 Task: Colorful product roadmap timeline  modern-simple.
Action: Mouse moved to (315, 124)
Screenshot: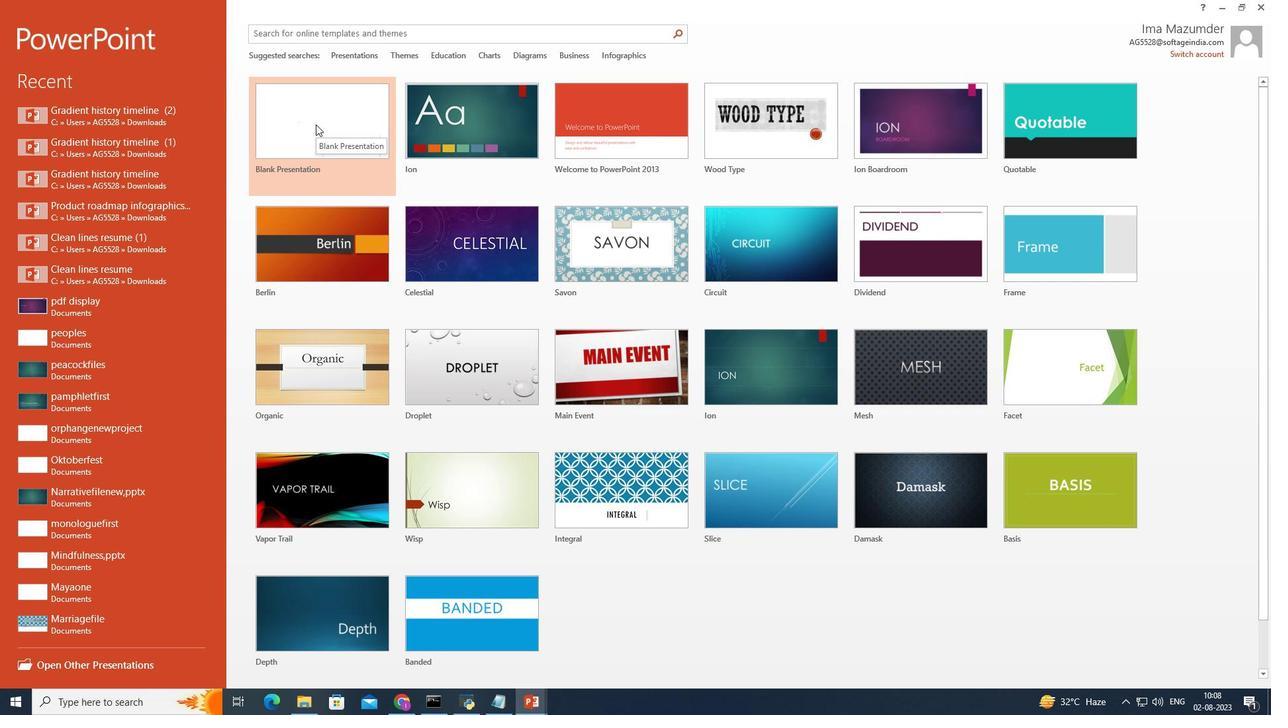 
Action: Mouse pressed left at (315, 124)
Screenshot: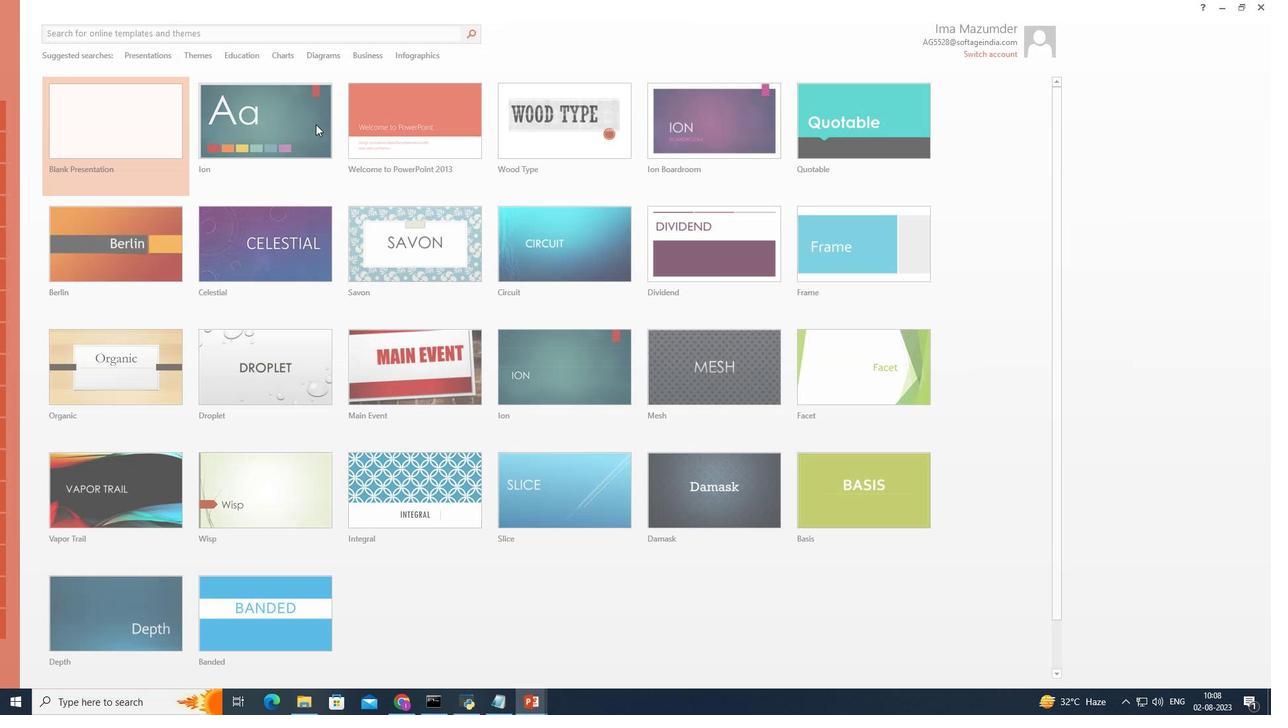 
Action: Mouse moved to (810, 292)
Screenshot: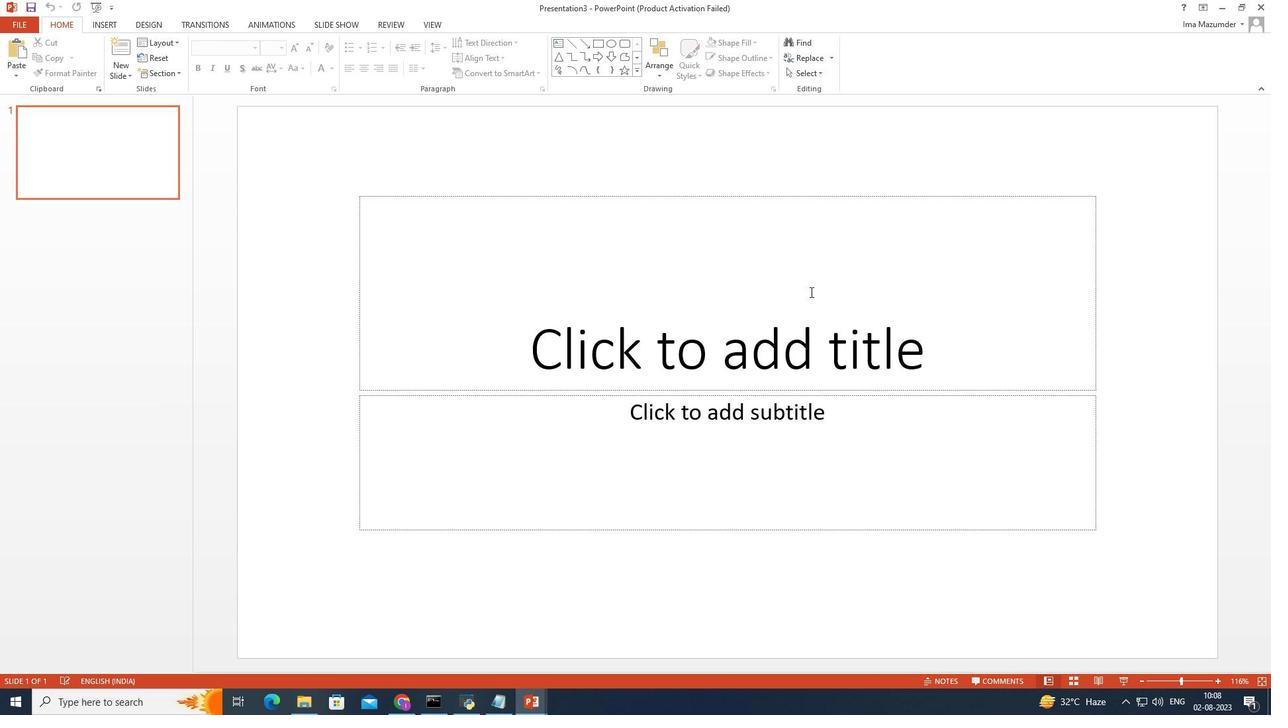 
Action: Mouse scrolled (810, 291) with delta (0, 0)
Screenshot: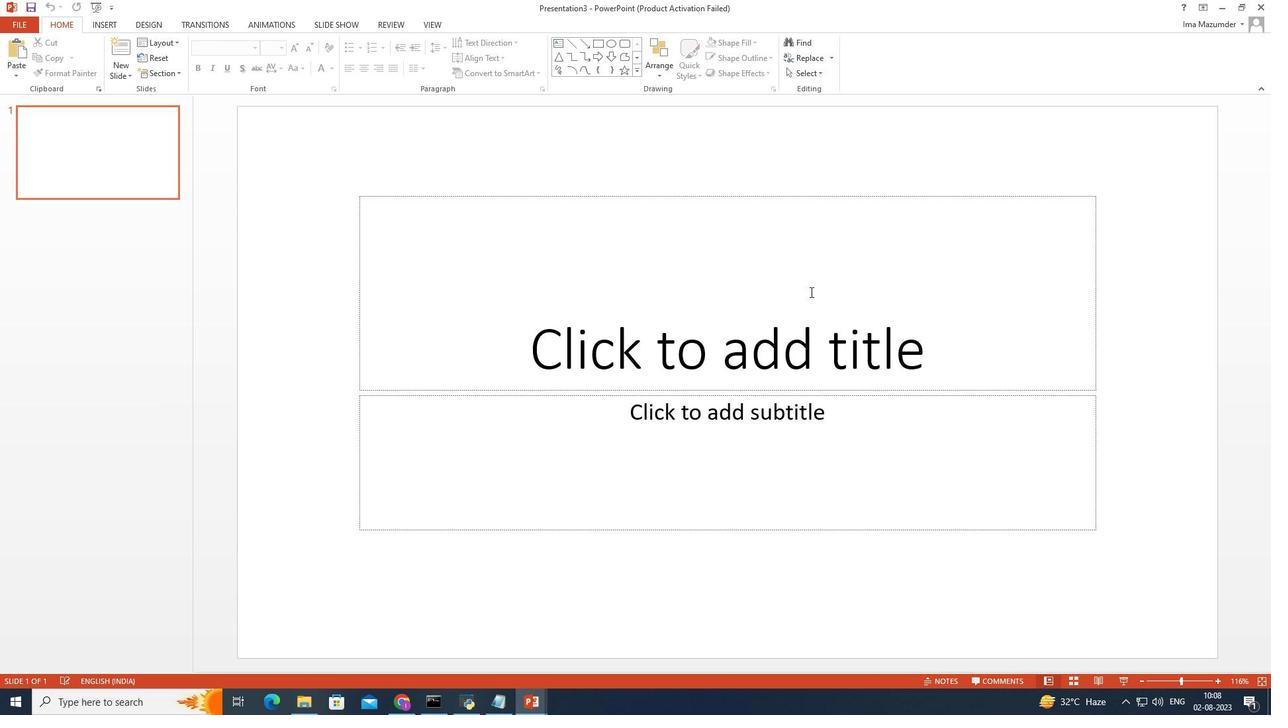 
Action: Mouse scrolled (810, 291) with delta (0, 0)
Screenshot: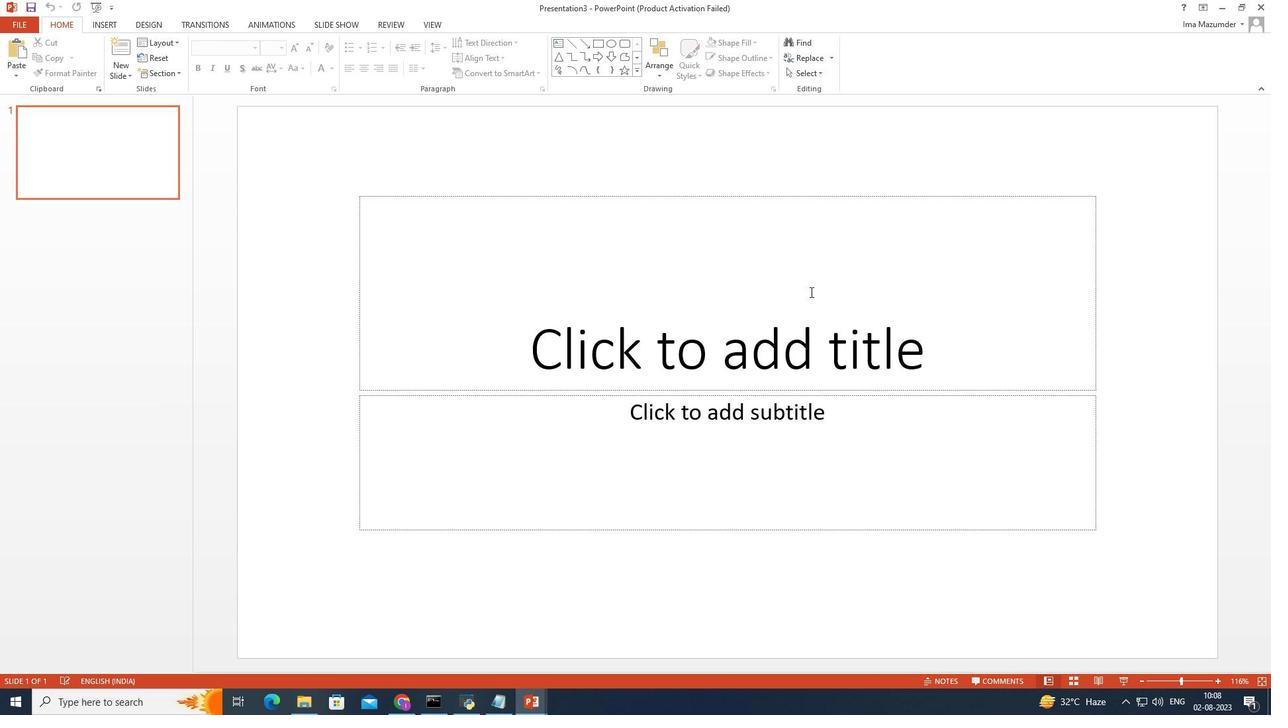 
Action: Mouse moved to (118, 60)
Screenshot: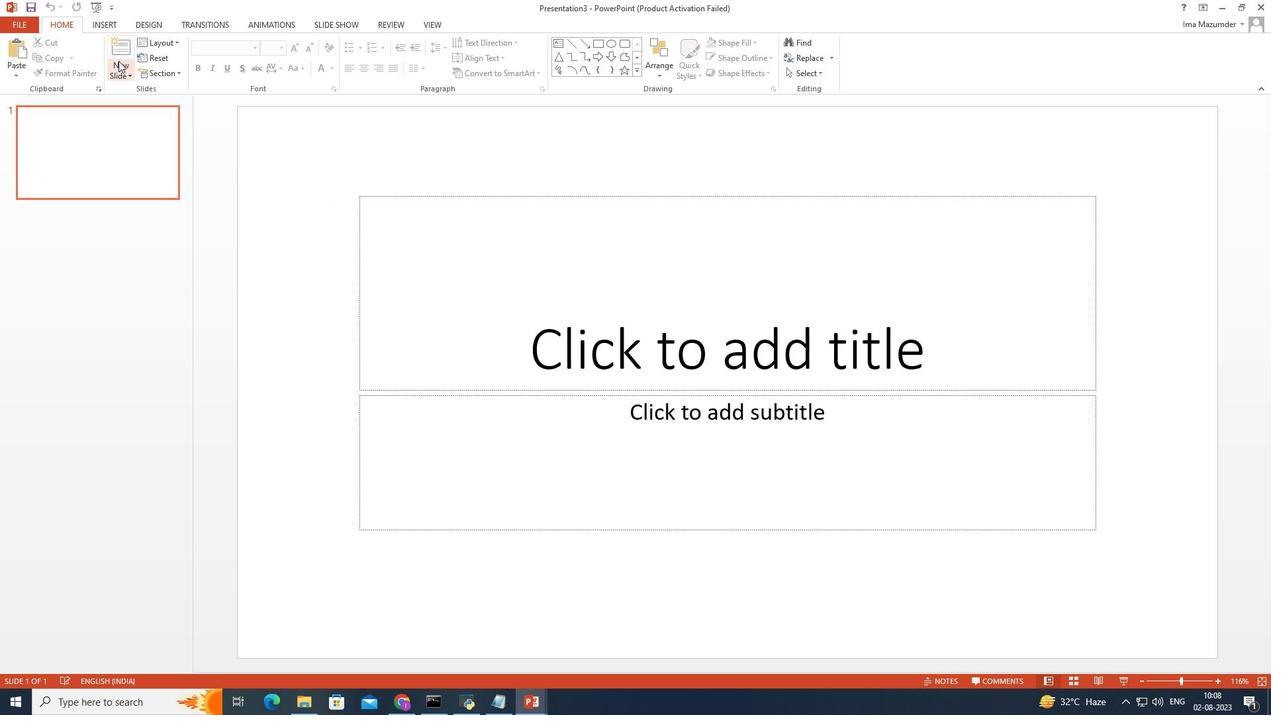 
Action: Mouse pressed left at (118, 60)
Screenshot: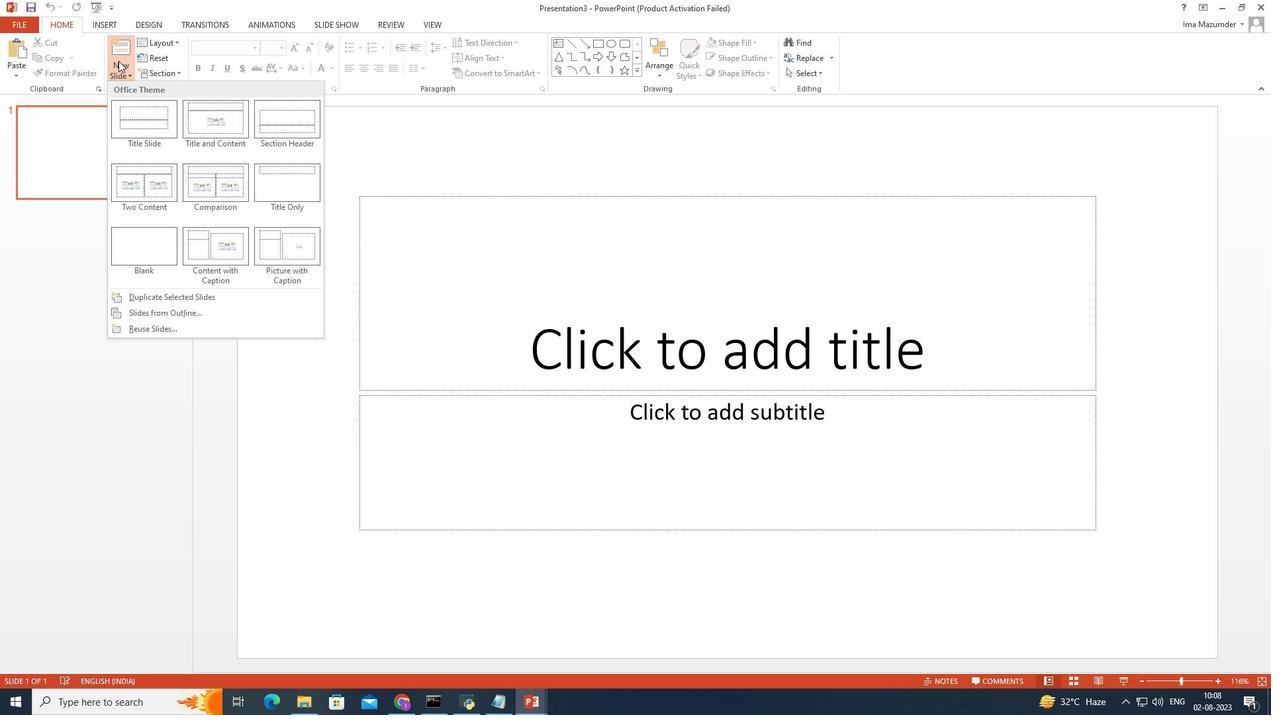 
Action: Mouse moved to (168, 242)
Screenshot: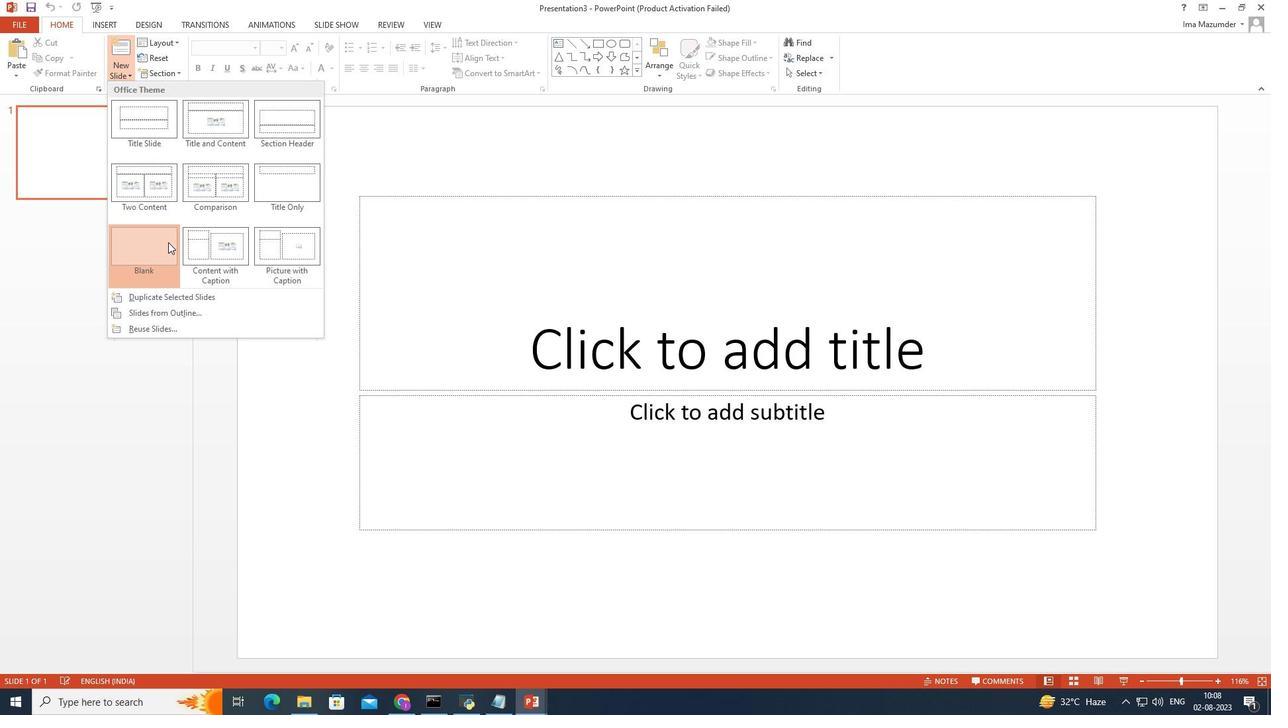 
Action: Mouse pressed left at (168, 242)
Screenshot: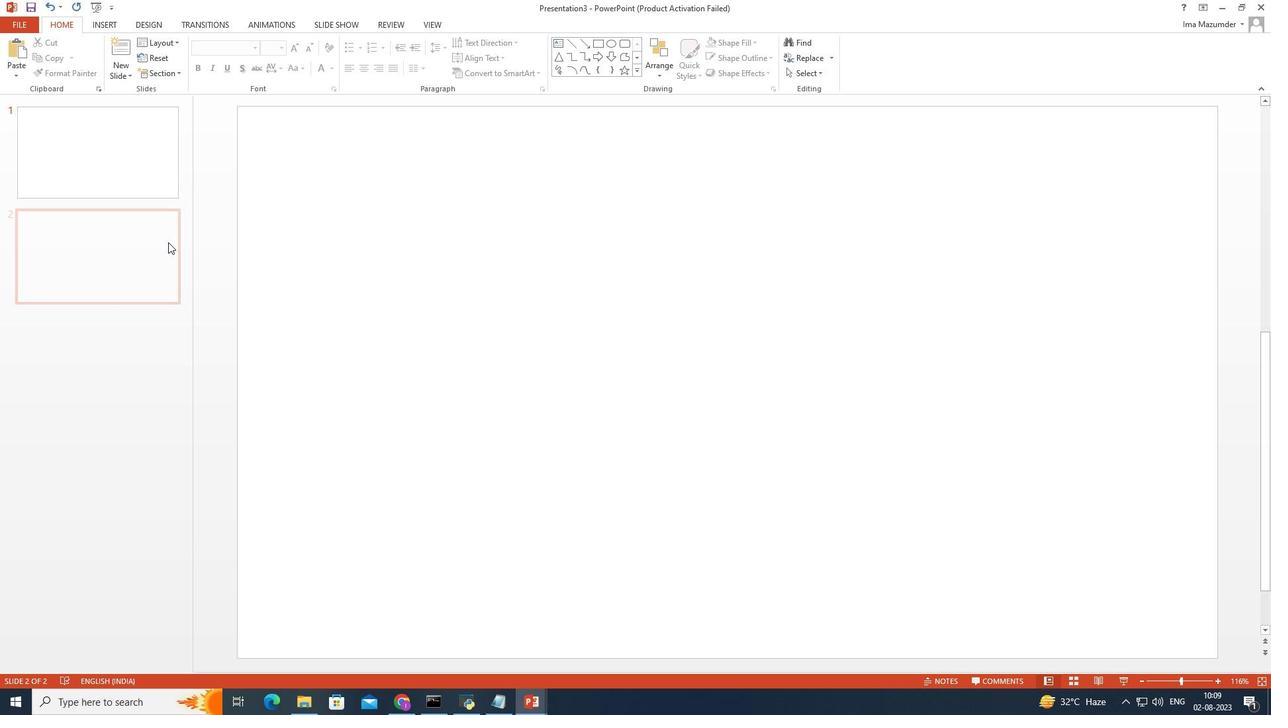 
Action: Mouse moved to (136, 187)
Screenshot: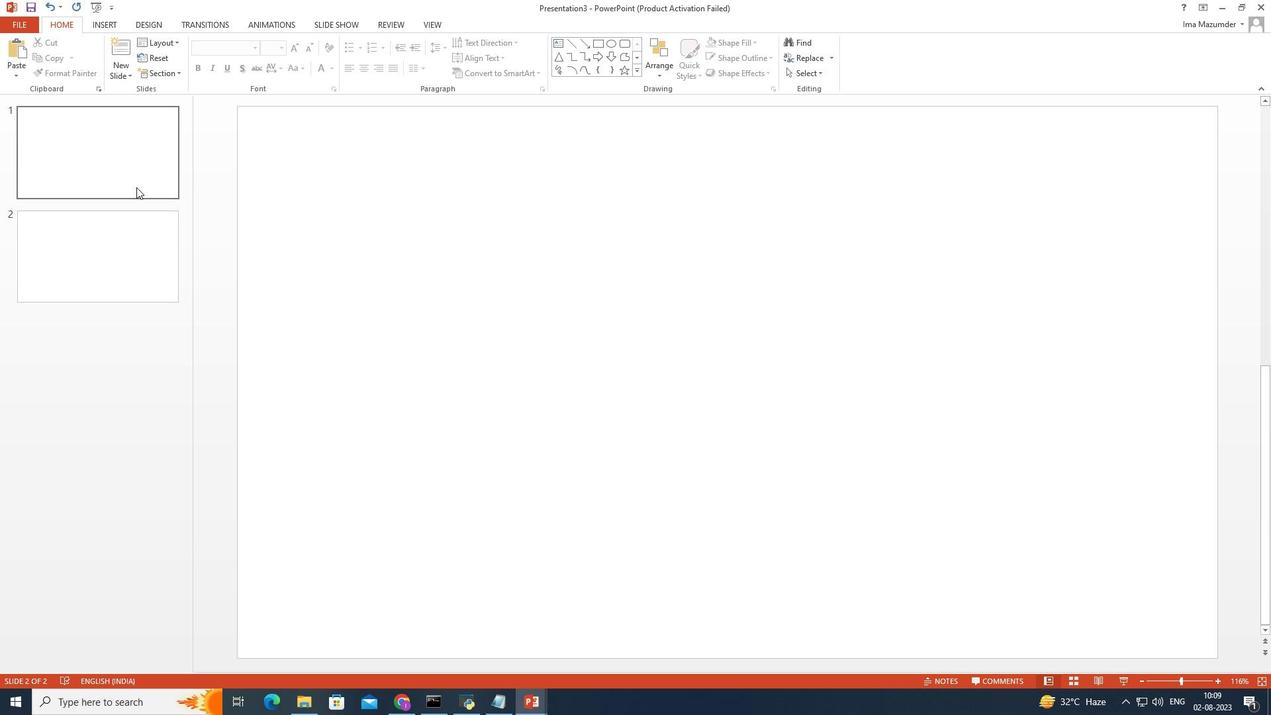 
Action: Mouse pressed left at (136, 187)
Screenshot: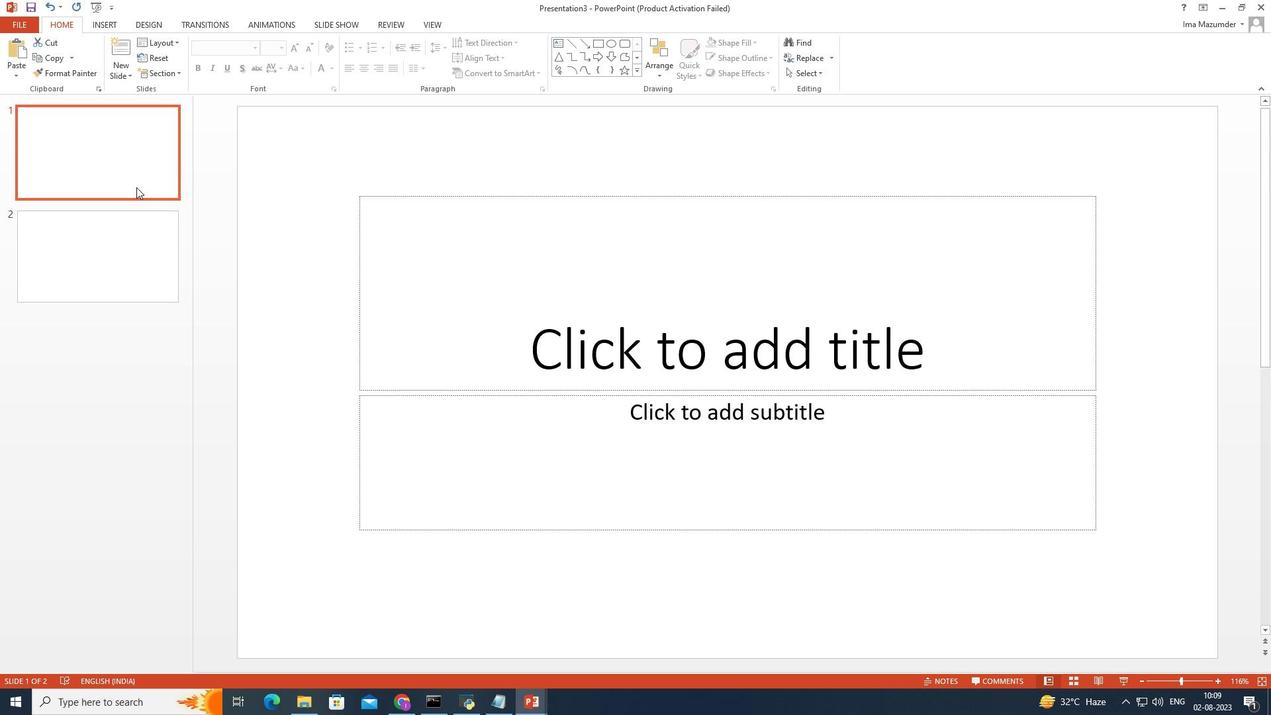 
Action: Key pressed <Key.backspace>
Screenshot: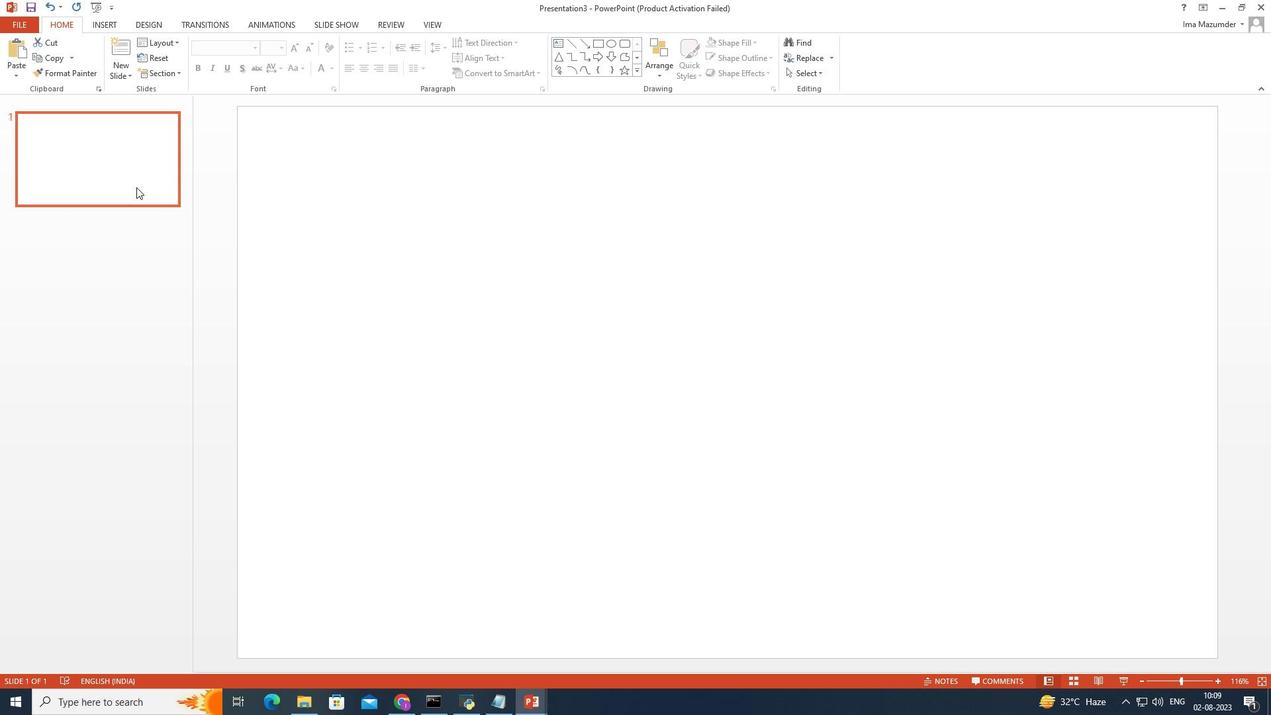 
Action: Mouse moved to (101, 20)
Screenshot: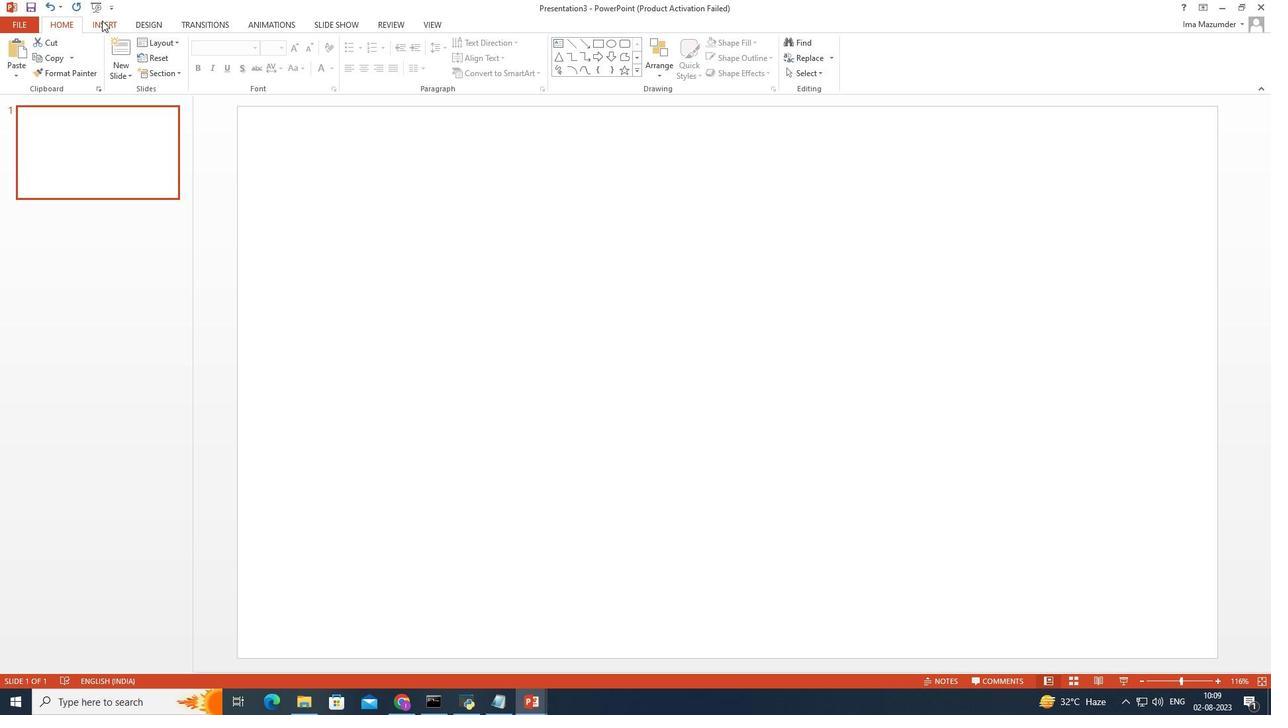 
Action: Mouse pressed left at (101, 20)
Screenshot: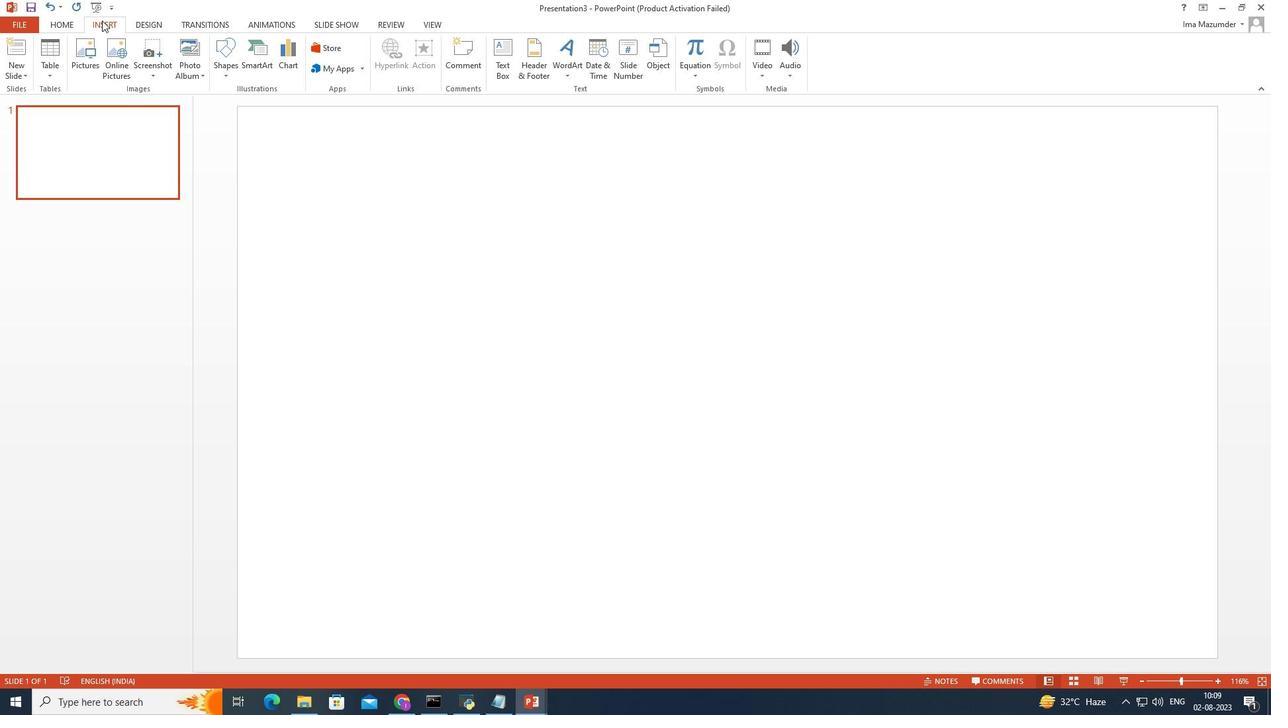 
Action: Mouse moved to (217, 54)
Screenshot: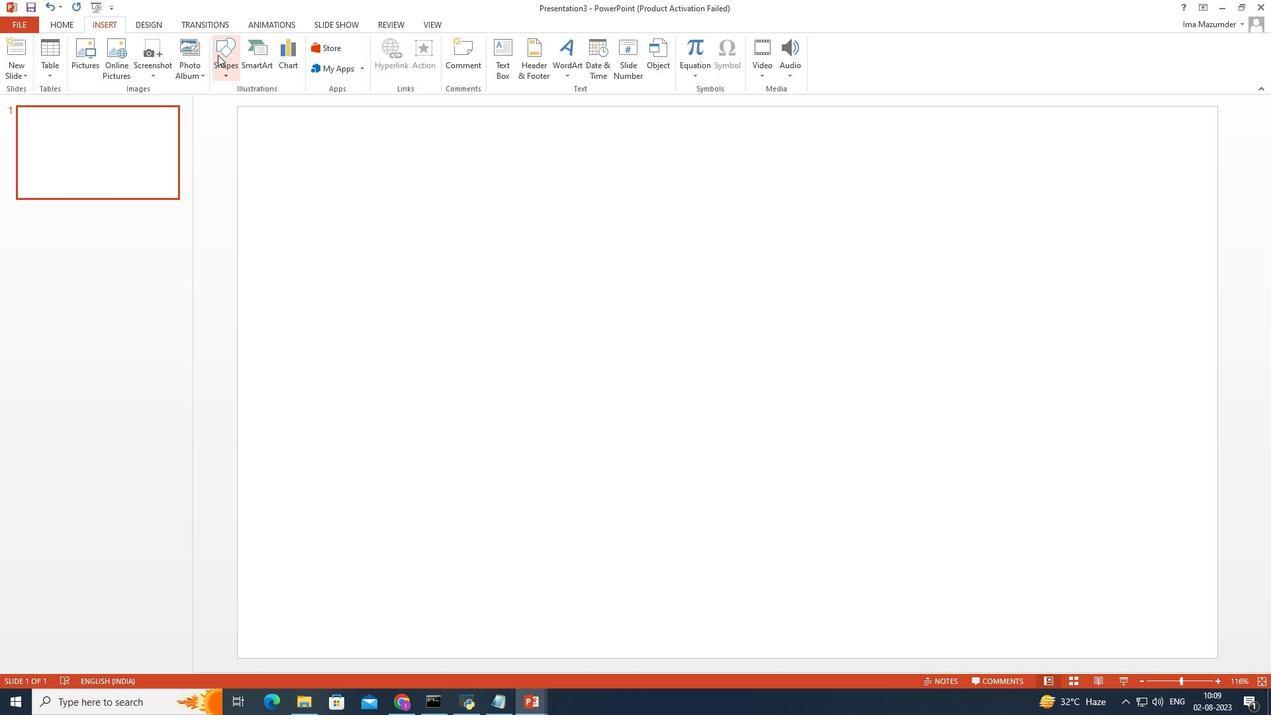 
Action: Mouse pressed left at (217, 54)
Screenshot: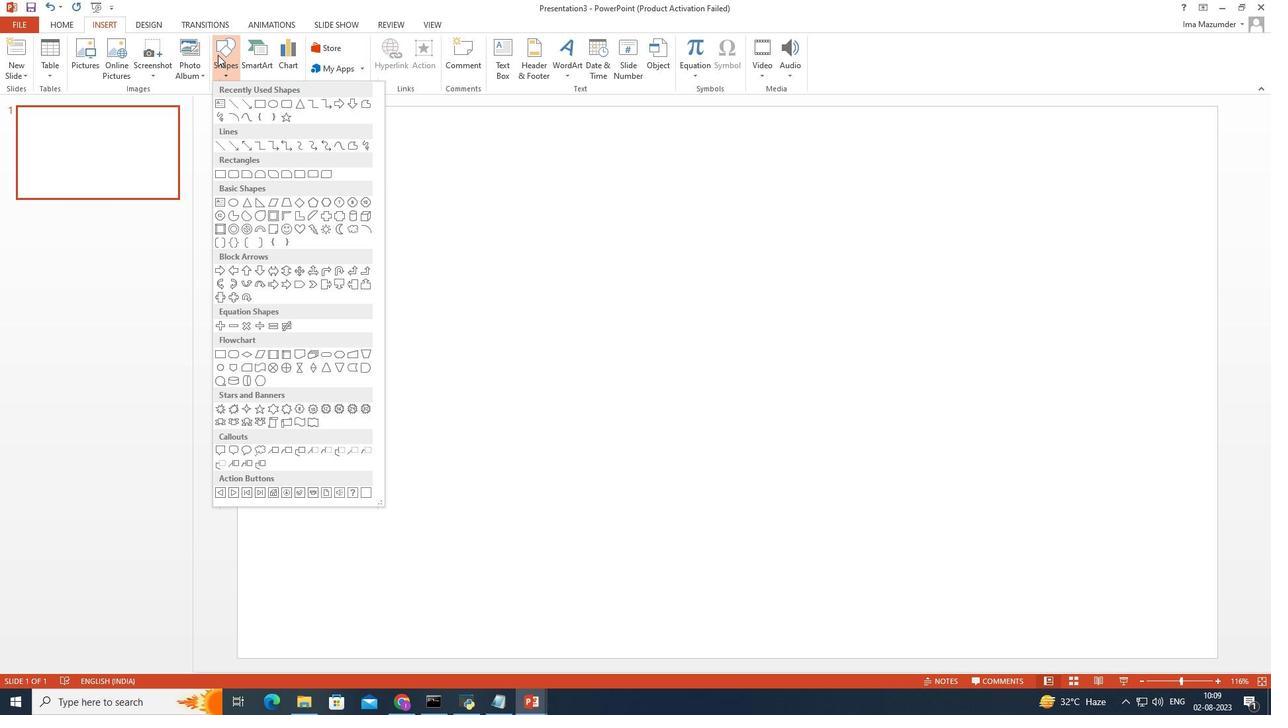 
Action: Mouse moved to (261, 104)
Screenshot: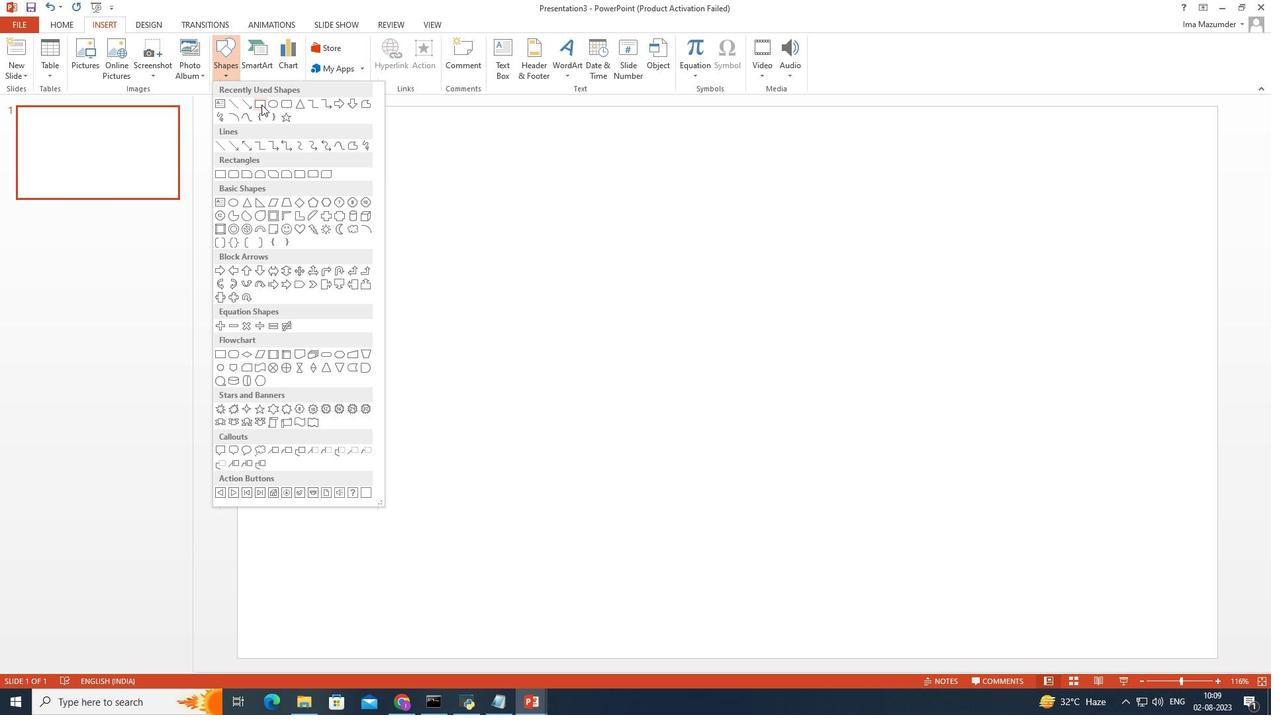 
Action: Mouse pressed left at (261, 104)
Screenshot: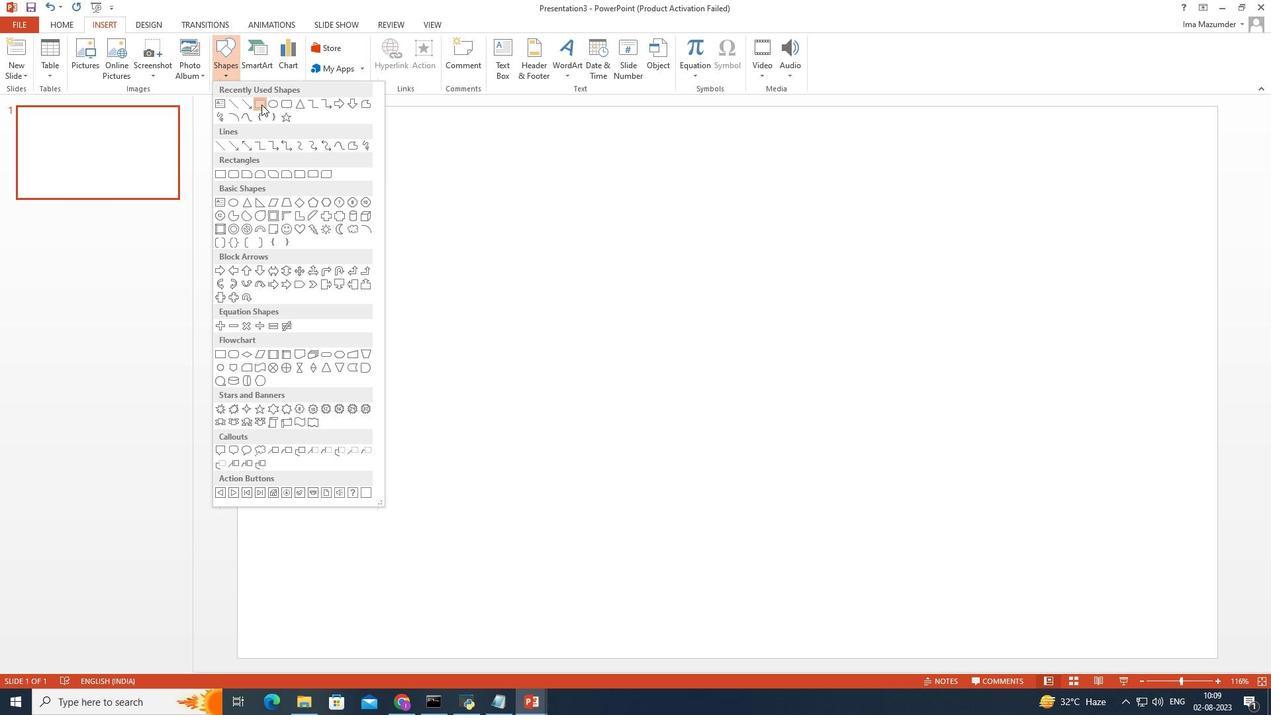 
Action: Mouse moved to (152, 24)
Screenshot: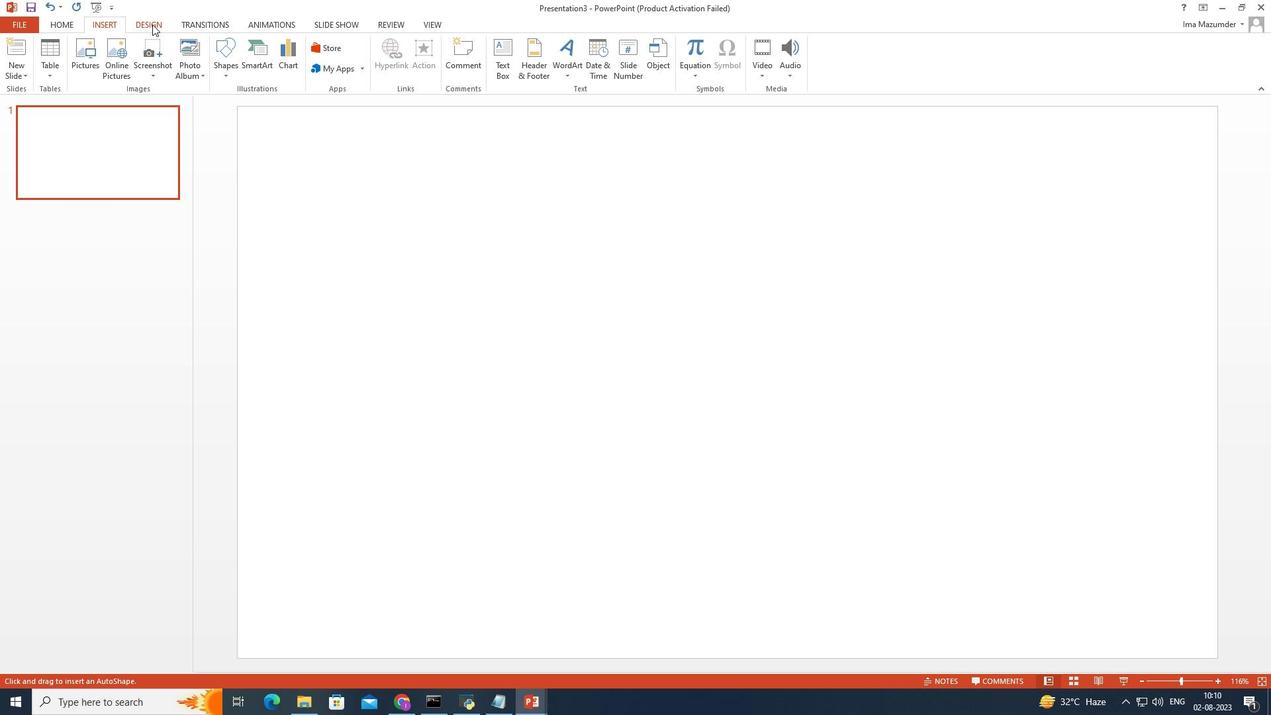 
Action: Mouse pressed left at (152, 24)
Screenshot: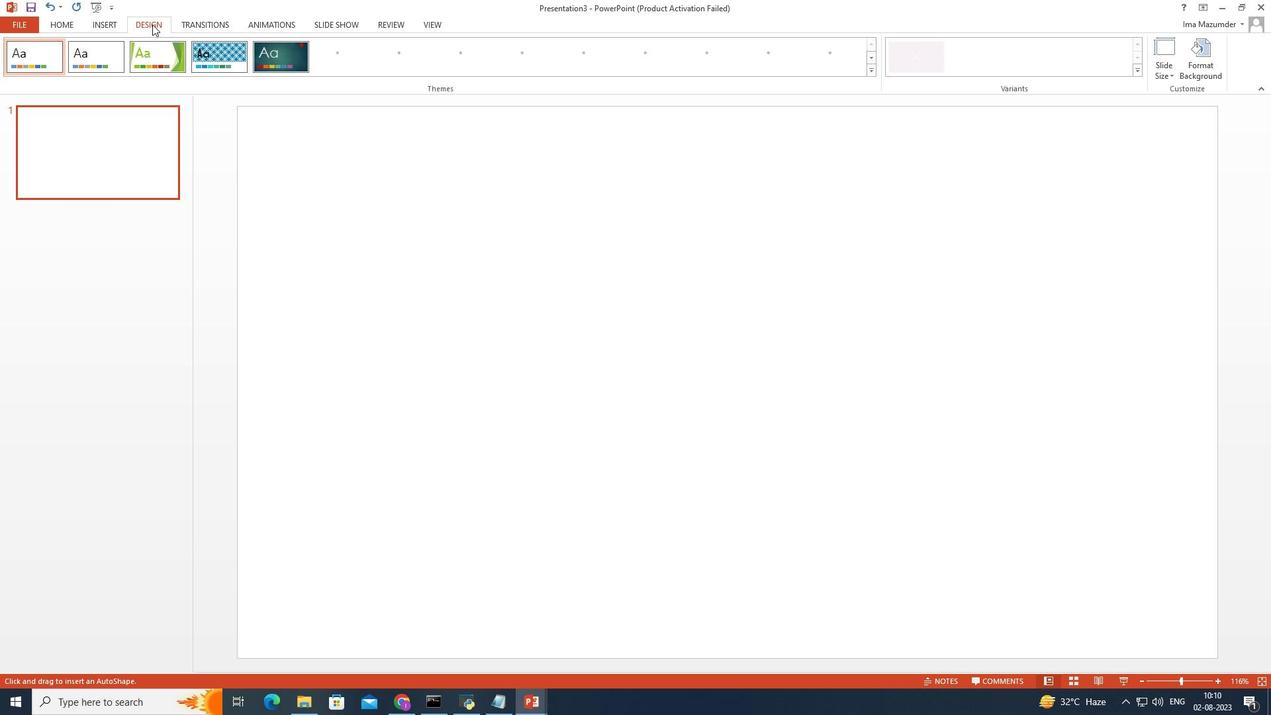 
Action: Mouse moved to (272, 67)
Screenshot: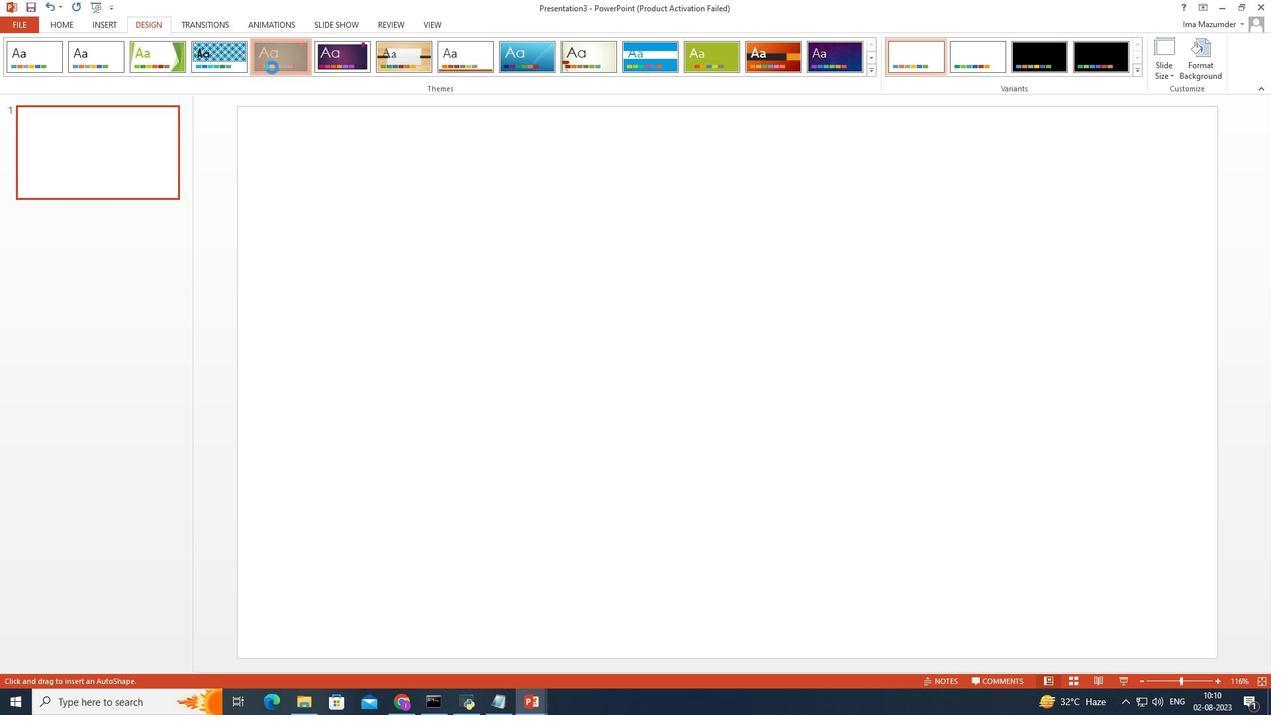
Action: Mouse pressed left at (272, 67)
Screenshot: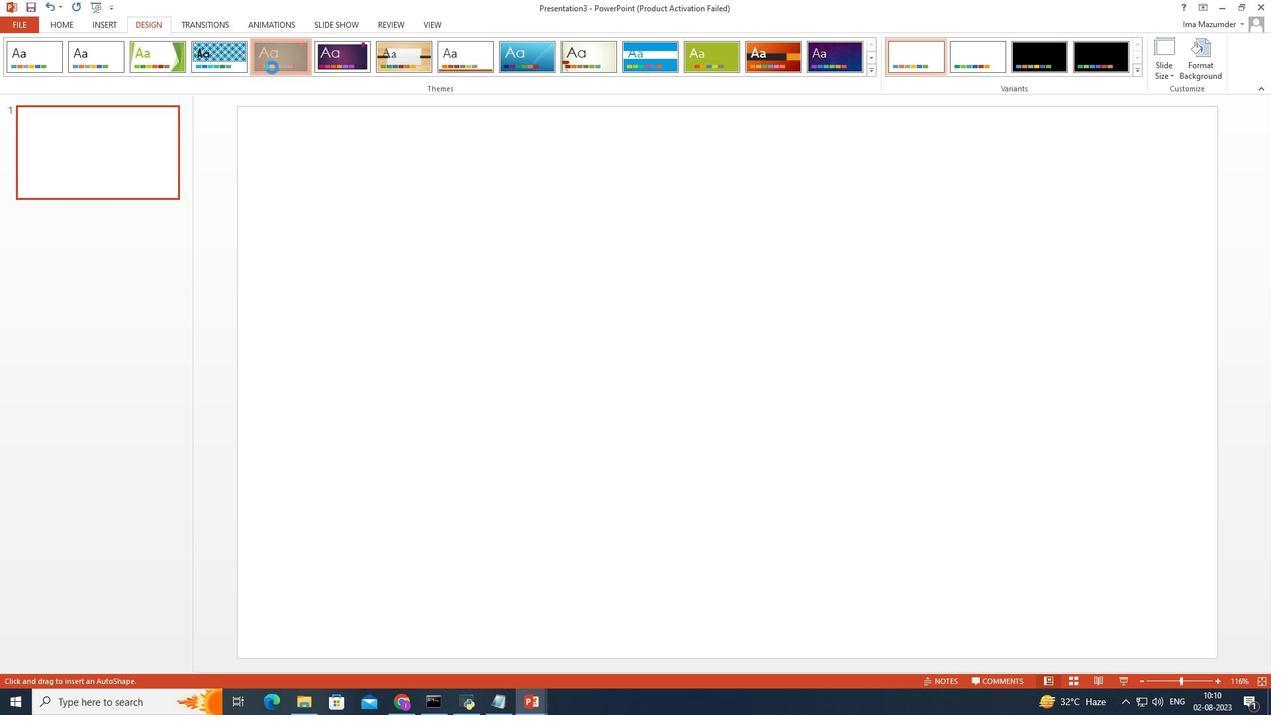 
Action: Mouse moved to (225, 58)
Screenshot: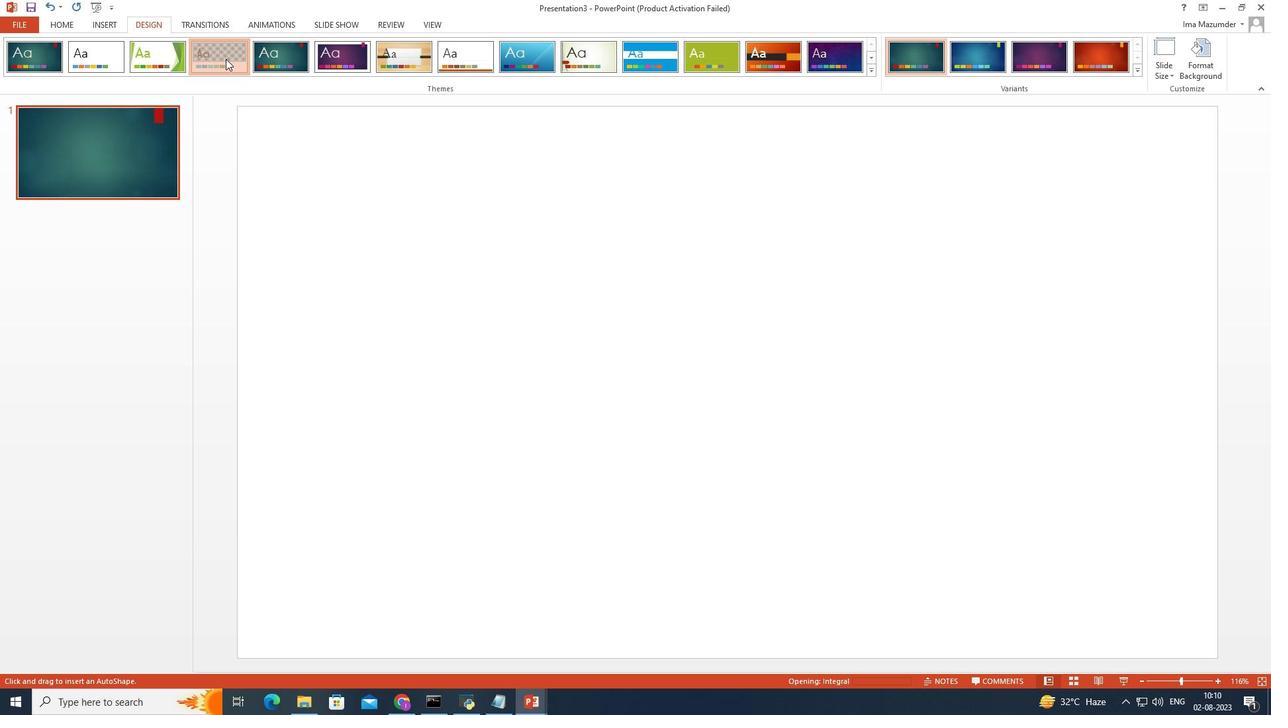 
Action: Mouse pressed left at (225, 58)
Screenshot: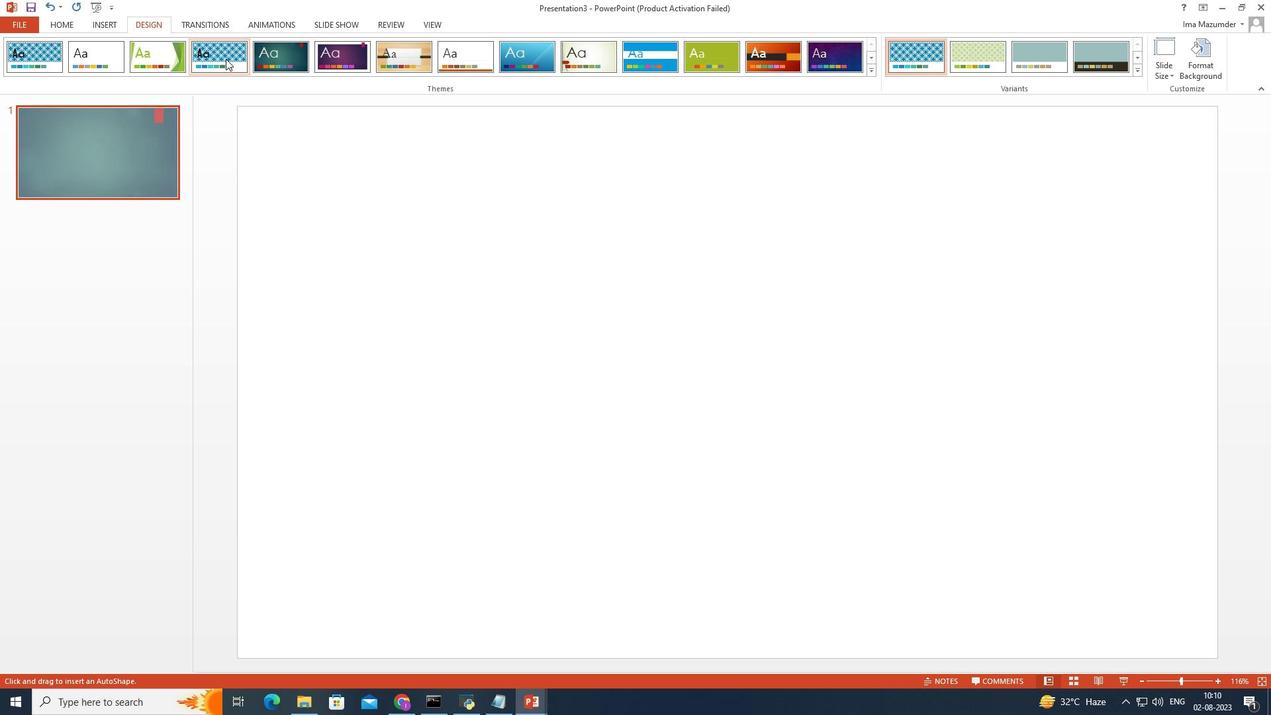 
Action: Mouse moved to (1138, 74)
Screenshot: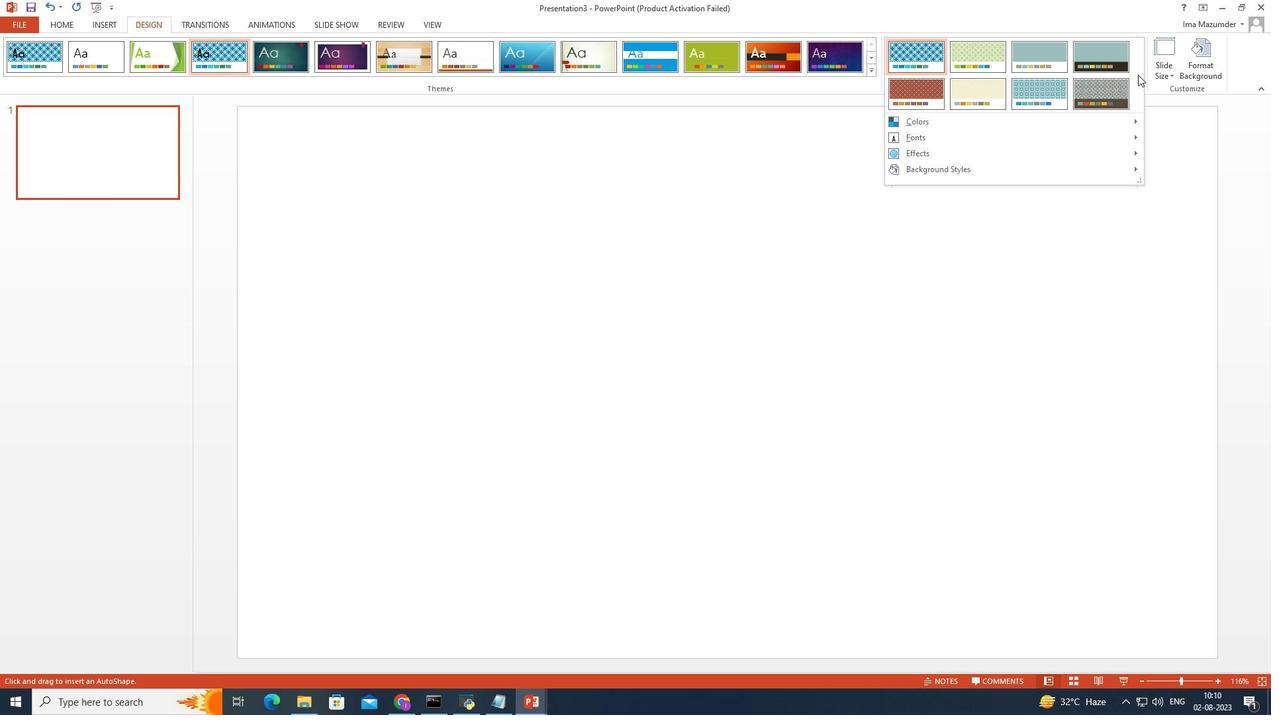 
Action: Mouse pressed left at (1138, 74)
Screenshot: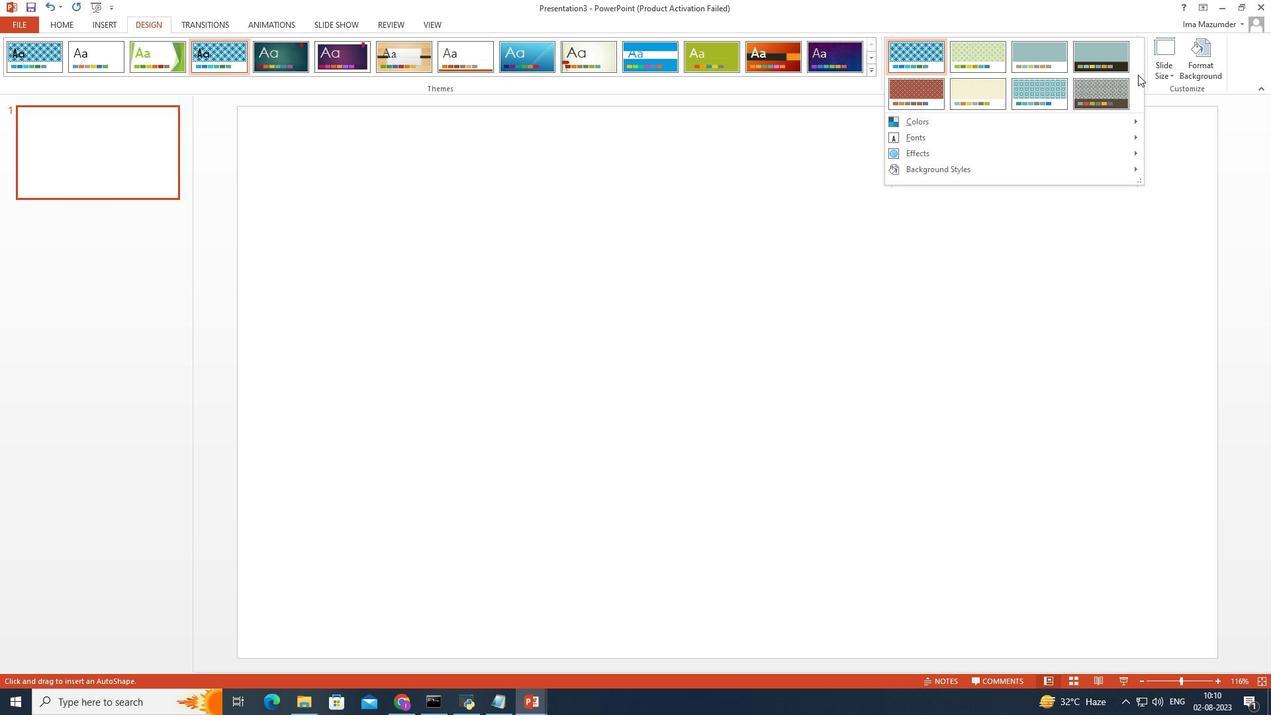 
Action: Mouse moved to (797, 415)
Screenshot: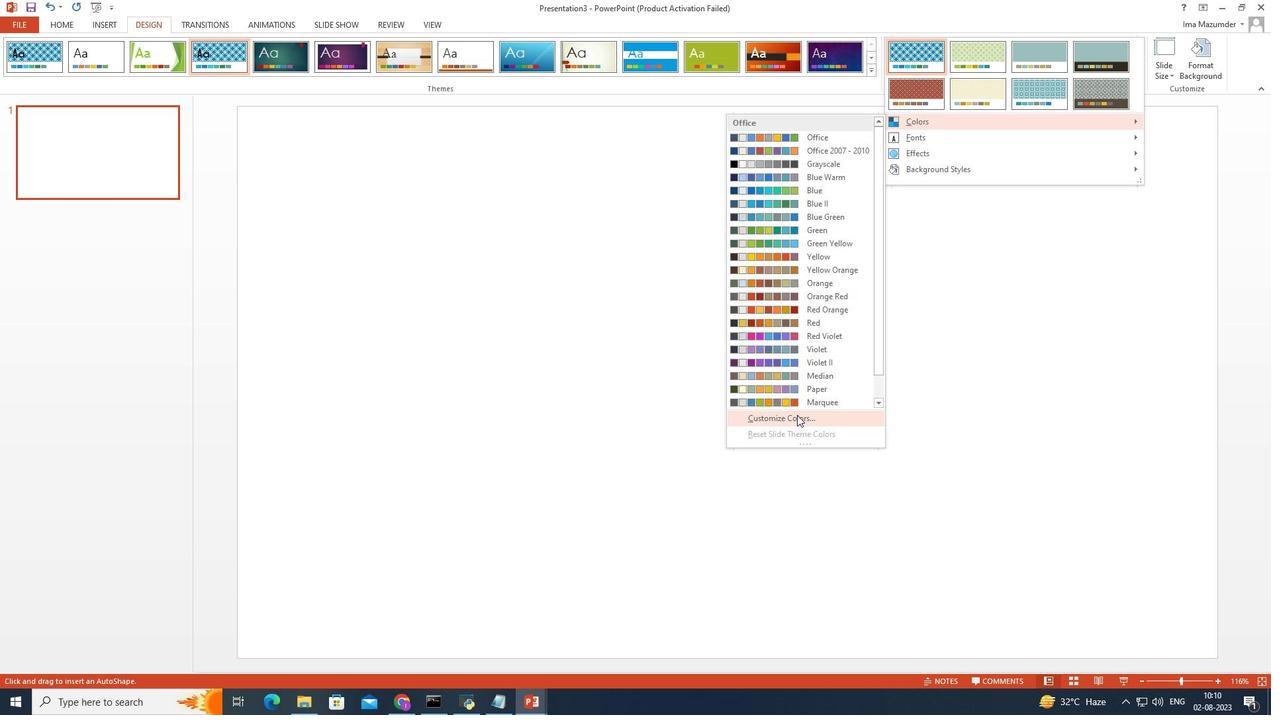 
Action: Mouse pressed left at (797, 415)
Screenshot: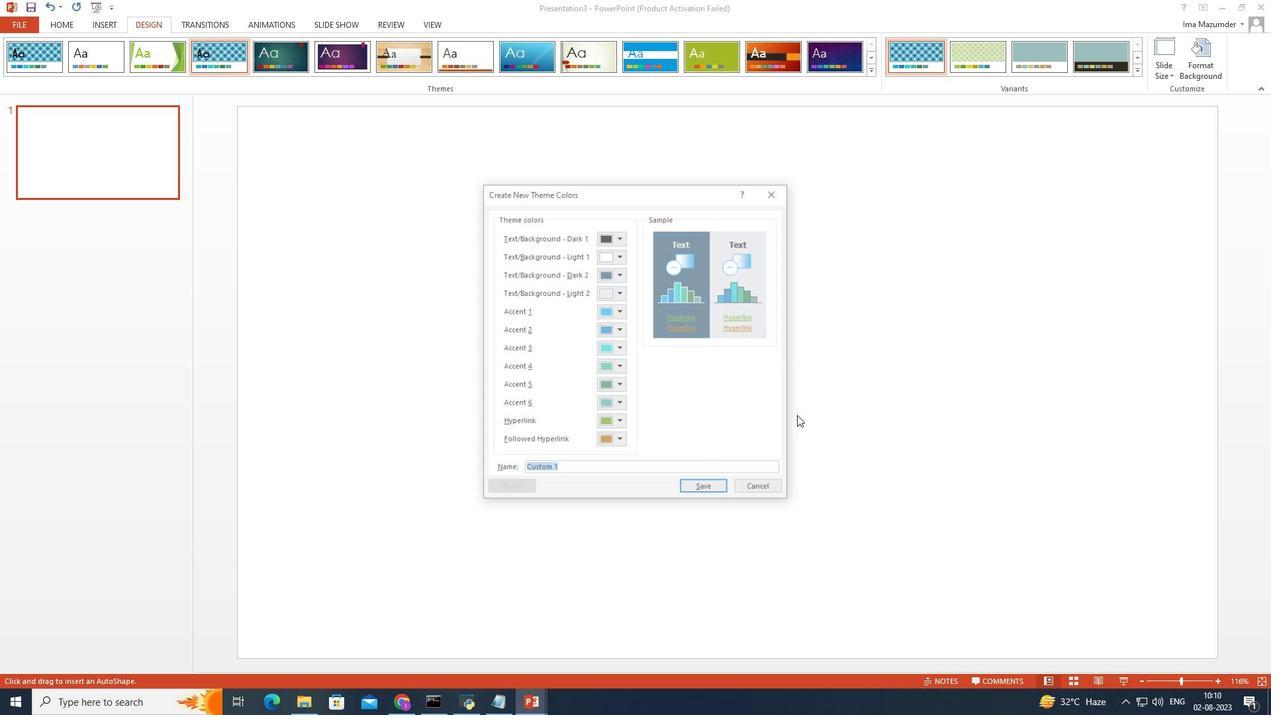 
Action: Mouse moved to (619, 310)
Screenshot: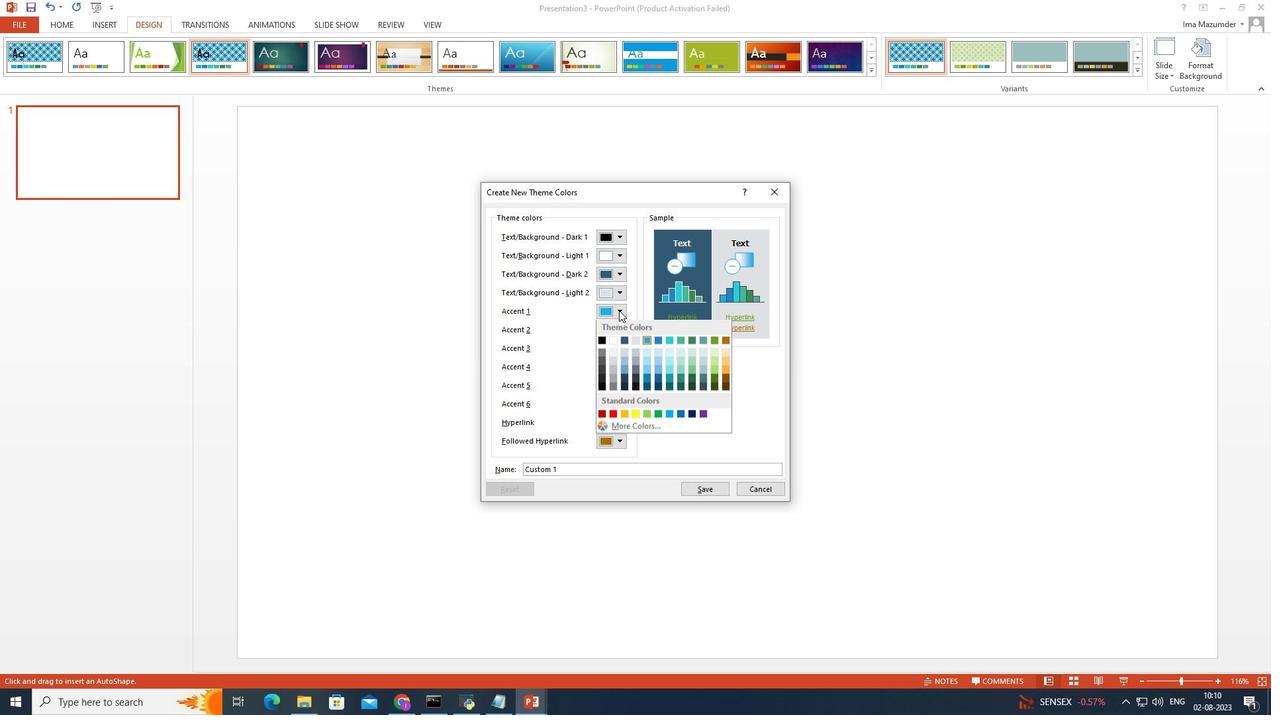 
Action: Mouse pressed left at (619, 310)
Screenshot: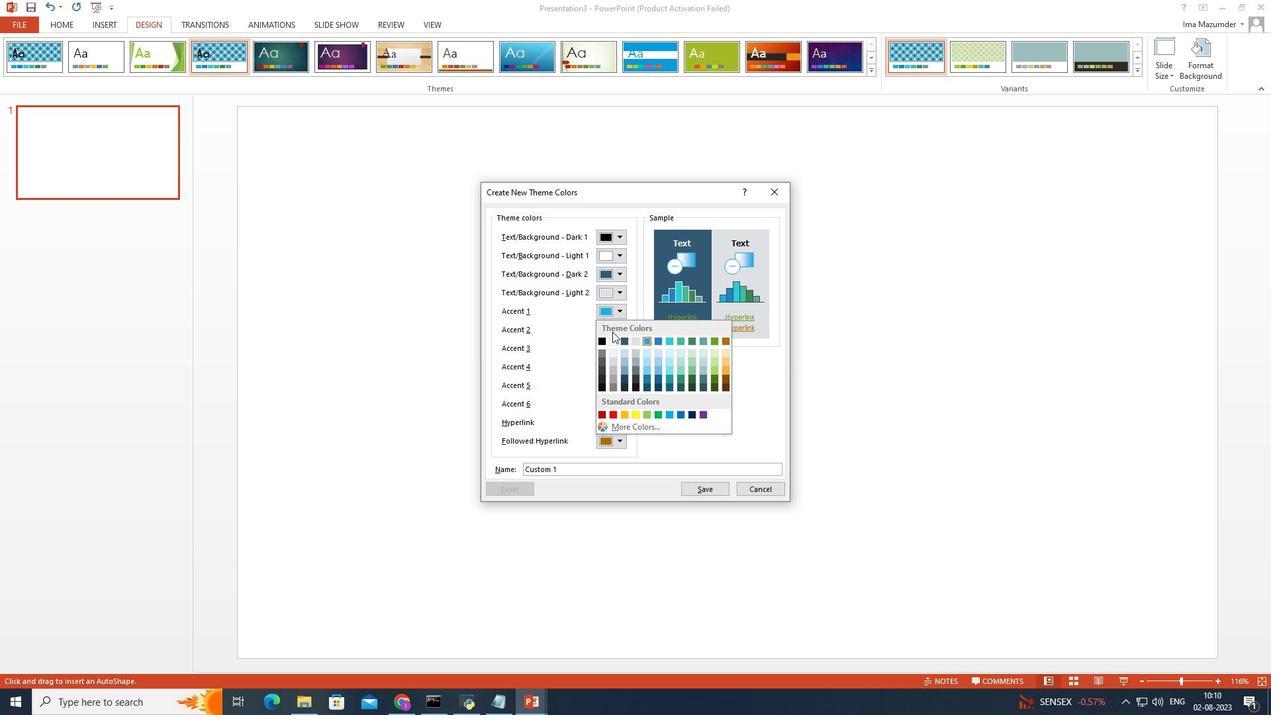 
Action: Mouse moved to (639, 359)
Screenshot: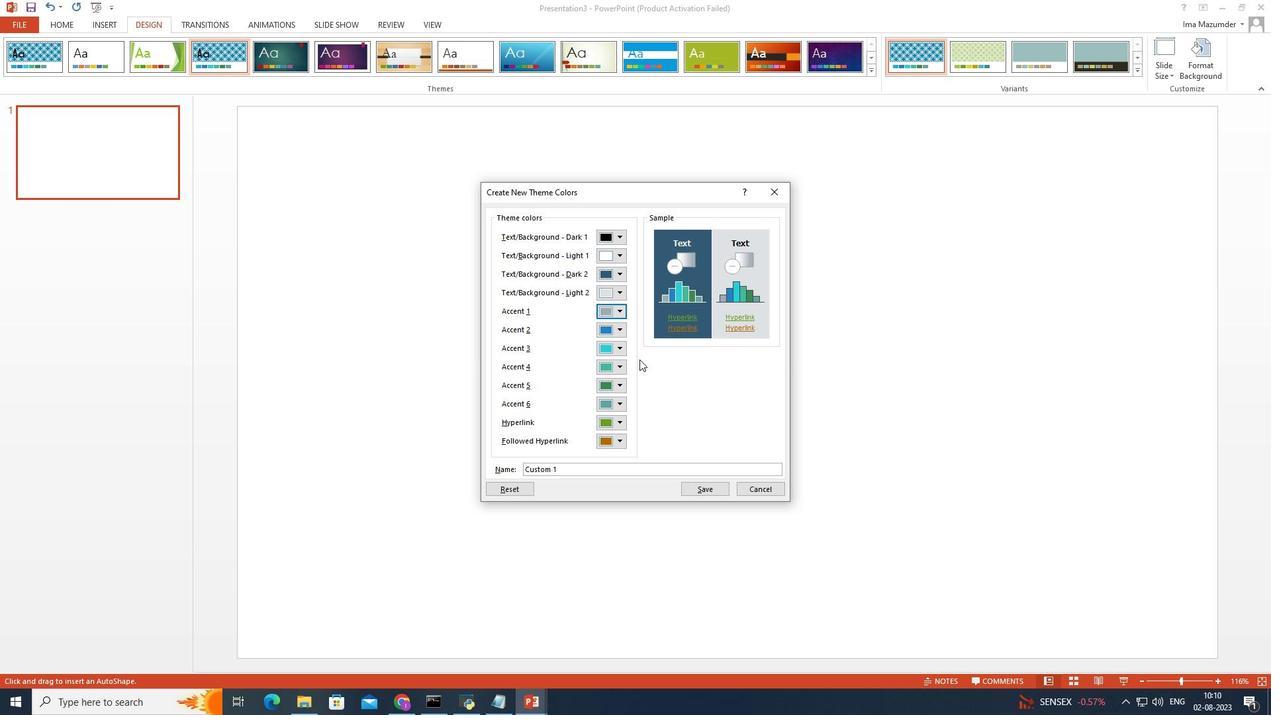 
Action: Mouse pressed left at (639, 359)
Screenshot: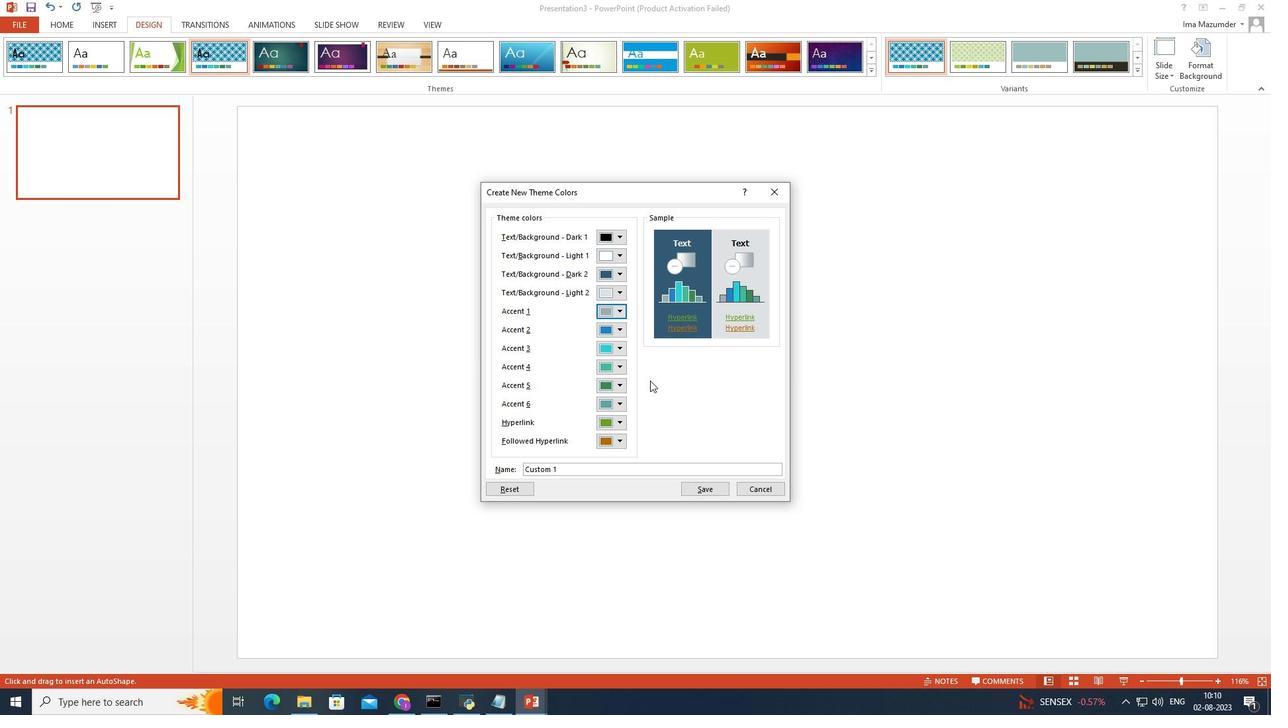 
Action: Mouse moved to (711, 489)
Screenshot: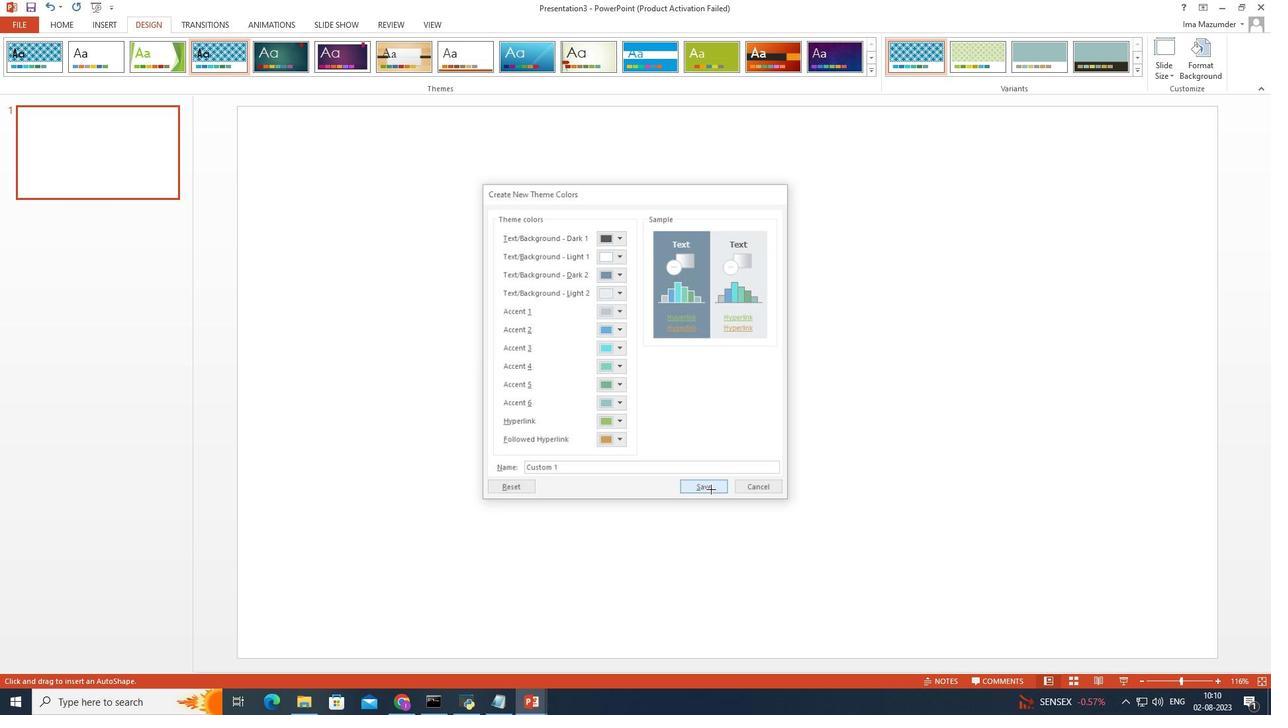 
Action: Mouse pressed left at (711, 489)
Screenshot: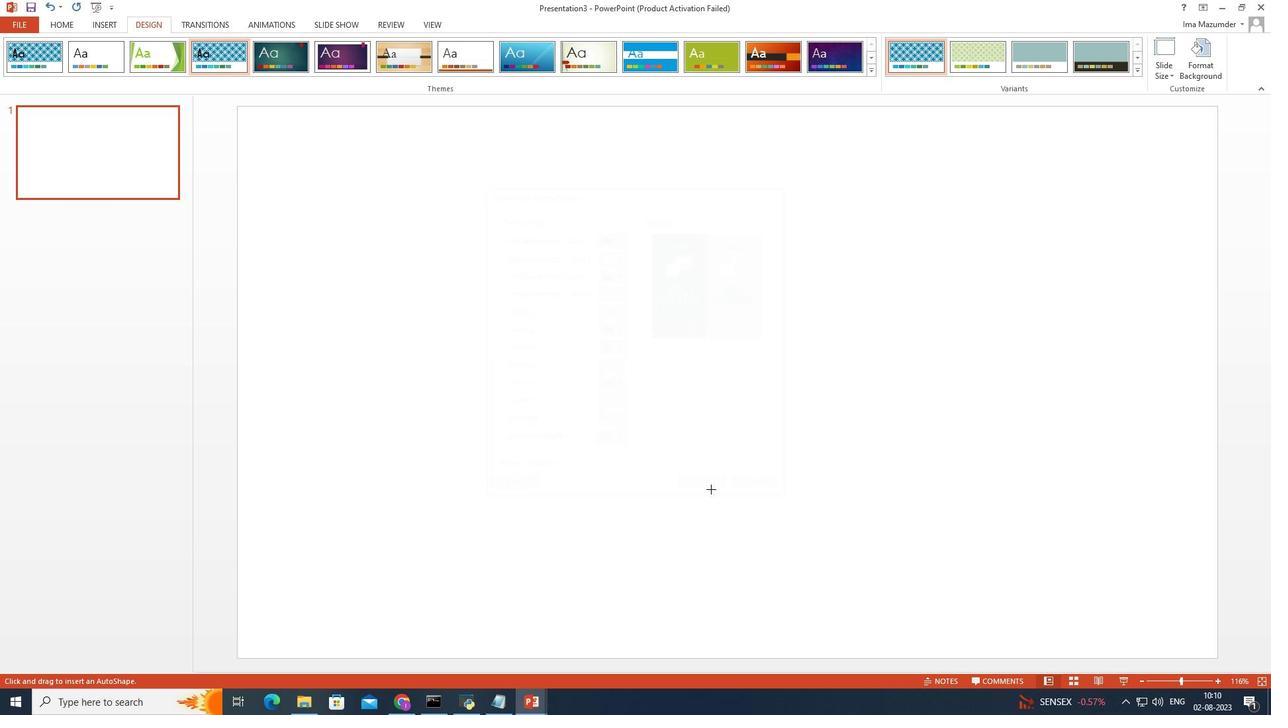 
Action: Mouse moved to (354, 61)
Screenshot: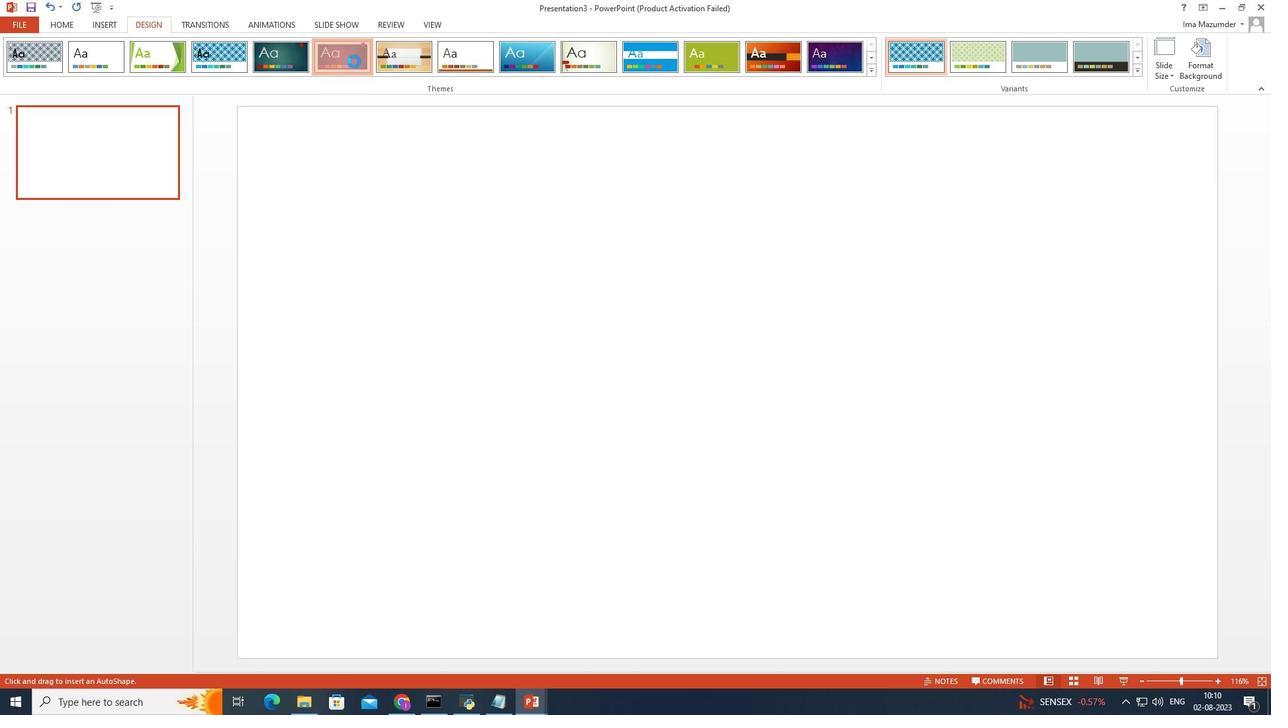 
Action: Mouse pressed left at (354, 61)
Screenshot: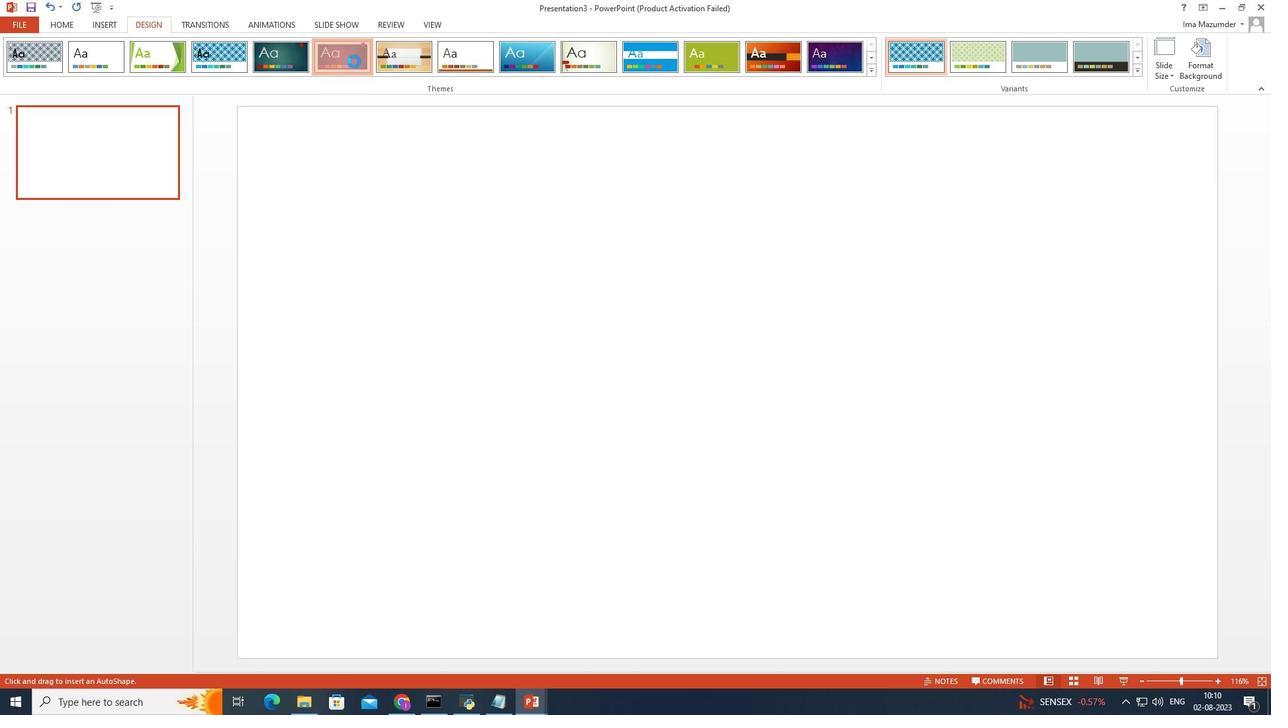 
Action: Mouse moved to (528, 62)
Screenshot: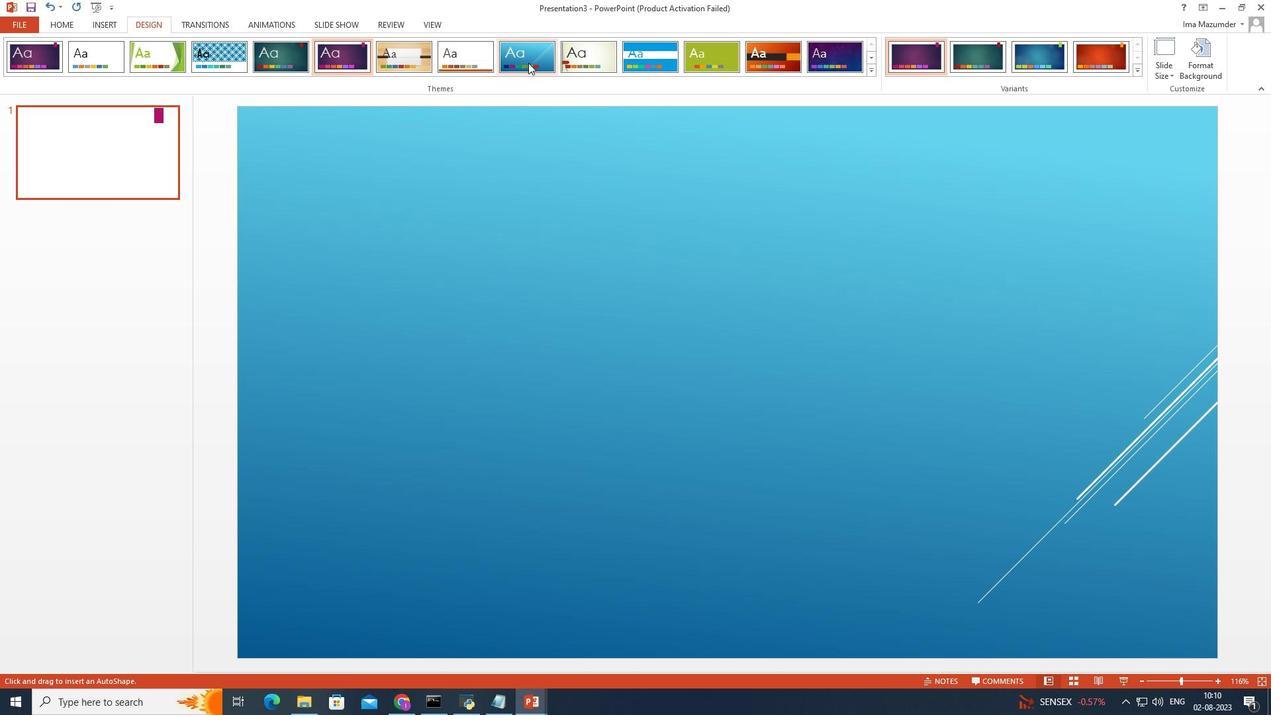 
Action: Mouse pressed left at (528, 62)
Screenshot: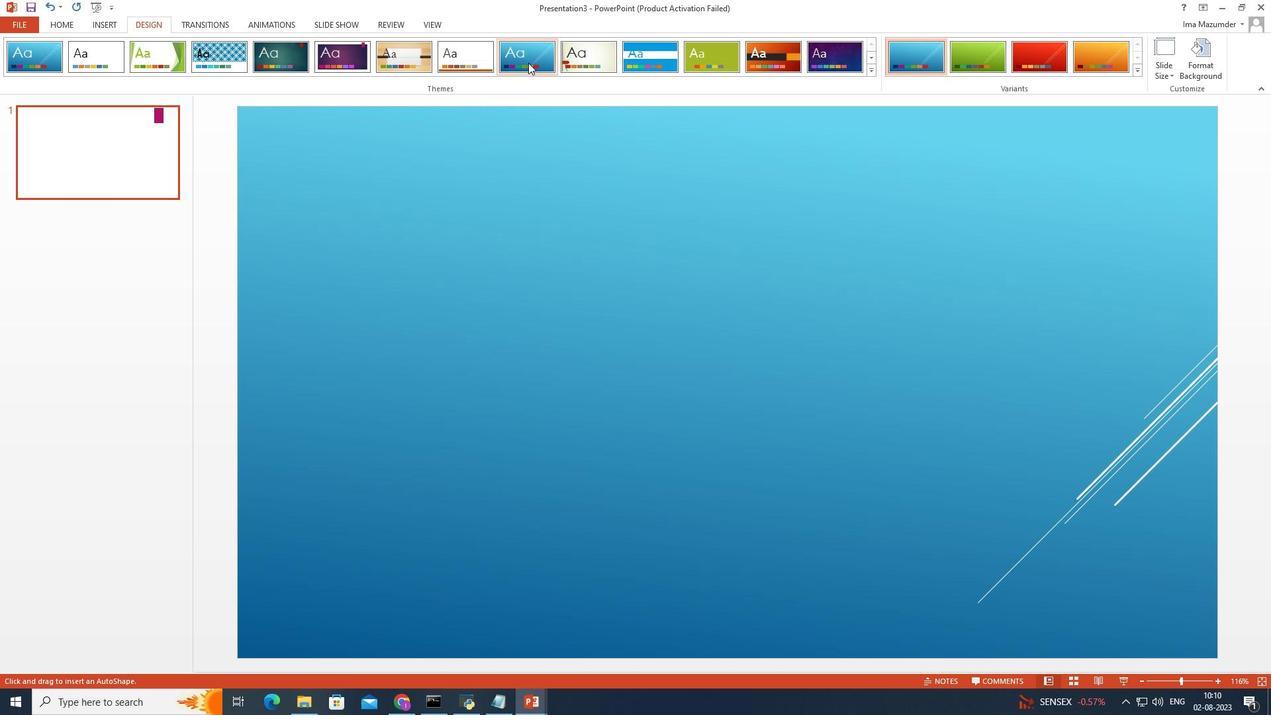
Action: Mouse moved to (1138, 70)
Screenshot: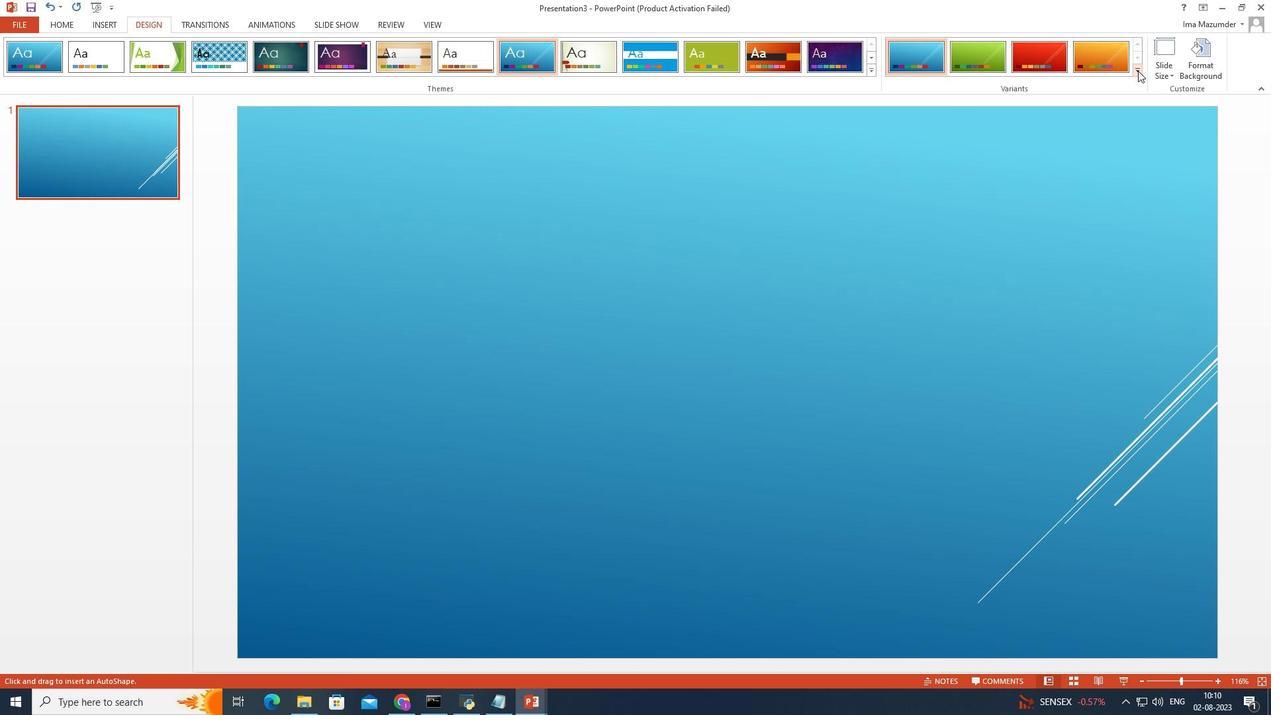 
Action: Mouse pressed left at (1138, 70)
Screenshot: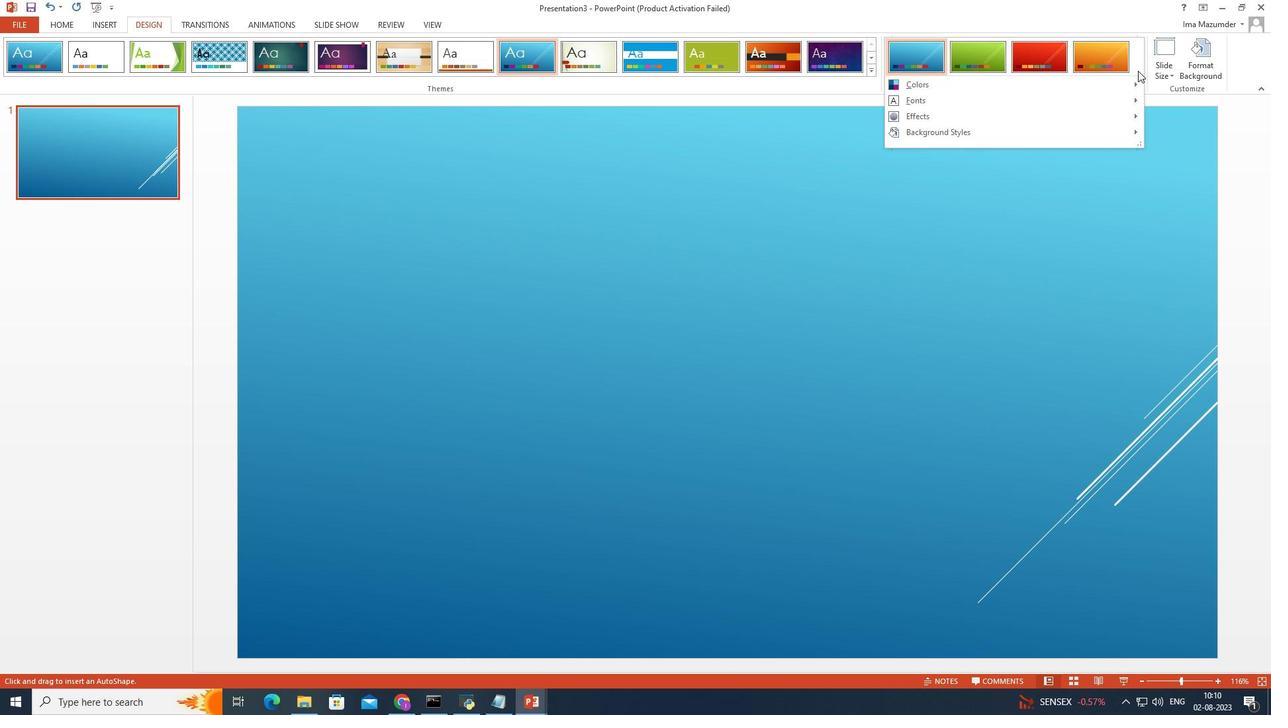 
Action: Mouse moved to (923, 82)
Screenshot: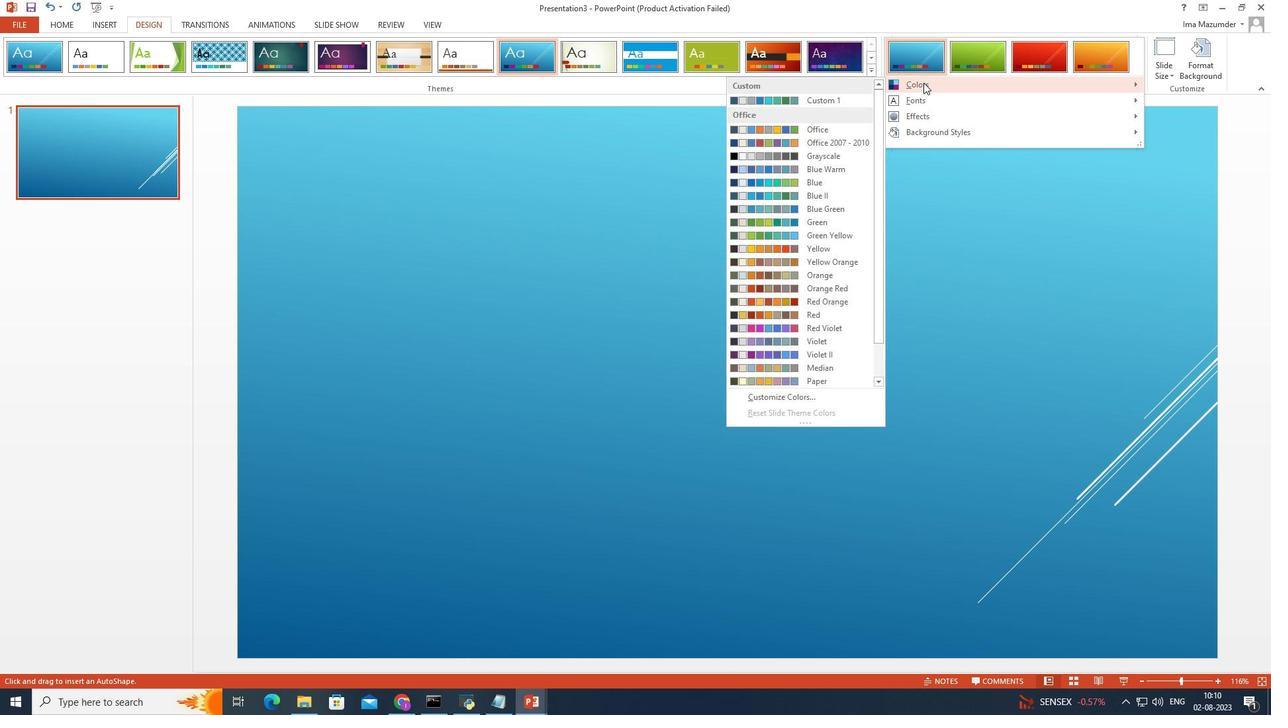 
Action: Mouse pressed left at (923, 82)
Screenshot: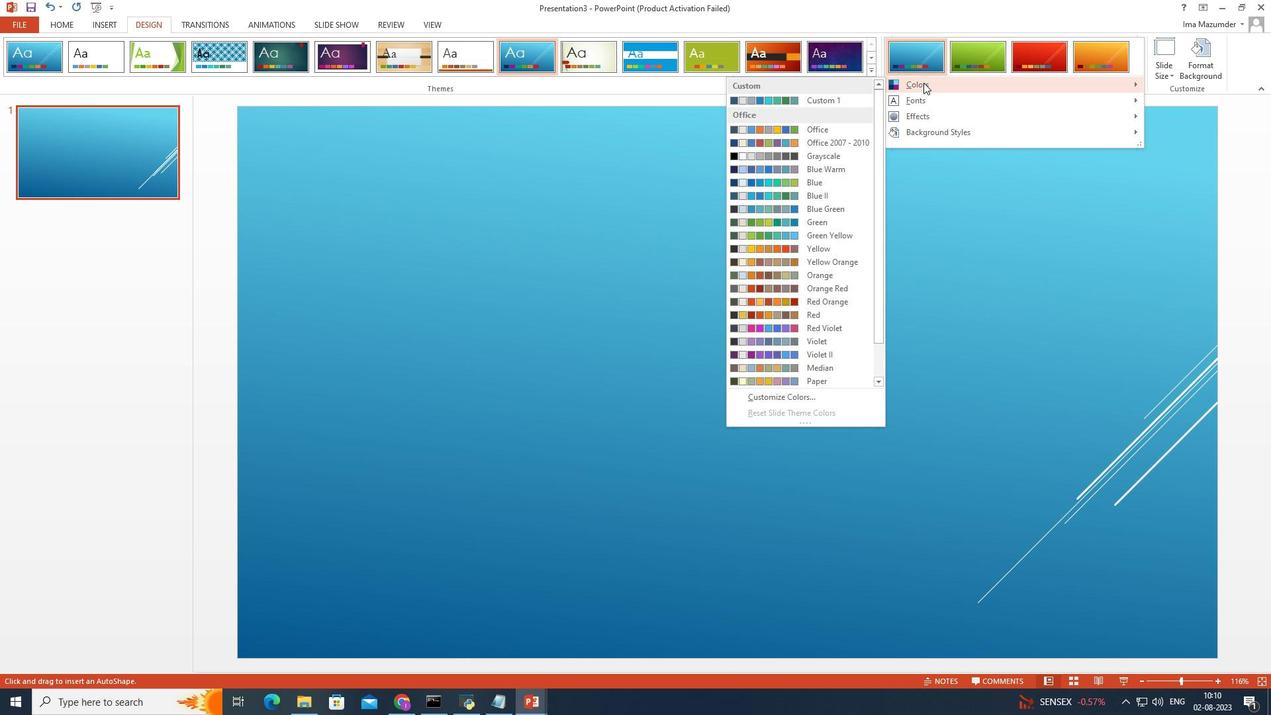 
Action: Mouse moved to (784, 351)
Screenshot: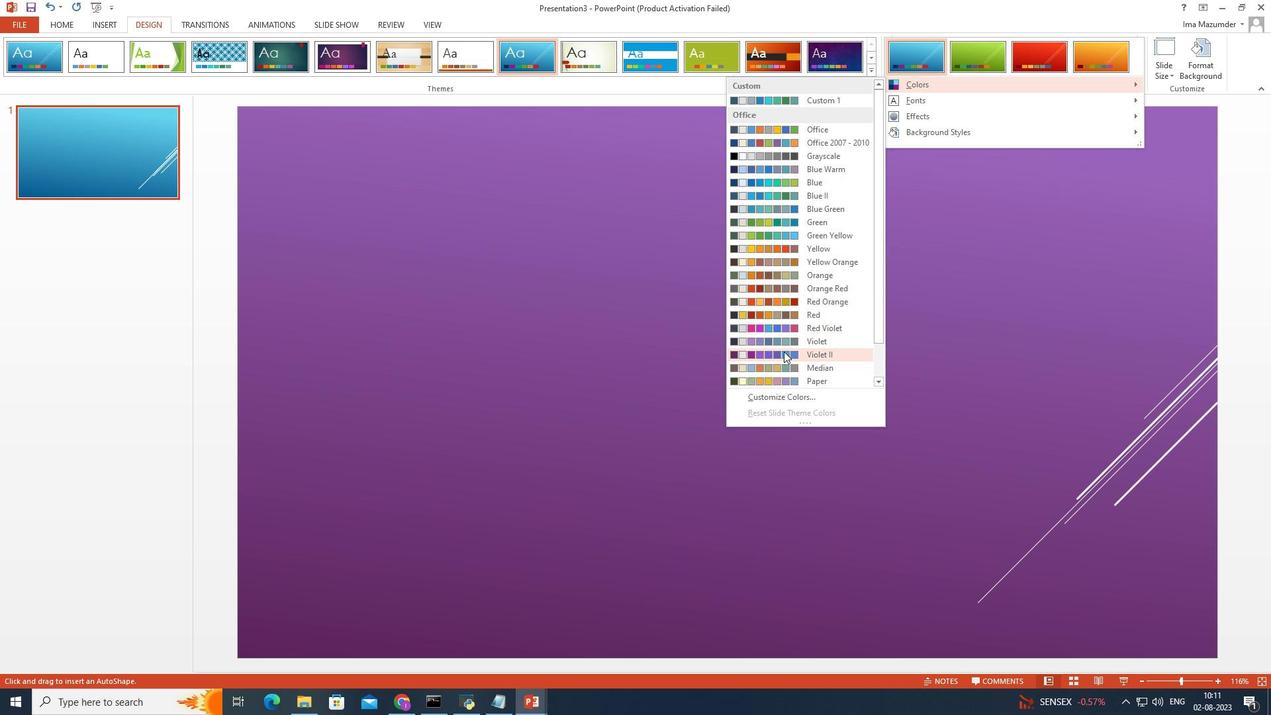 
Action: Mouse pressed left at (784, 351)
Screenshot: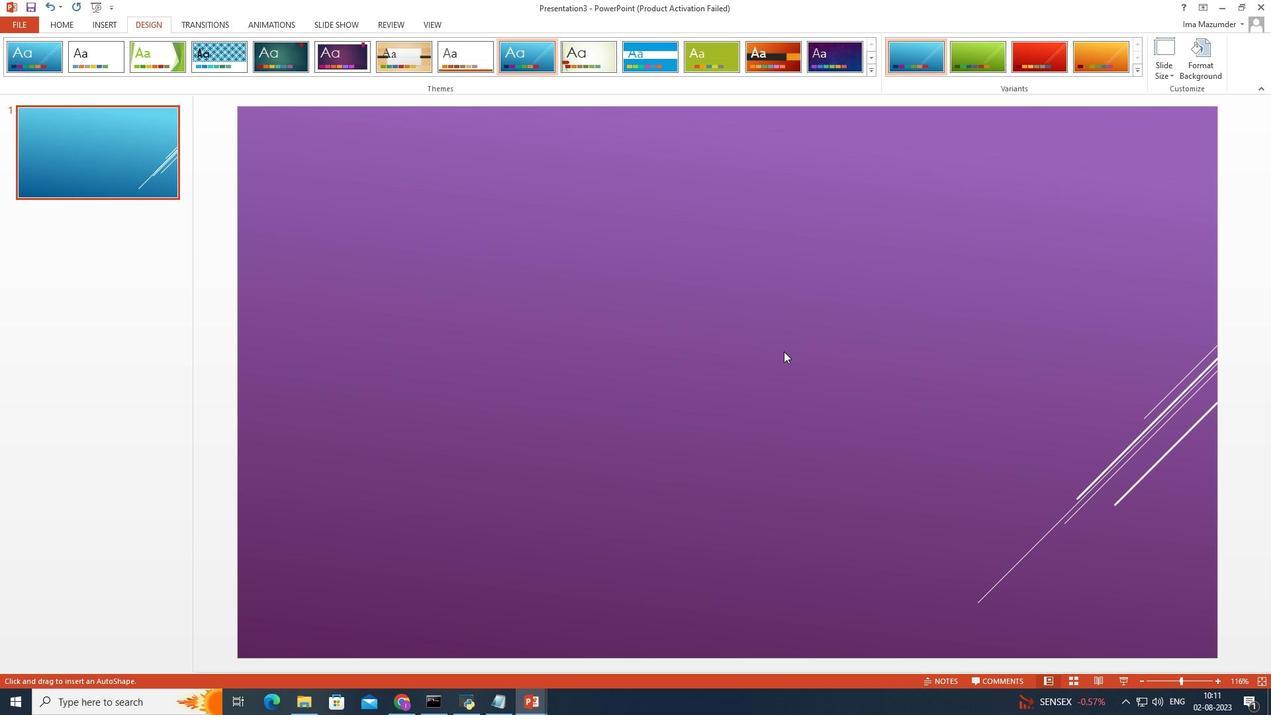 
Action: Mouse moved to (105, 22)
Screenshot: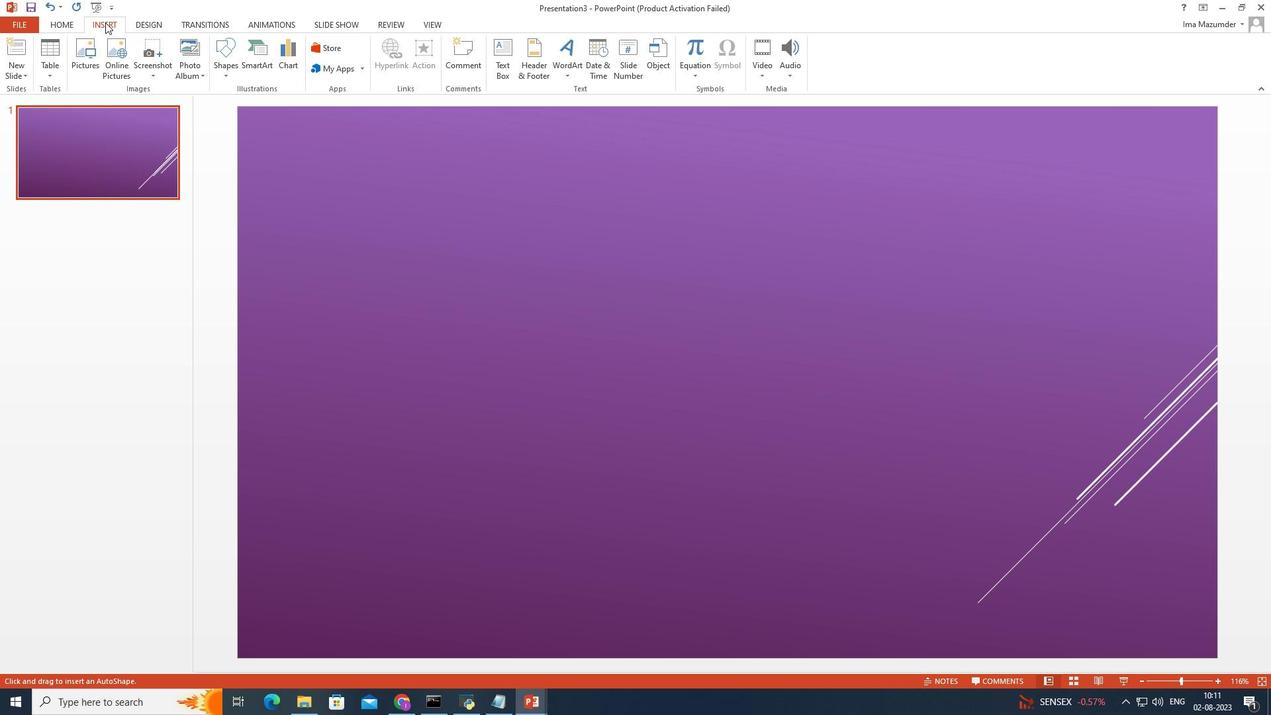 
Action: Mouse pressed left at (105, 22)
Screenshot: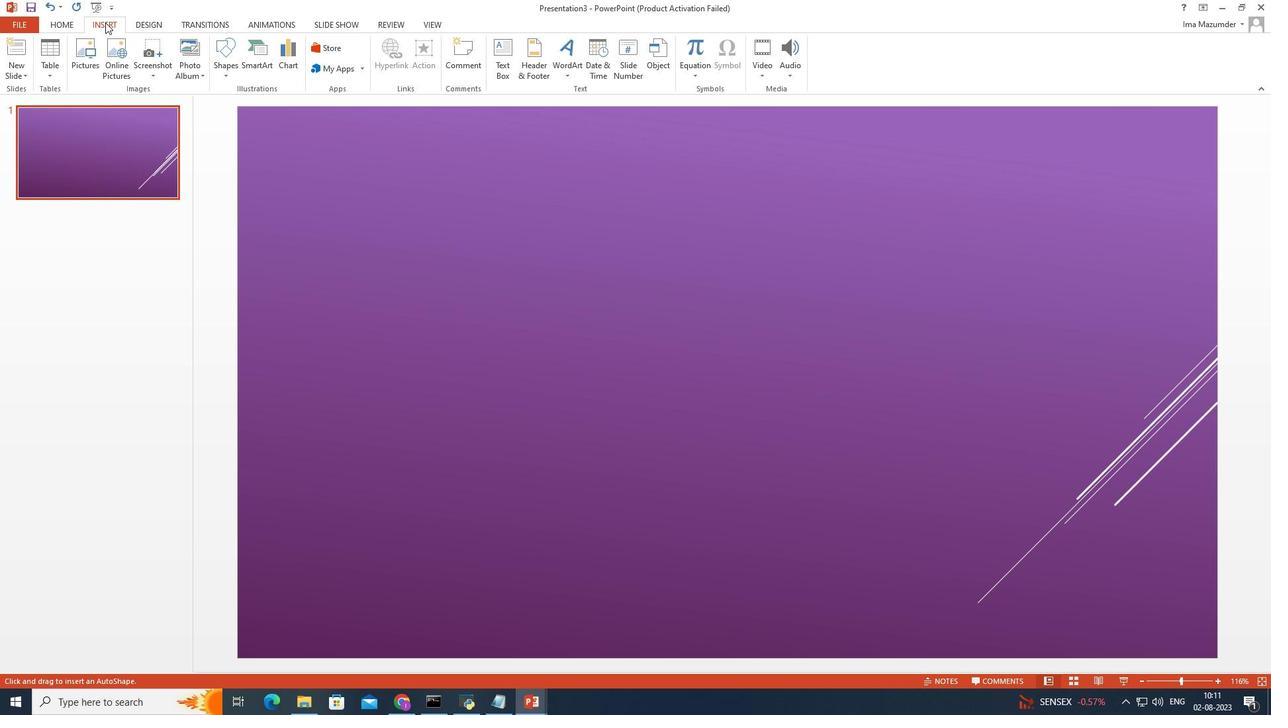 
Action: Mouse moved to (230, 55)
Screenshot: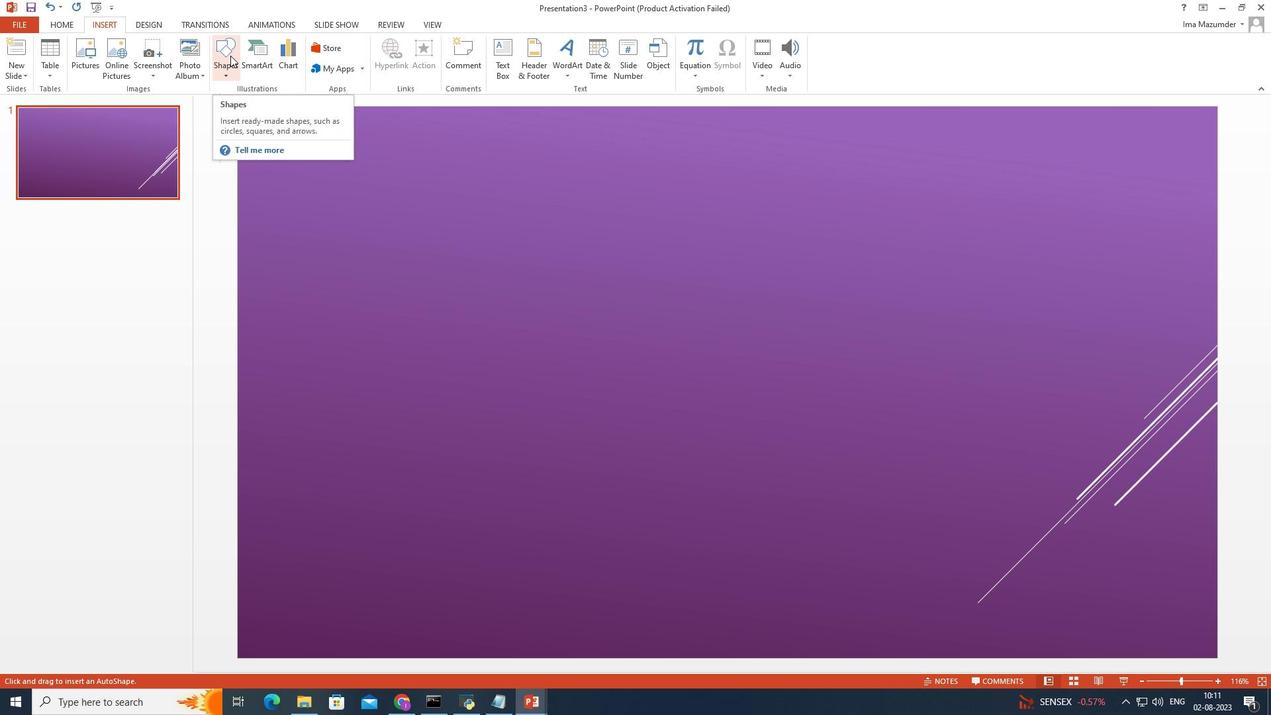 
Action: Mouse pressed left at (230, 55)
Screenshot: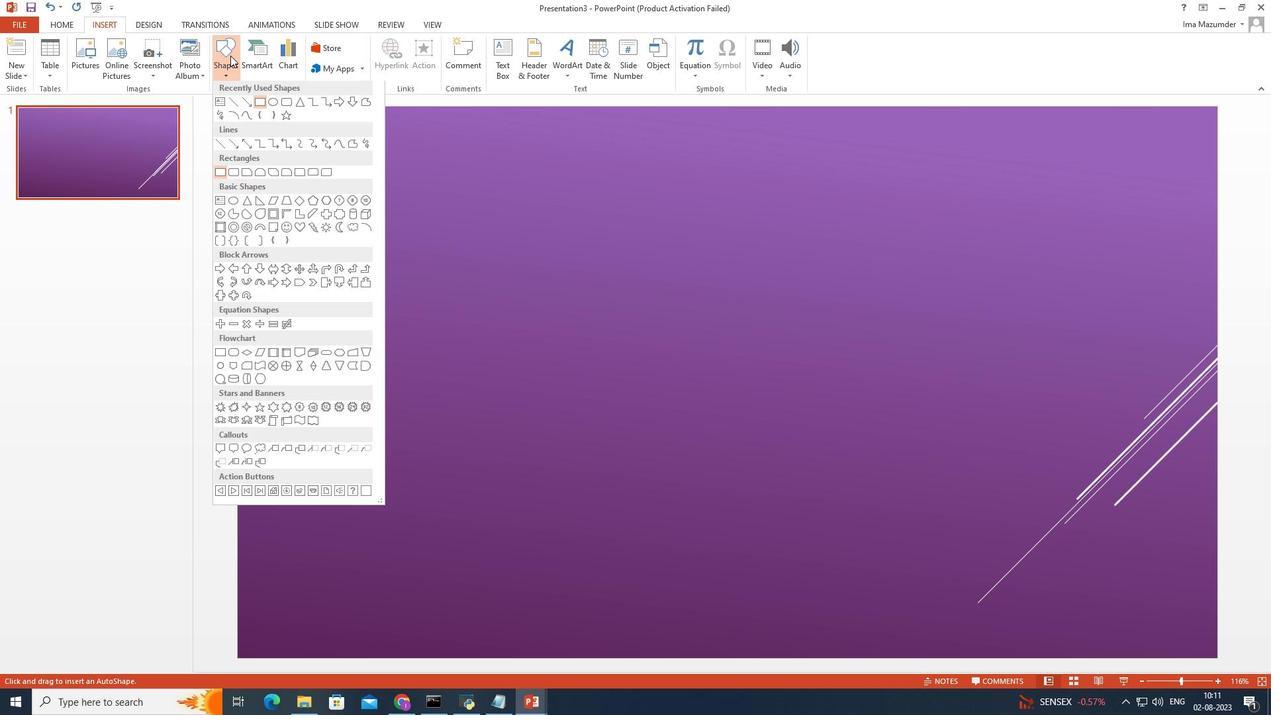 
Action: Mouse moved to (260, 104)
Screenshot: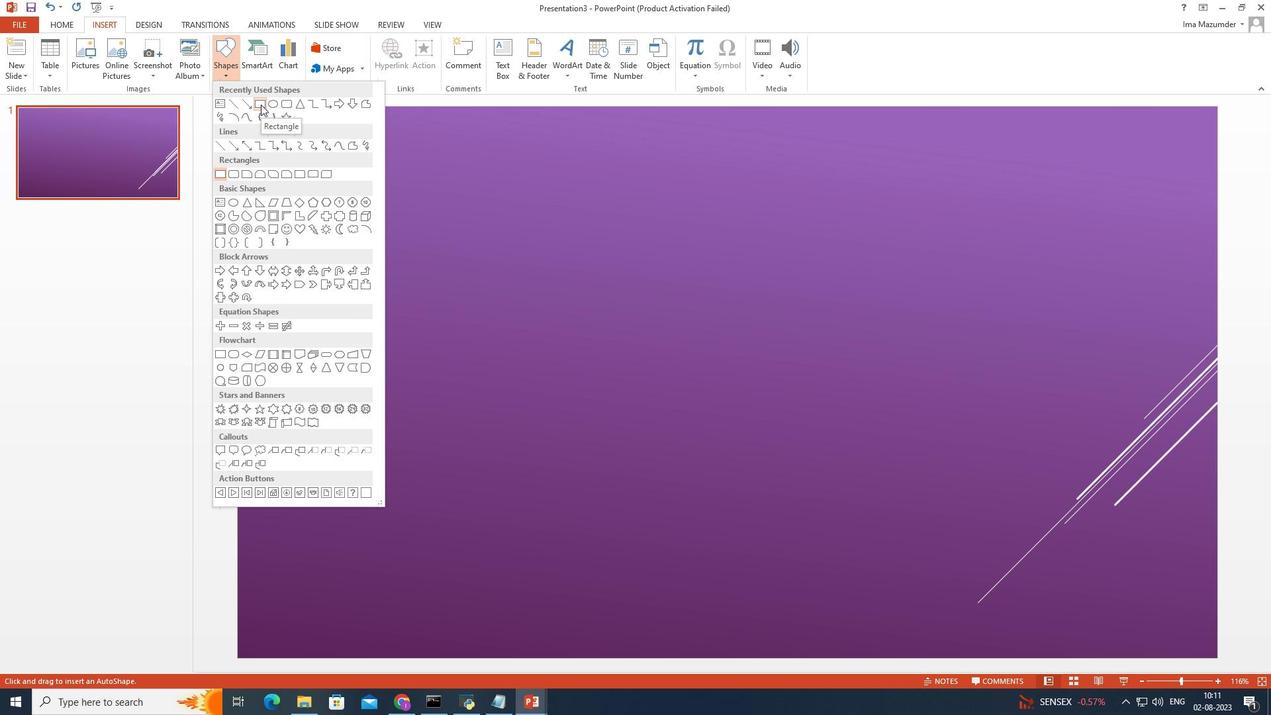 
Action: Mouse pressed left at (260, 104)
Screenshot: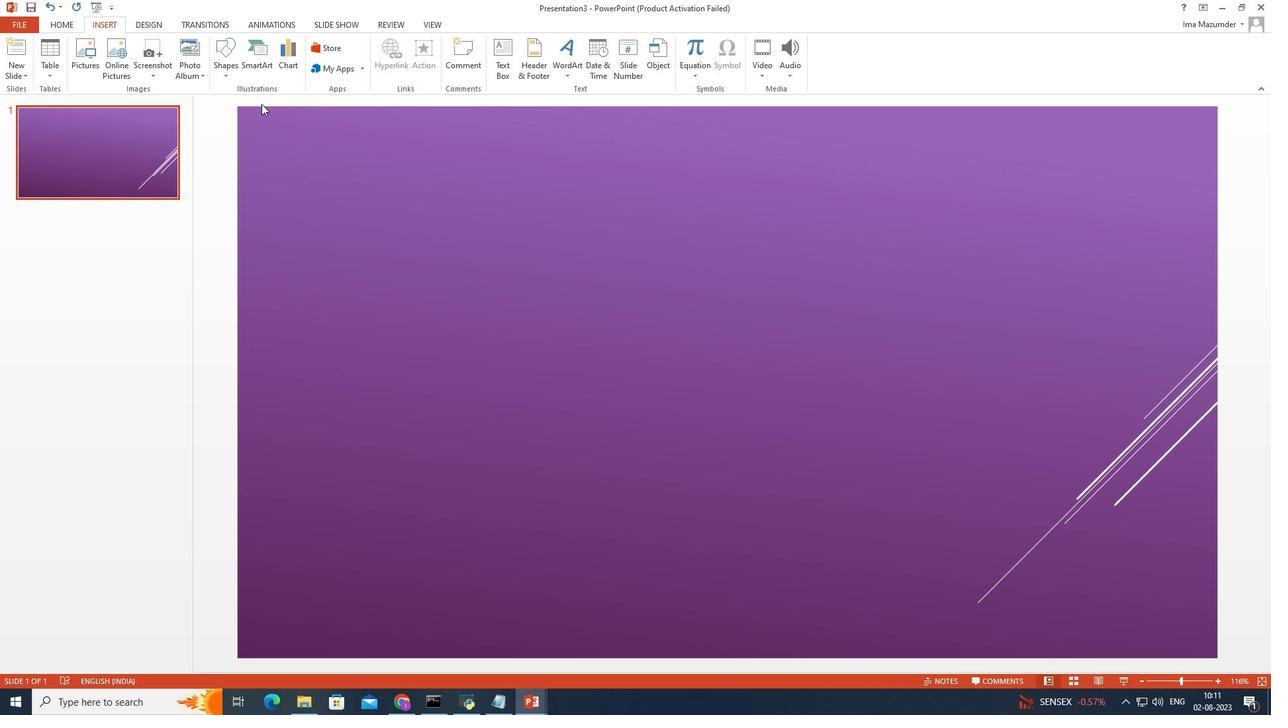 
Action: Mouse moved to (284, 147)
Screenshot: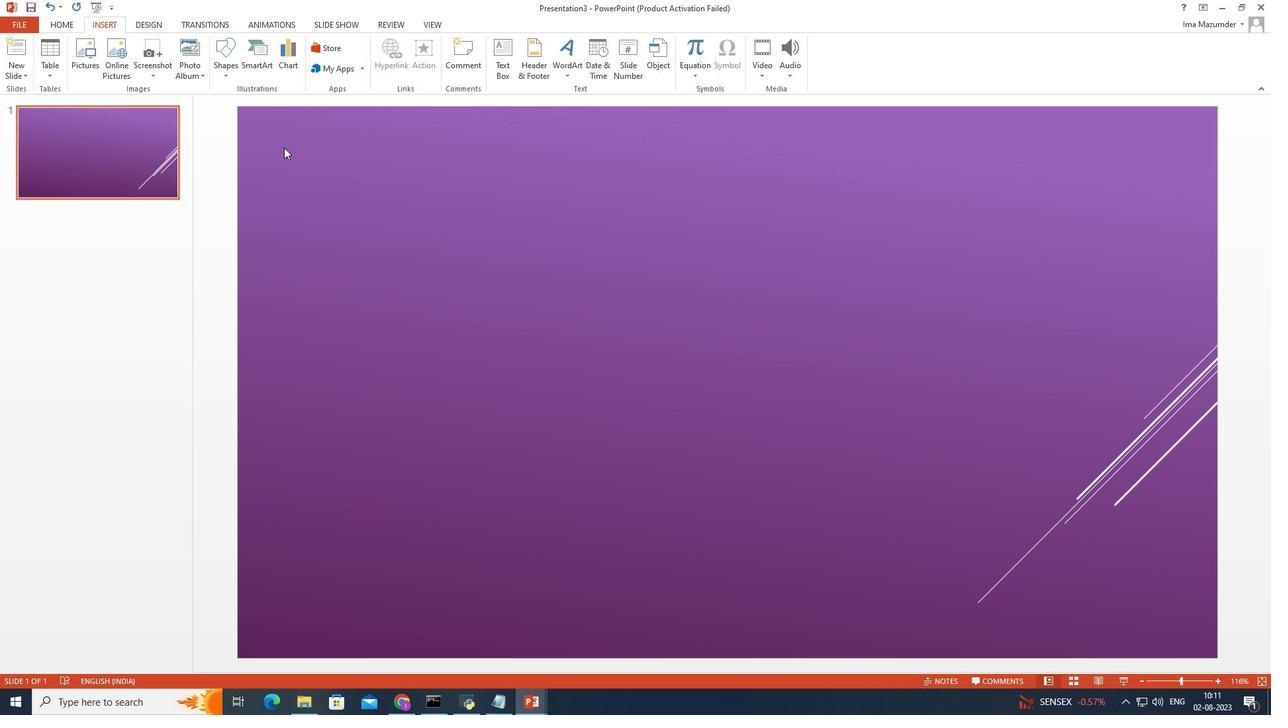 
Action: Mouse pressed left at (284, 147)
Screenshot: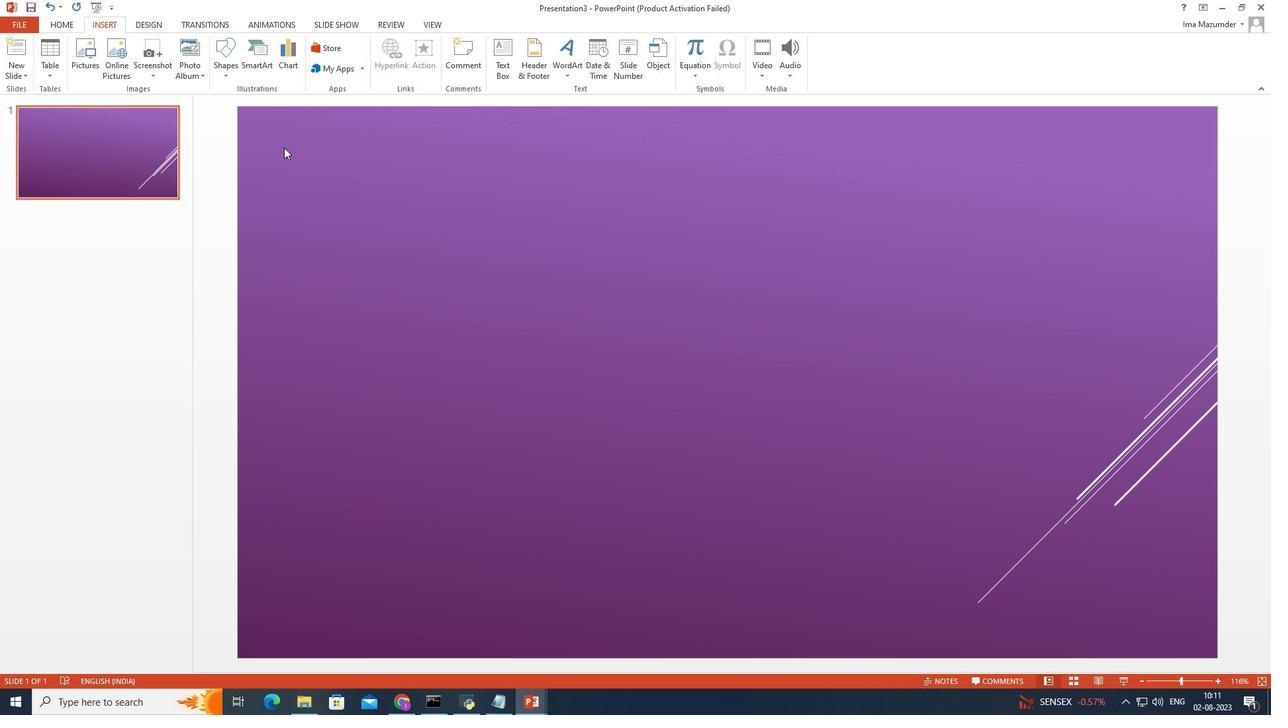 
Action: Mouse moved to (1199, 636)
Screenshot: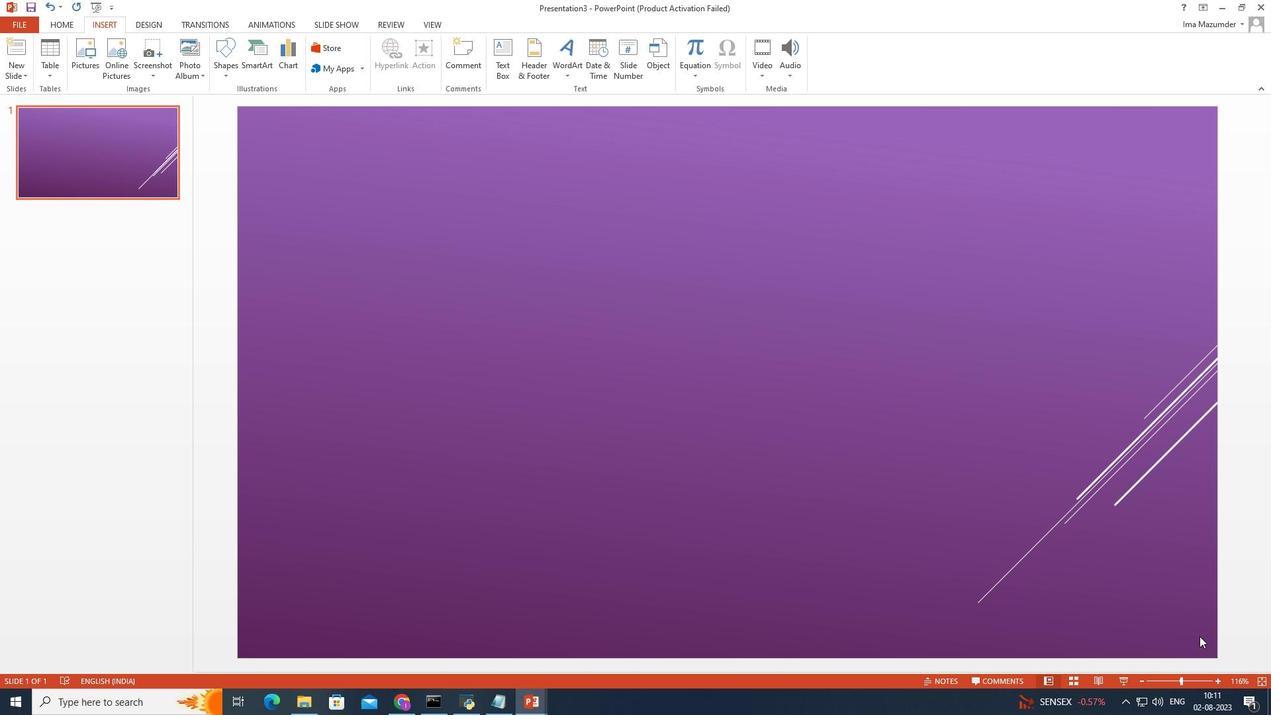
Action: Mouse pressed left at (1199, 636)
Screenshot: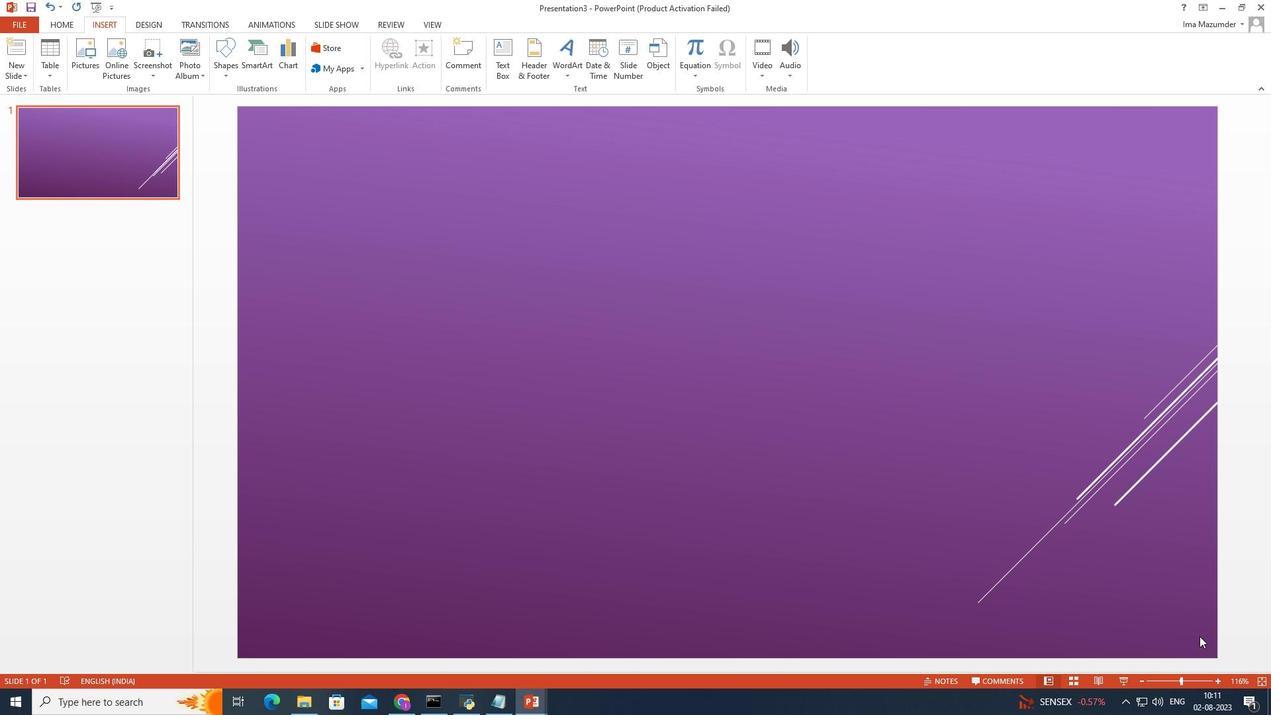 
Action: Mouse moved to (227, 49)
Screenshot: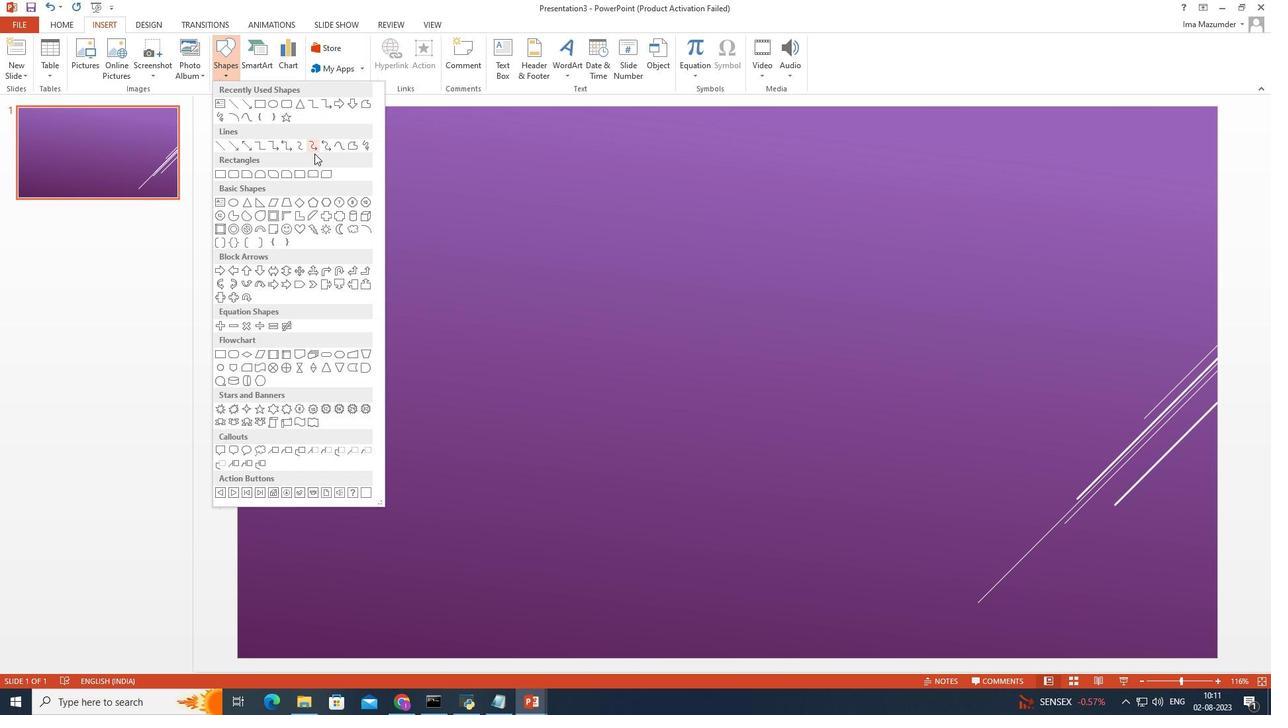 
Action: Mouse pressed left at (227, 49)
Screenshot: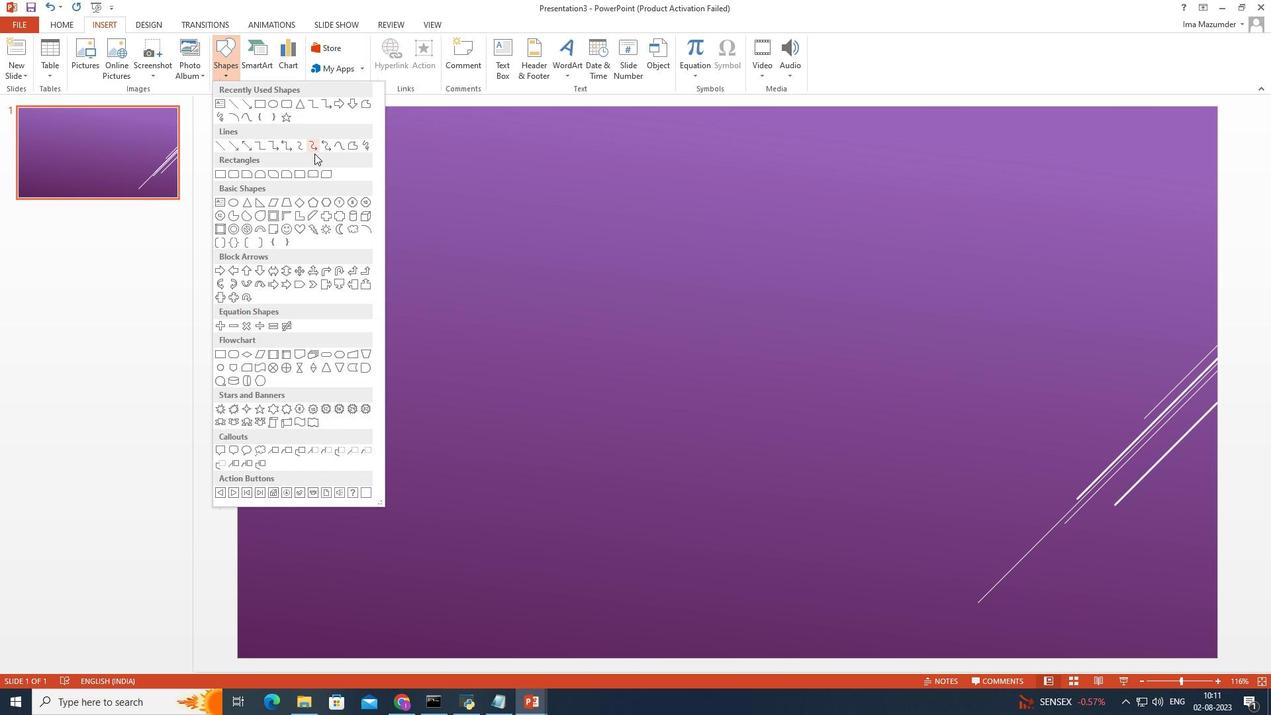 
Action: Mouse moved to (258, 105)
Screenshot: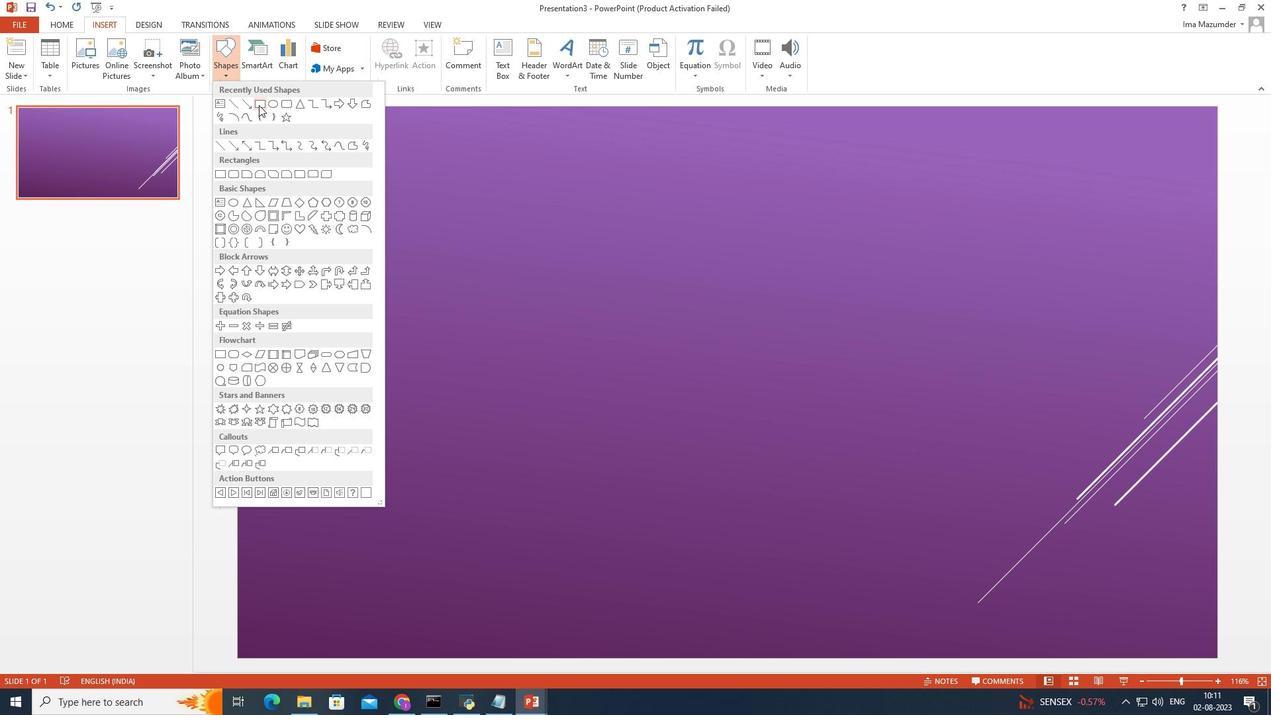 
Action: Mouse pressed left at (258, 105)
Screenshot: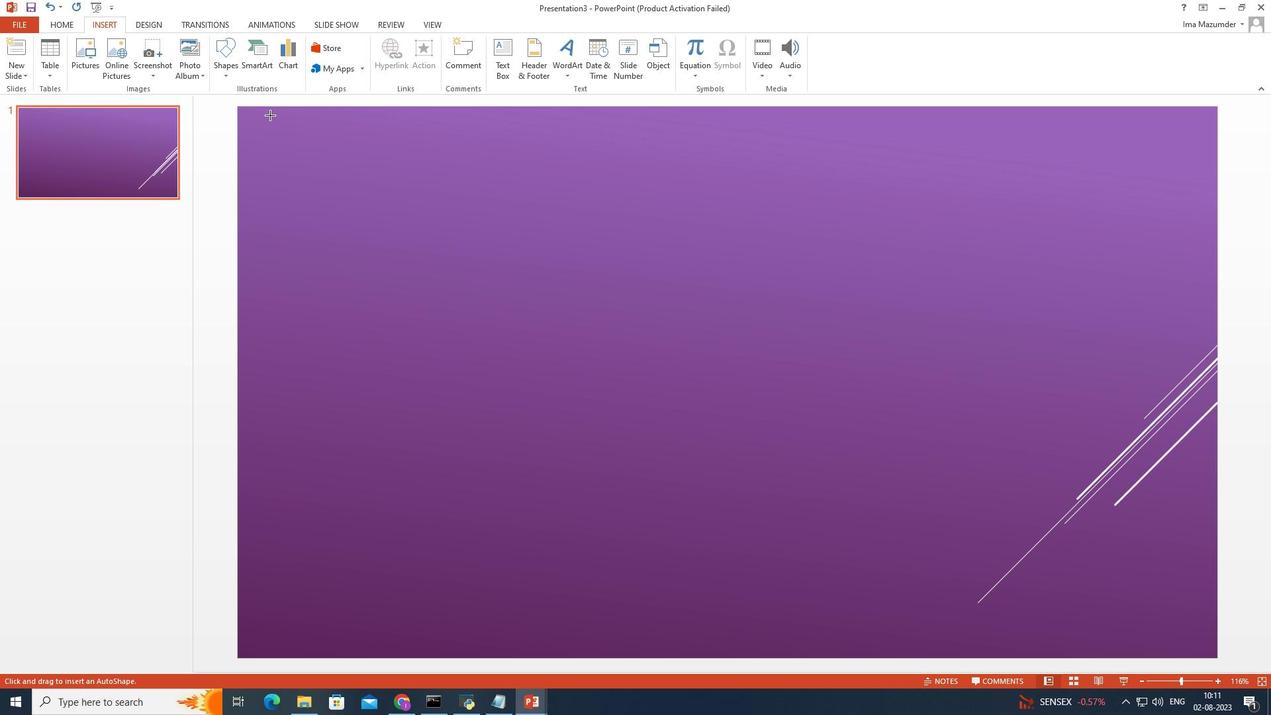 
Action: Mouse moved to (280, 143)
Screenshot: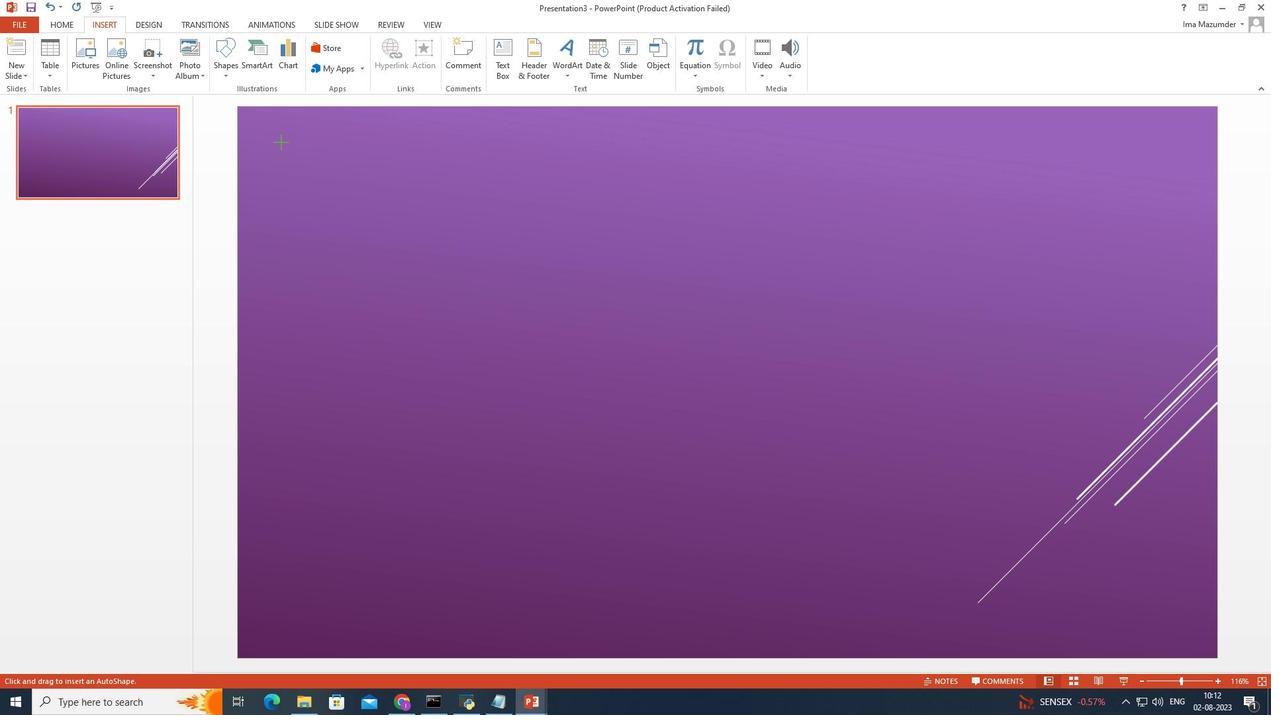 
Action: Mouse pressed left at (280, 143)
Screenshot: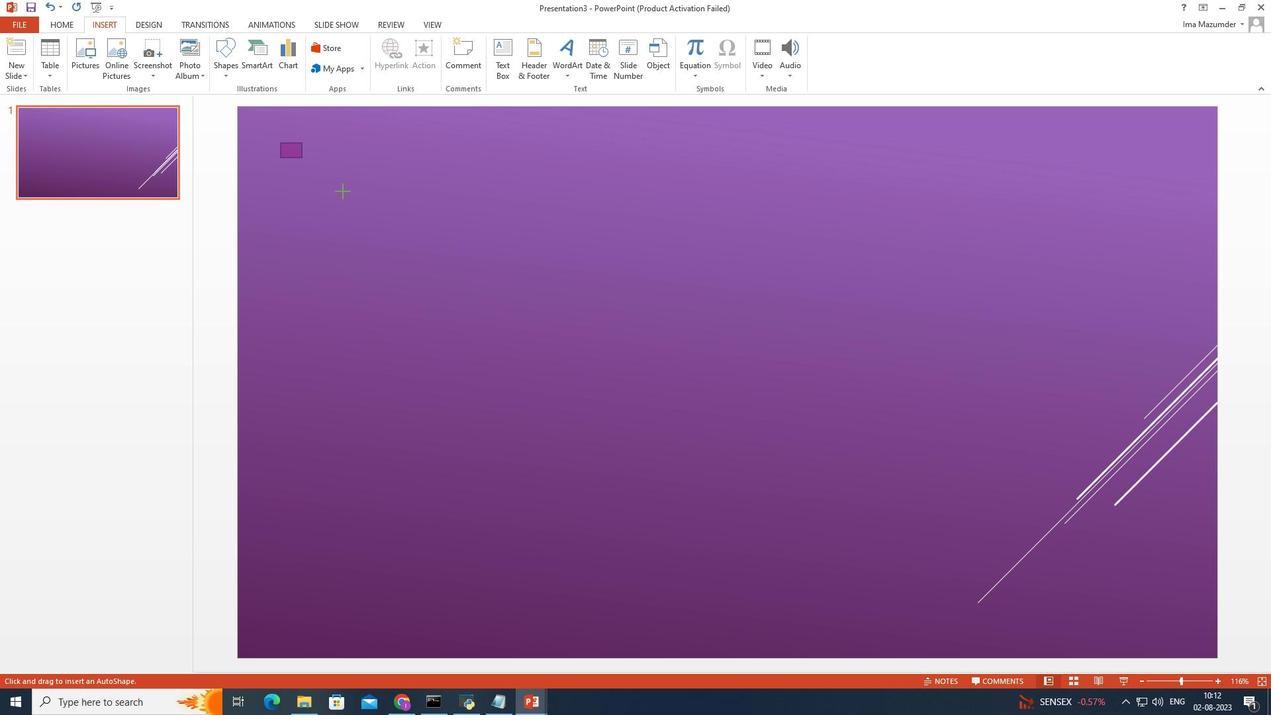 
Action: Mouse moved to (500, 42)
Screenshot: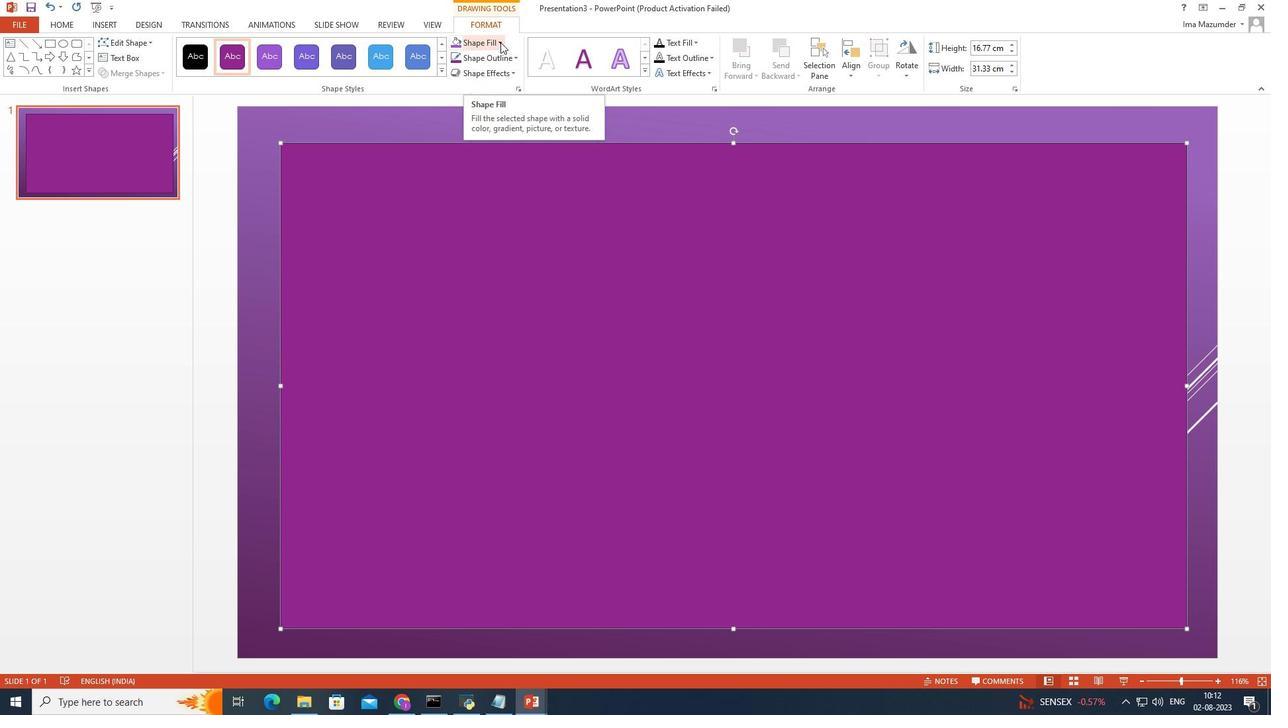 
Action: Mouse pressed left at (500, 42)
Screenshot: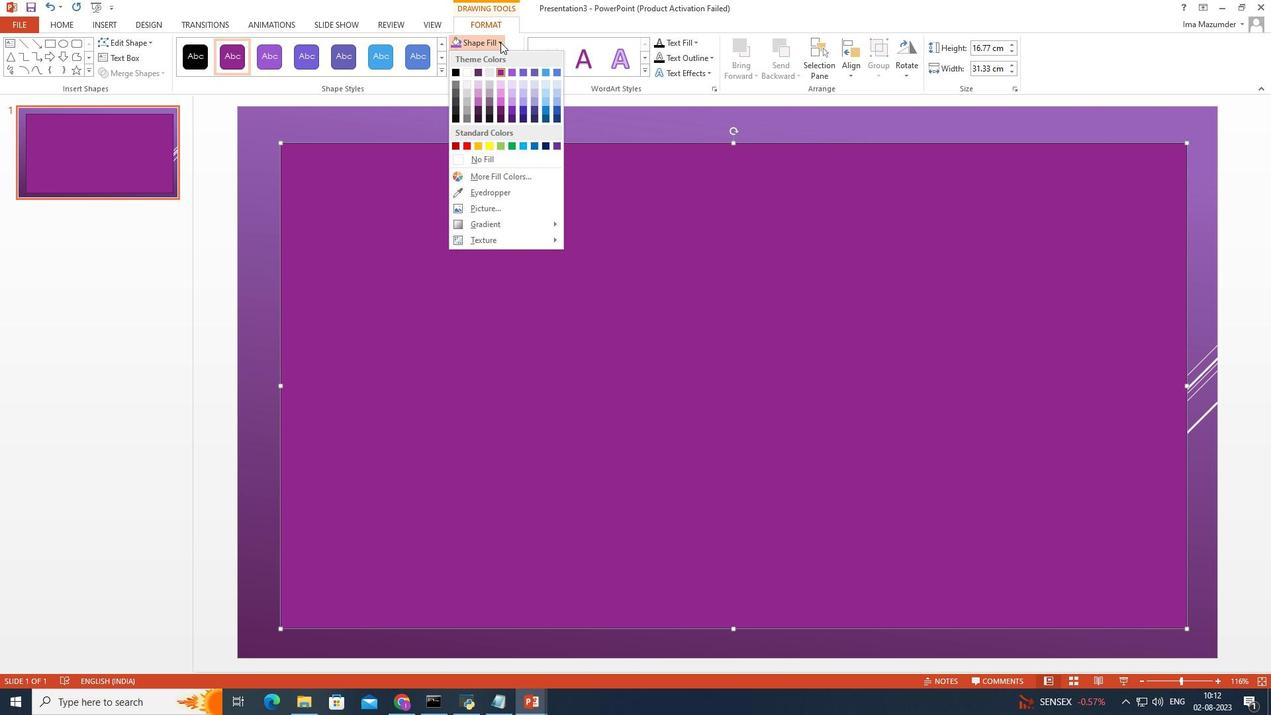 
Action: Mouse moved to (544, 84)
Screenshot: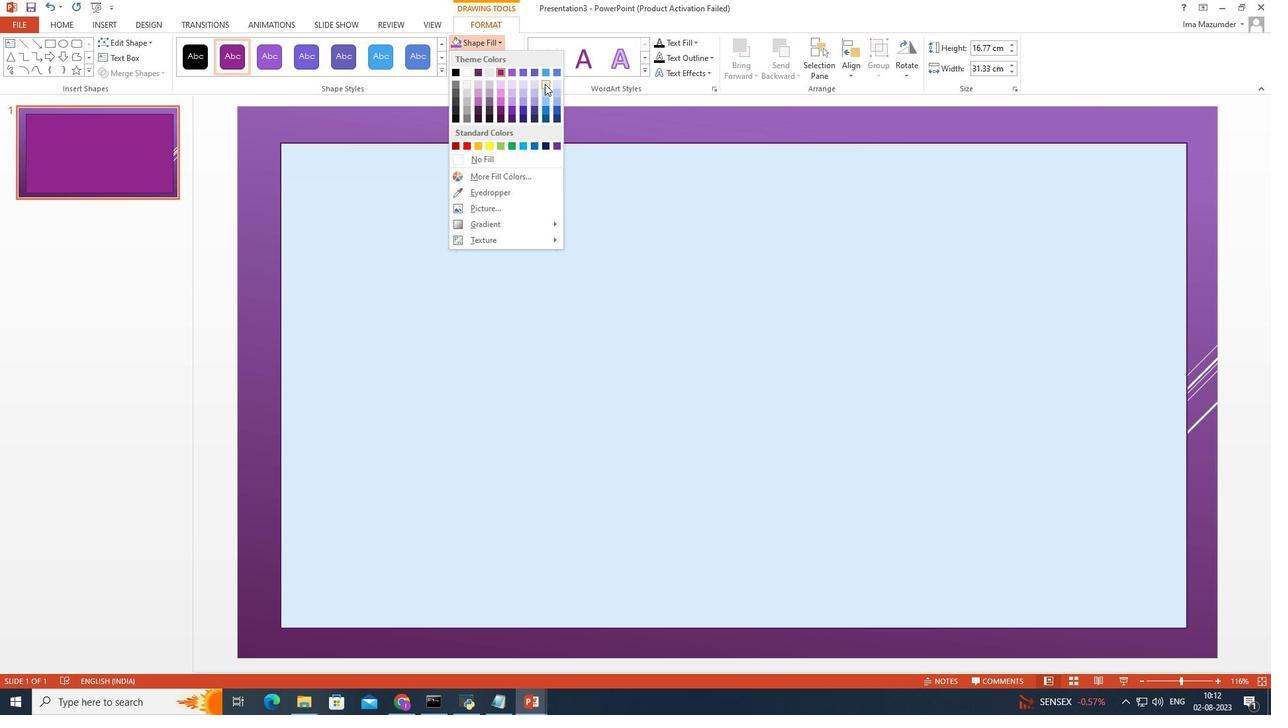 
Action: Mouse pressed left at (544, 84)
Screenshot: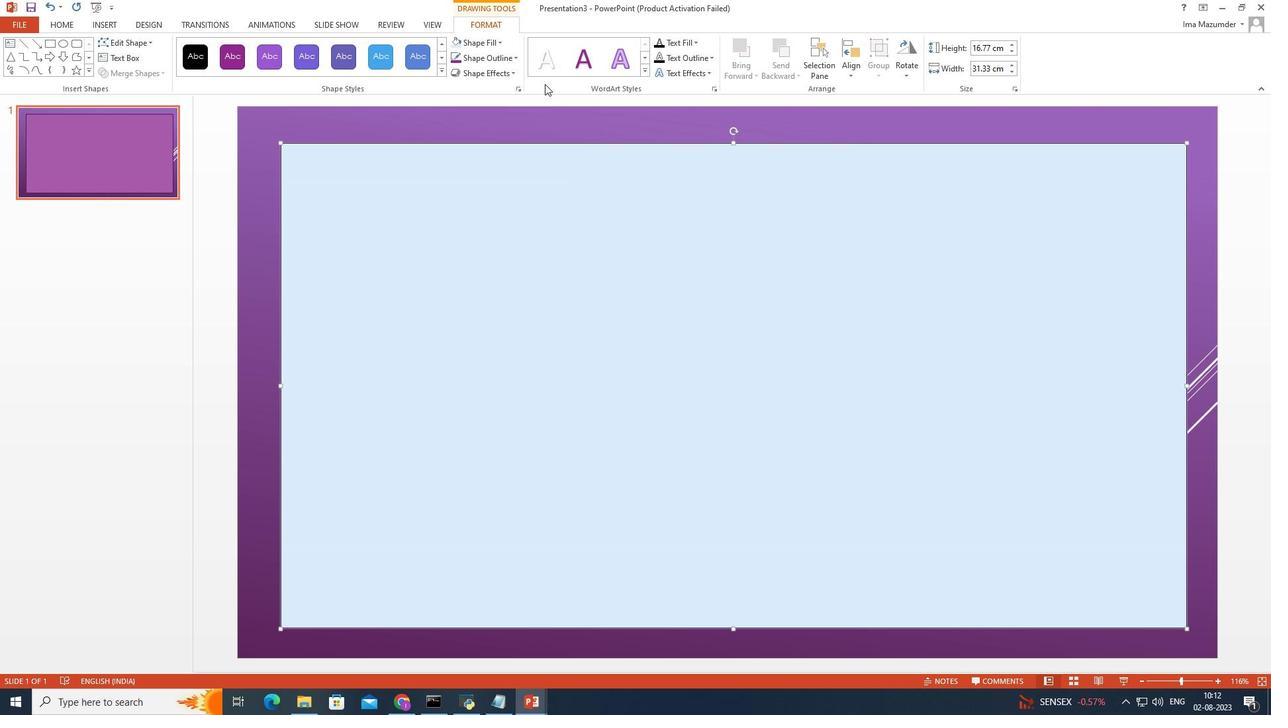 
Action: Mouse moved to (104, 21)
Screenshot: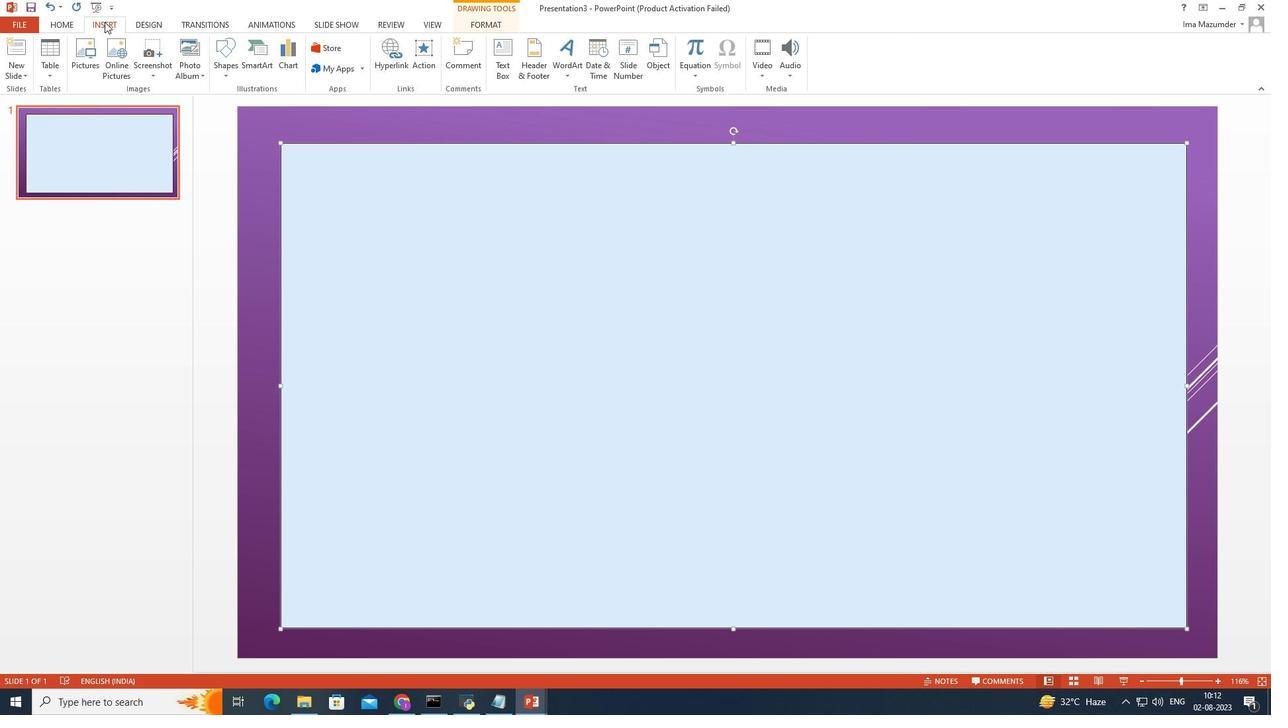 
Action: Mouse pressed left at (104, 21)
Screenshot: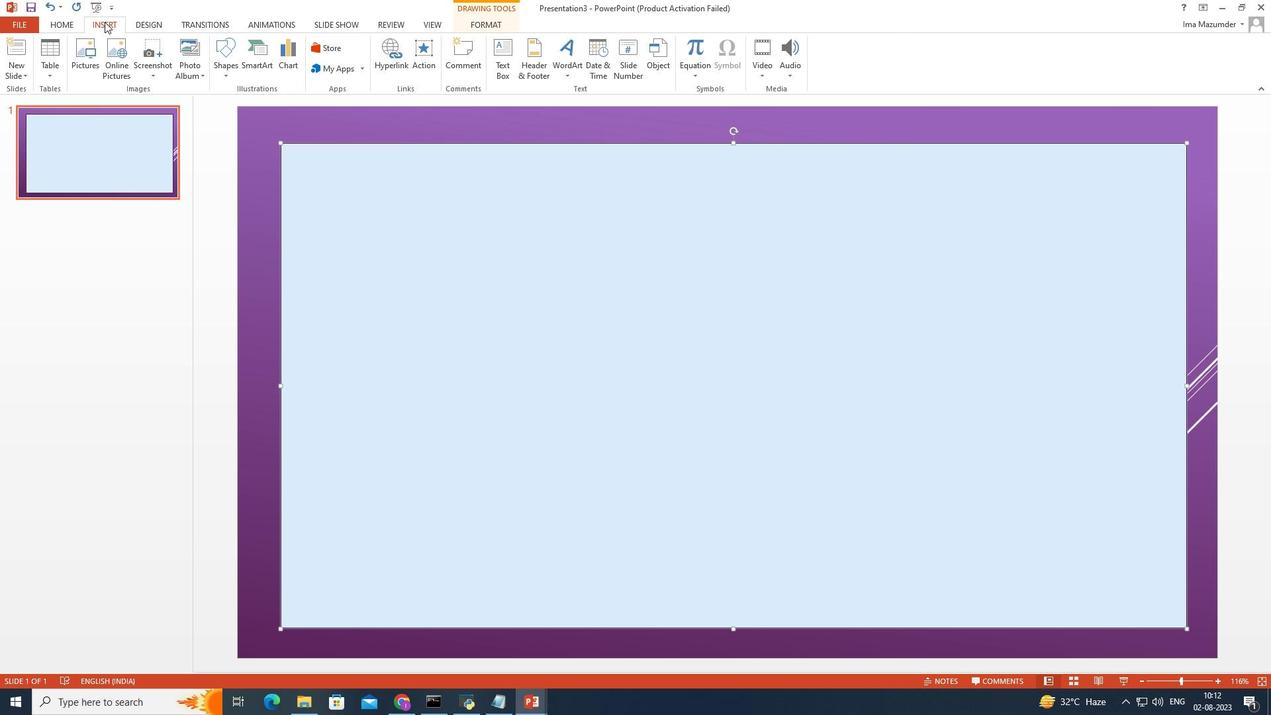 
Action: Mouse moved to (214, 22)
Screenshot: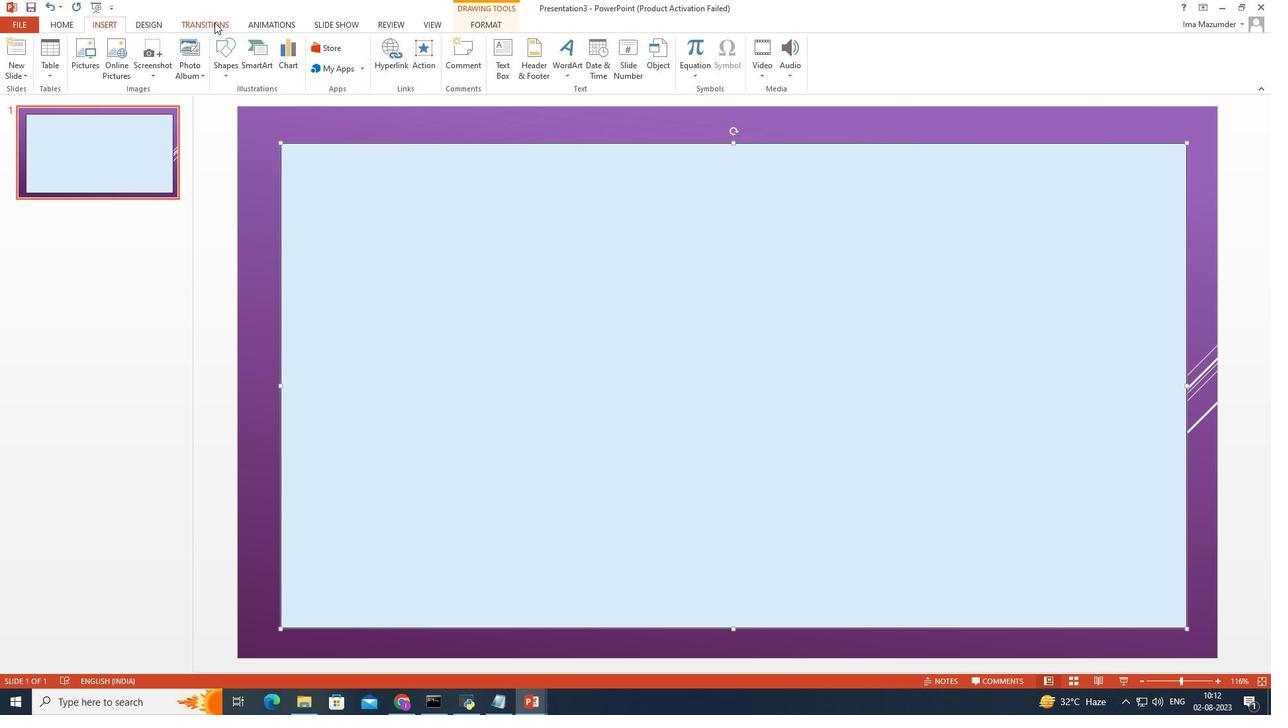 
Action: Mouse pressed left at (214, 22)
Screenshot: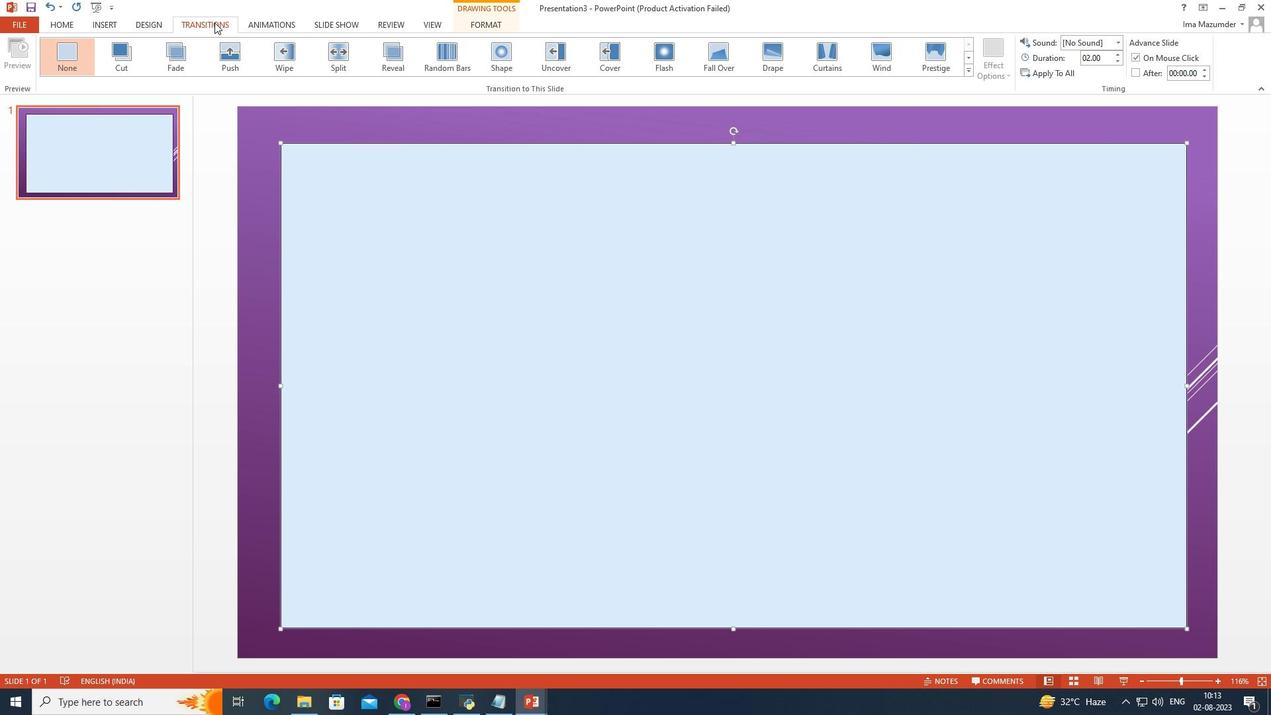 
Action: Mouse moved to (109, 29)
Screenshot: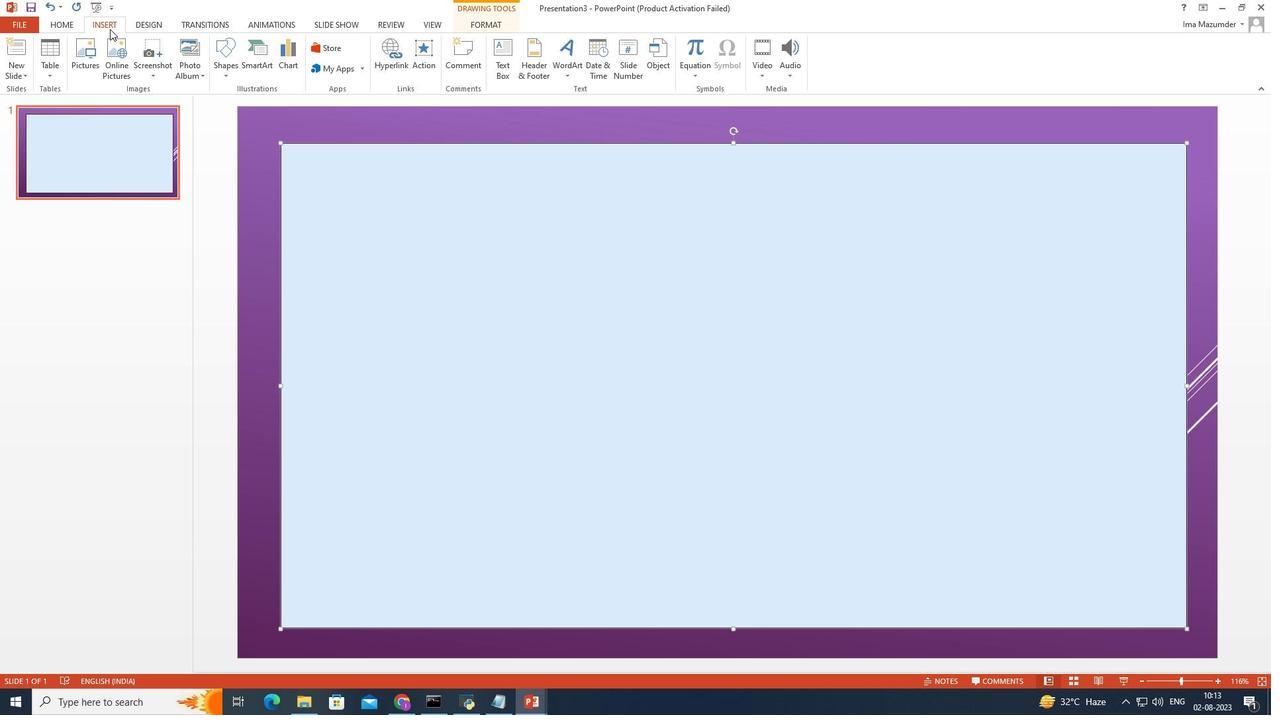 
Action: Mouse pressed left at (109, 29)
Screenshot: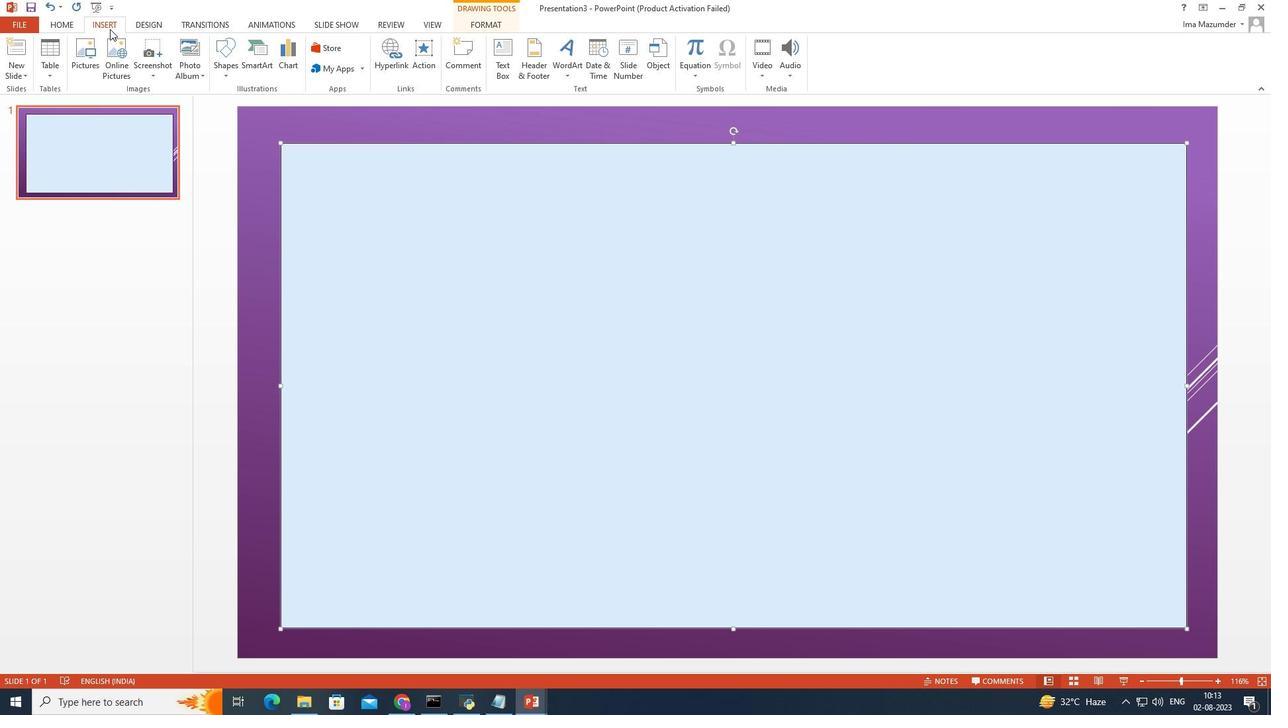 
Action: Mouse moved to (688, 74)
Screenshot: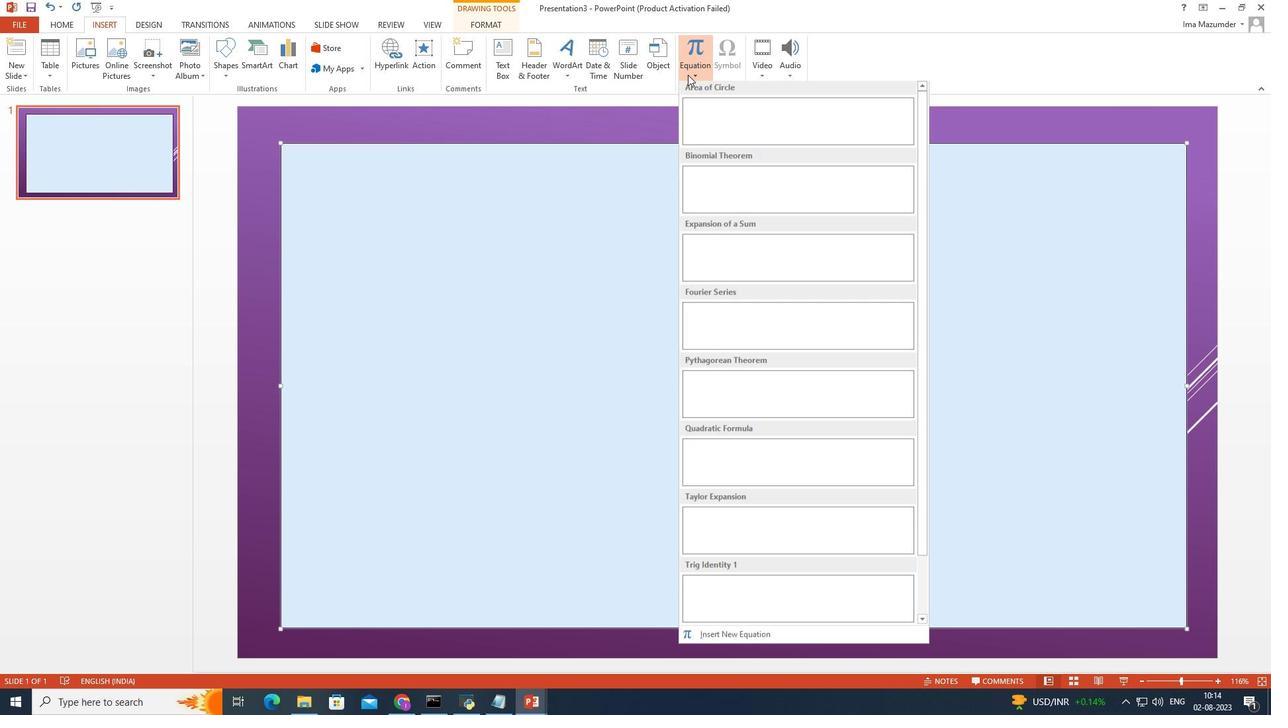 
Action: Mouse pressed left at (688, 74)
Screenshot: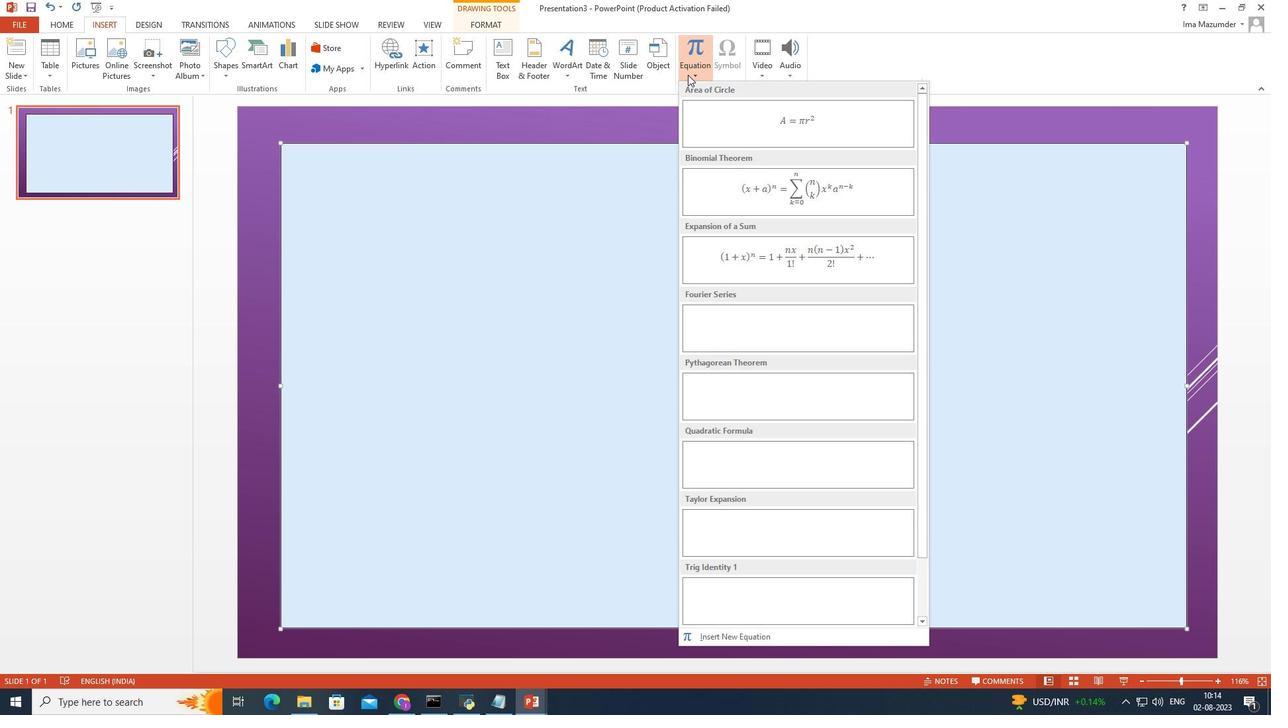 
Action: Mouse moved to (227, 68)
Screenshot: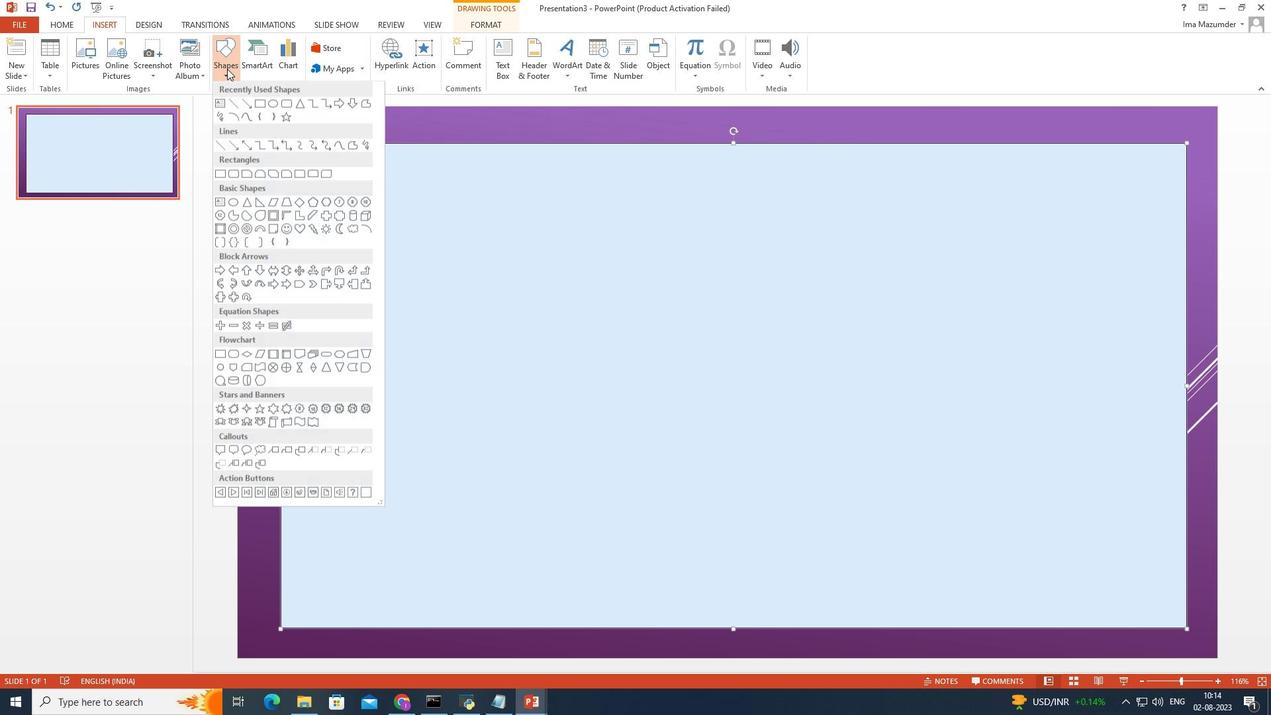 
Action: Mouse pressed left at (227, 68)
Screenshot: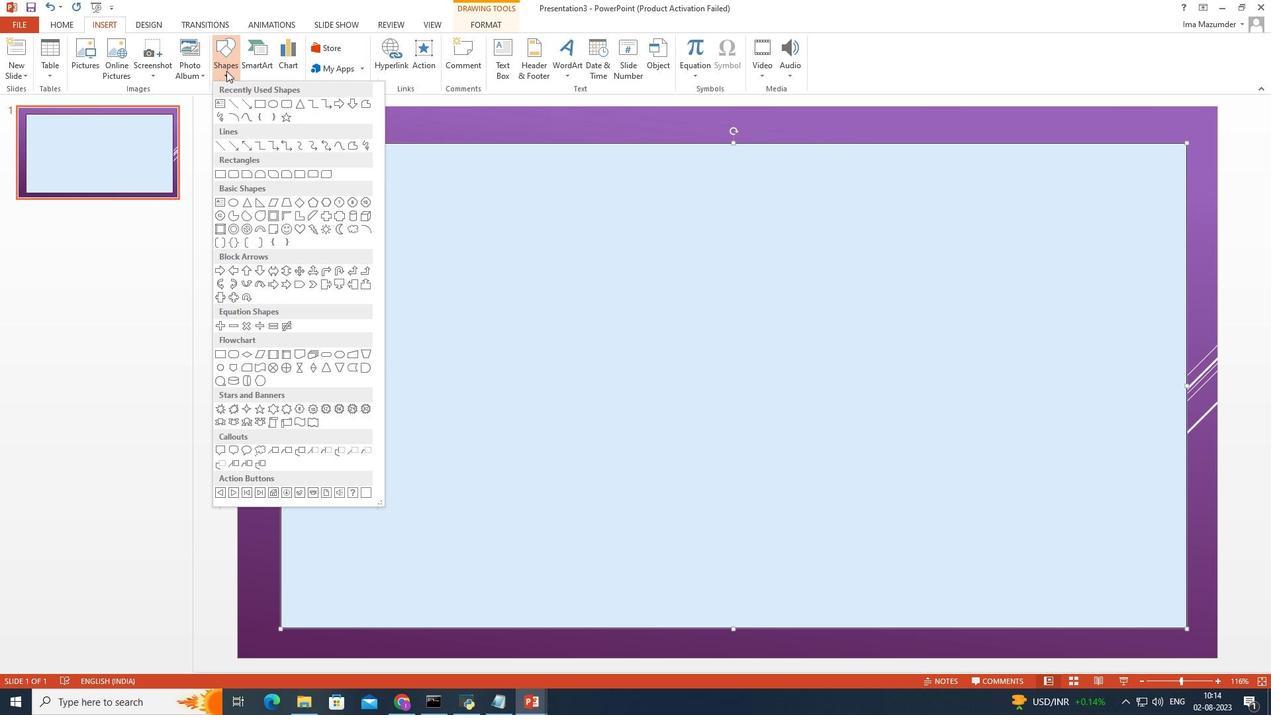 
Action: Mouse moved to (142, 26)
Screenshot: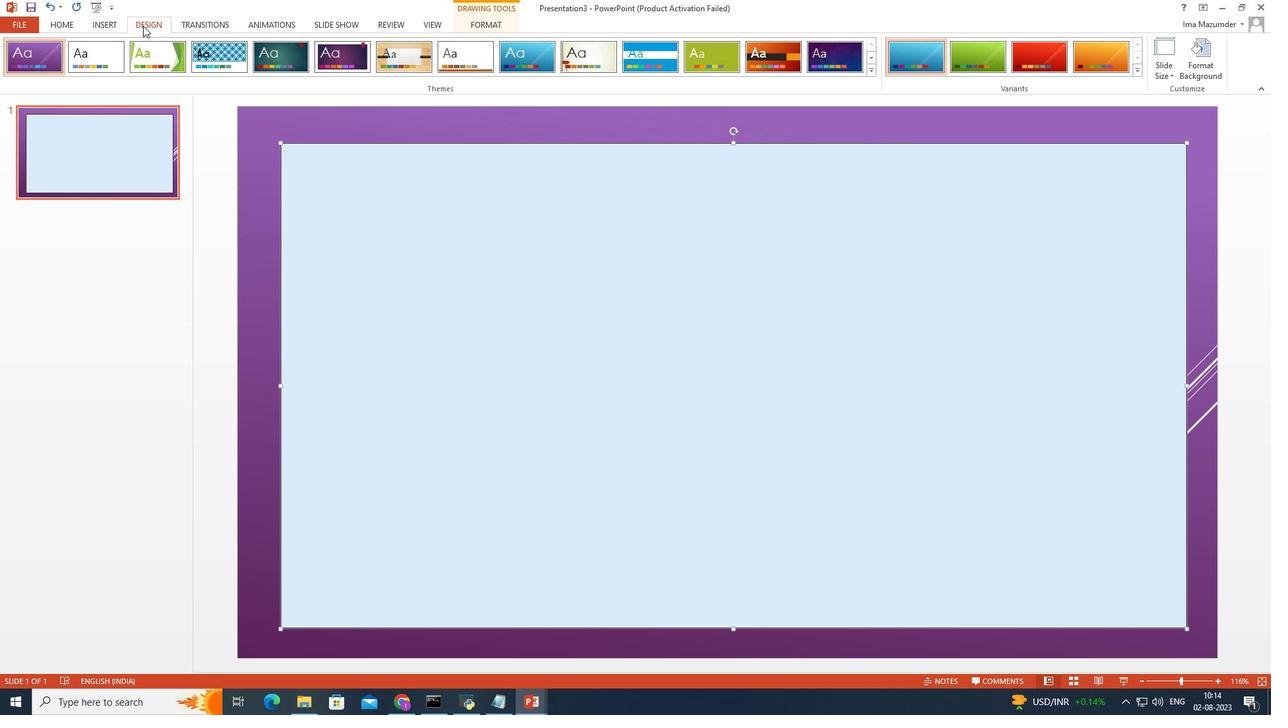 
Action: Mouse pressed left at (142, 26)
Screenshot: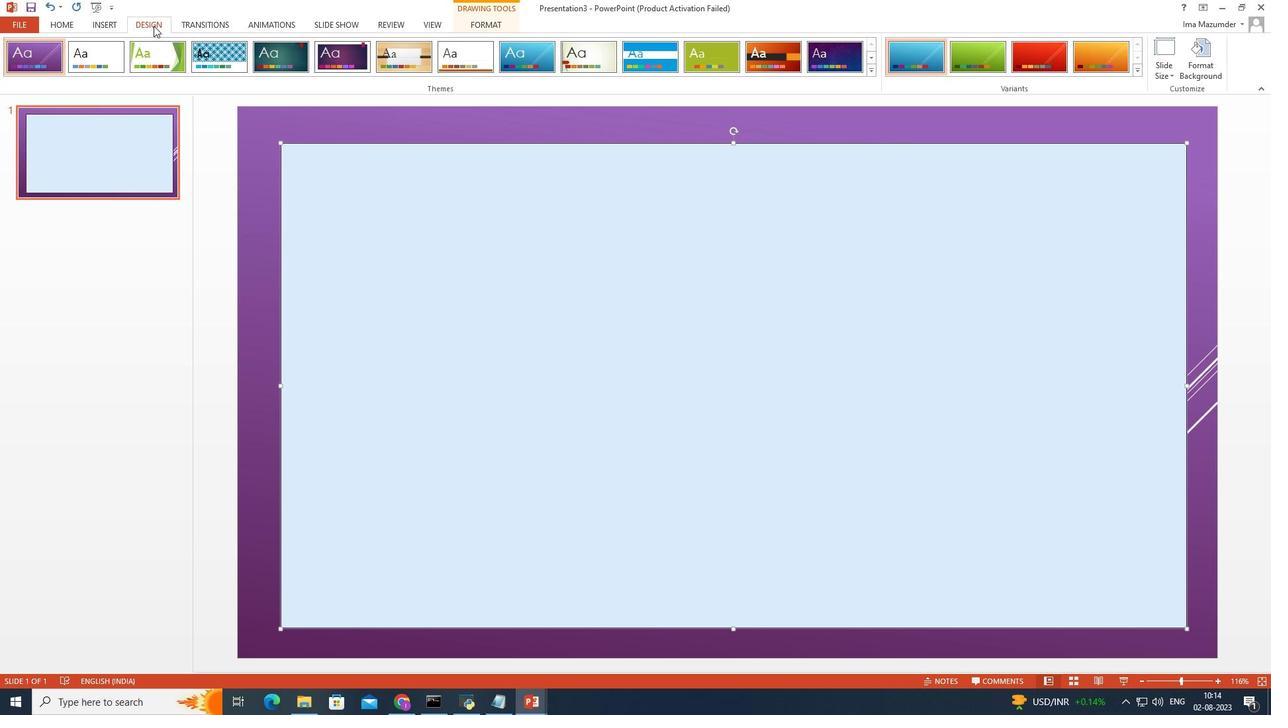 
Action: Mouse moved to (187, 25)
Screenshot: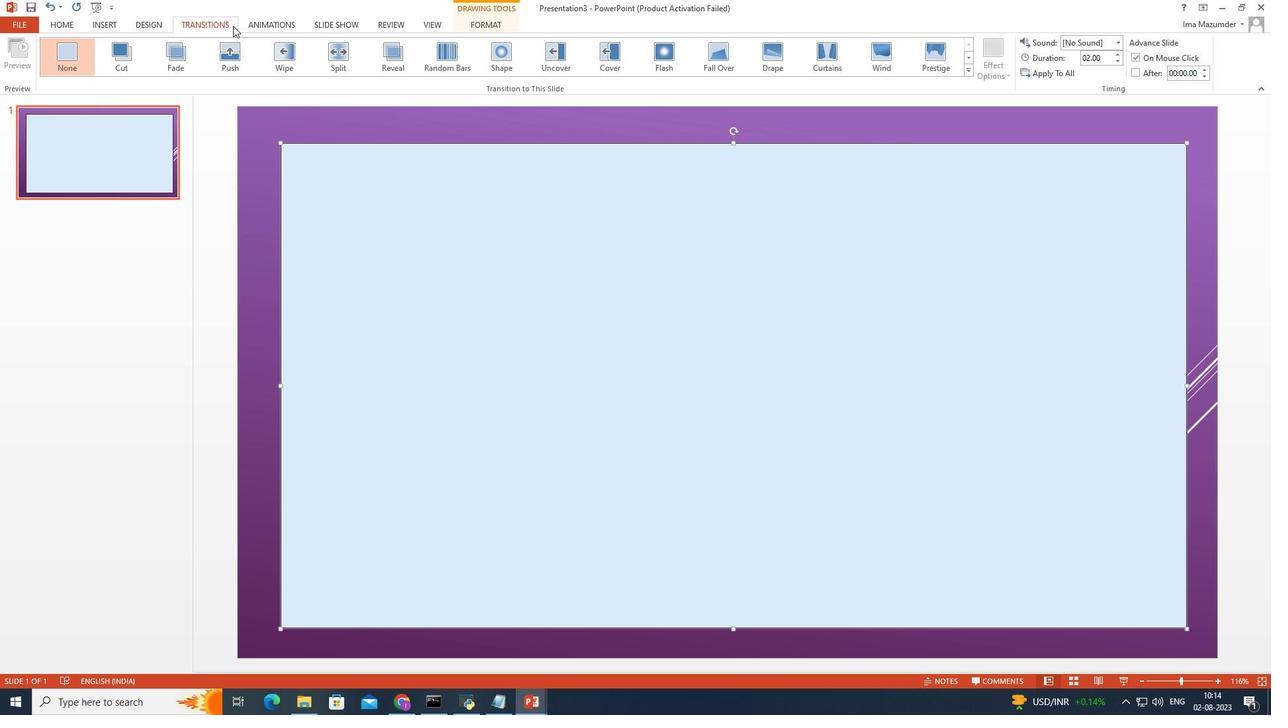 
Action: Mouse pressed left at (187, 25)
Screenshot: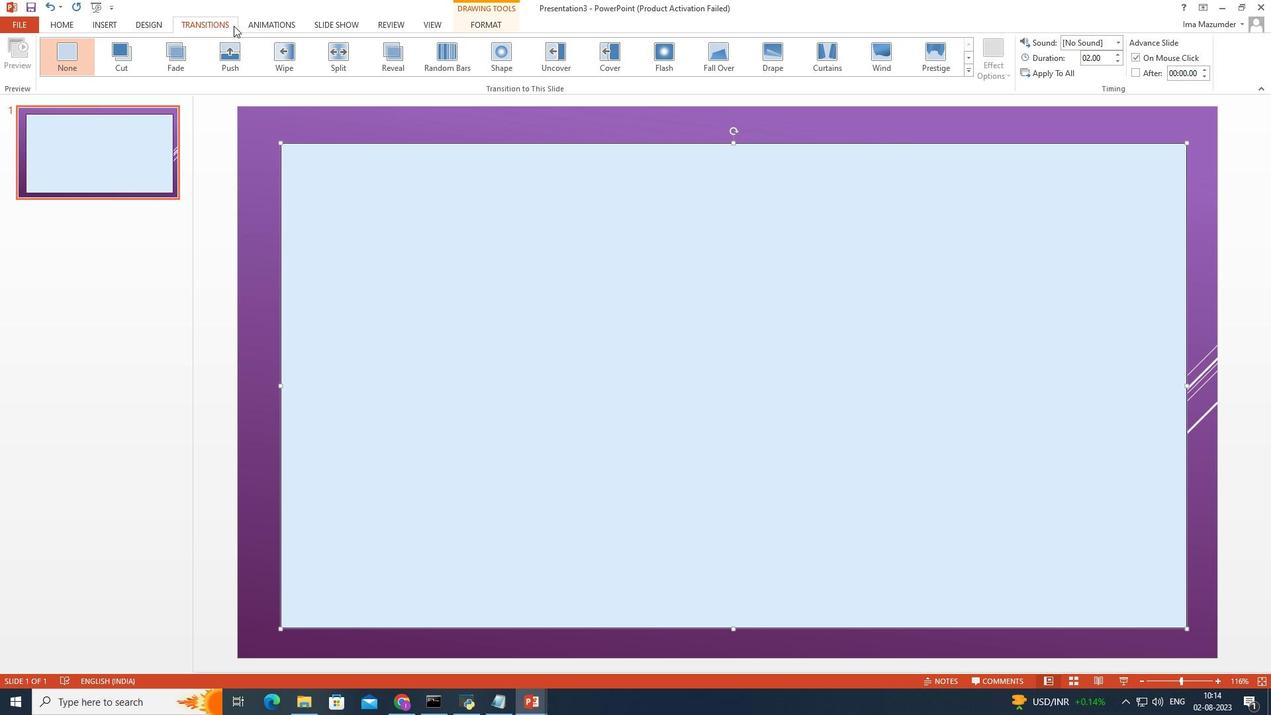 
Action: Mouse moved to (260, 25)
Screenshot: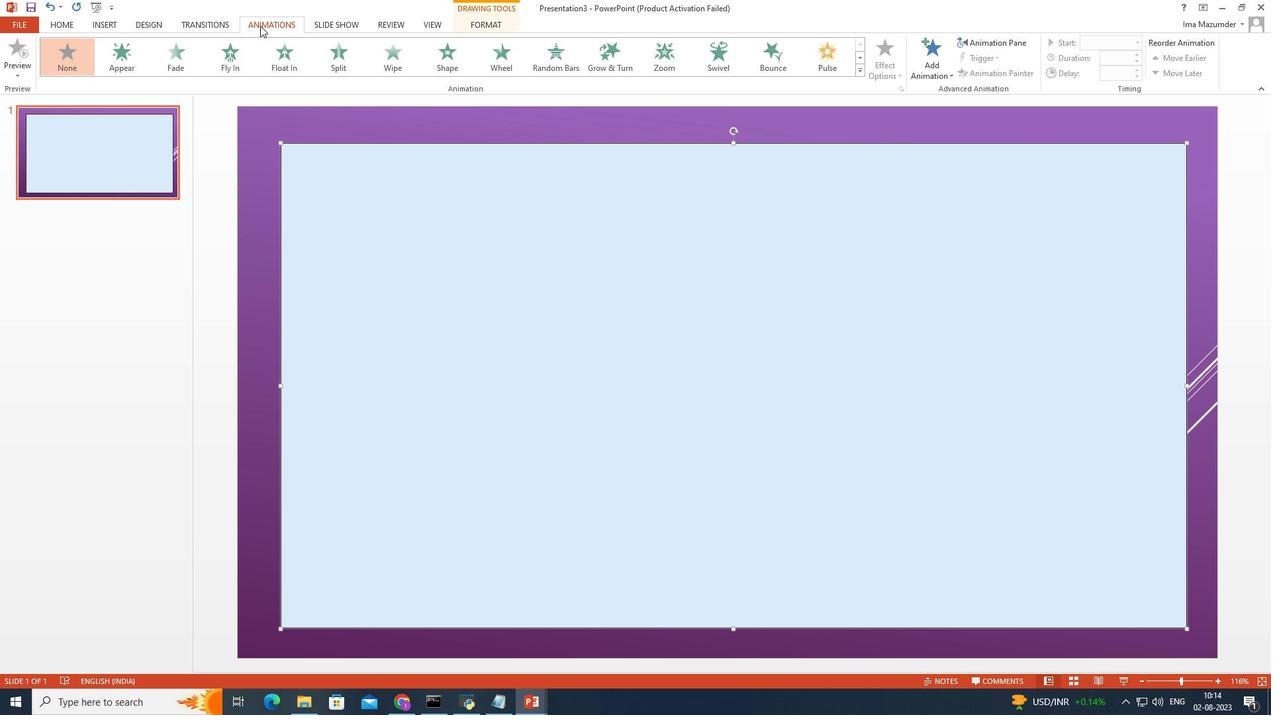 
Action: Mouse pressed left at (260, 25)
Screenshot: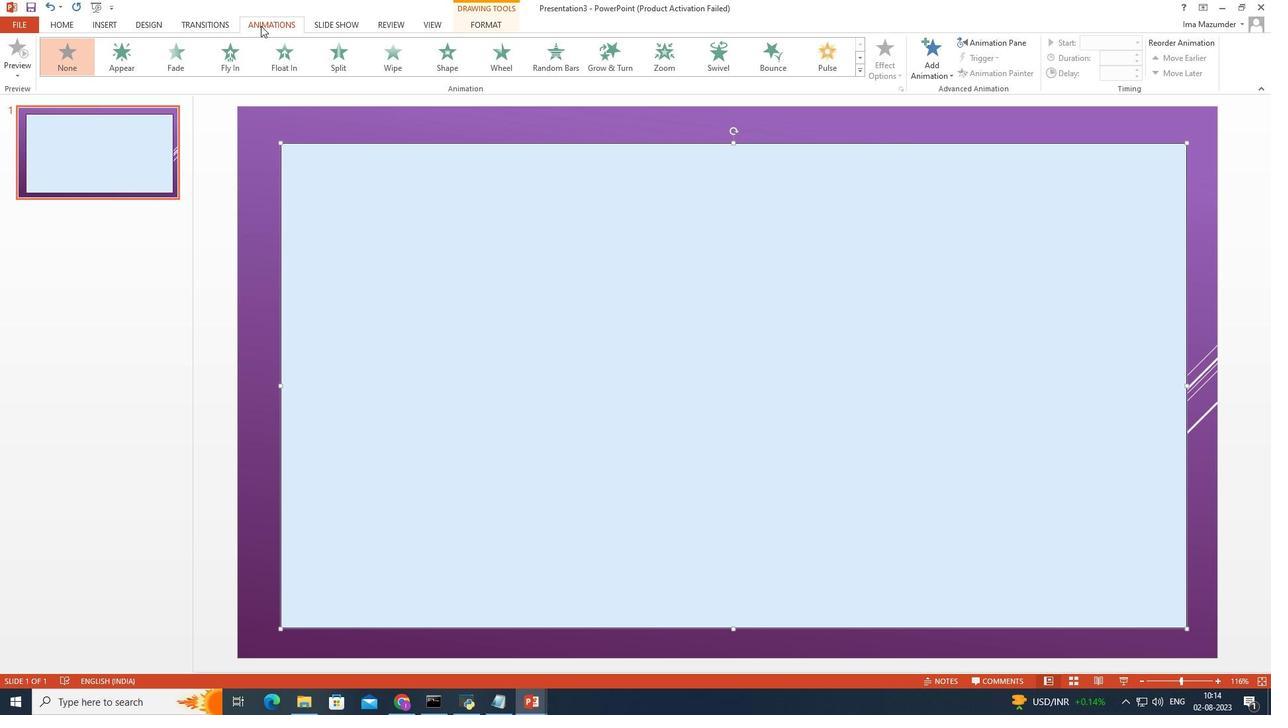 
Action: Mouse moved to (340, 26)
Screenshot: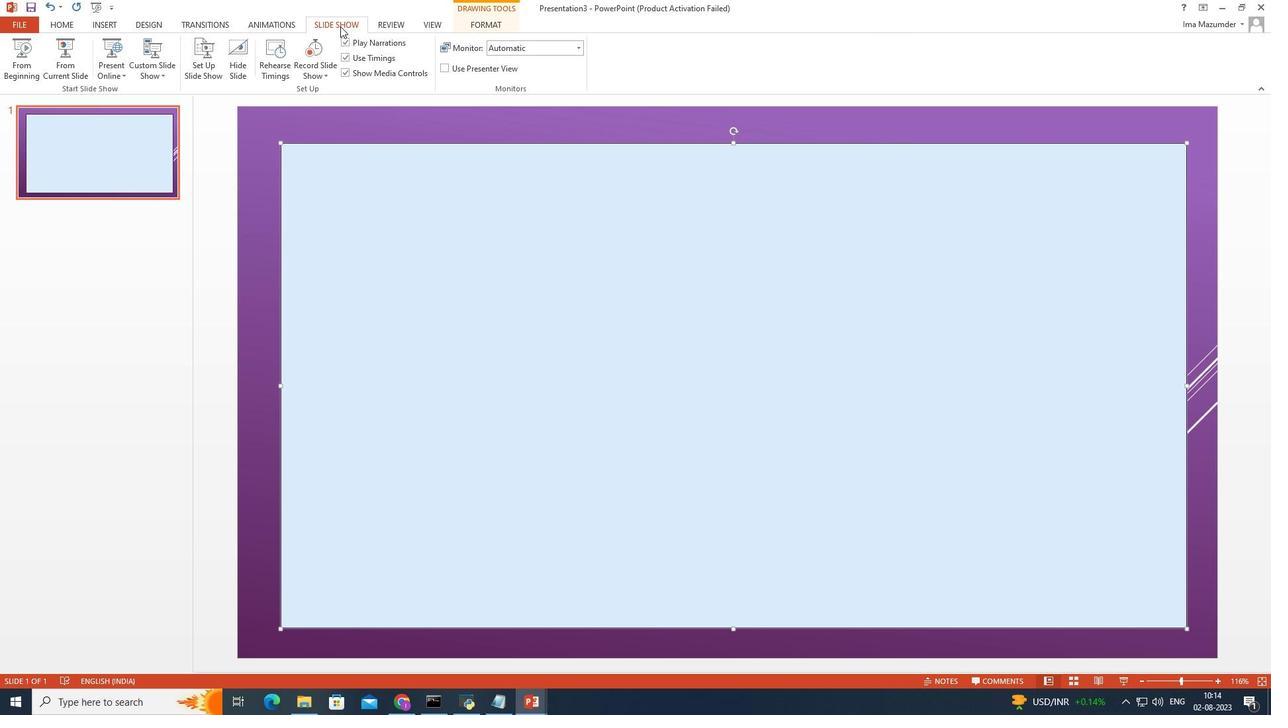 
Action: Mouse pressed left at (340, 26)
Screenshot: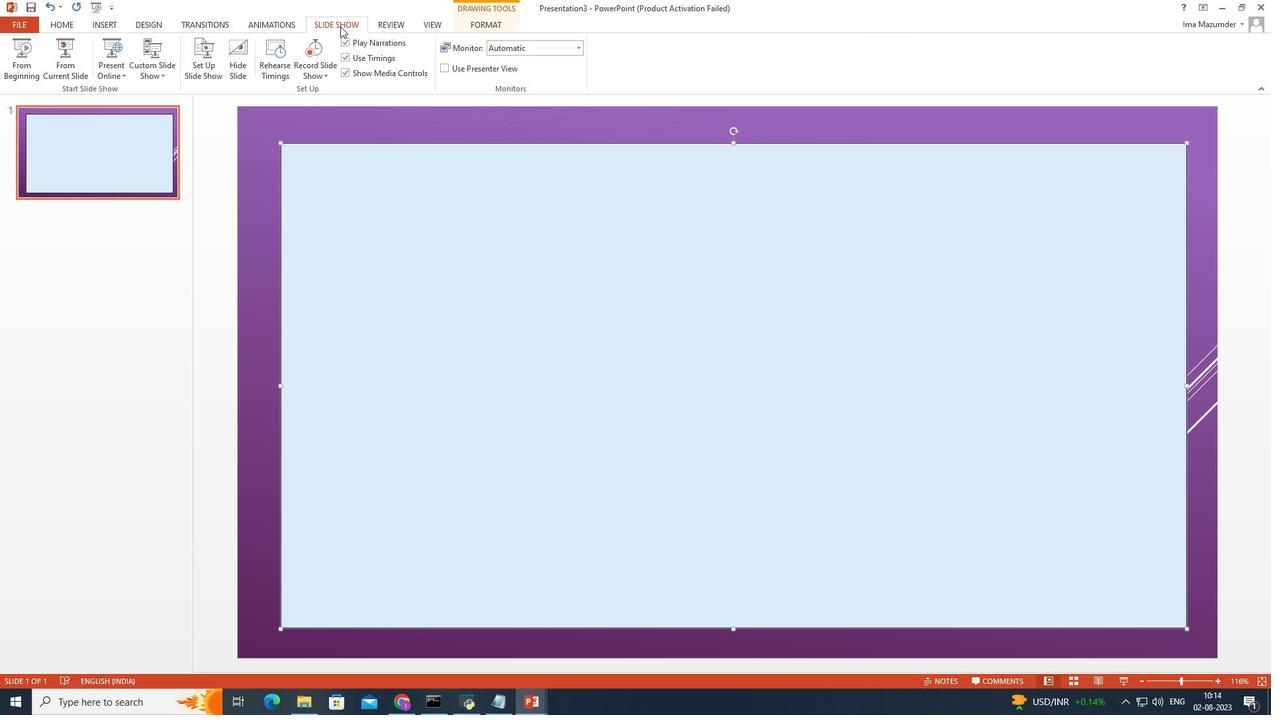 
Action: Mouse moved to (378, 23)
Screenshot: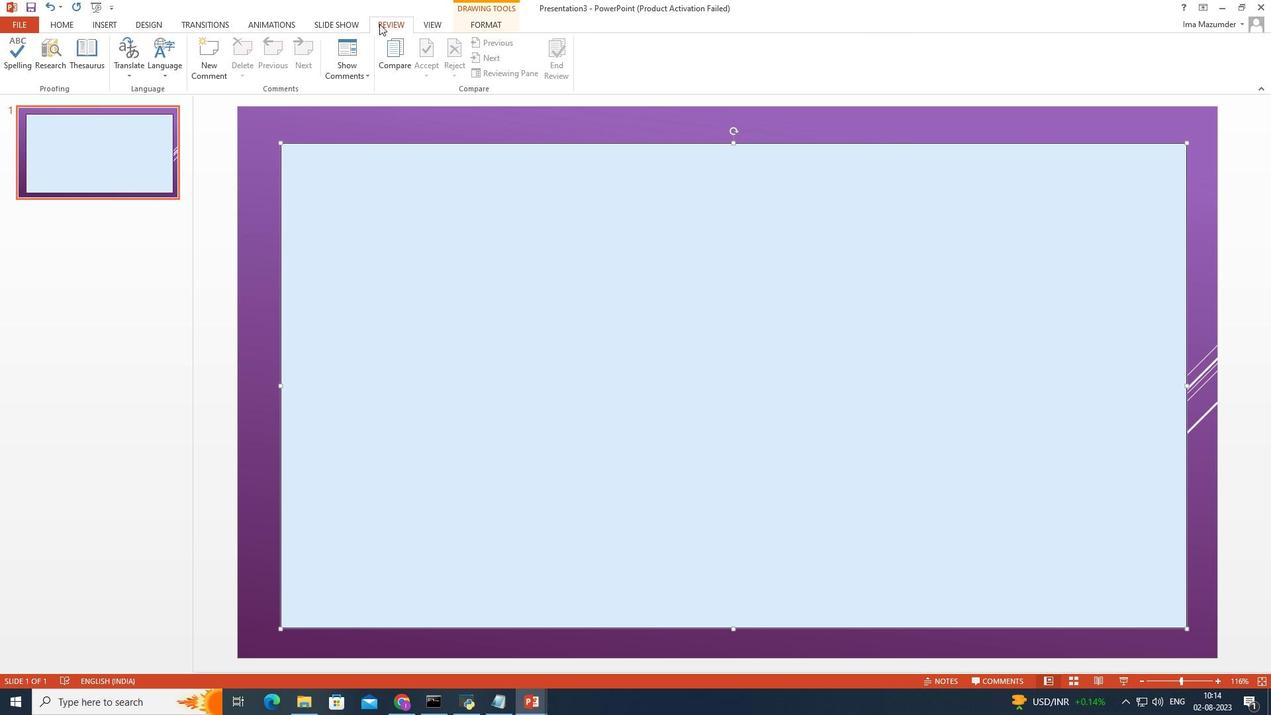 
Action: Mouse pressed left at (378, 23)
Screenshot: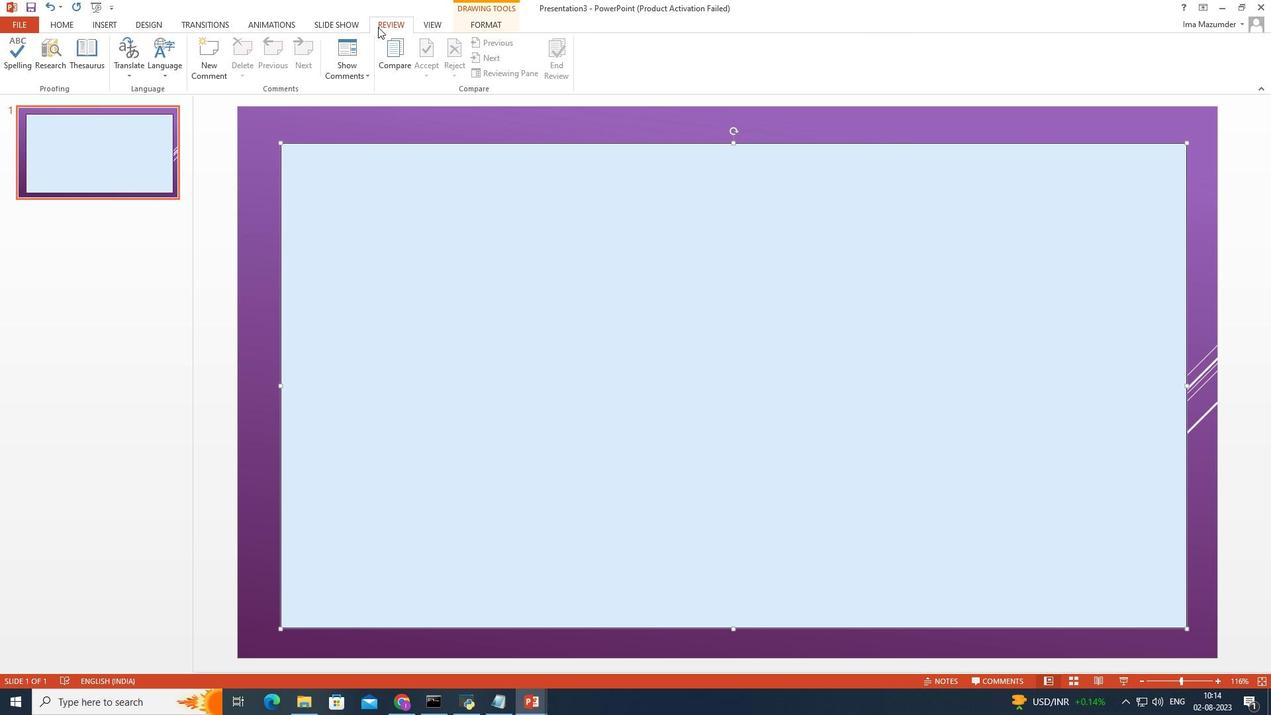 
Action: Mouse moved to (100, 18)
Screenshot: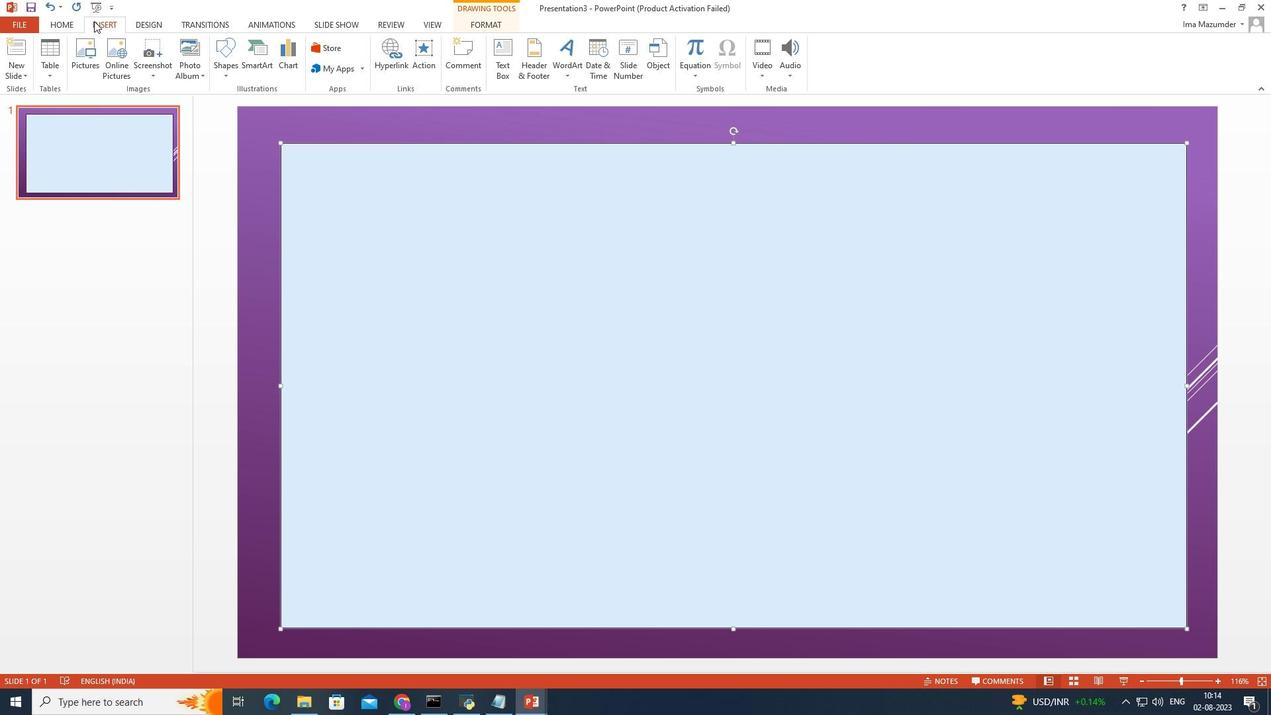 
Action: Mouse pressed left at (100, 18)
Screenshot: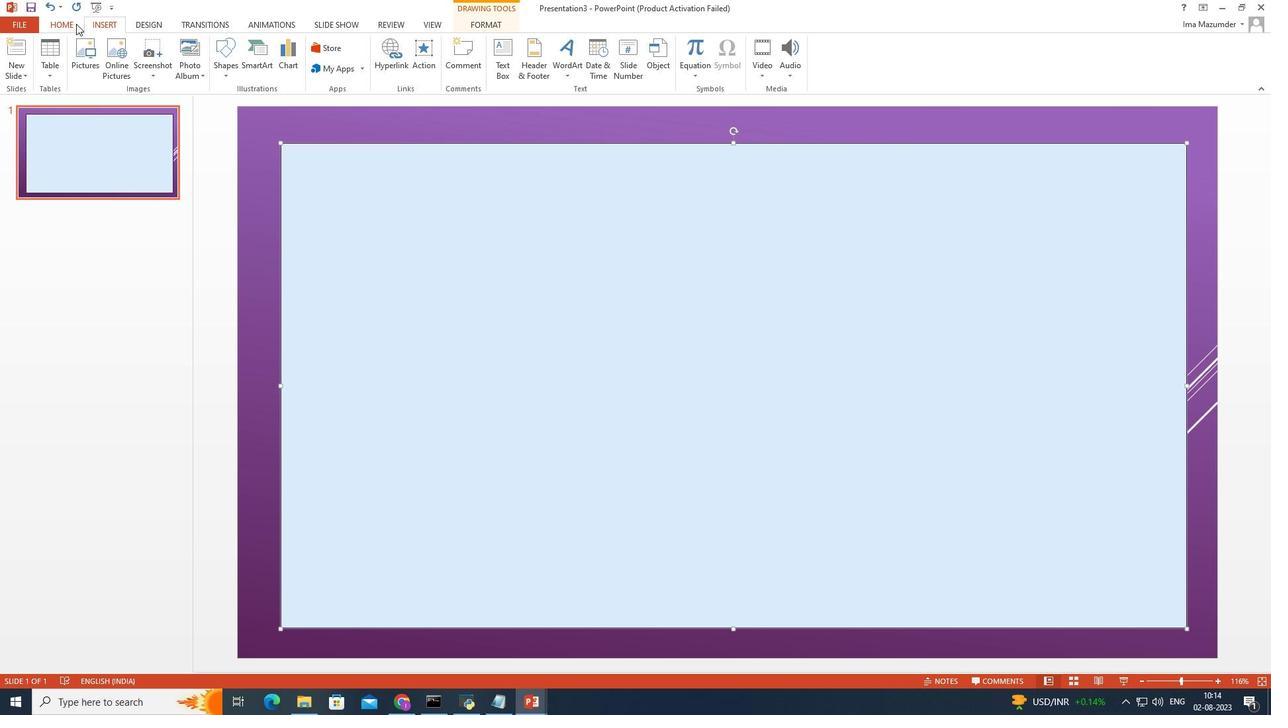 
Action: Mouse moved to (76, 23)
Screenshot: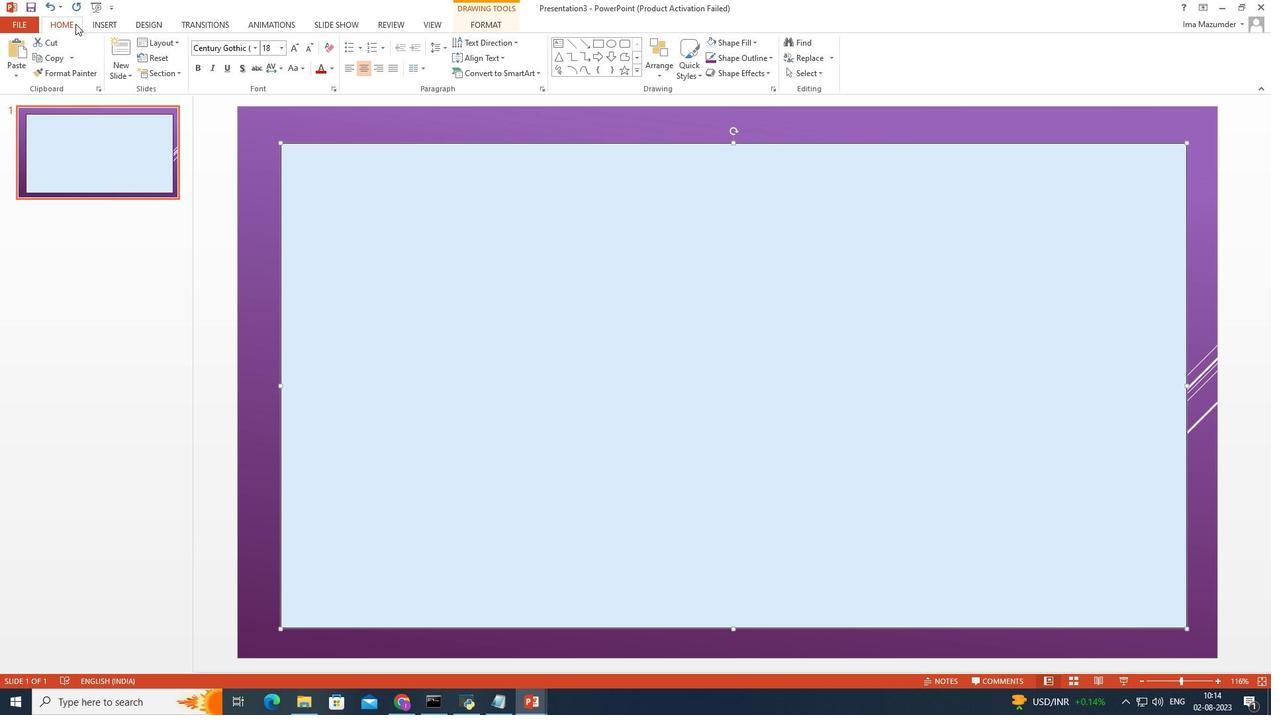 
Action: Mouse pressed left at (76, 23)
Screenshot: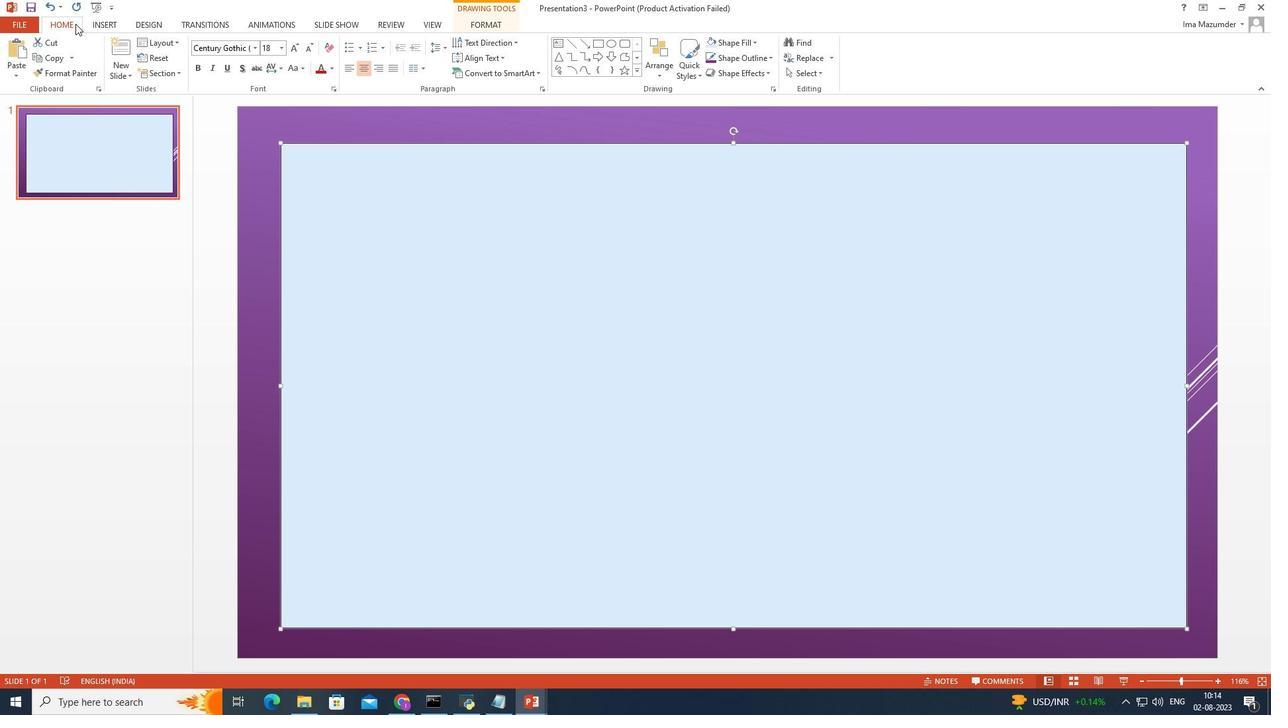 
Action: Mouse moved to (104, 21)
Screenshot: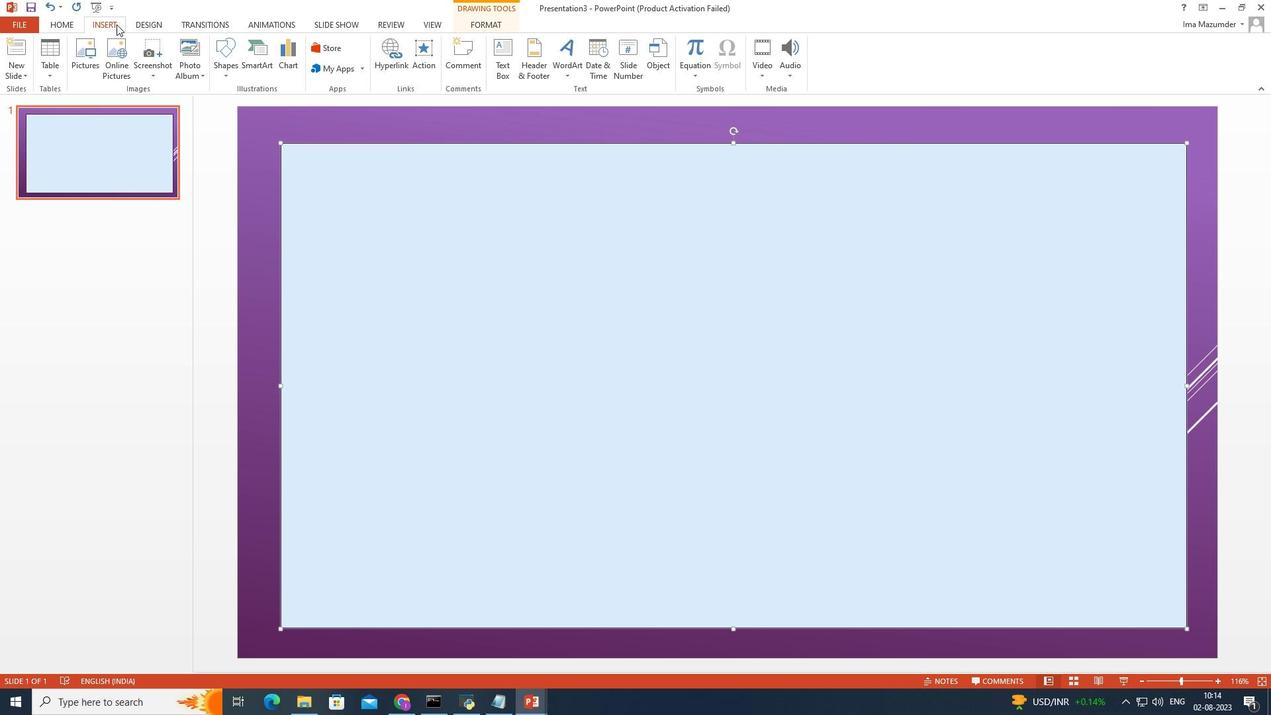 
Action: Mouse pressed left at (104, 21)
Screenshot: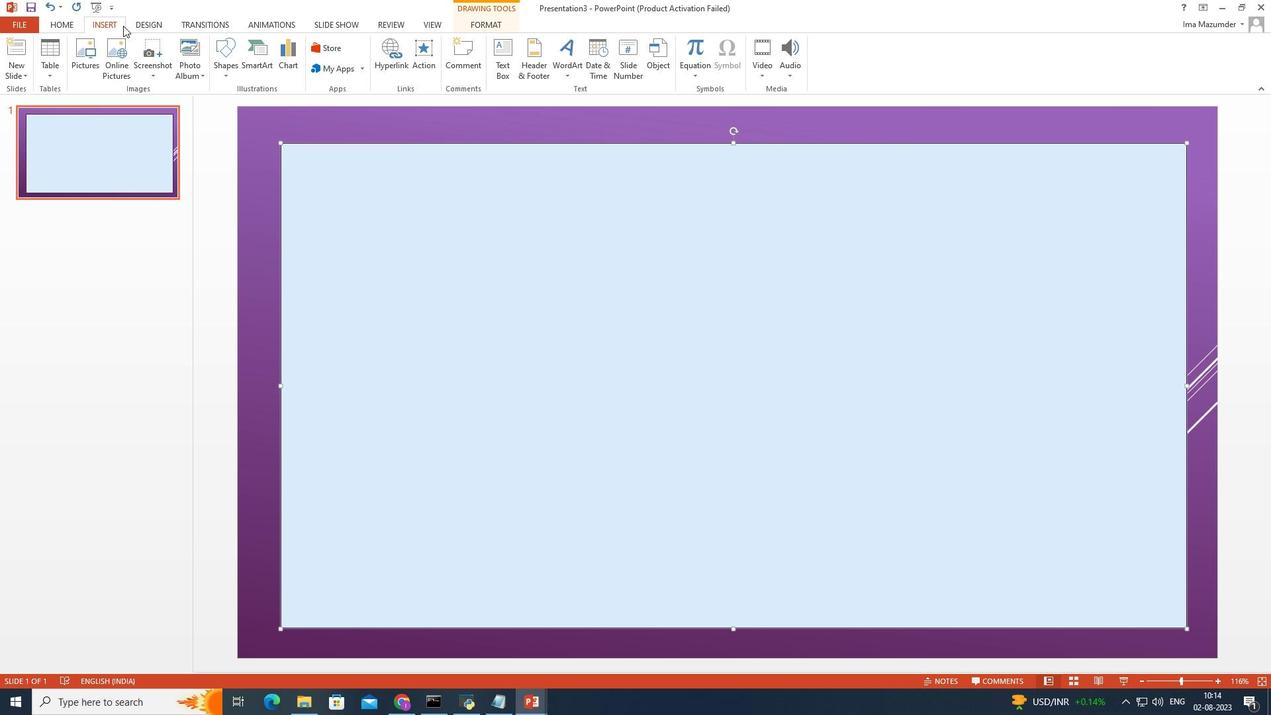 
Action: Mouse moved to (75, 28)
Screenshot: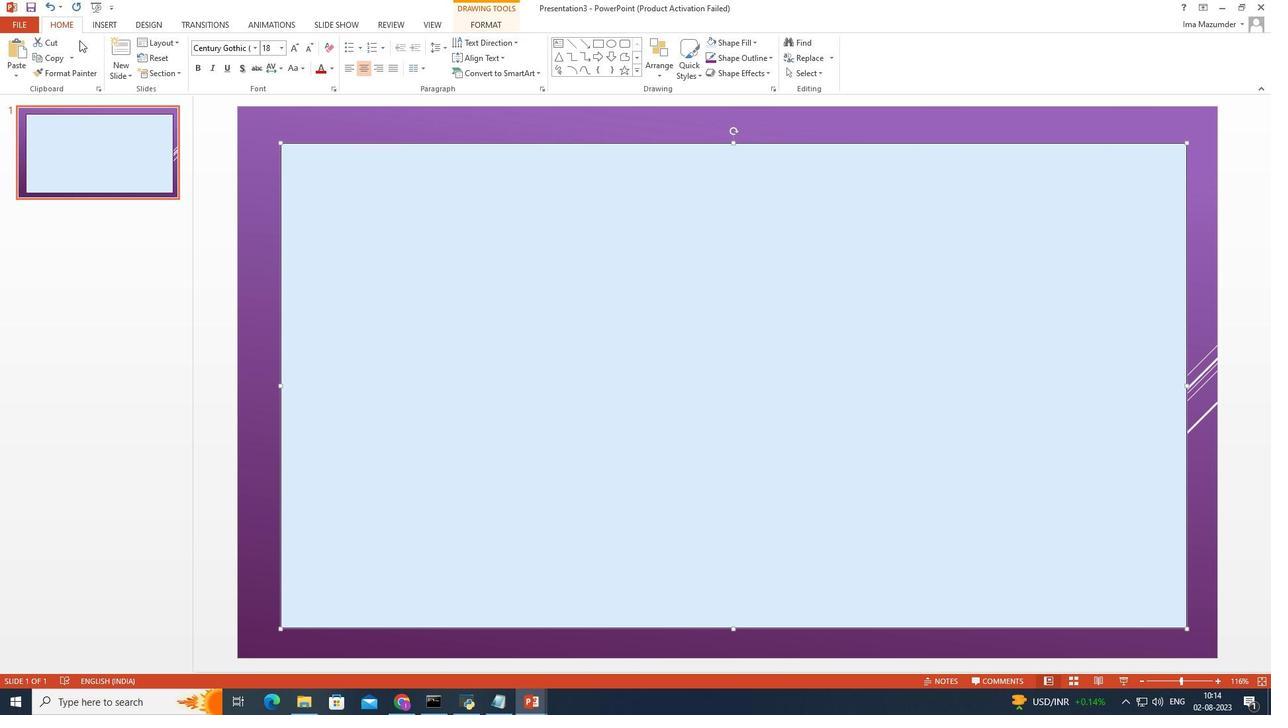
Action: Mouse pressed left at (75, 28)
Screenshot: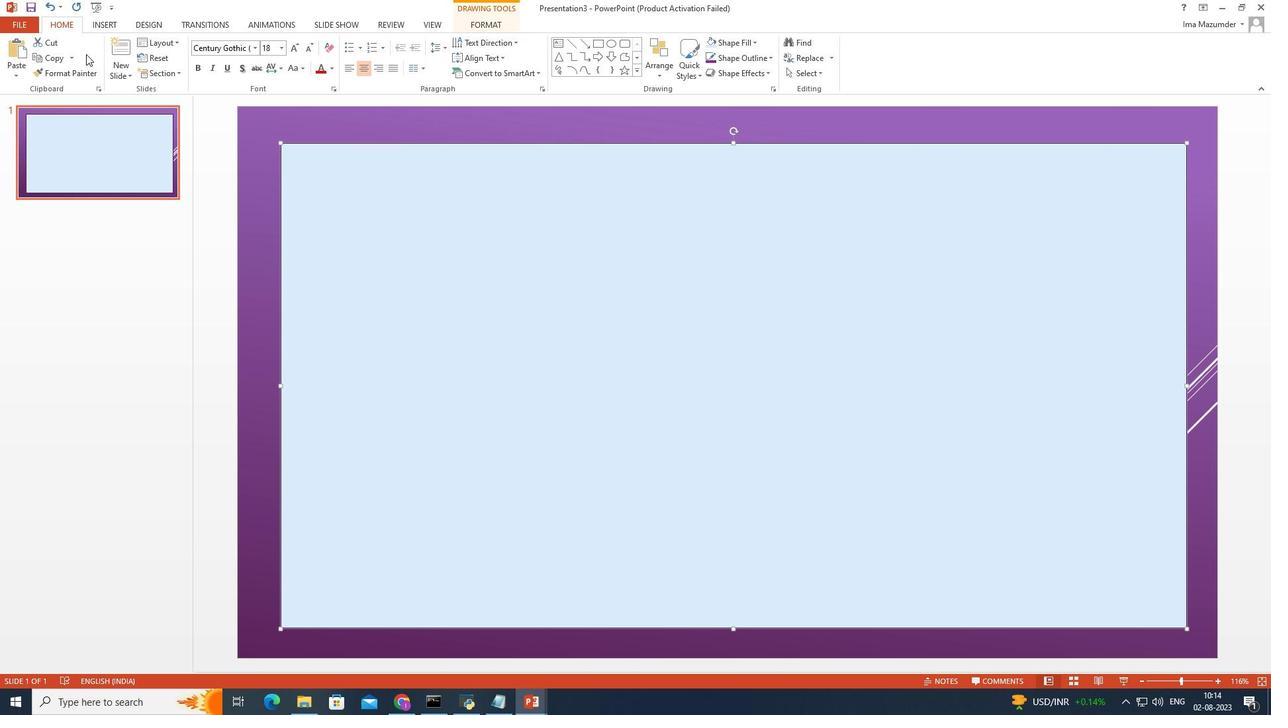 
Action: Mouse moved to (150, 45)
Screenshot: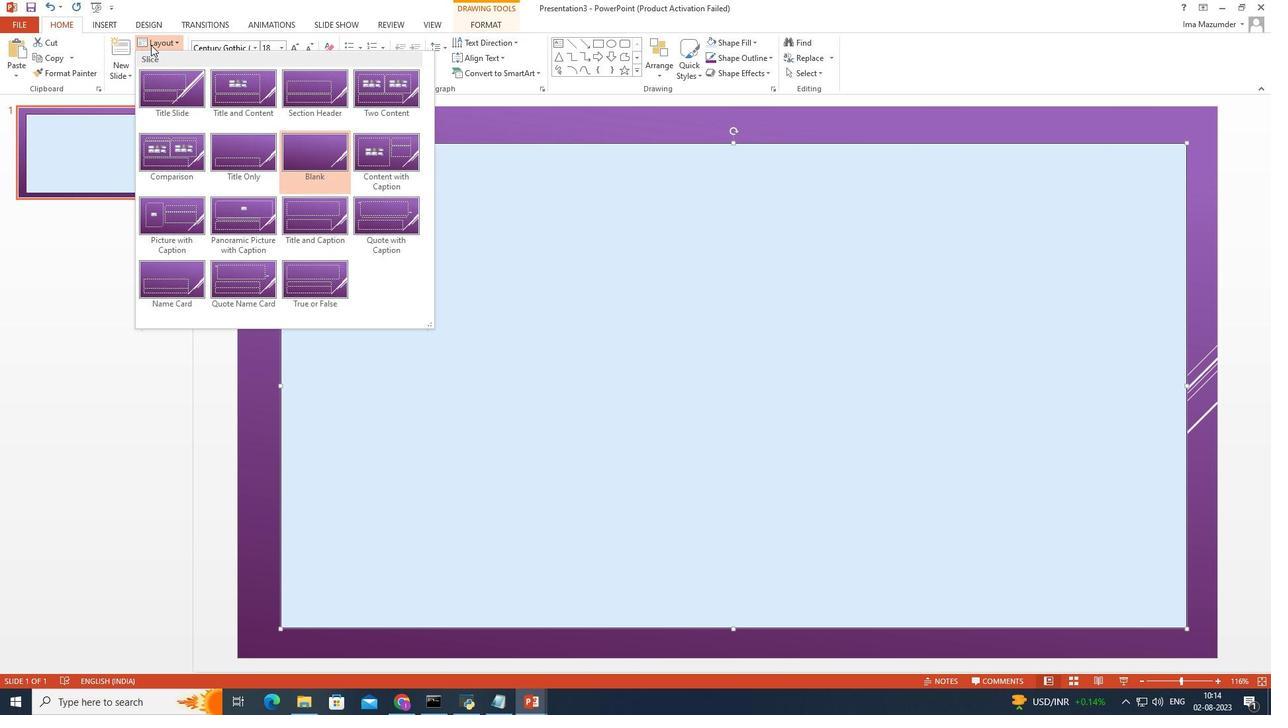 
Action: Mouse pressed left at (150, 45)
Screenshot: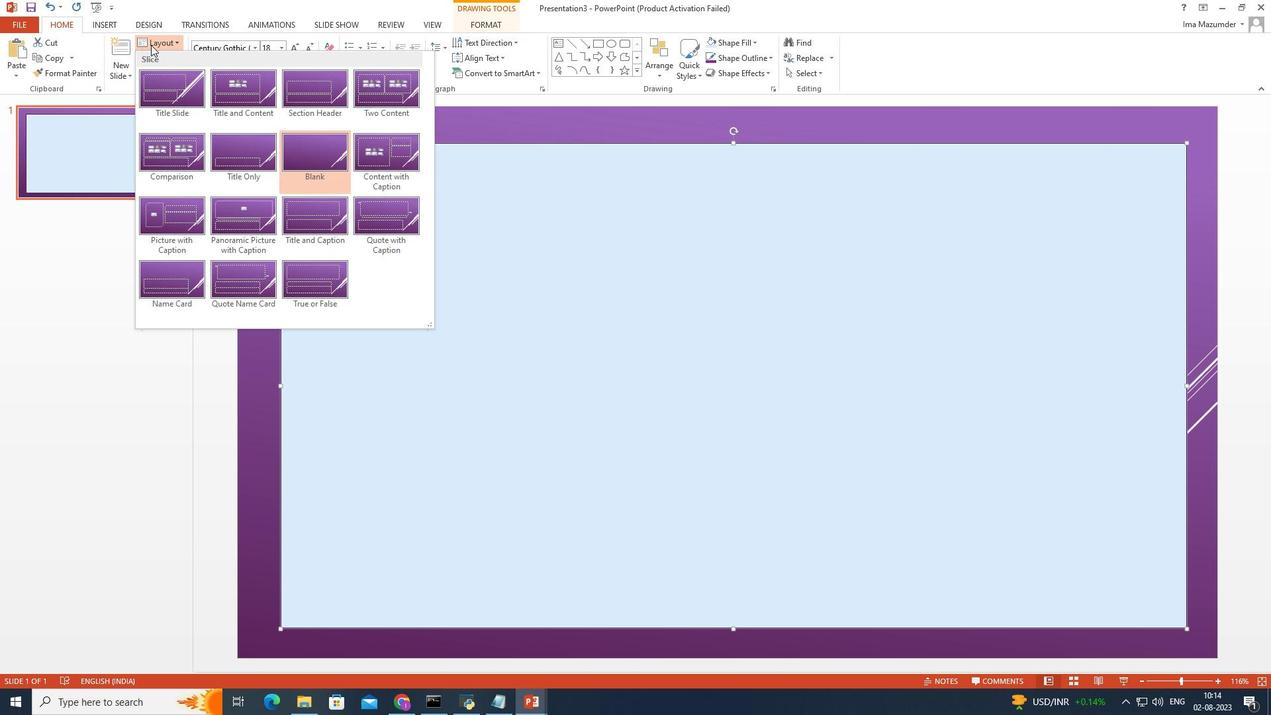
Action: Mouse moved to (156, 46)
Screenshot: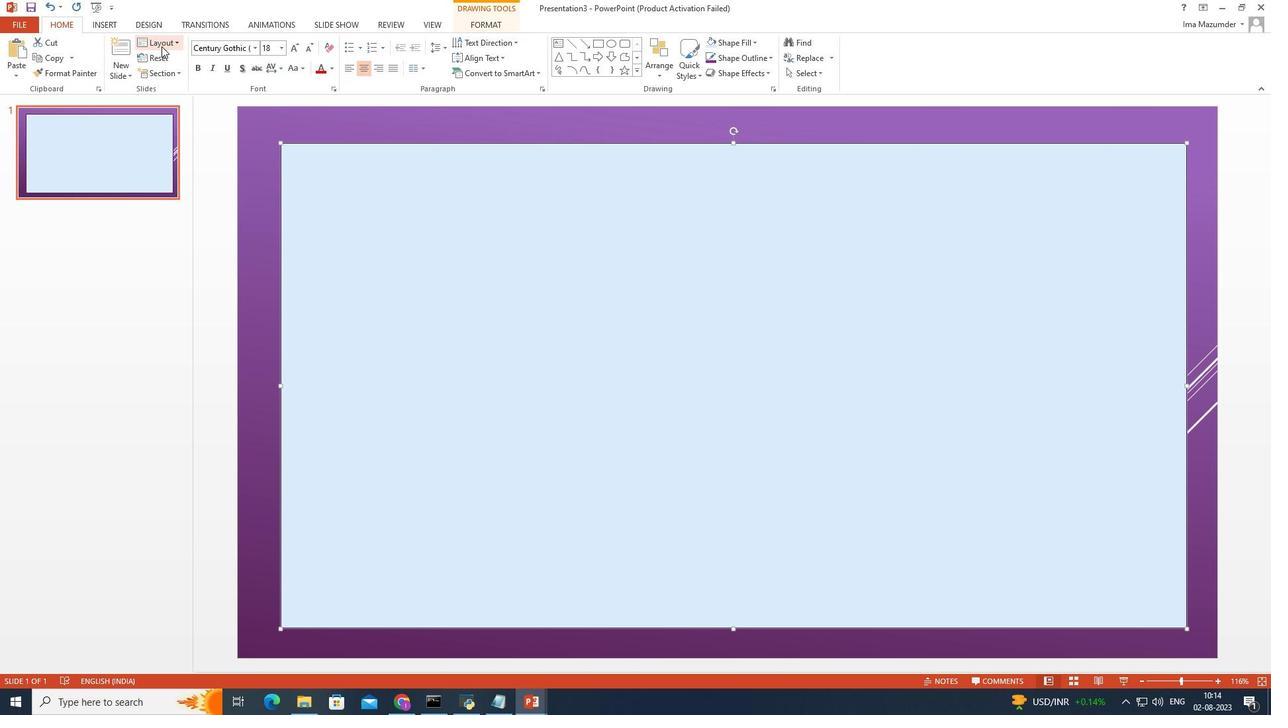 
Action: Mouse pressed left at (156, 46)
Screenshot: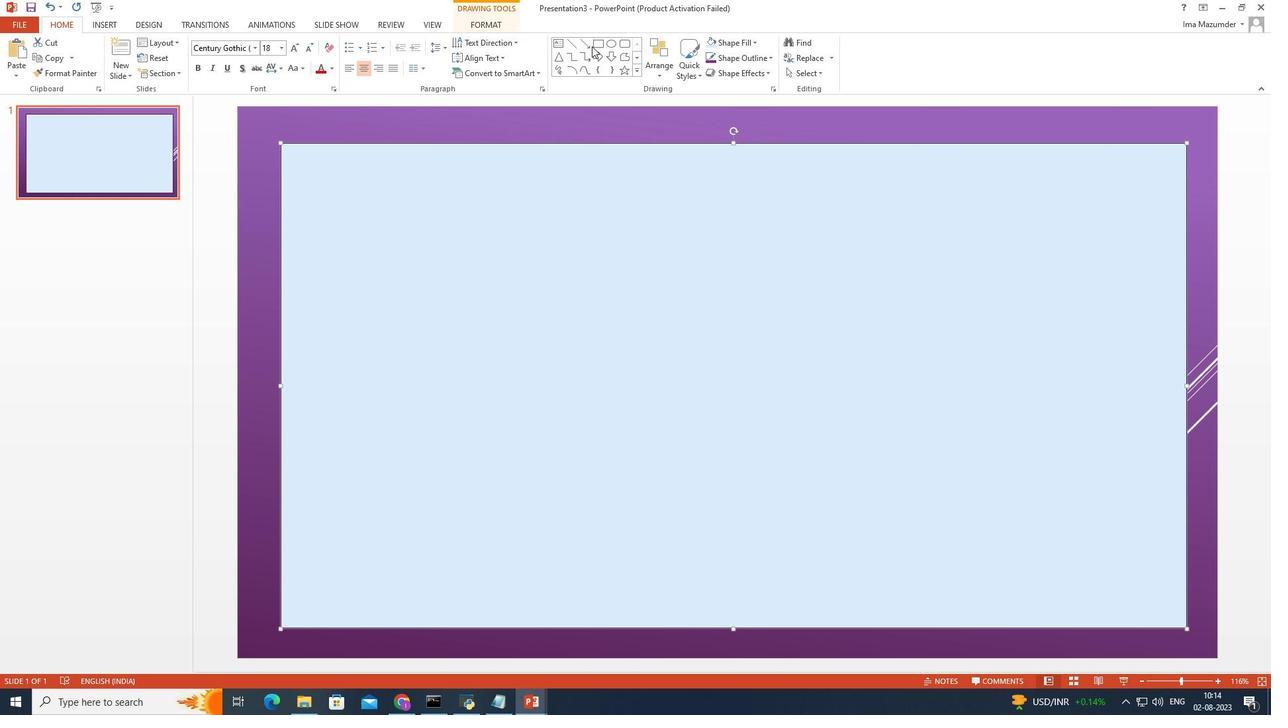 
Action: Mouse moved to (821, 76)
Screenshot: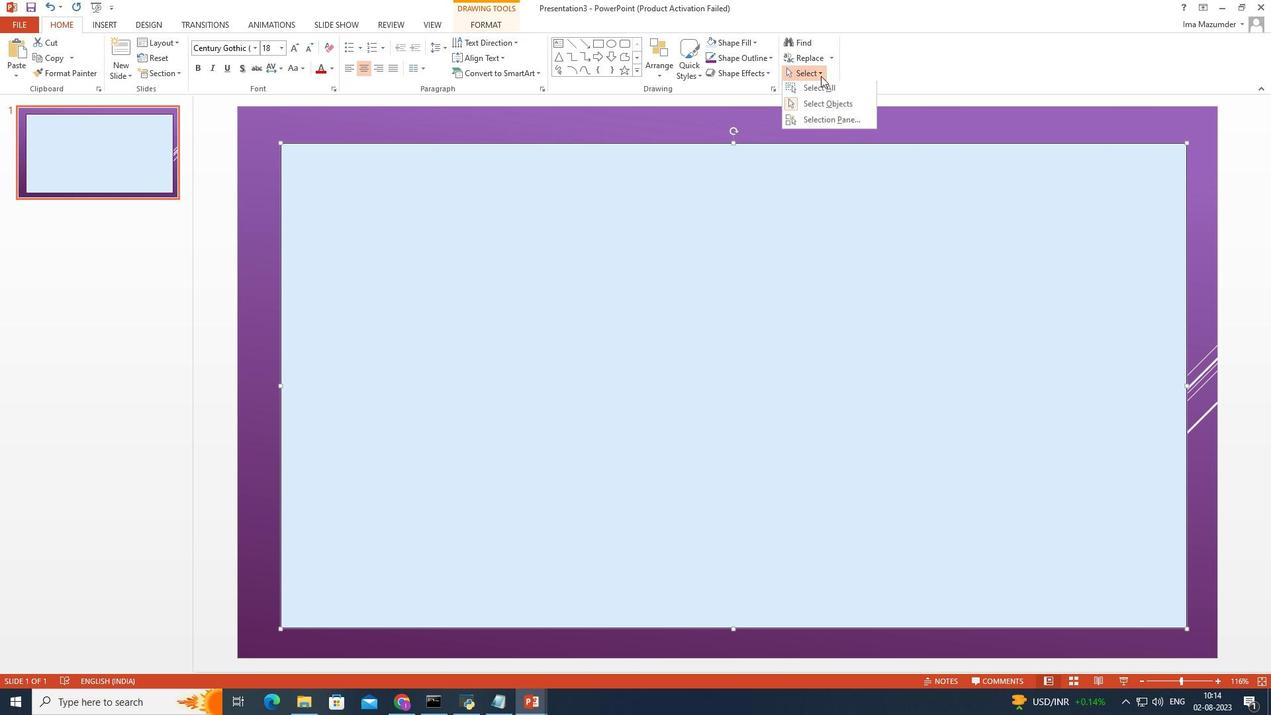 
Action: Mouse pressed left at (821, 76)
Screenshot: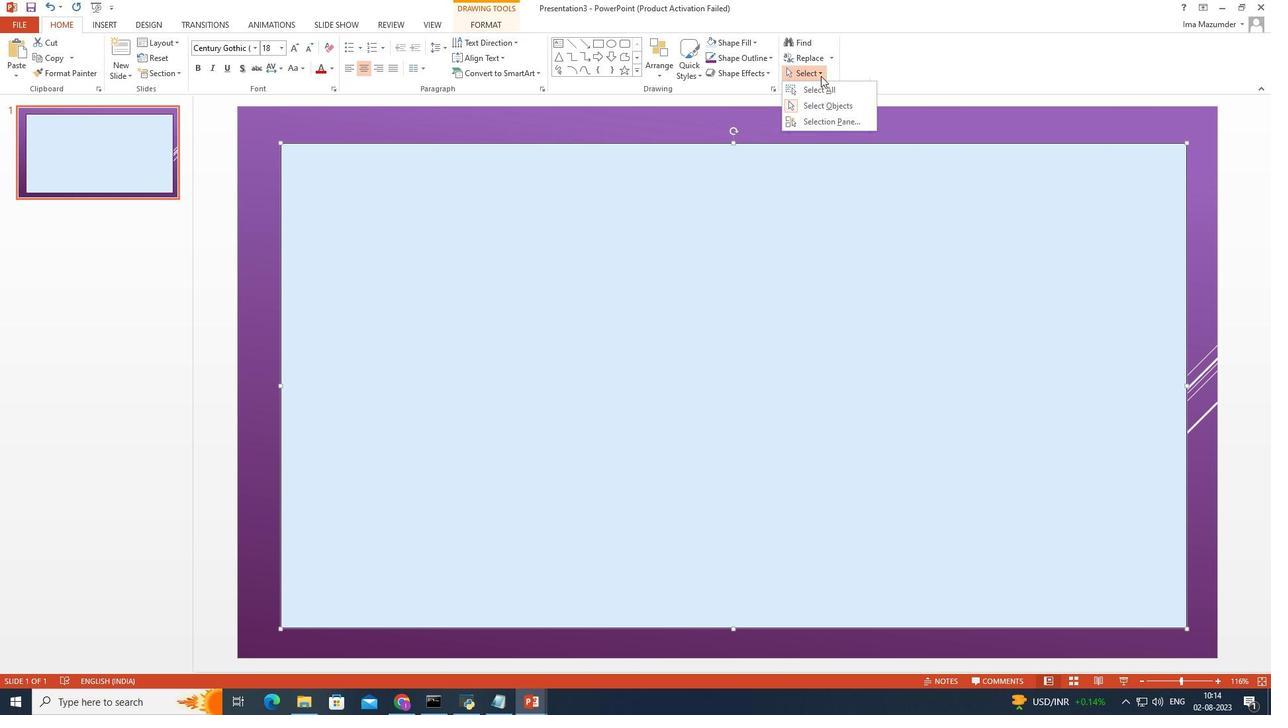 
Action: Mouse pressed left at (821, 76)
Screenshot: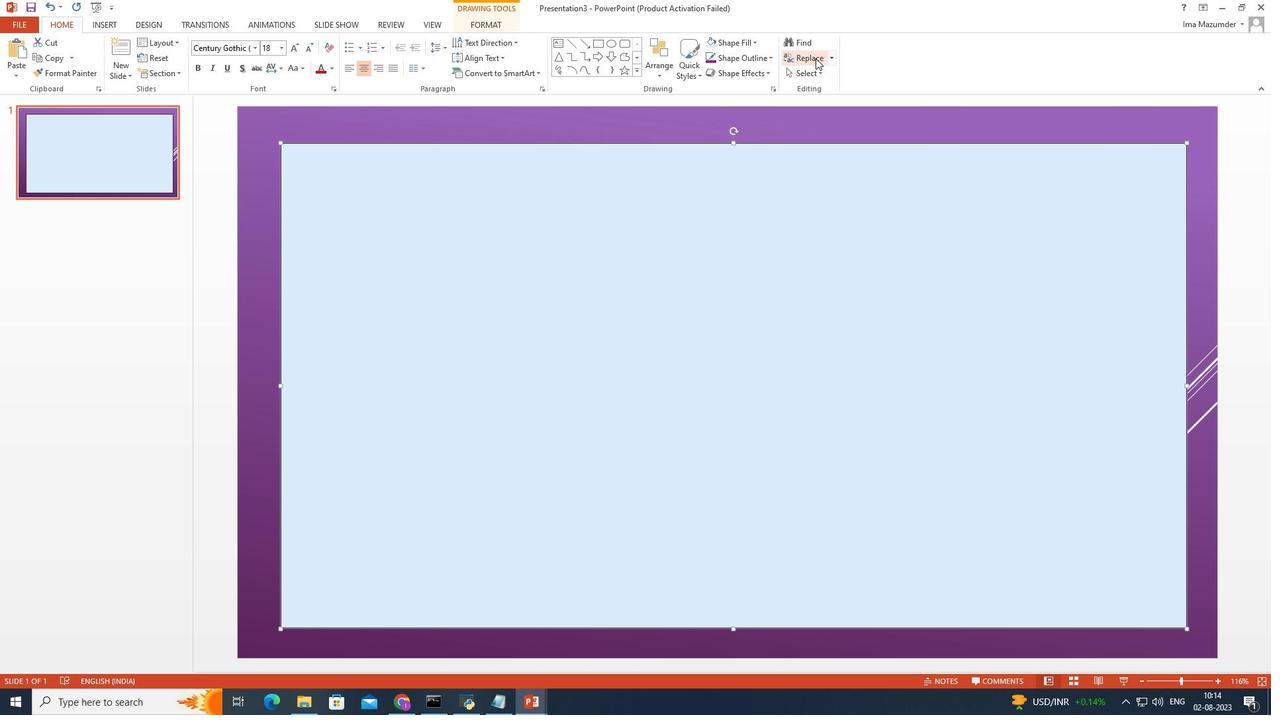 
Action: Mouse moved to (814, 56)
Screenshot: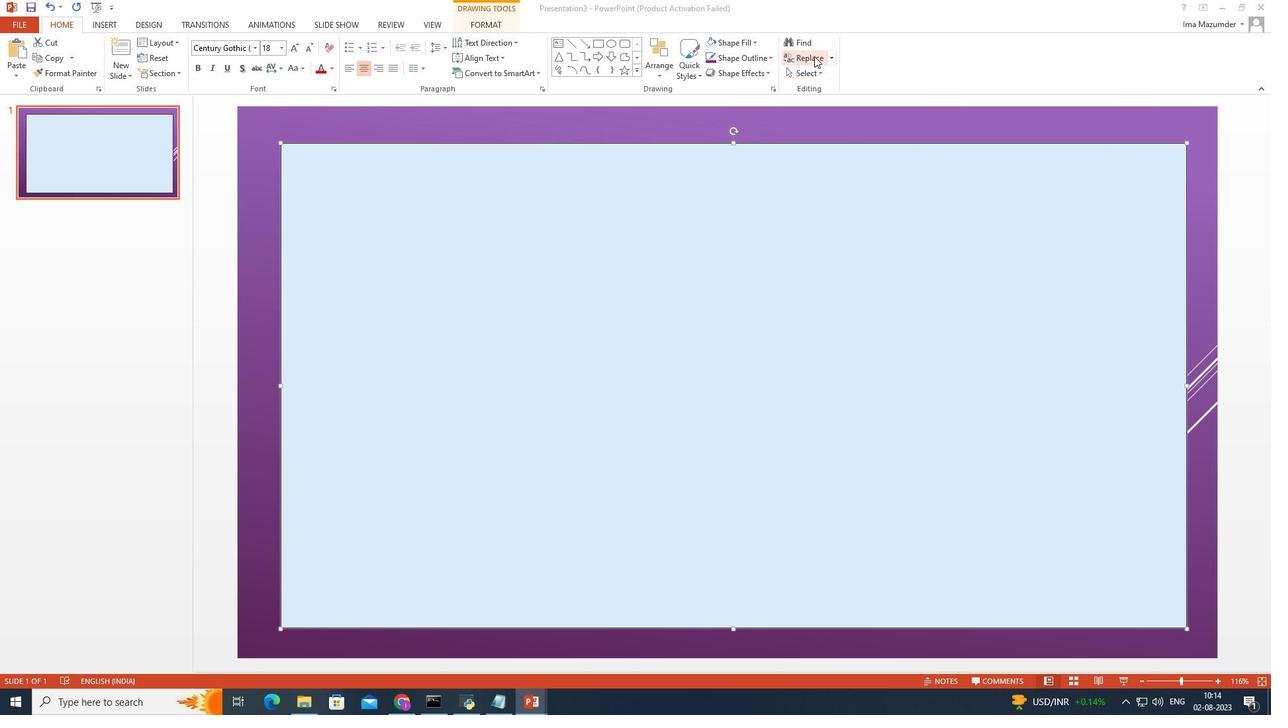 
Action: Mouse pressed left at (814, 56)
Screenshot: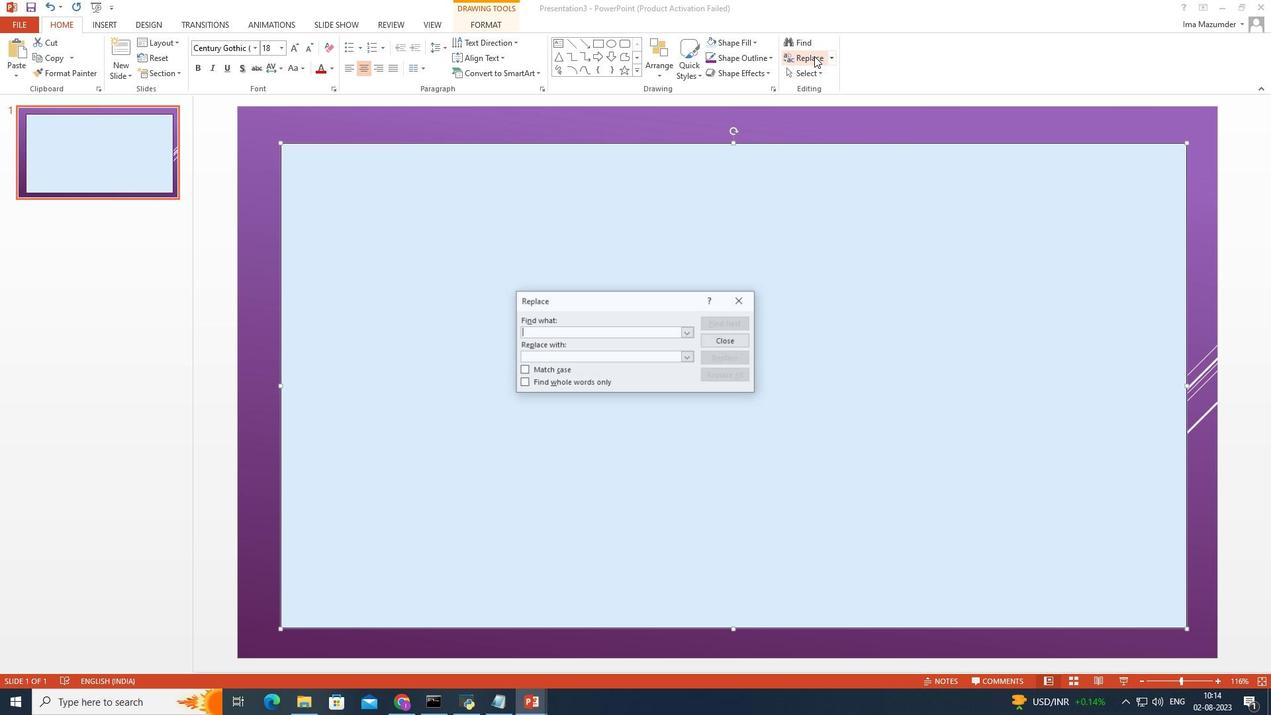 
Action: Mouse moved to (740, 301)
Screenshot: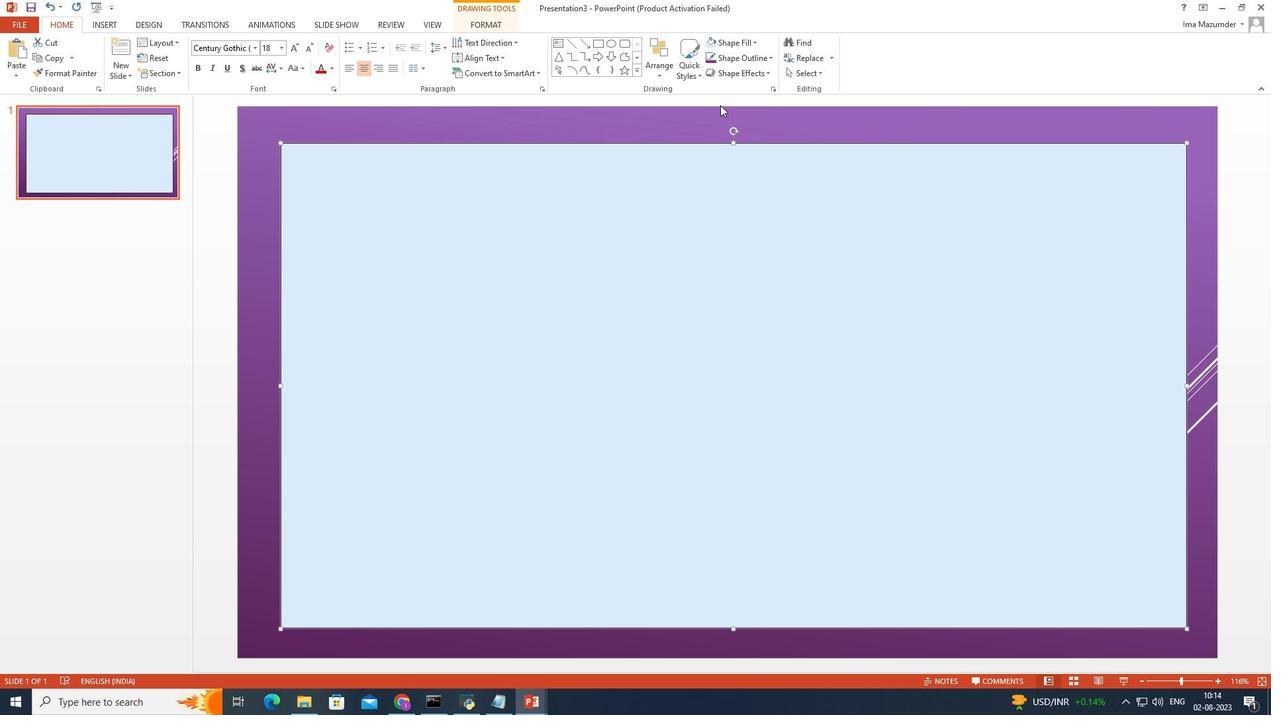 
Action: Mouse pressed left at (740, 301)
Screenshot: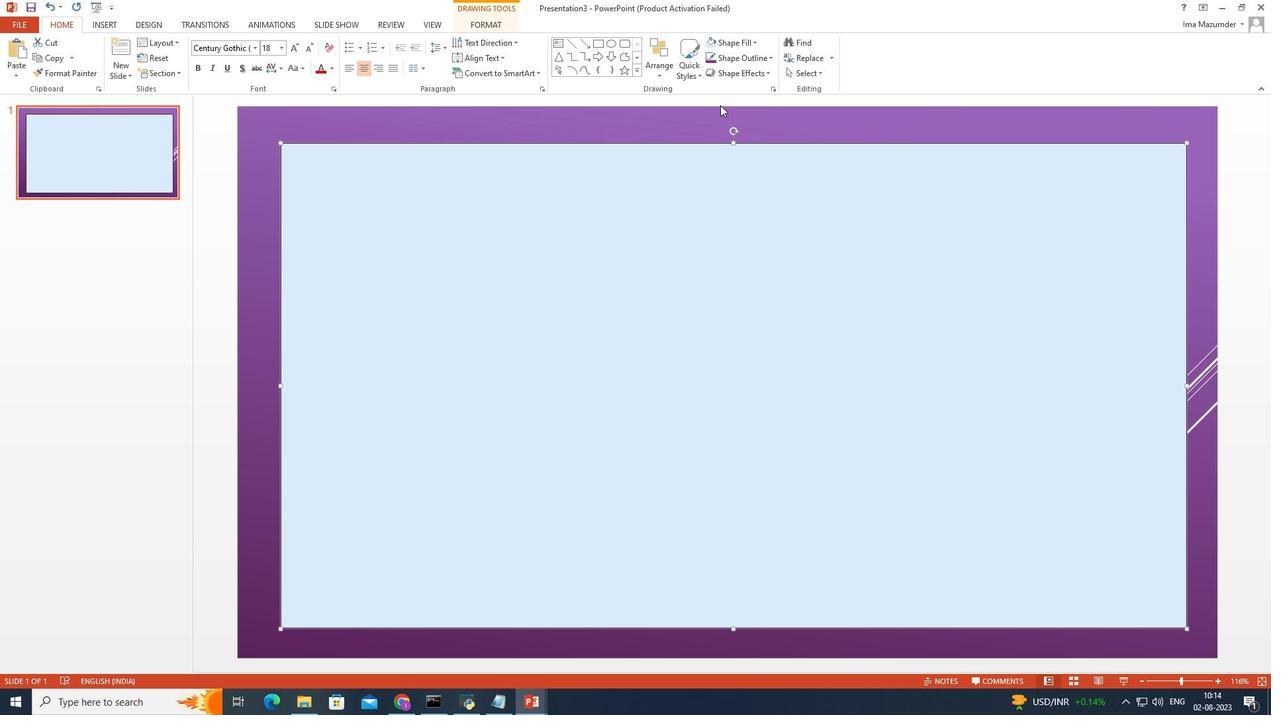 
Action: Mouse moved to (744, 73)
Screenshot: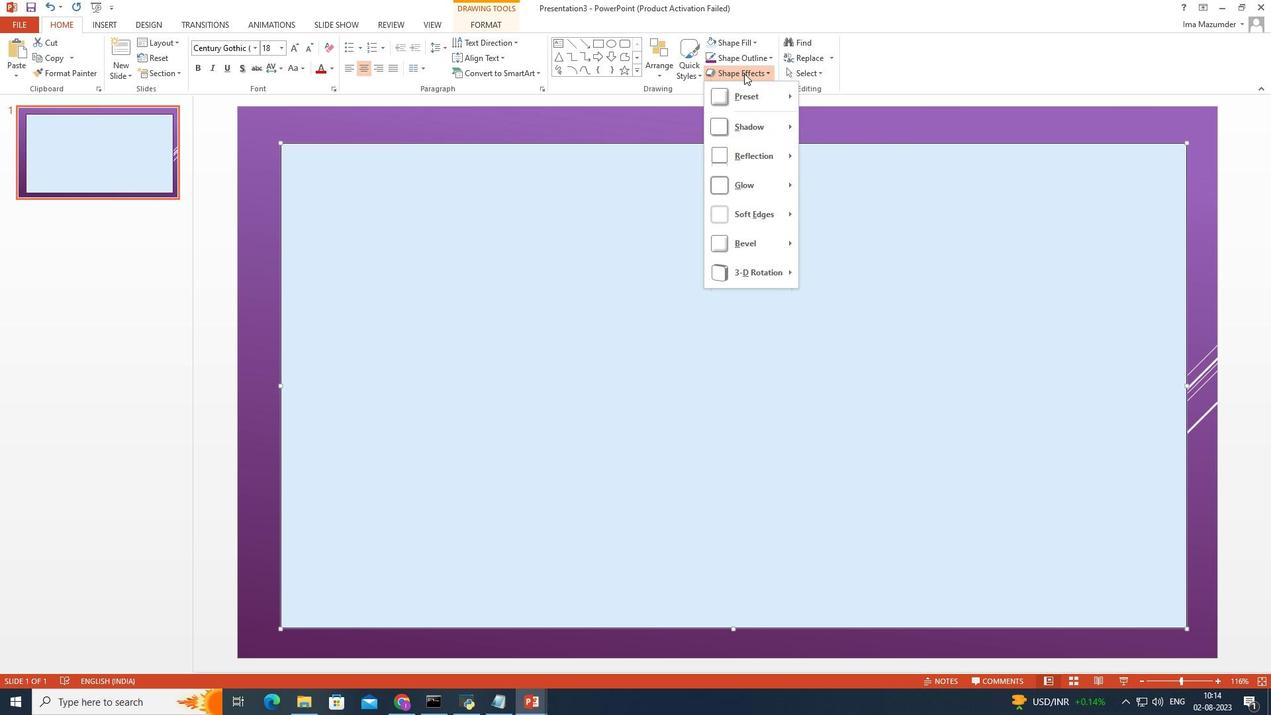 
Action: Mouse pressed left at (744, 73)
Screenshot: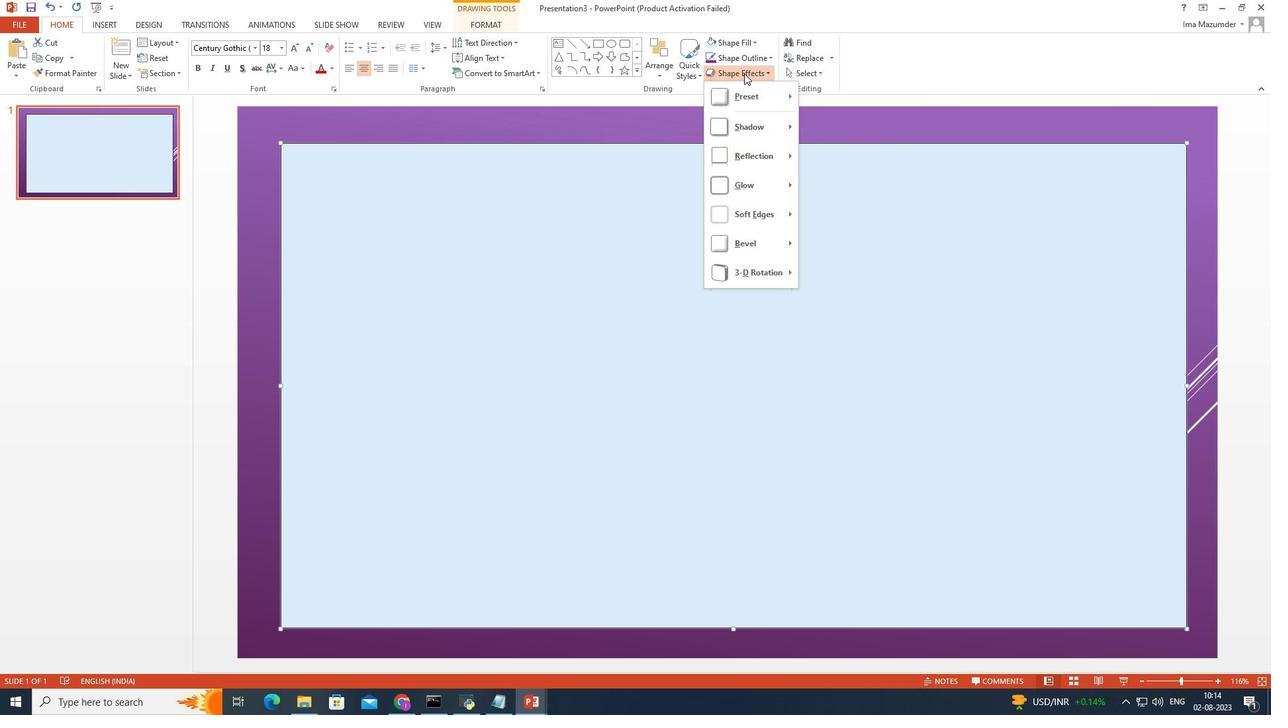 
Action: Mouse moved to (664, 74)
Screenshot: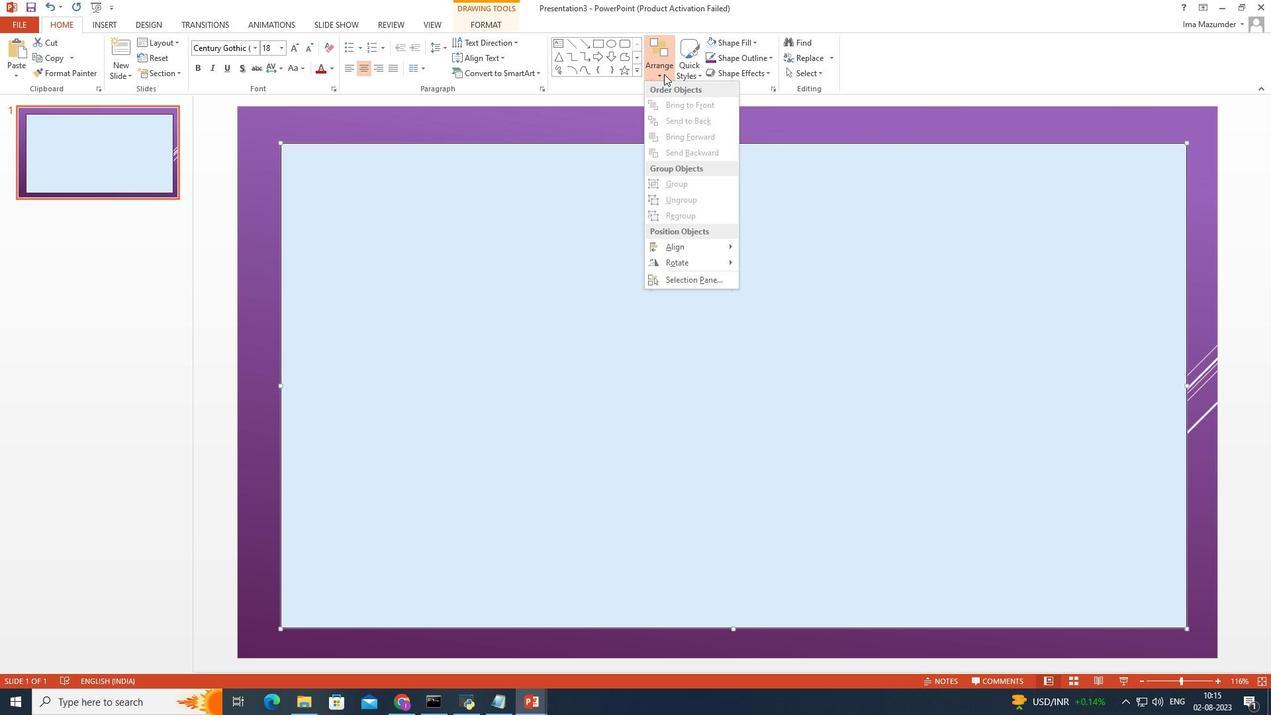 
Action: Mouse pressed left at (664, 74)
Screenshot: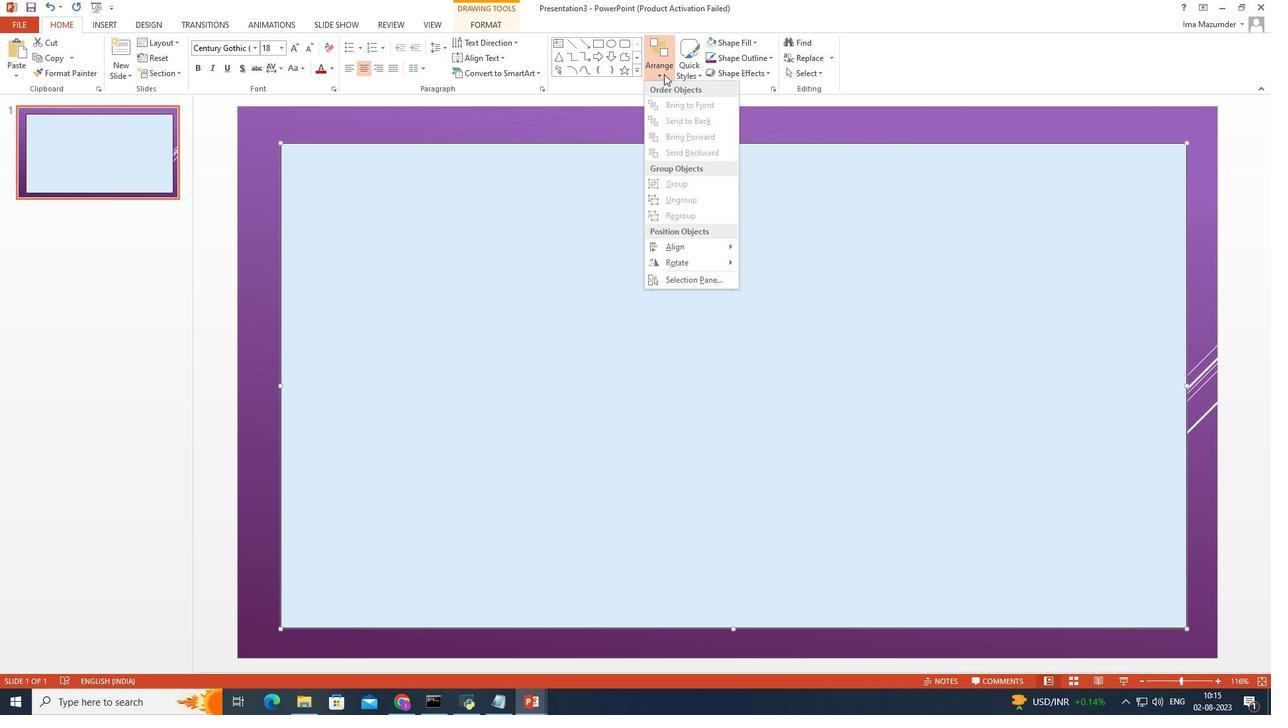 
Action: Mouse moved to (544, 88)
Screenshot: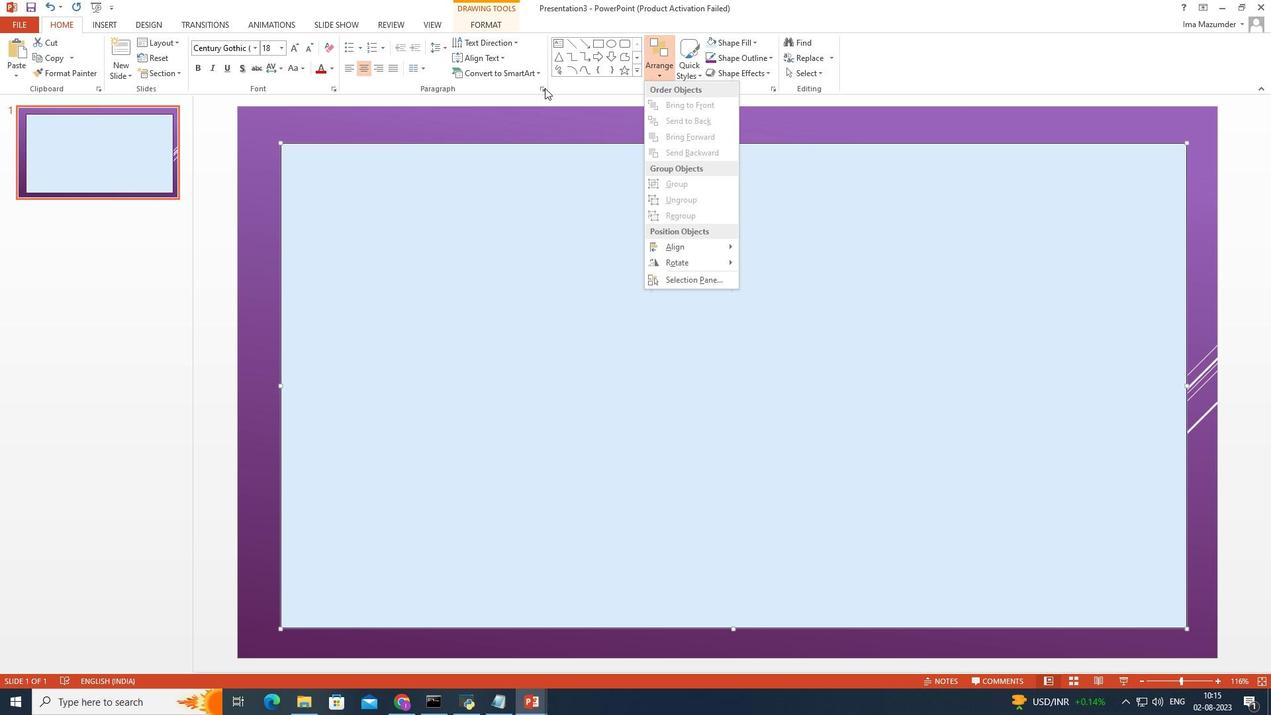 
Action: Mouse pressed left at (544, 90)
Screenshot: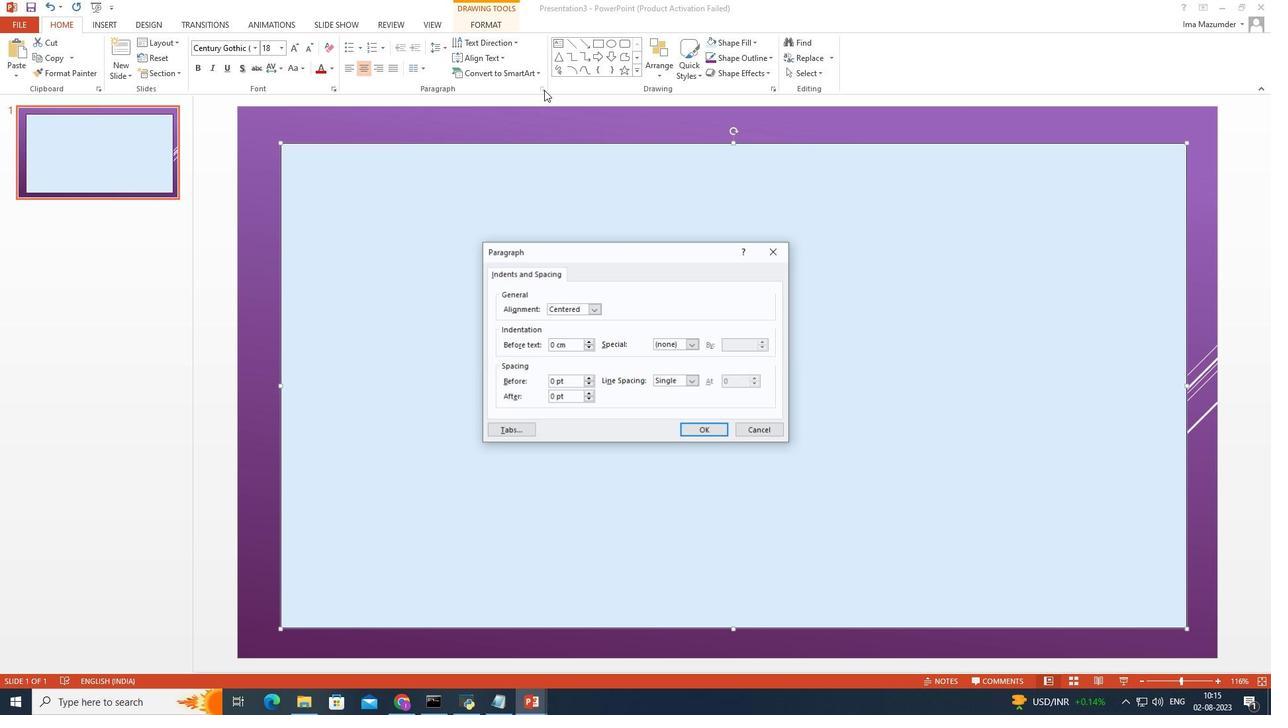 
Action: Mouse moved to (773, 250)
Screenshot: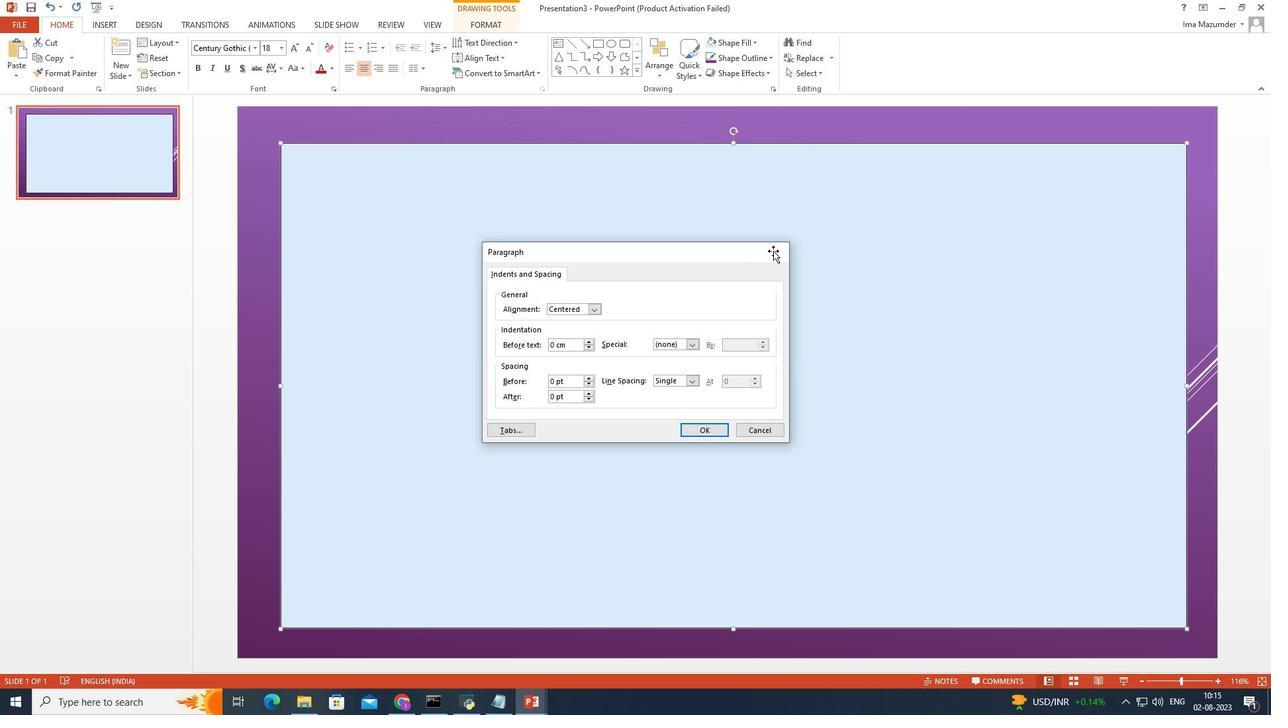 
Action: Mouse pressed left at (773, 250)
Screenshot: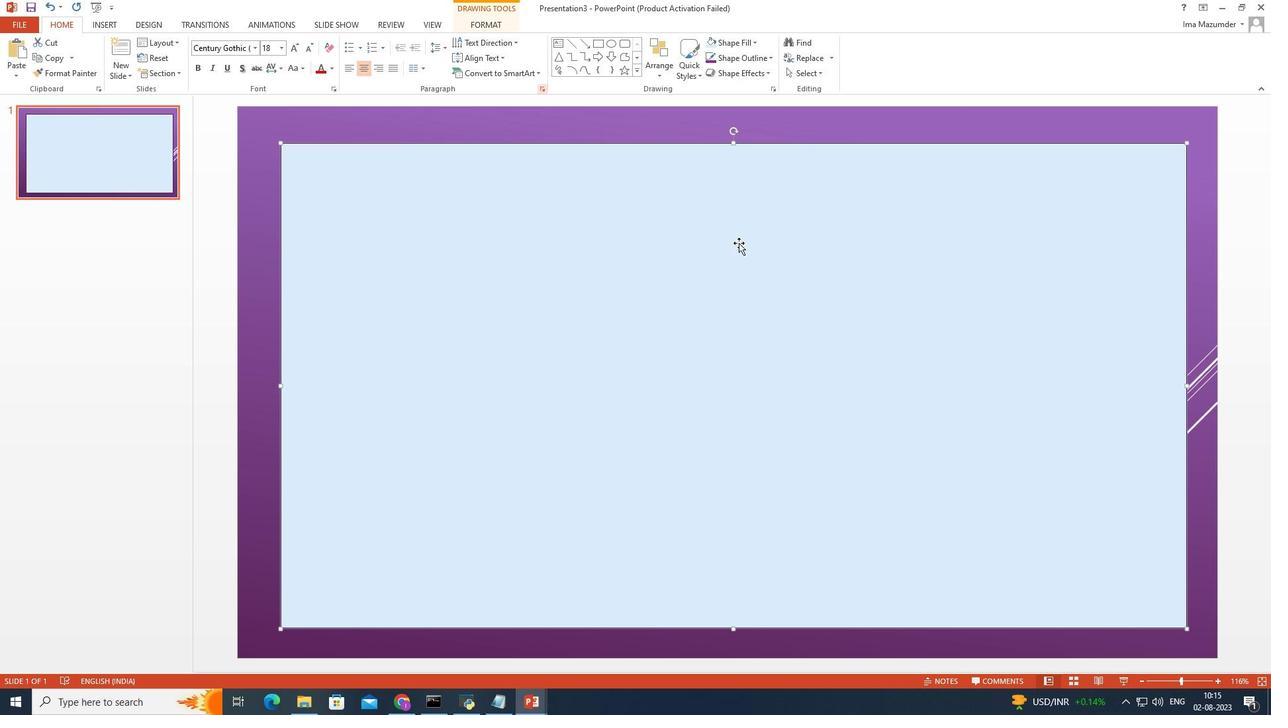 
Action: Mouse moved to (280, 141)
Screenshot: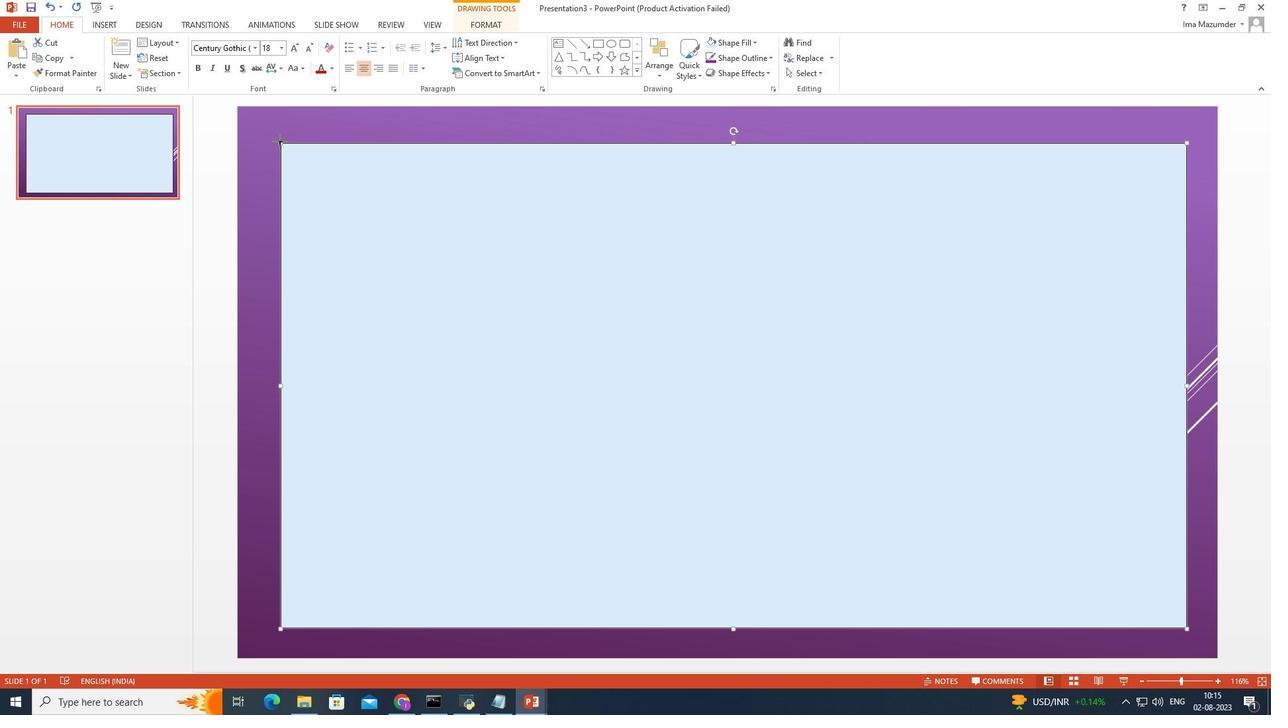 
Action: Mouse pressed left at (280, 141)
Screenshot: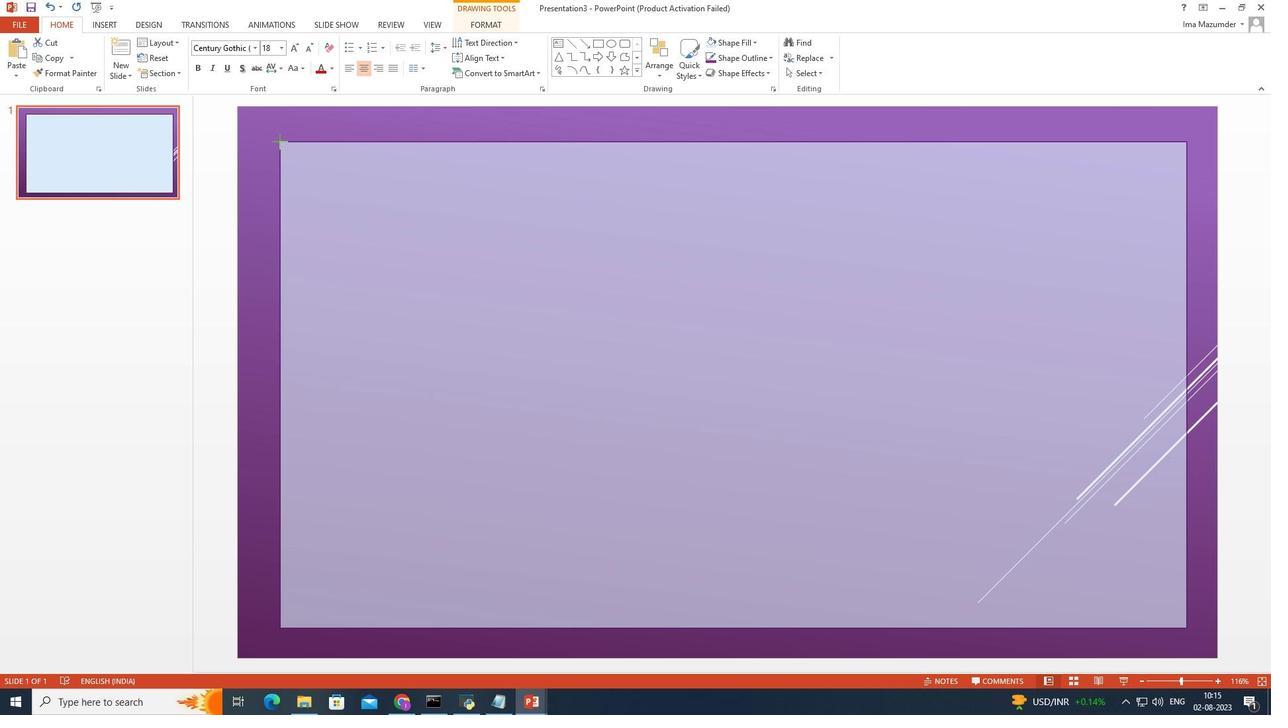 
Action: Mouse moved to (117, 29)
Screenshot: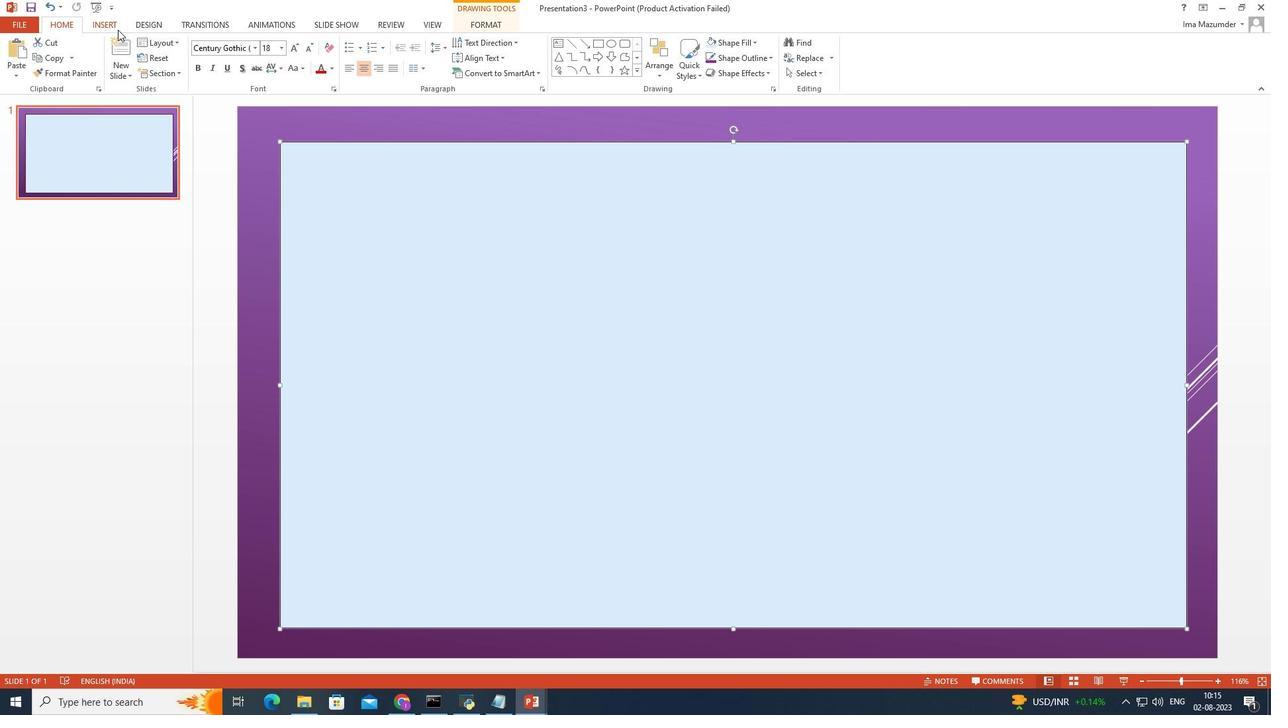 
Action: Mouse pressed left at (117, 29)
Screenshot: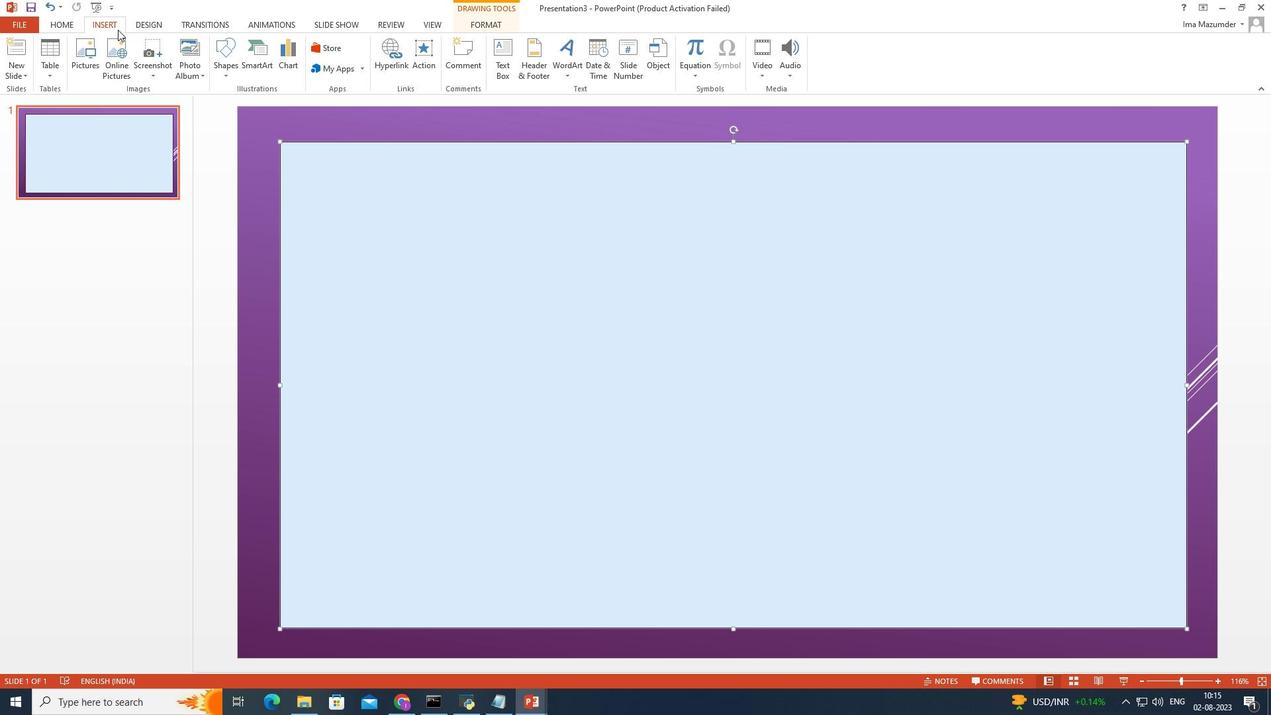 
Action: Mouse moved to (223, 58)
Screenshot: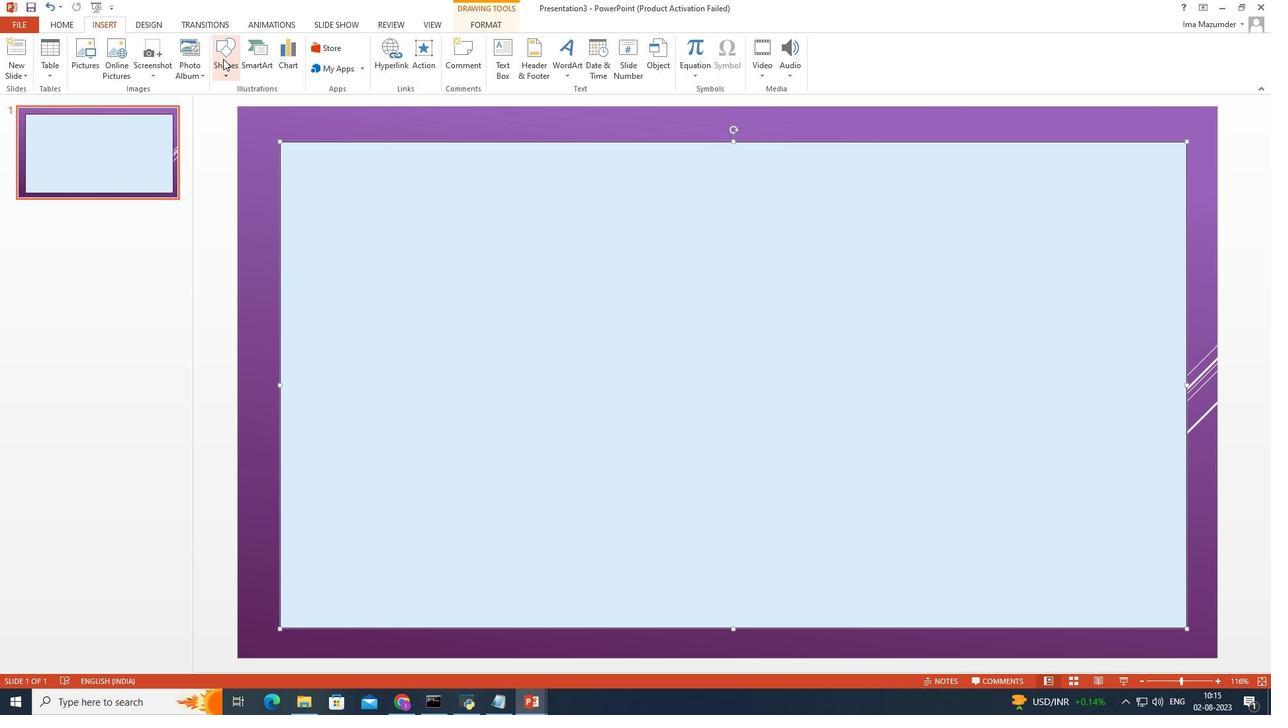 
Action: Mouse pressed left at (223, 58)
Screenshot: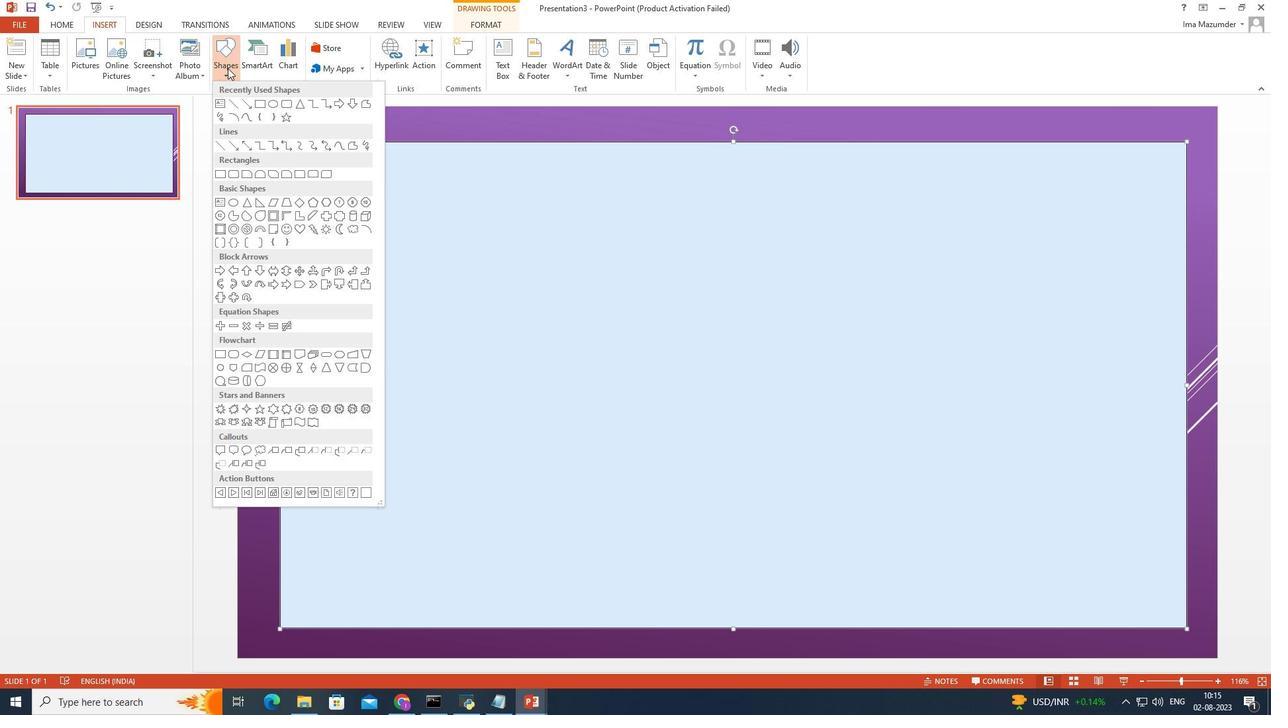 
Action: Mouse moved to (260, 104)
Screenshot: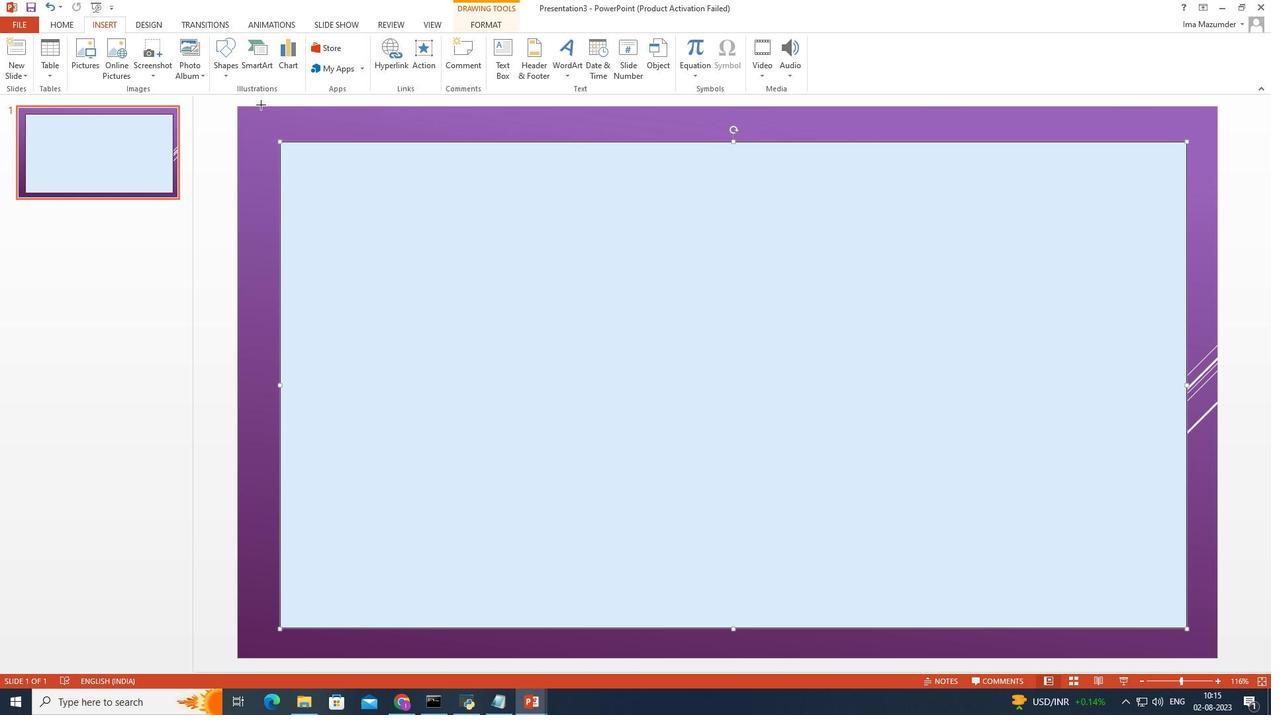 
Action: Mouse pressed left at (260, 104)
Screenshot: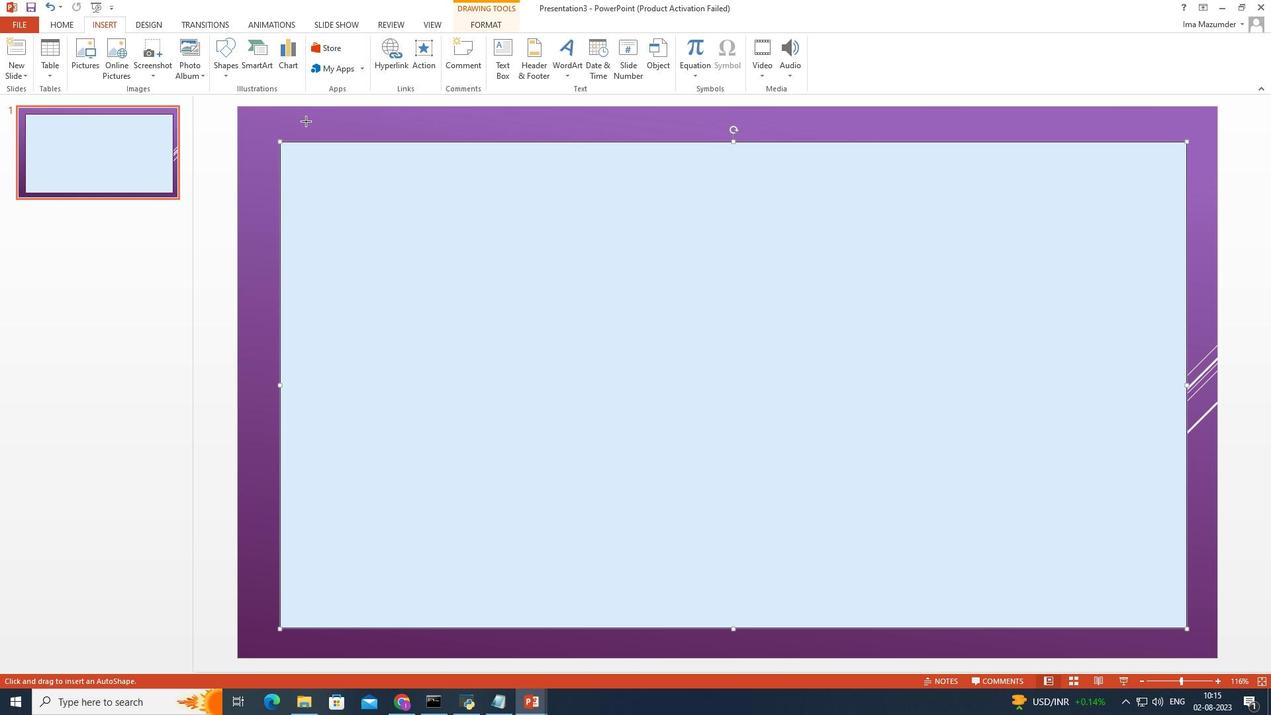 
Action: Mouse moved to (289, 150)
Screenshot: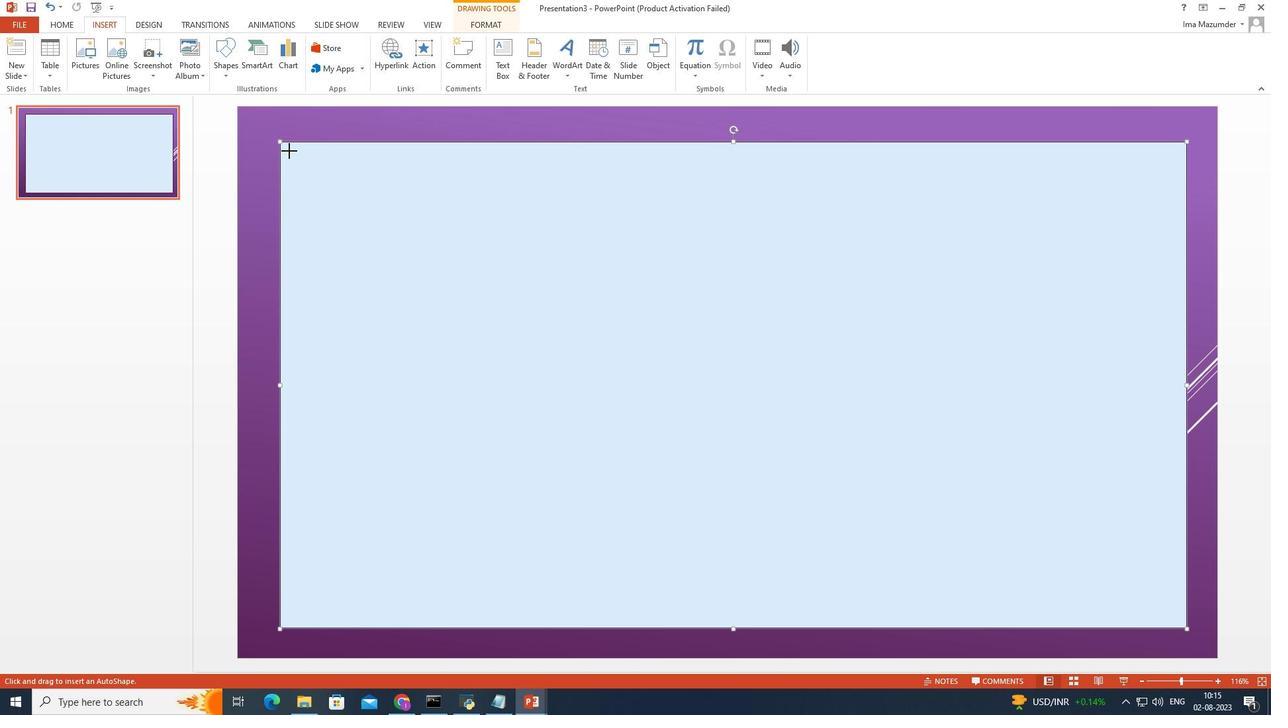 
Action: Mouse pressed left at (289, 150)
Screenshot: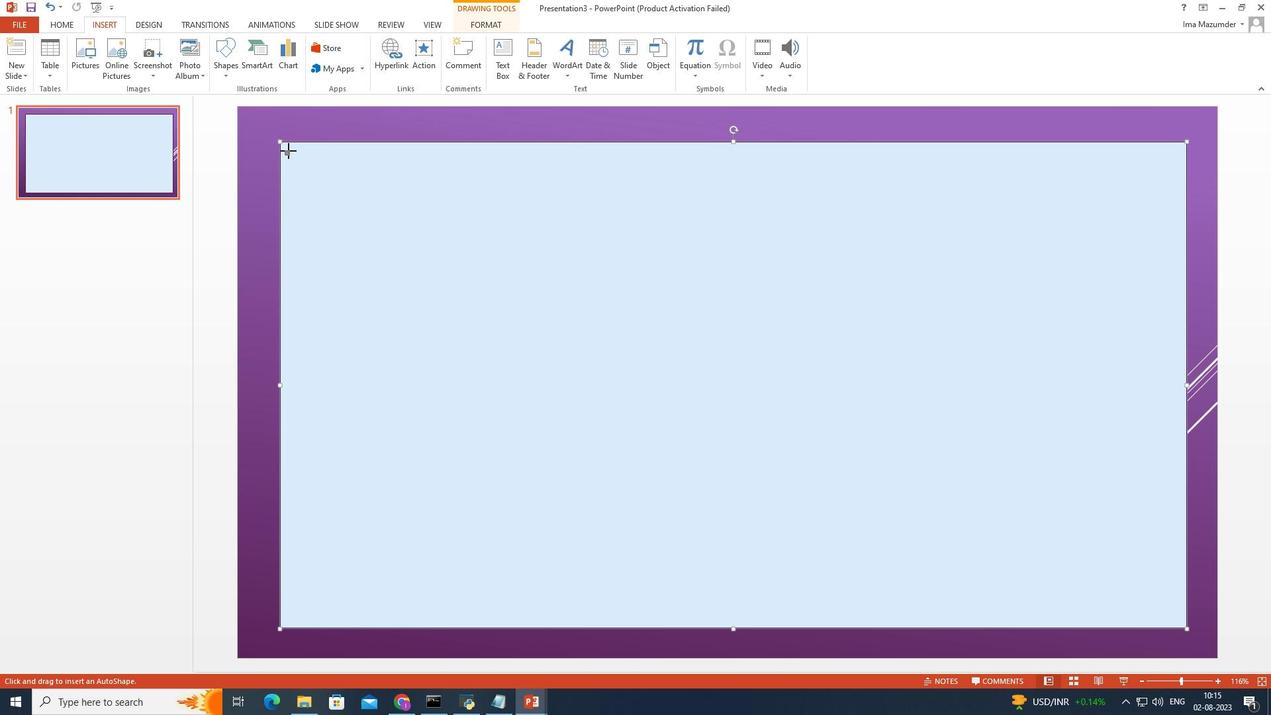 
Action: Mouse moved to (441, 72)
Screenshot: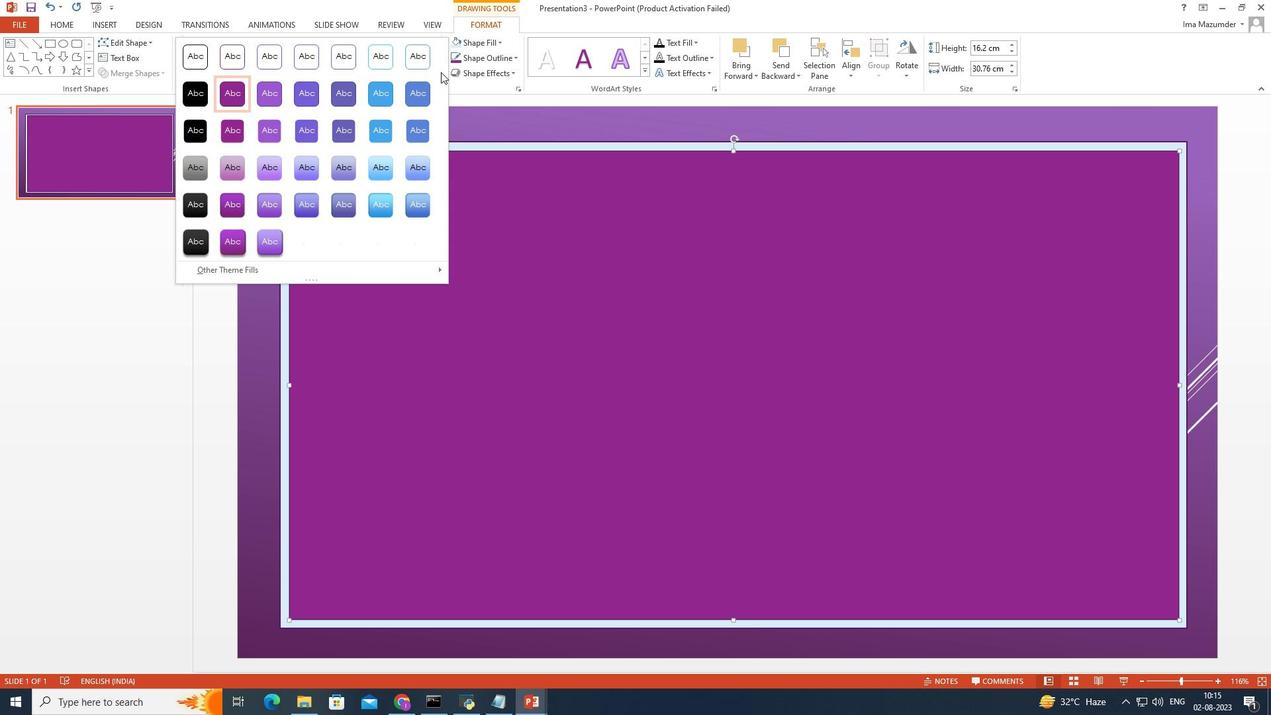 
Action: Mouse pressed left at (441, 72)
Screenshot: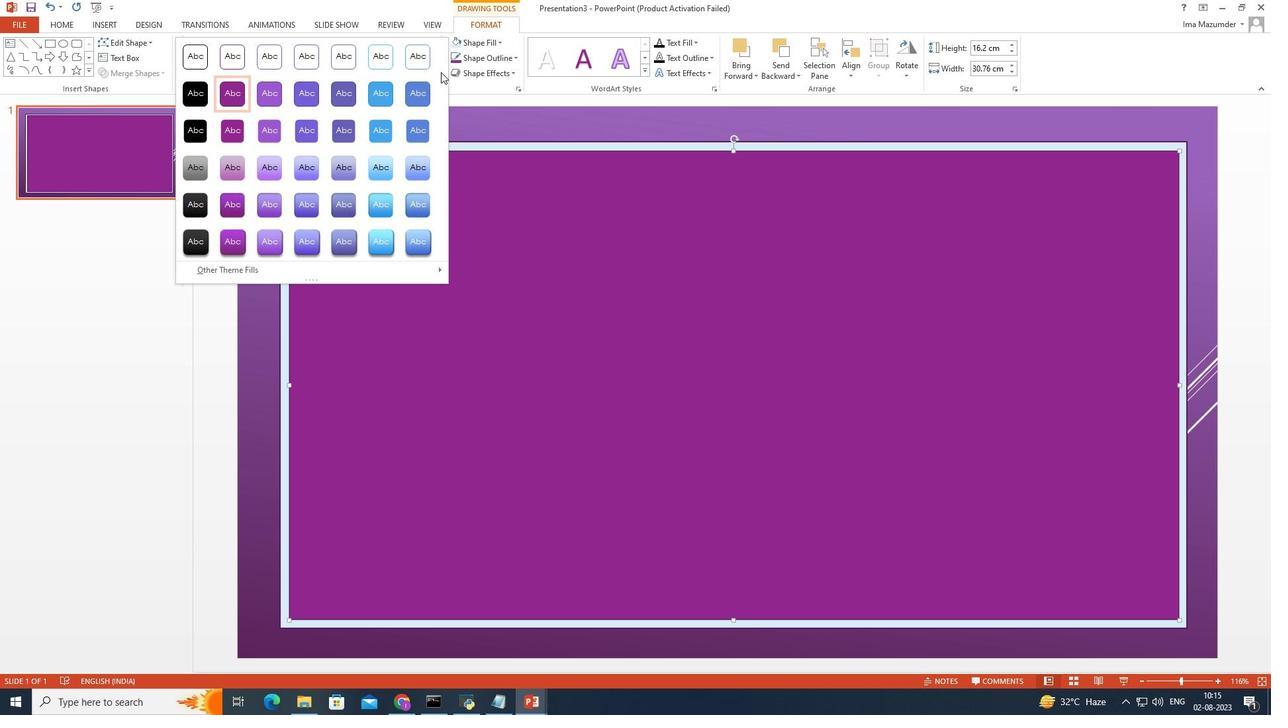 
Action: Mouse moved to (233, 173)
Screenshot: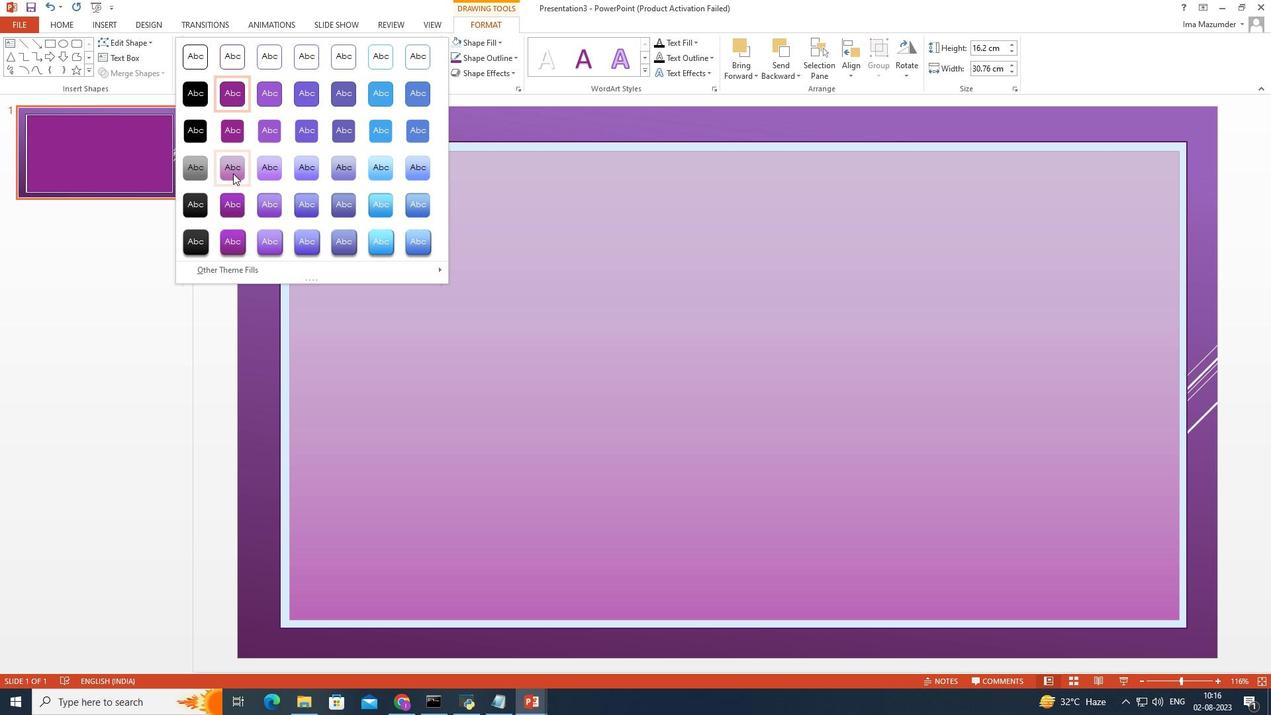
Action: Mouse pressed left at (233, 173)
Screenshot: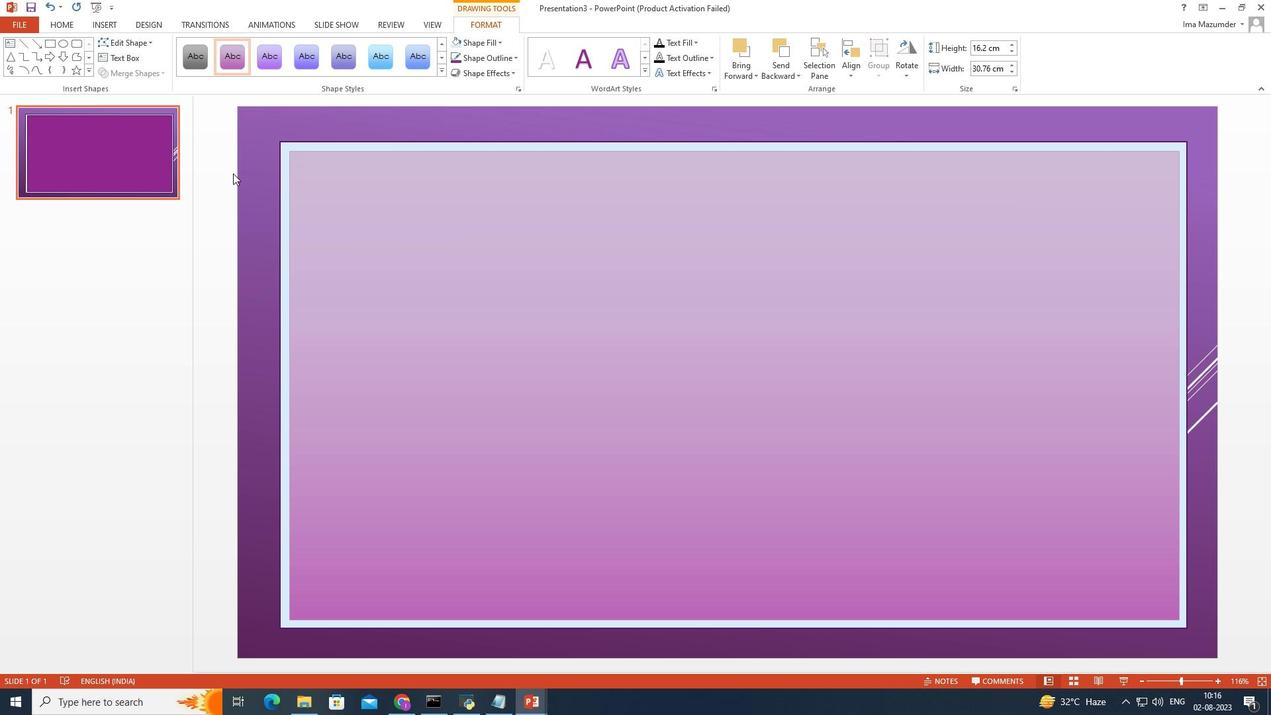 
Action: Mouse moved to (269, 139)
Screenshot: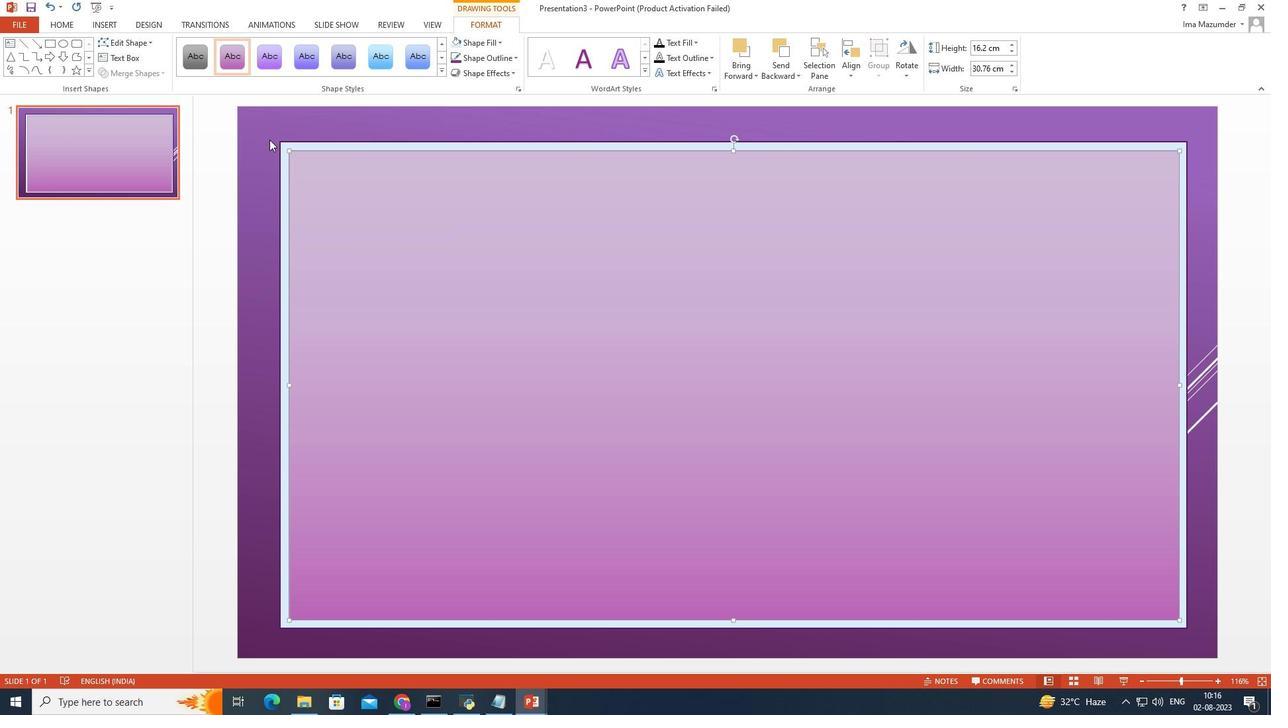 
Action: Mouse pressed left at (269, 139)
Screenshot: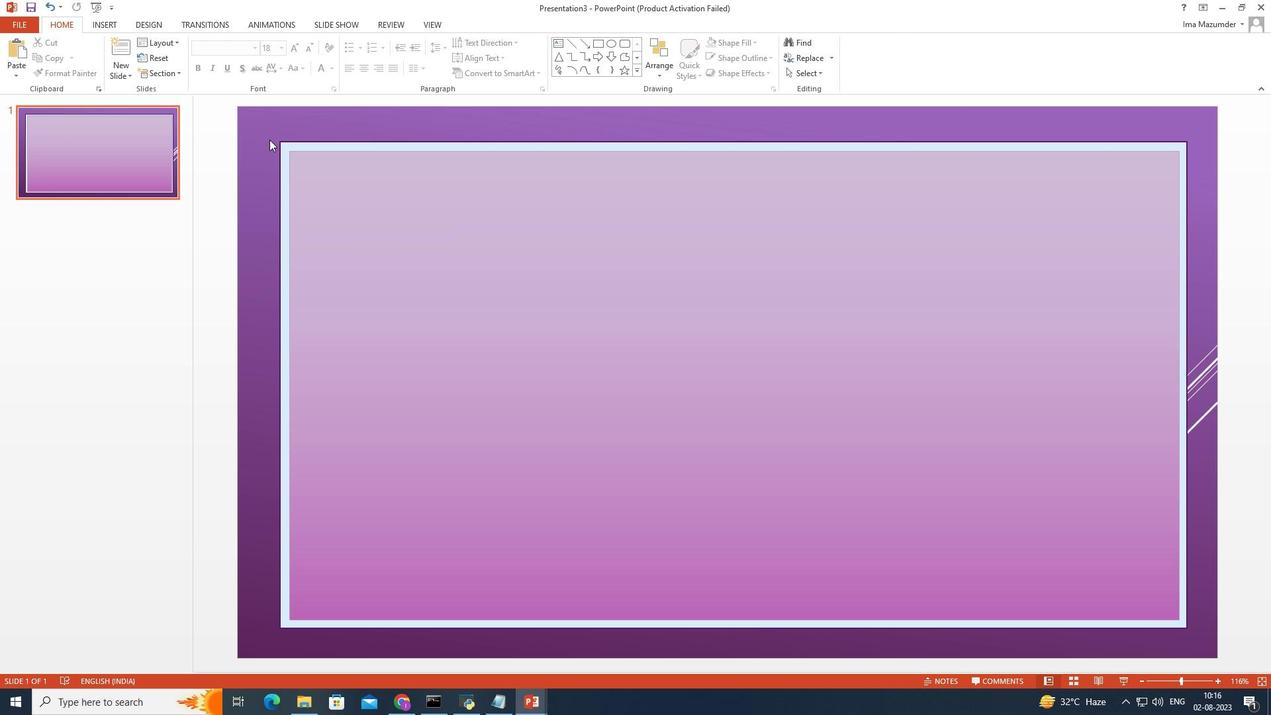 
Action: Mouse moved to (101, 23)
Screenshot: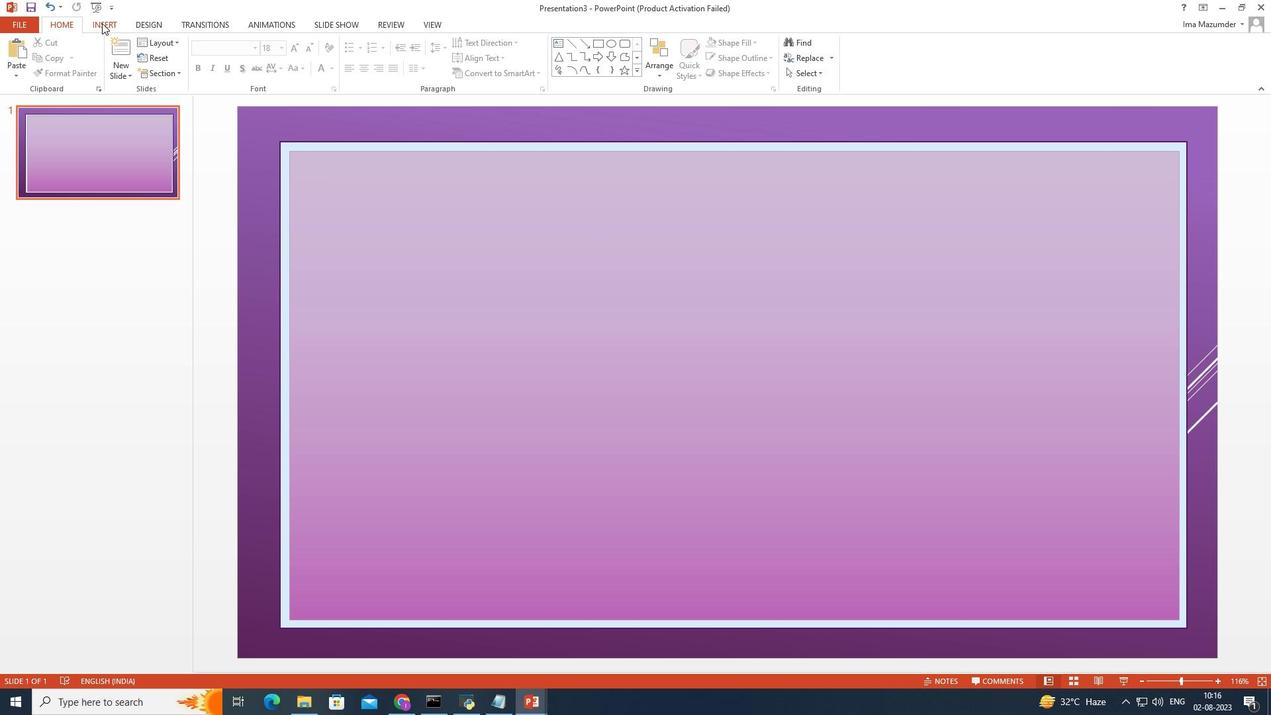 
Action: Mouse pressed left at (101, 23)
Screenshot: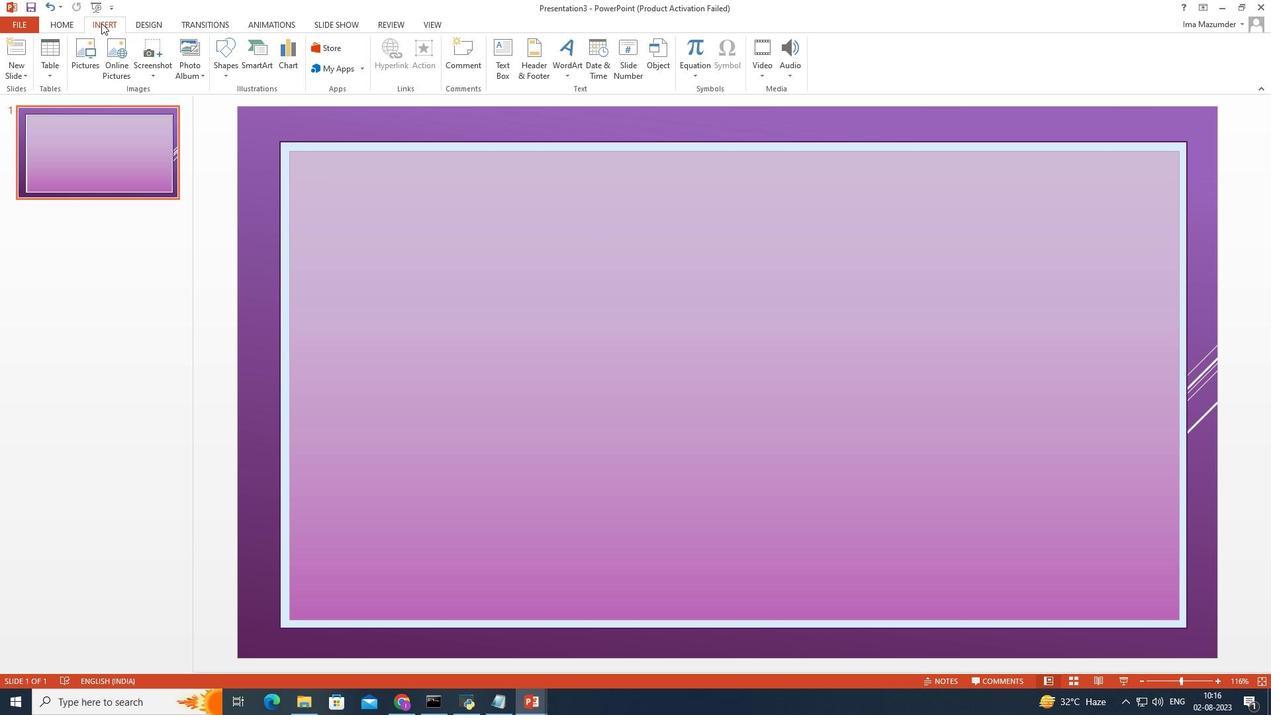 
Action: Mouse moved to (222, 60)
Screenshot: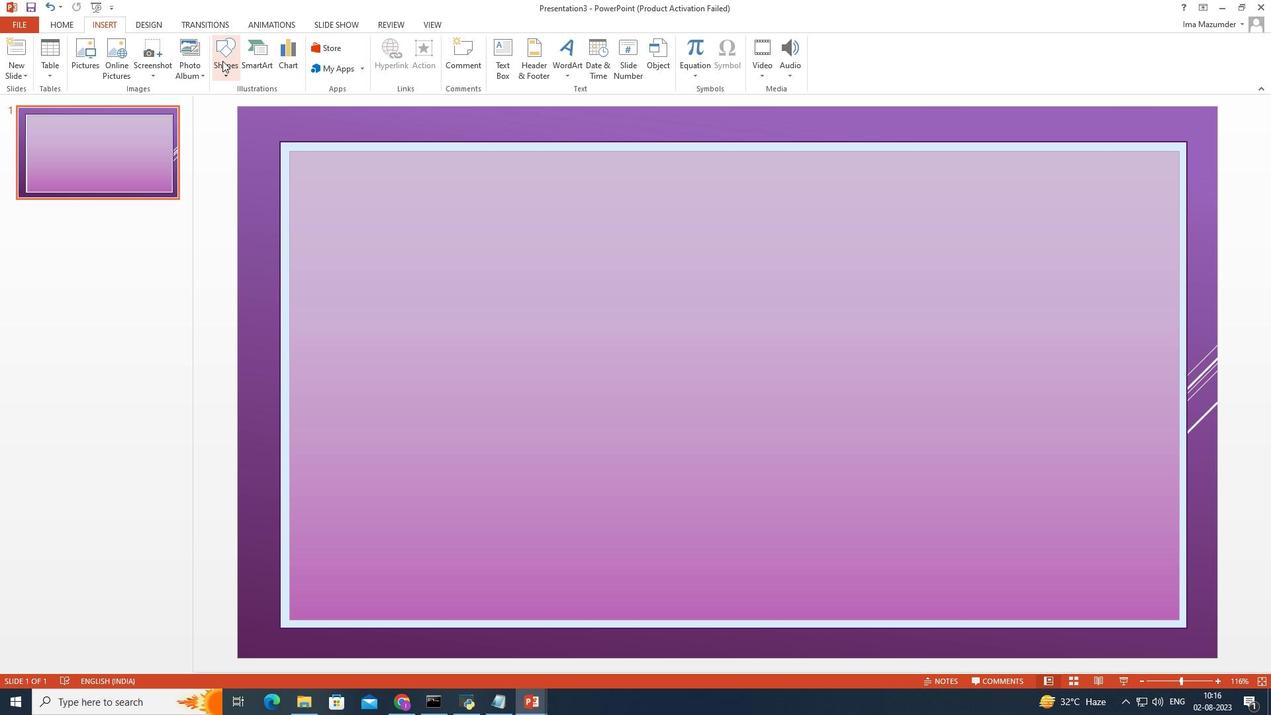 
Action: Mouse pressed left at (222, 60)
Screenshot: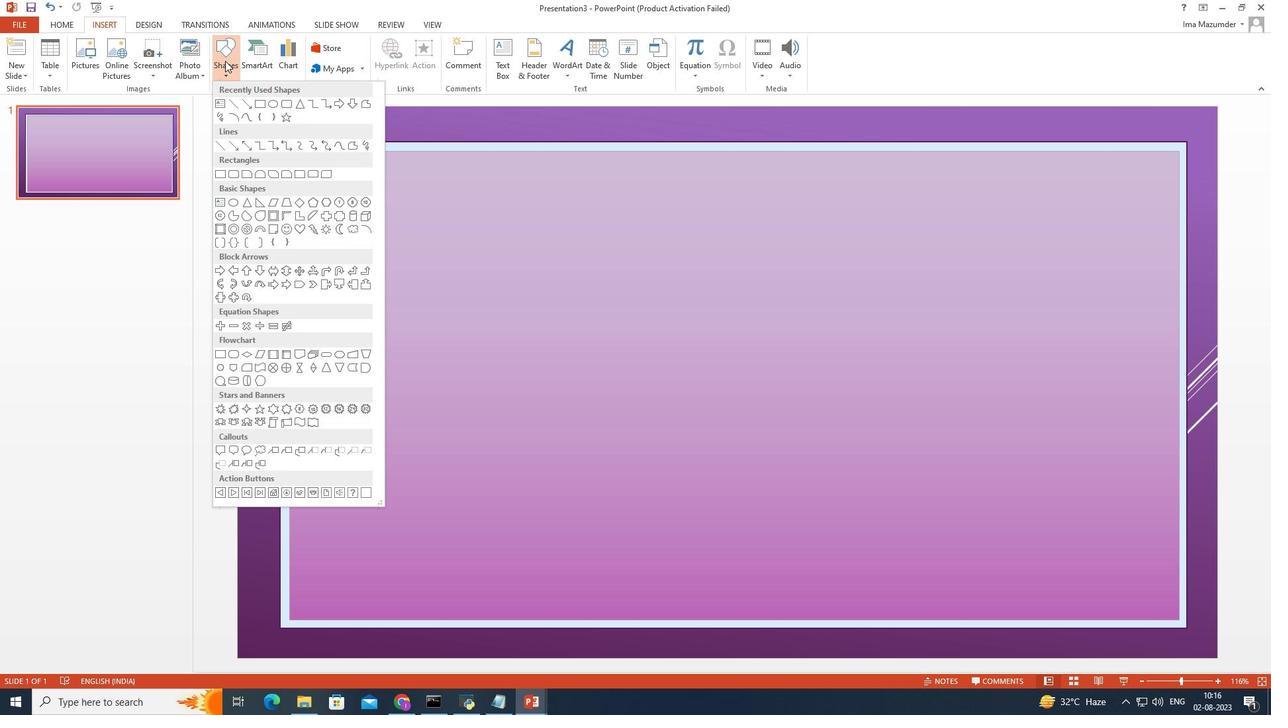 
Action: Mouse moved to (276, 101)
Screenshot: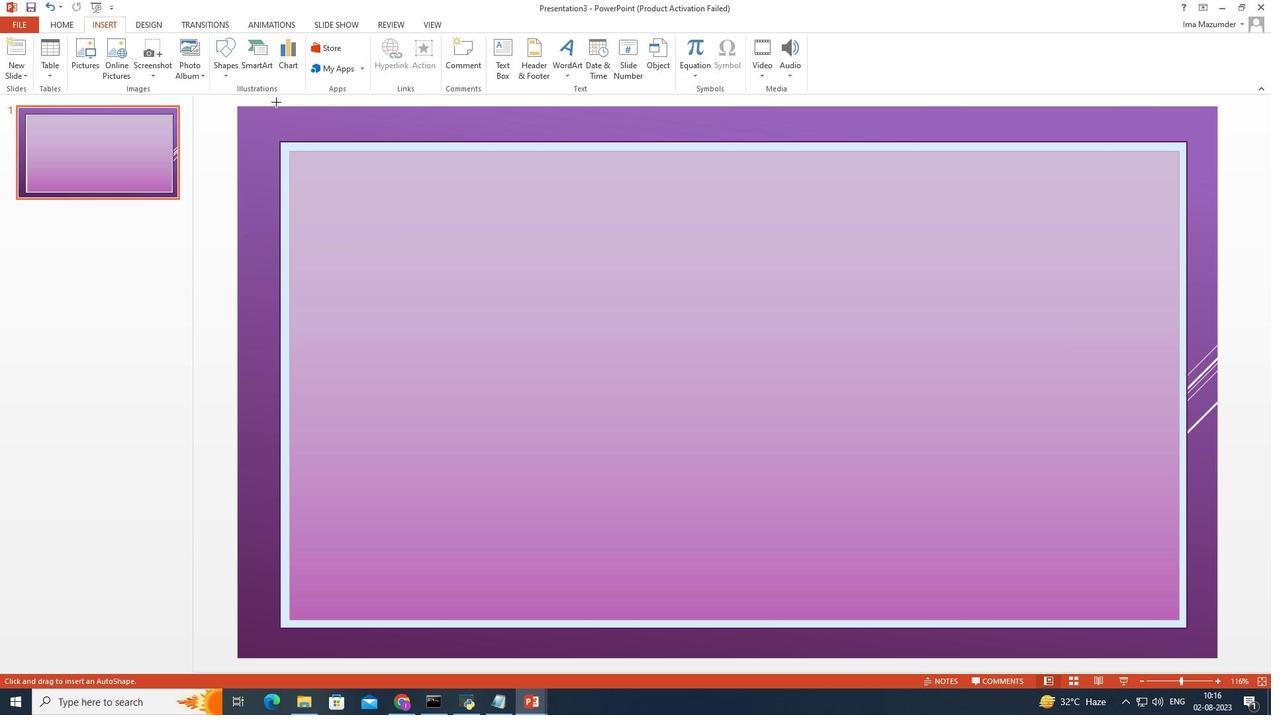 
Action: Mouse pressed left at (276, 101)
Screenshot: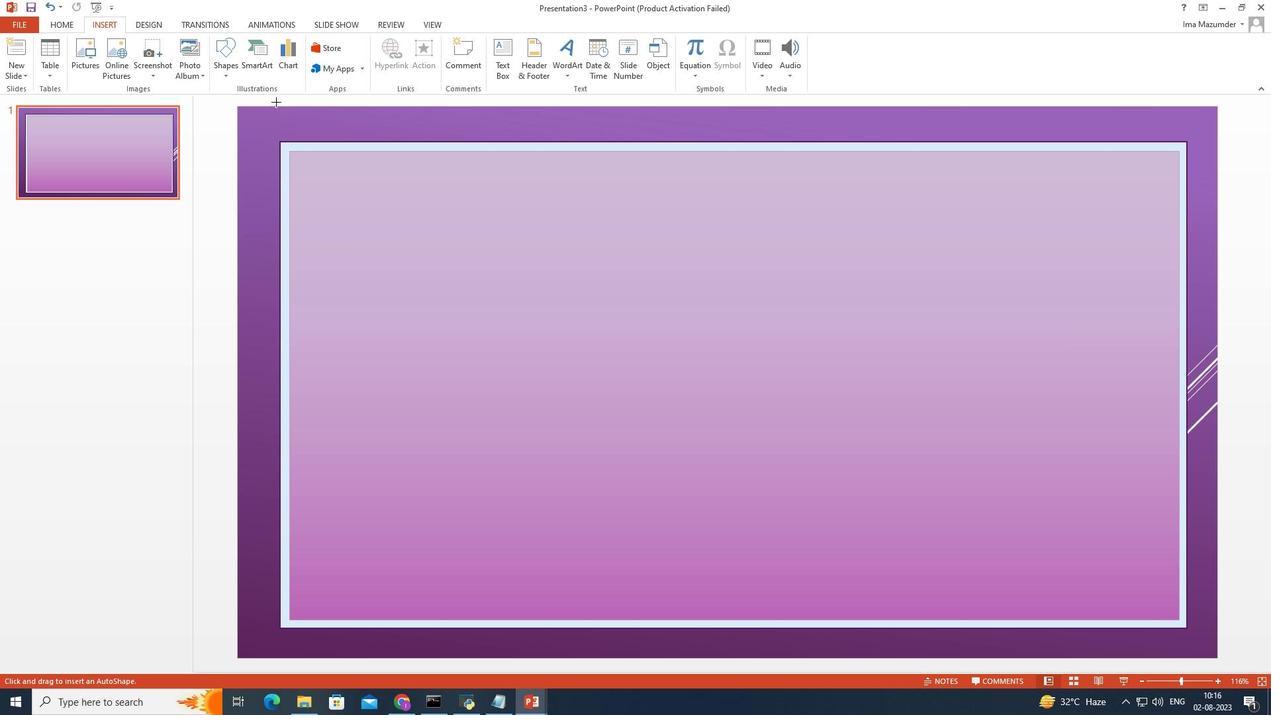 
Action: Mouse moved to (1126, 174)
Screenshot: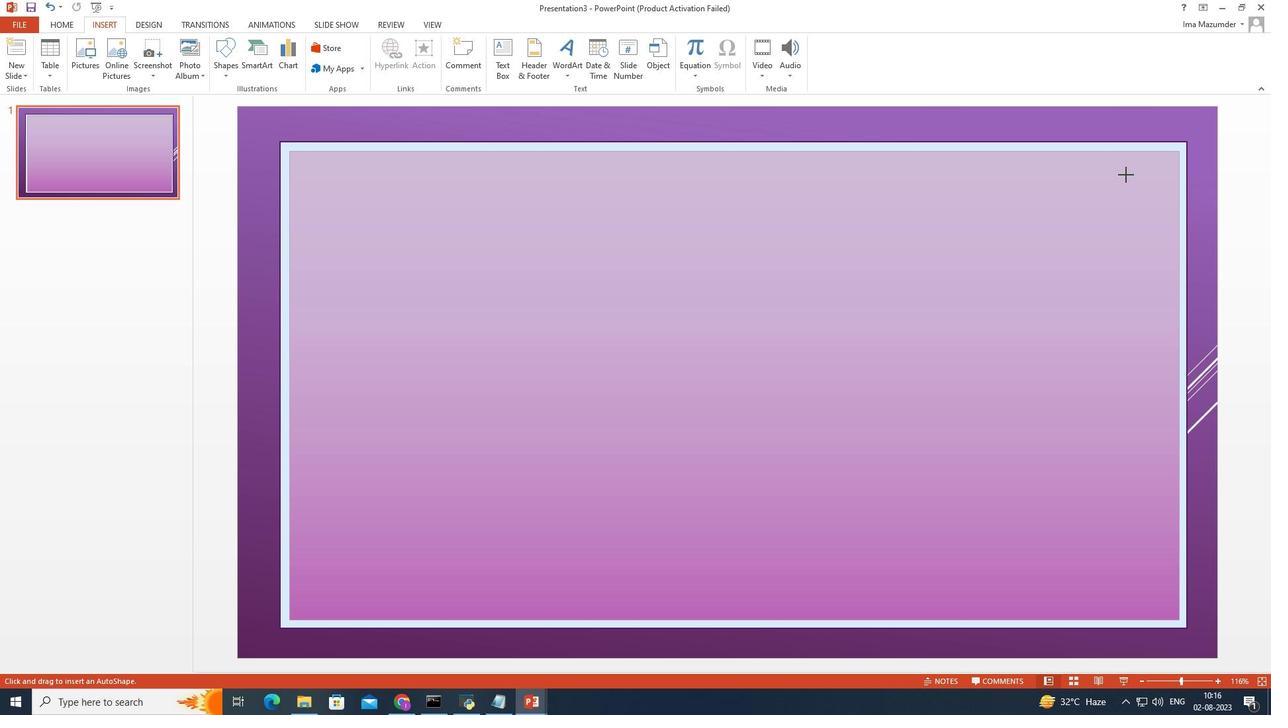 
Action: Mouse pressed left at (1126, 174)
Screenshot: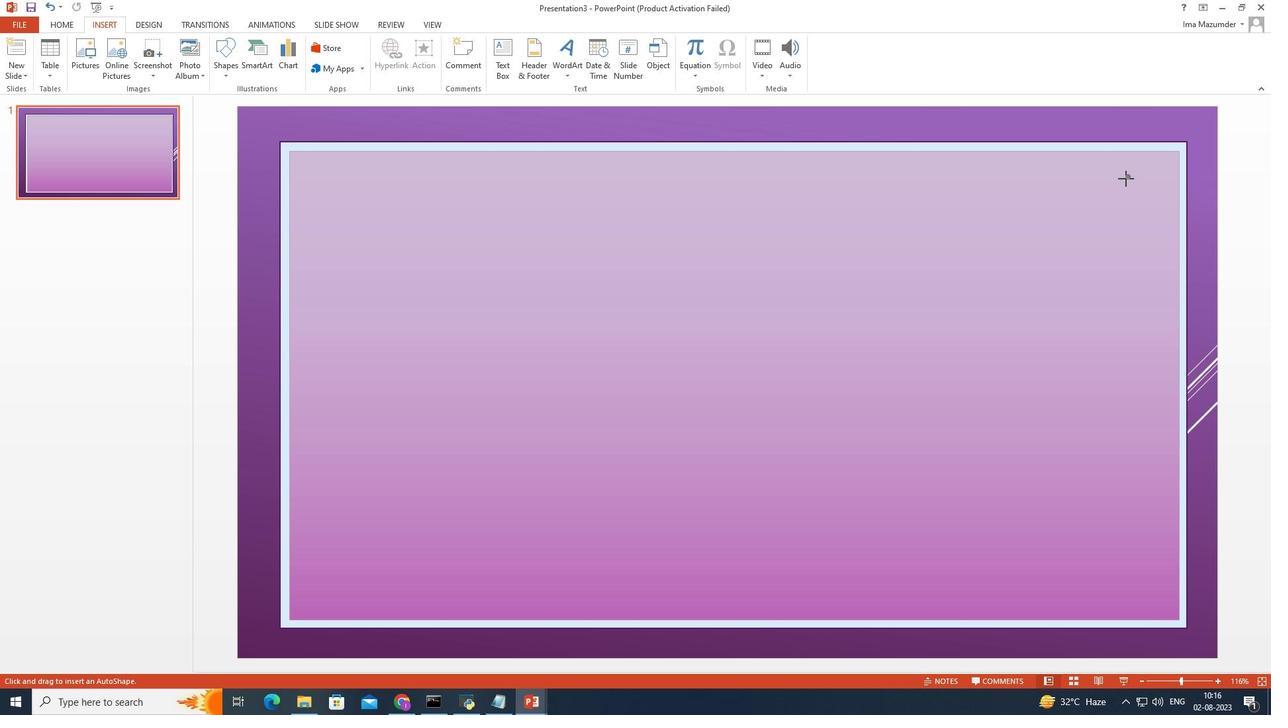 
Action: Mouse moved to (1126, 211)
Screenshot: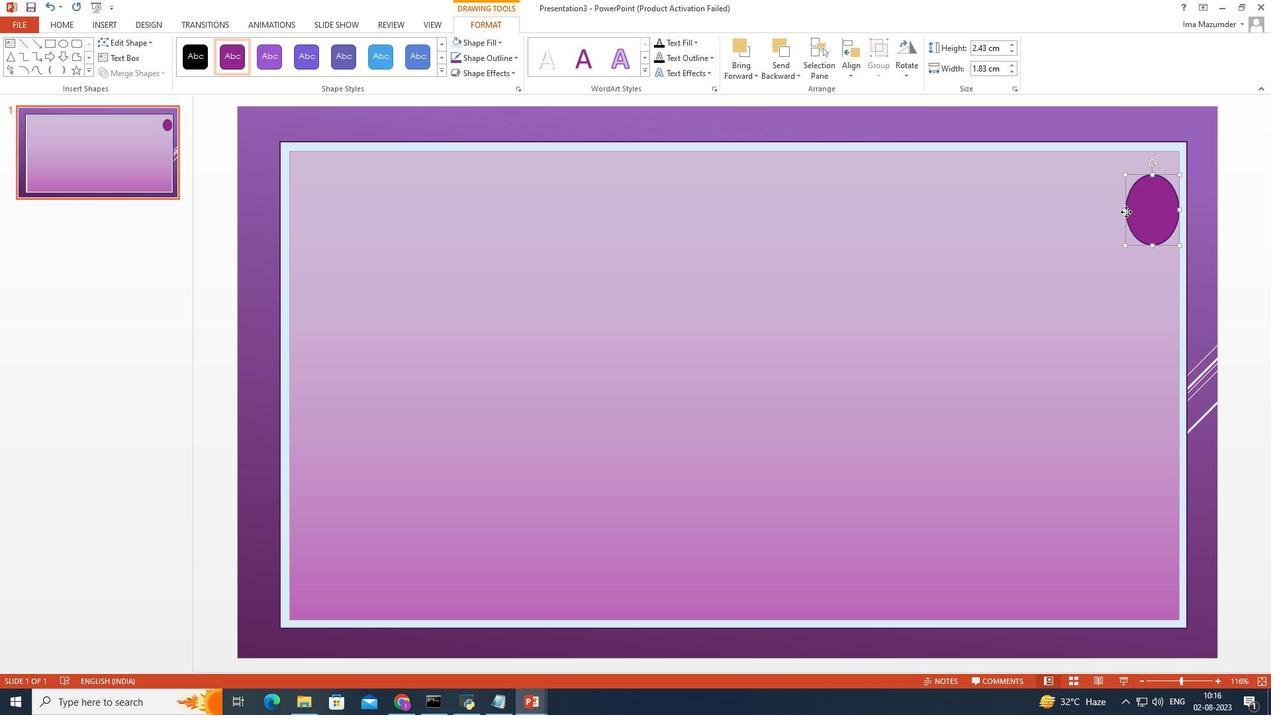 
Action: Mouse pressed left at (1126, 211)
Screenshot: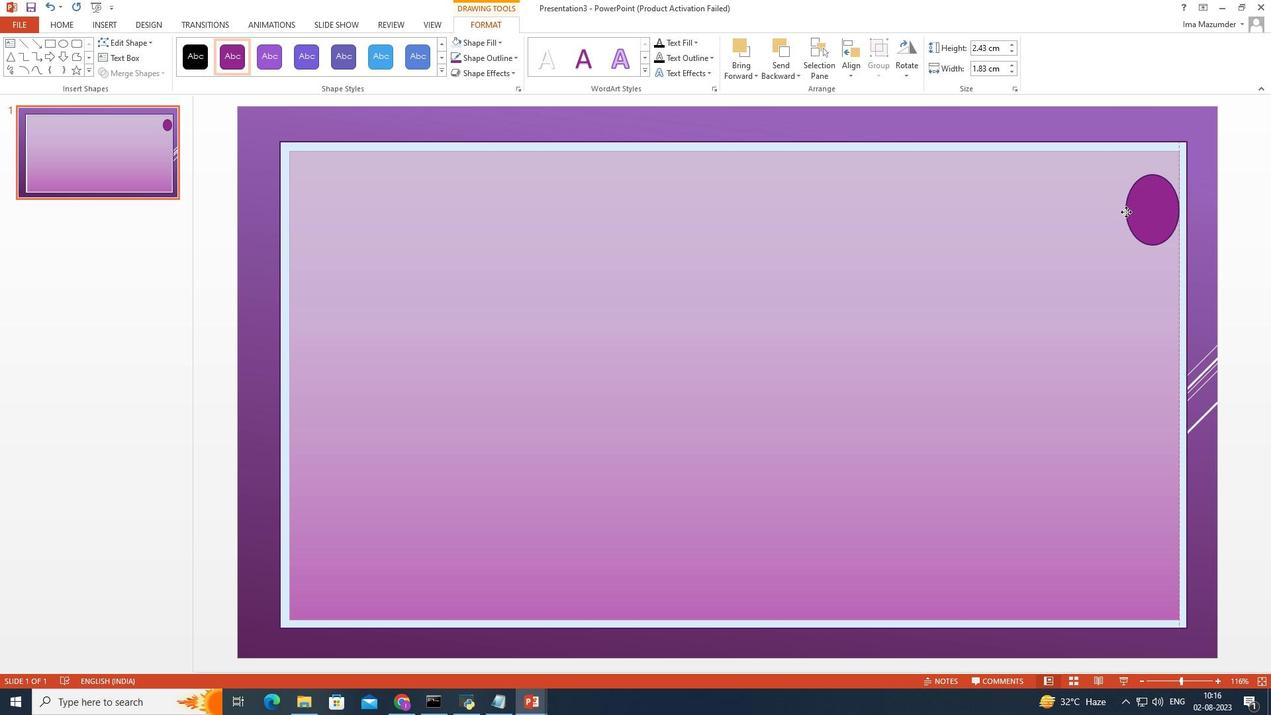 
Action: Mouse moved to (1125, 210)
Screenshot: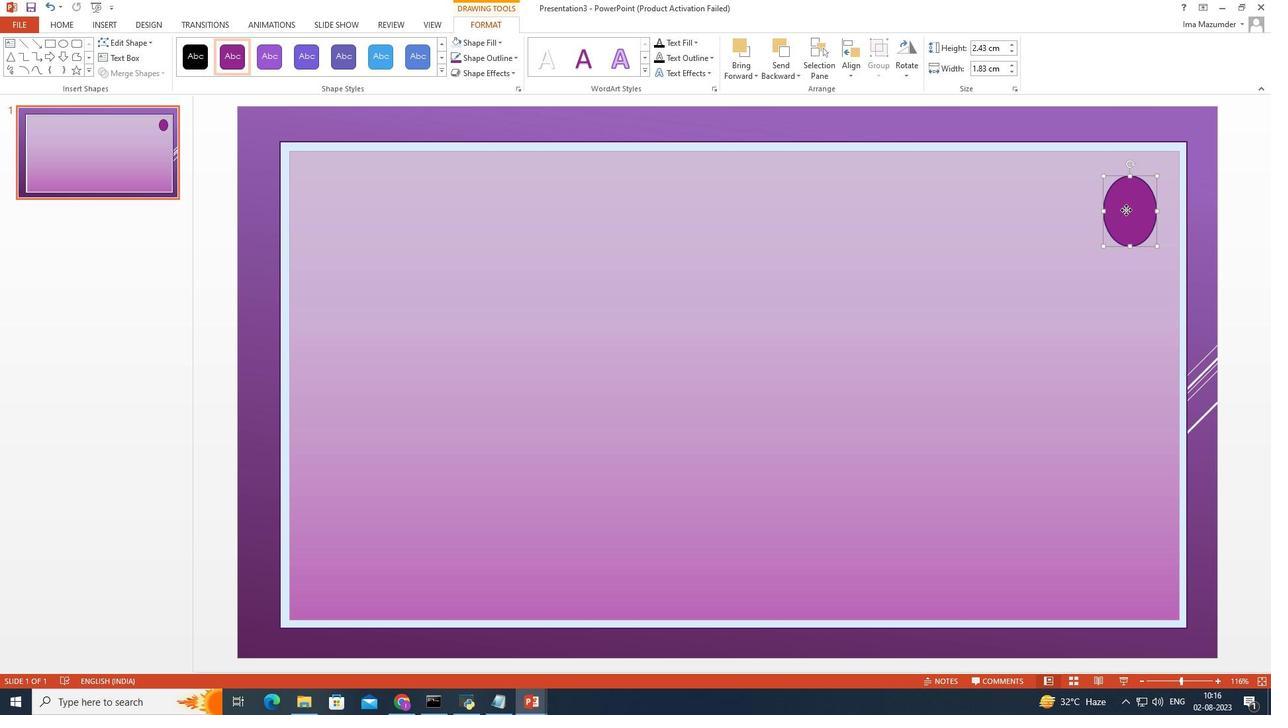 
Action: Mouse pressed left at (1125, 210)
Screenshot: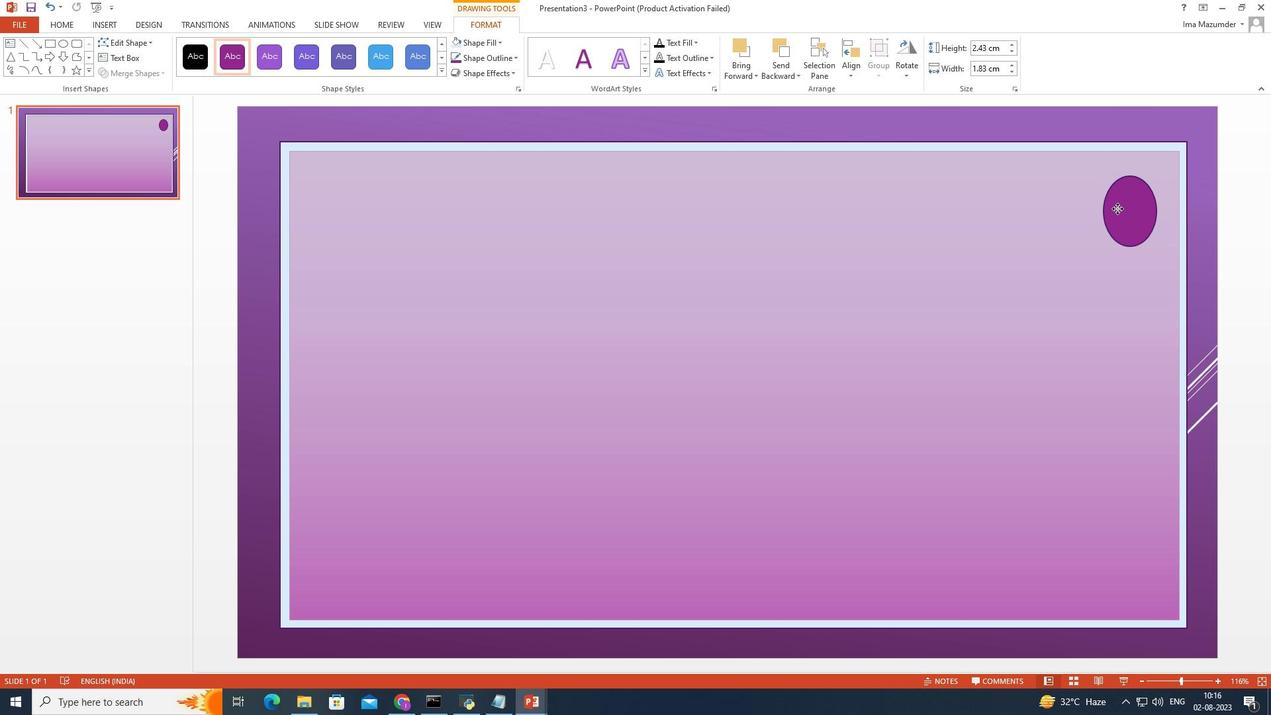 
Action: Mouse moved to (1138, 208)
Screenshot: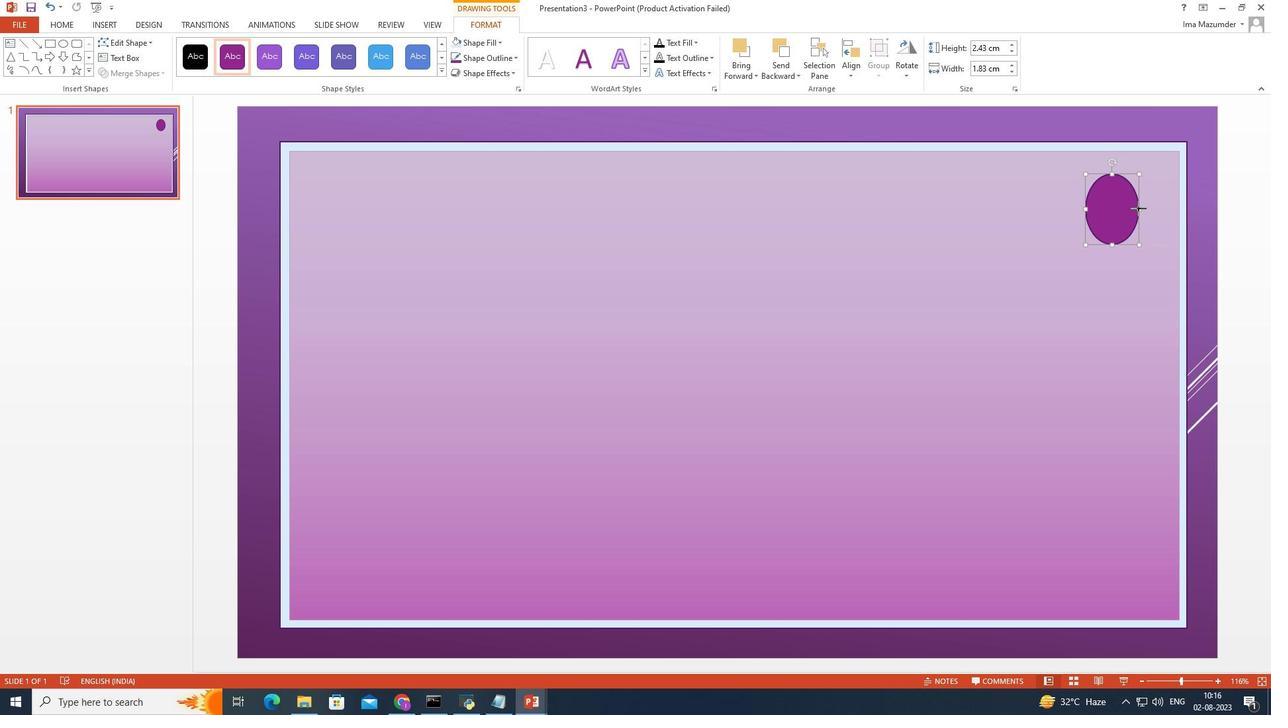 
Action: Mouse pressed left at (1138, 208)
Screenshot: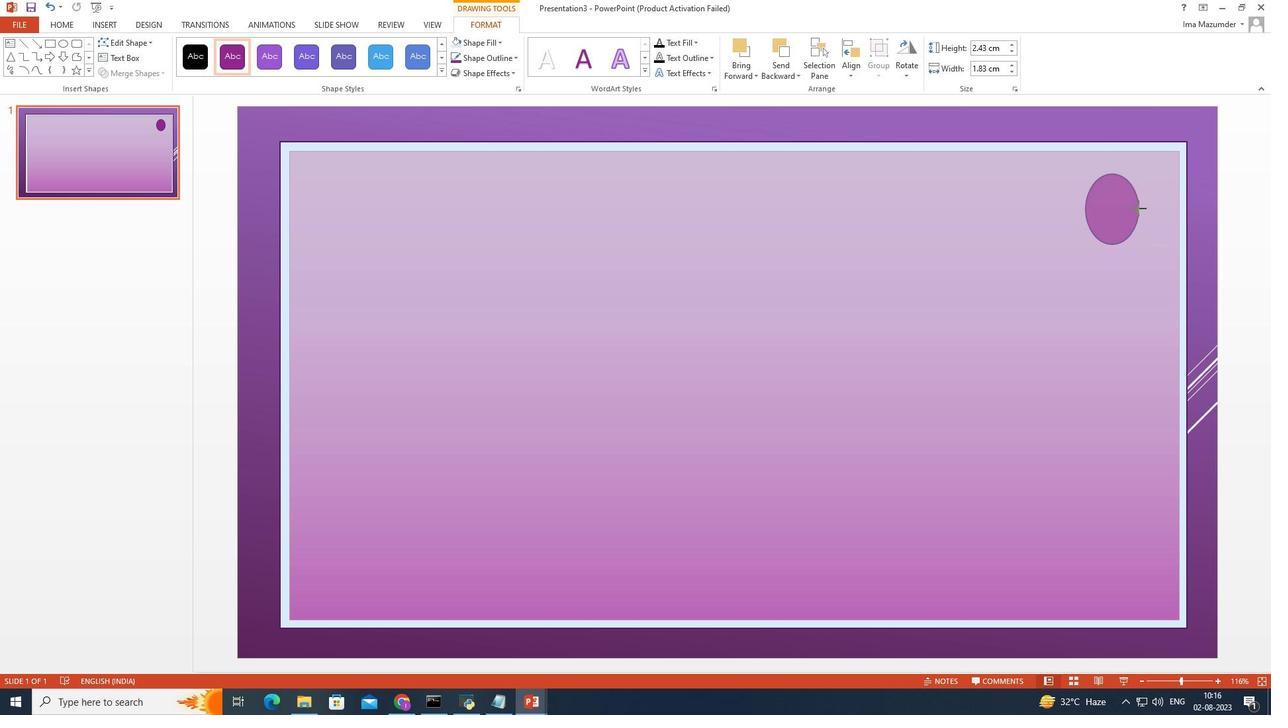 
Action: Mouse moved to (1164, 208)
Screenshot: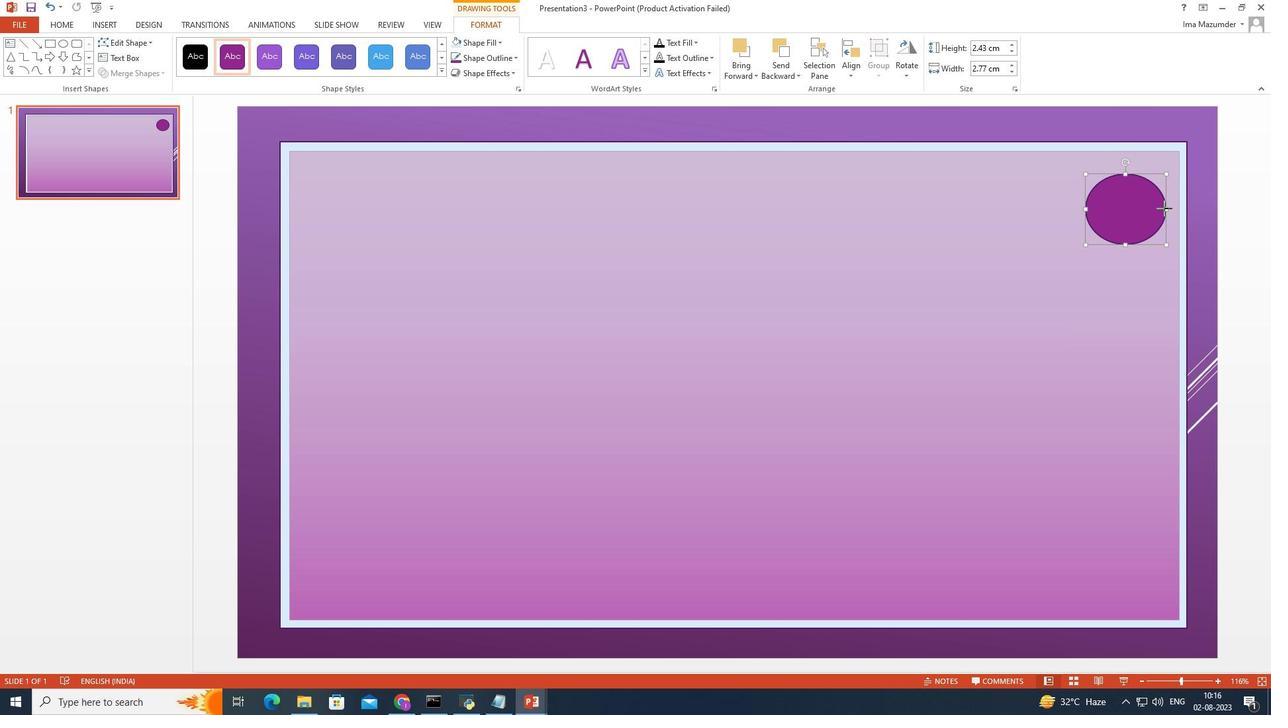 
Action: Mouse pressed left at (1164, 208)
Screenshot: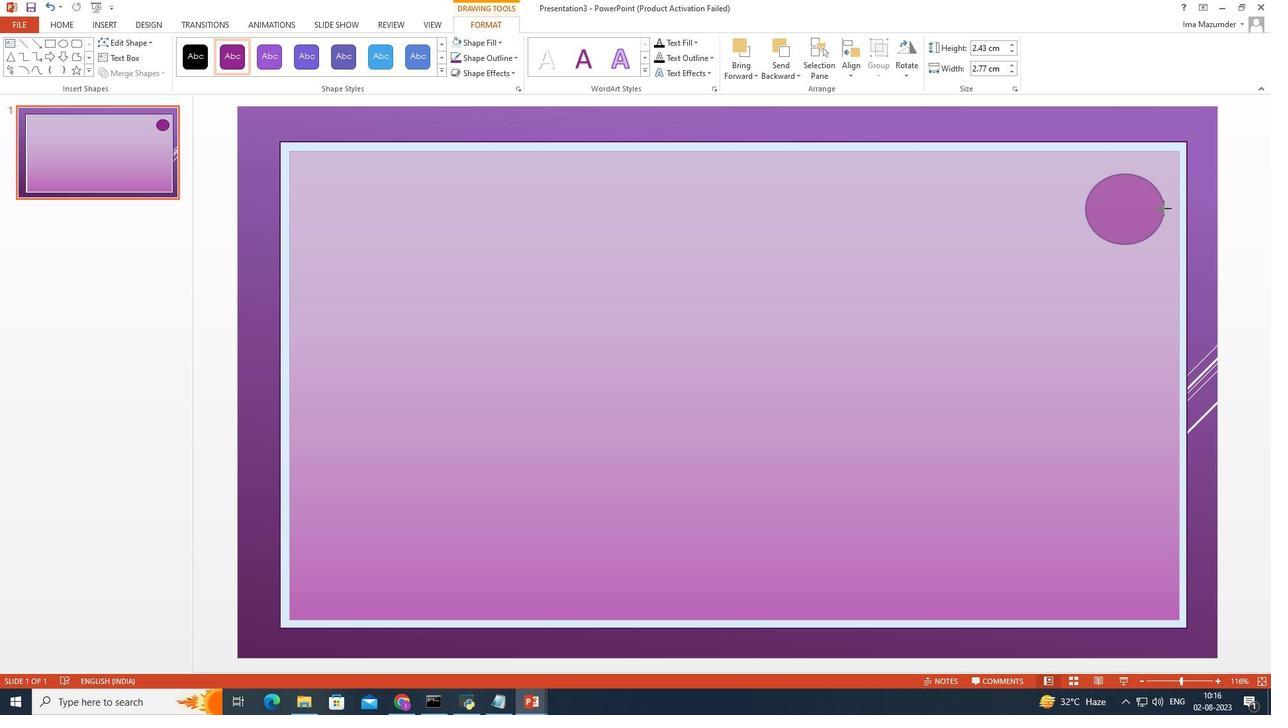 
Action: Mouse moved to (1084, 209)
Screenshot: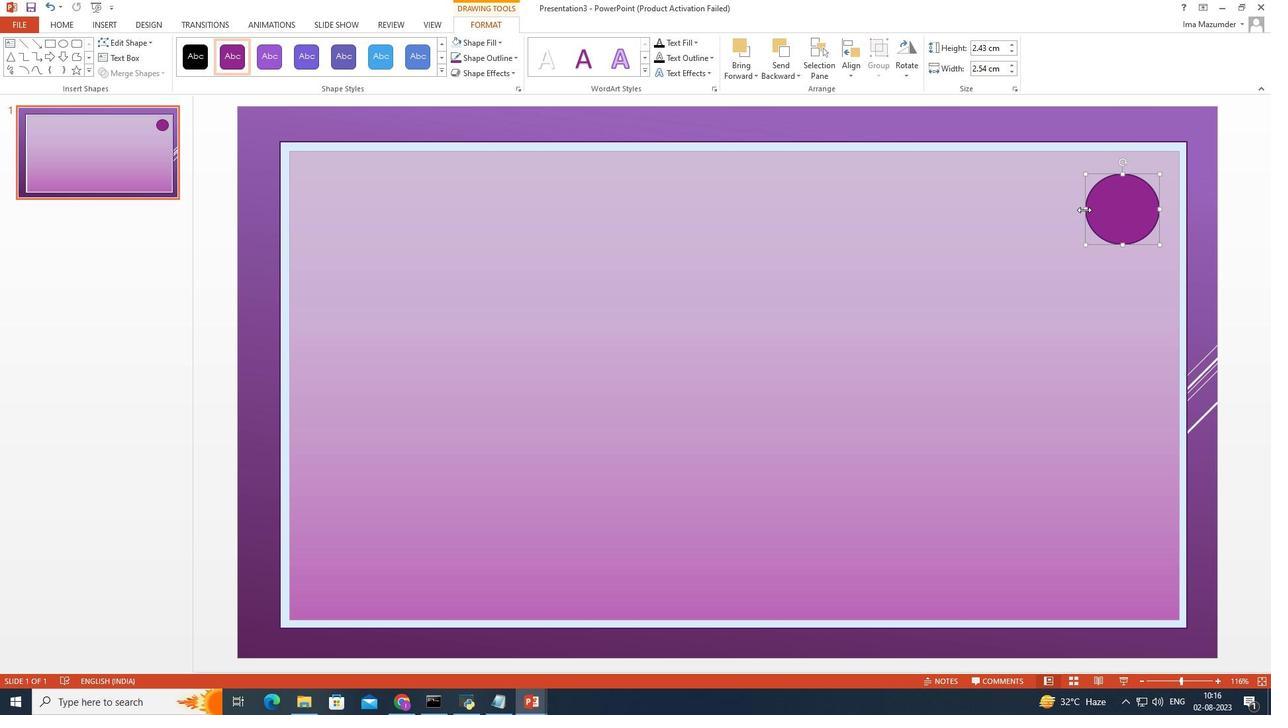 
Action: Mouse pressed left at (1084, 209)
Screenshot: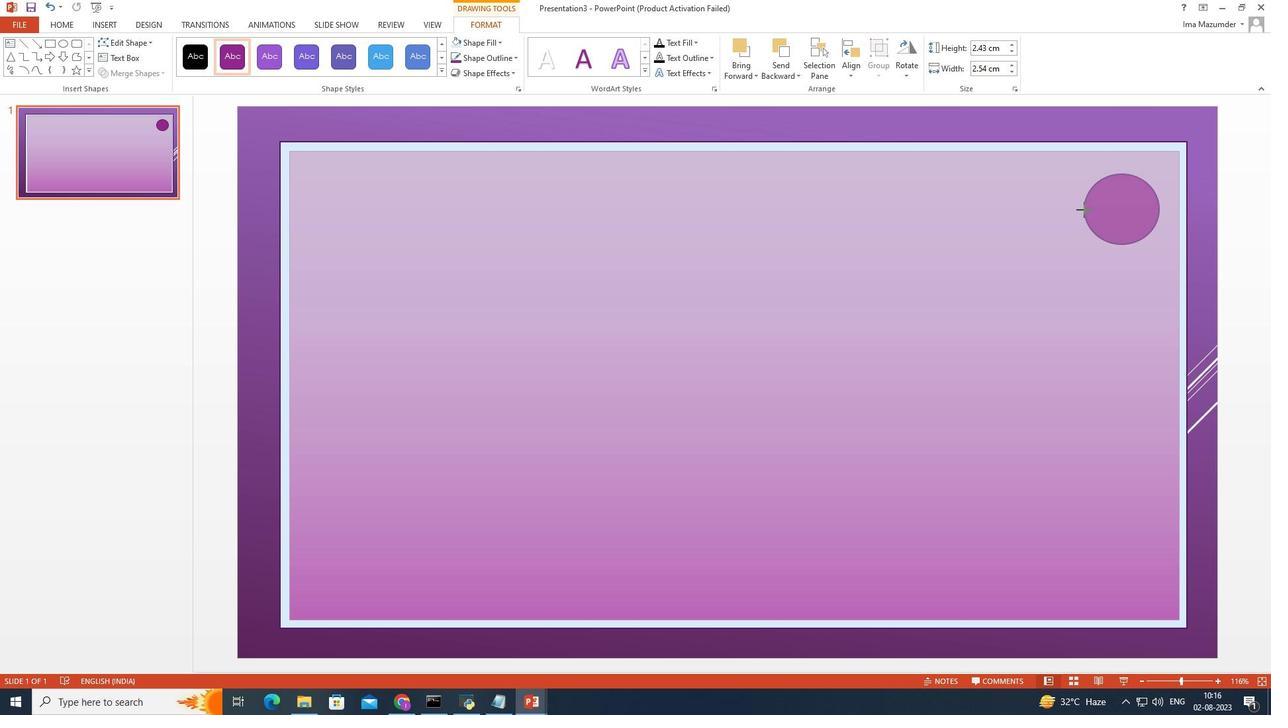 
Action: Mouse moved to (1124, 243)
Screenshot: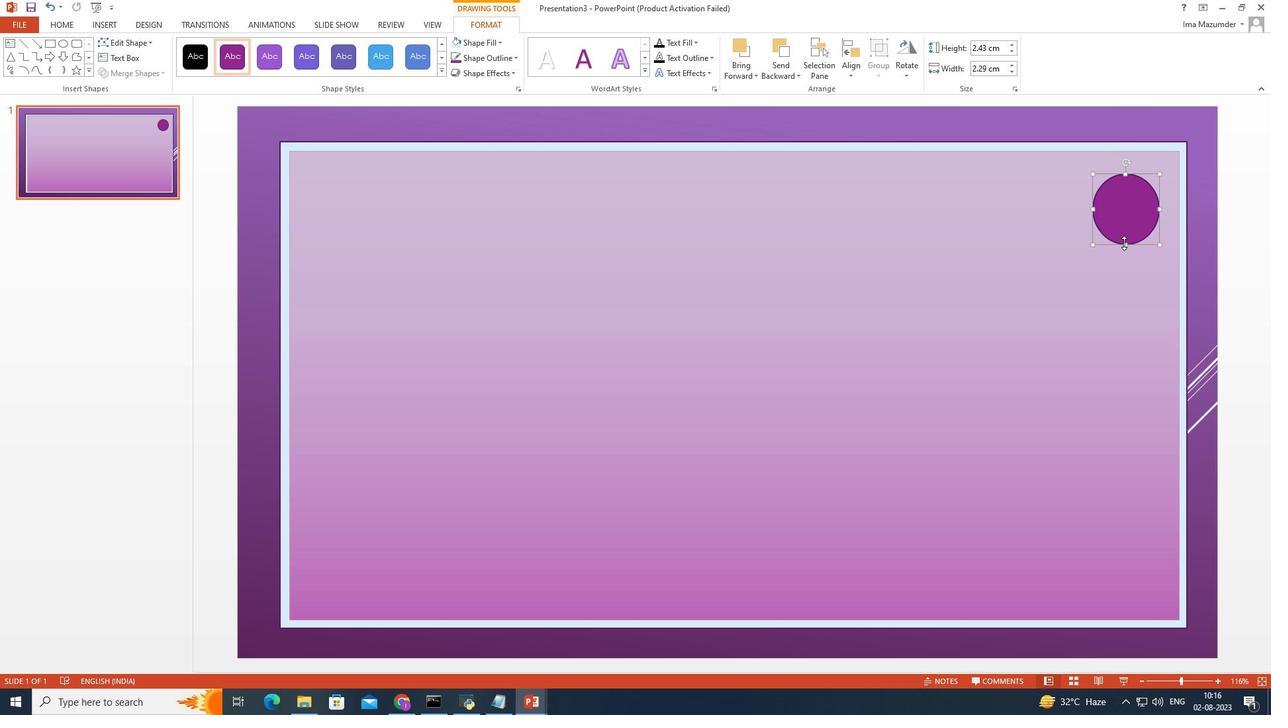 
Action: Mouse pressed left at (1124, 243)
Screenshot: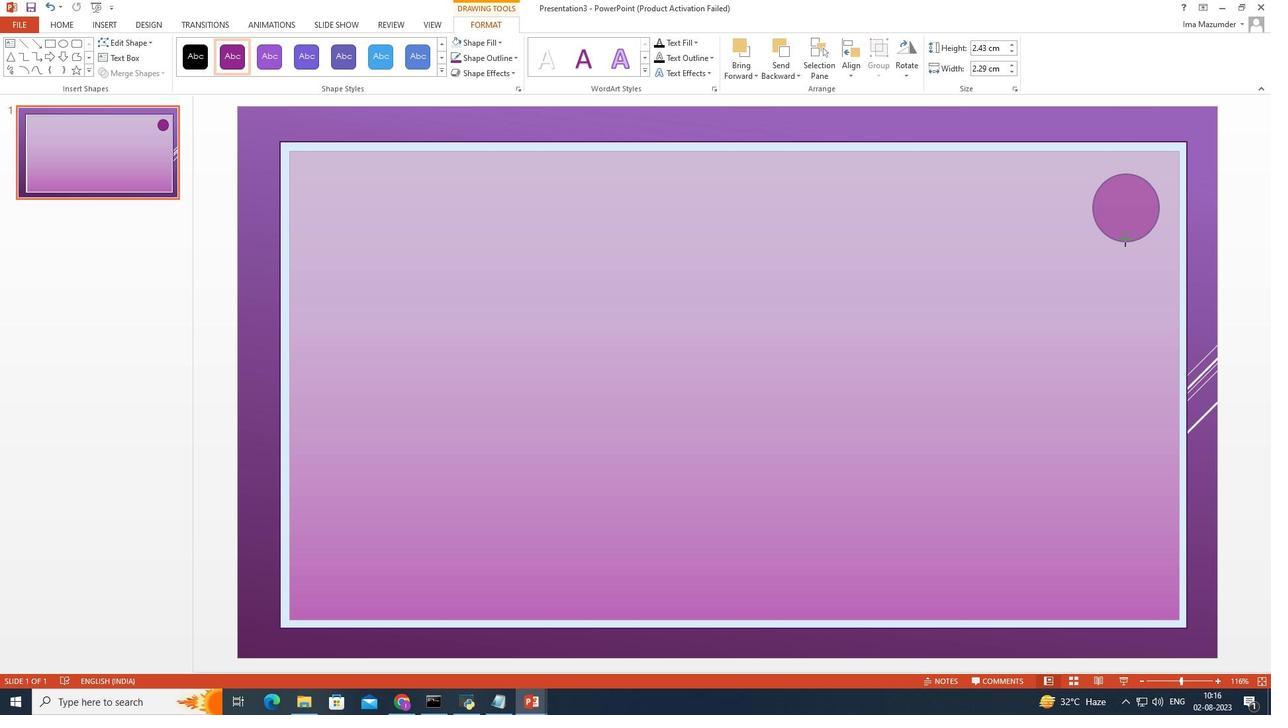
Action: Mouse moved to (444, 66)
Screenshot: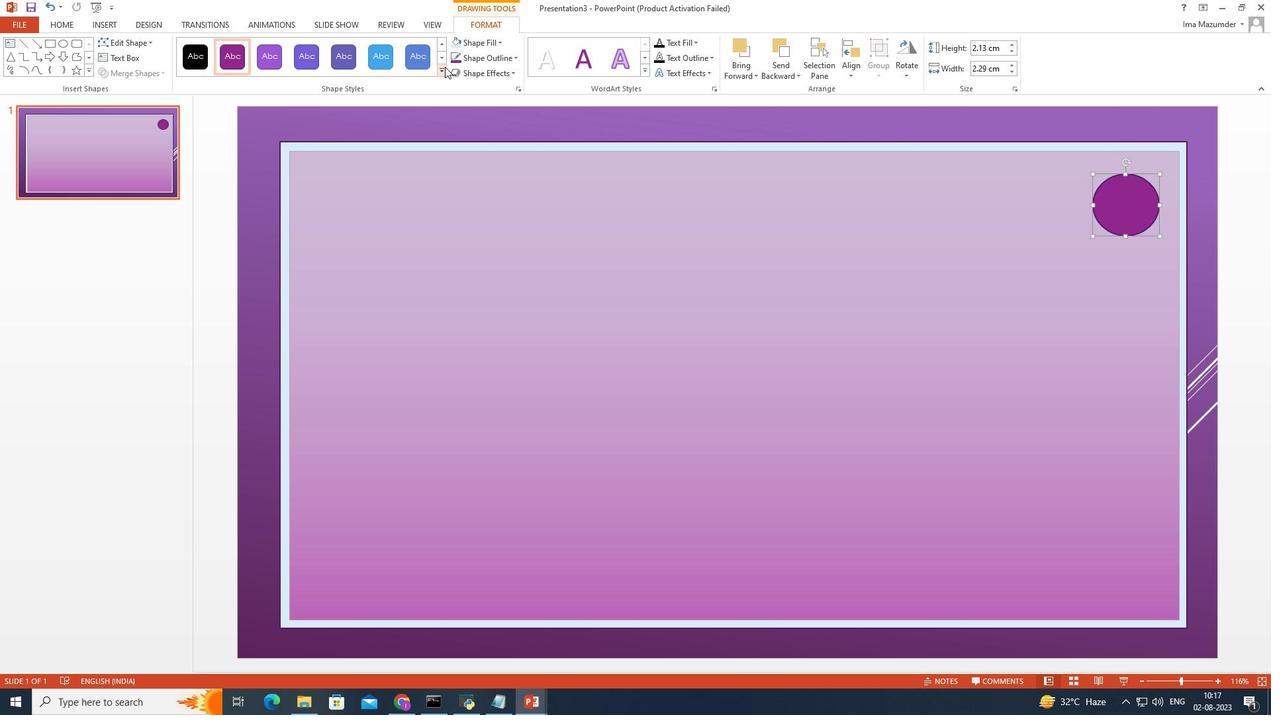 
Action: Mouse pressed left at (444, 66)
Screenshot: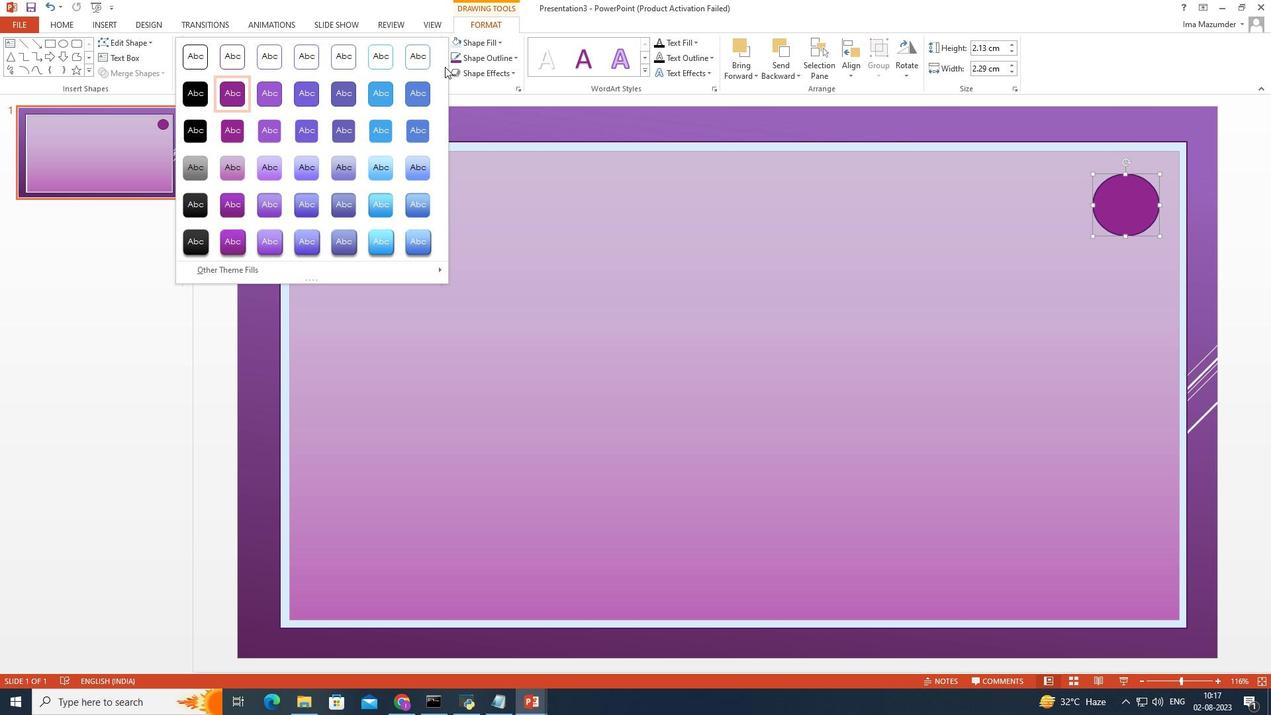 
Action: Mouse moved to (375, 176)
Screenshot: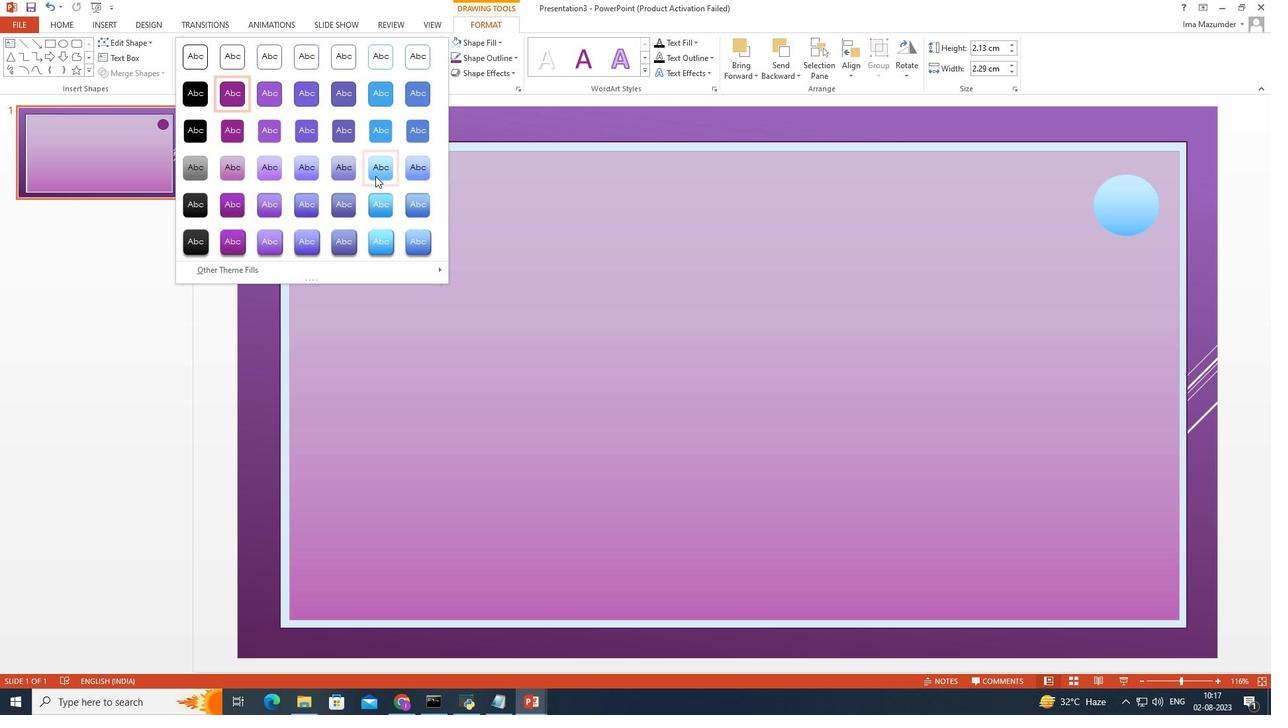
Action: Mouse pressed left at (375, 176)
Screenshot: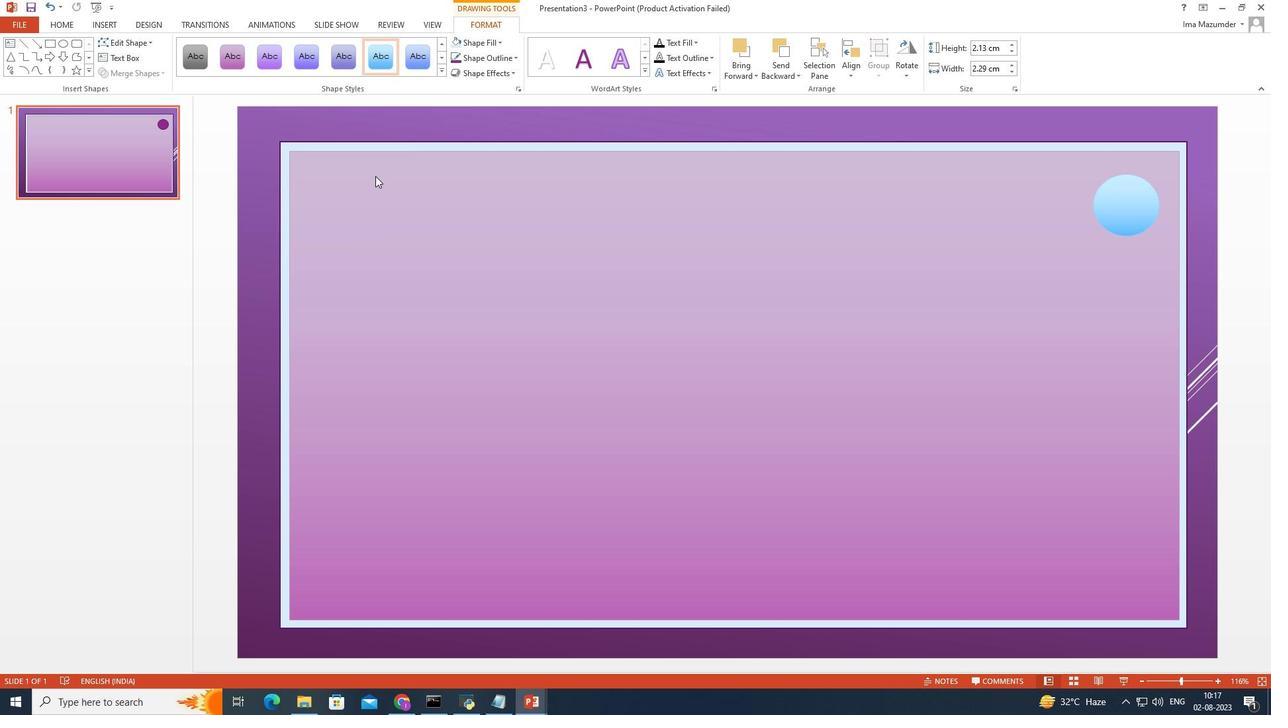 
Action: Mouse moved to (95, 25)
Screenshot: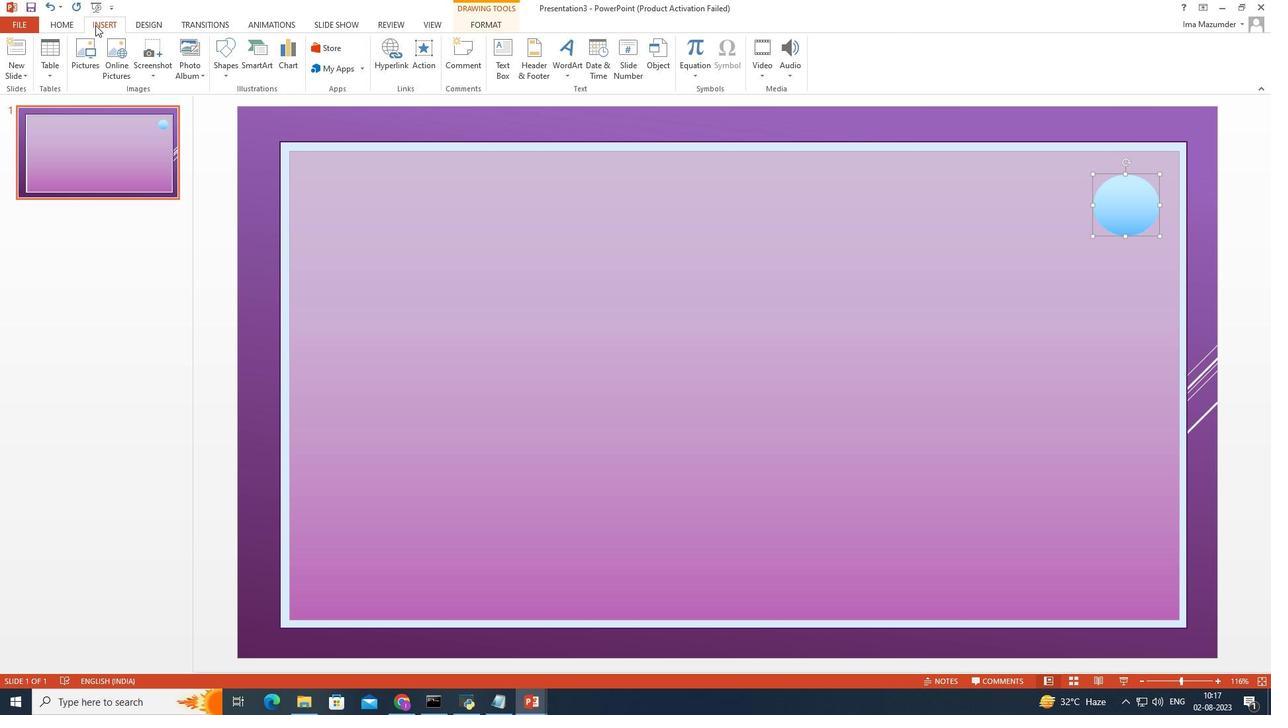 
Action: Mouse pressed left at (95, 25)
Screenshot: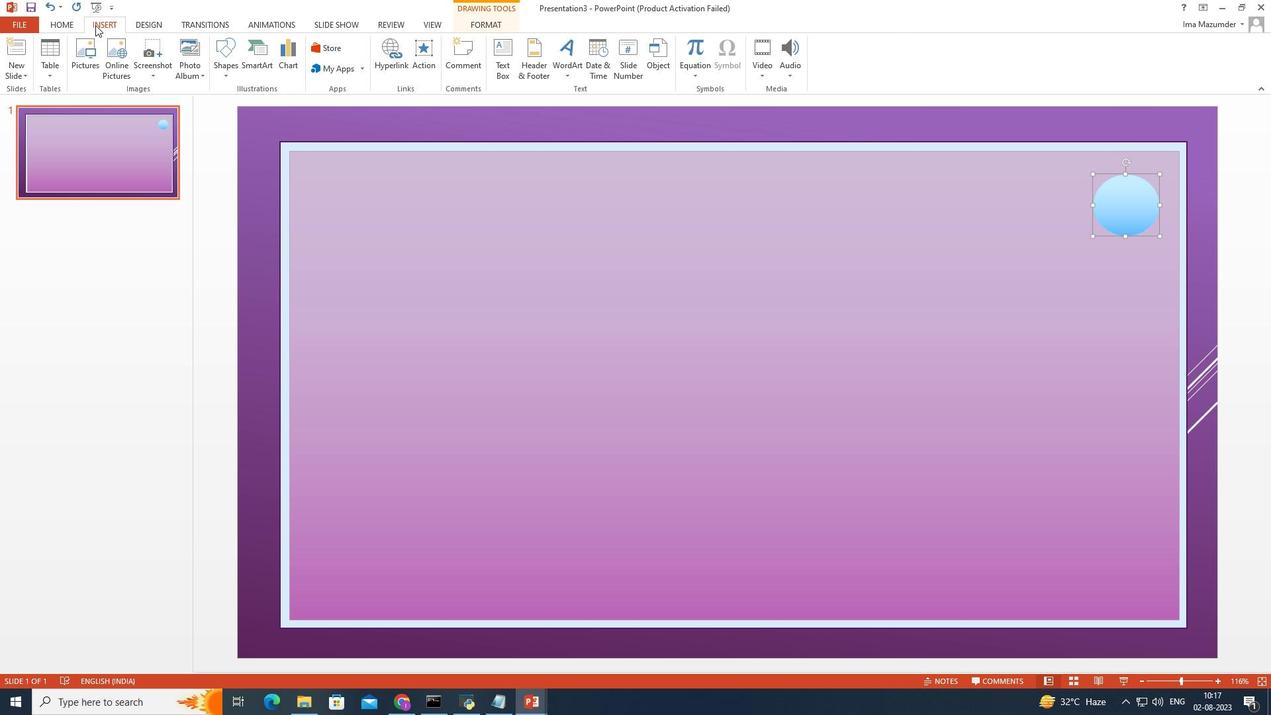 
Action: Mouse moved to (495, 58)
Screenshot: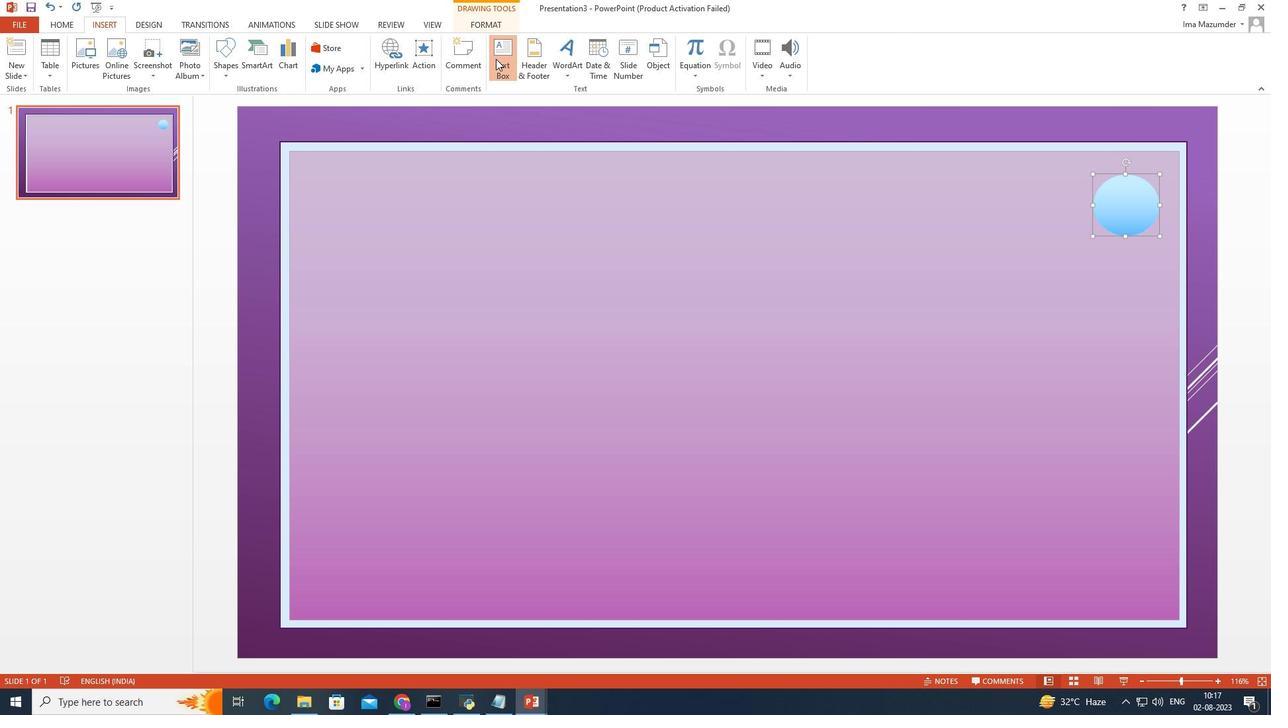 
Action: Mouse pressed left at (495, 58)
Screenshot: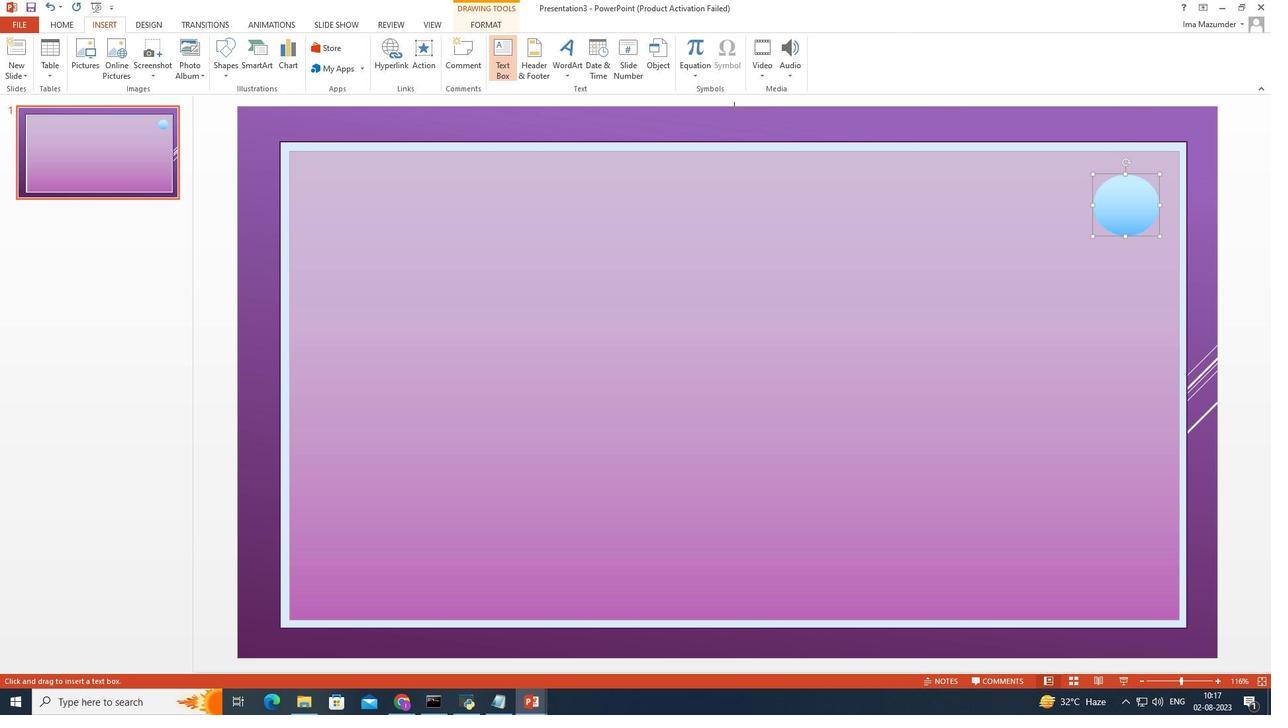 
Action: Mouse moved to (1101, 200)
Screenshot: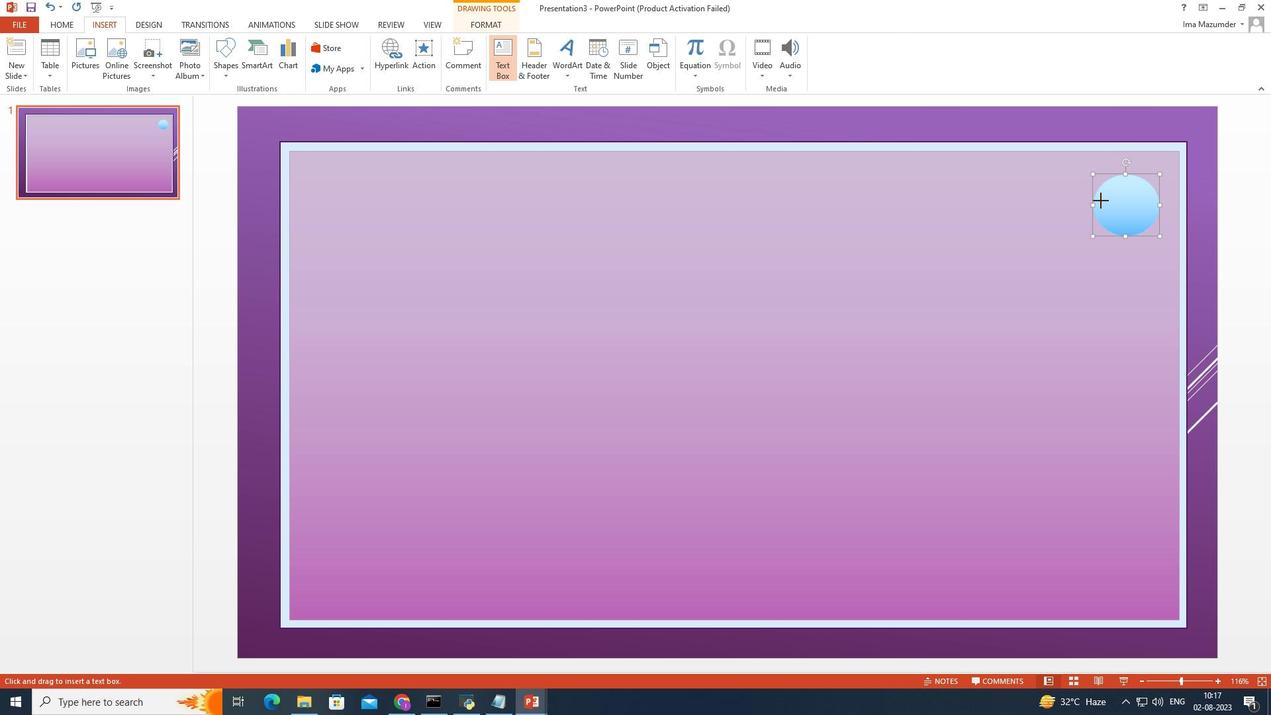 
Action: Mouse pressed left at (1101, 200)
Screenshot: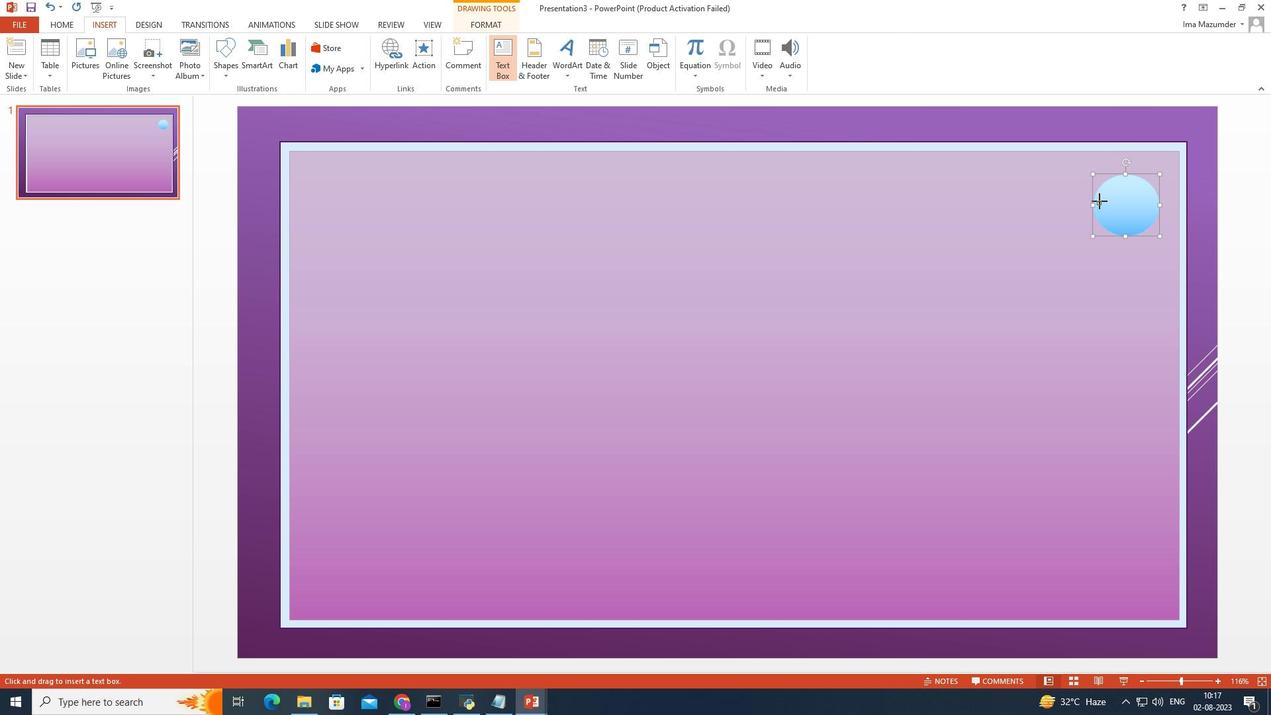 
Action: Mouse moved to (1129, 198)
Screenshot: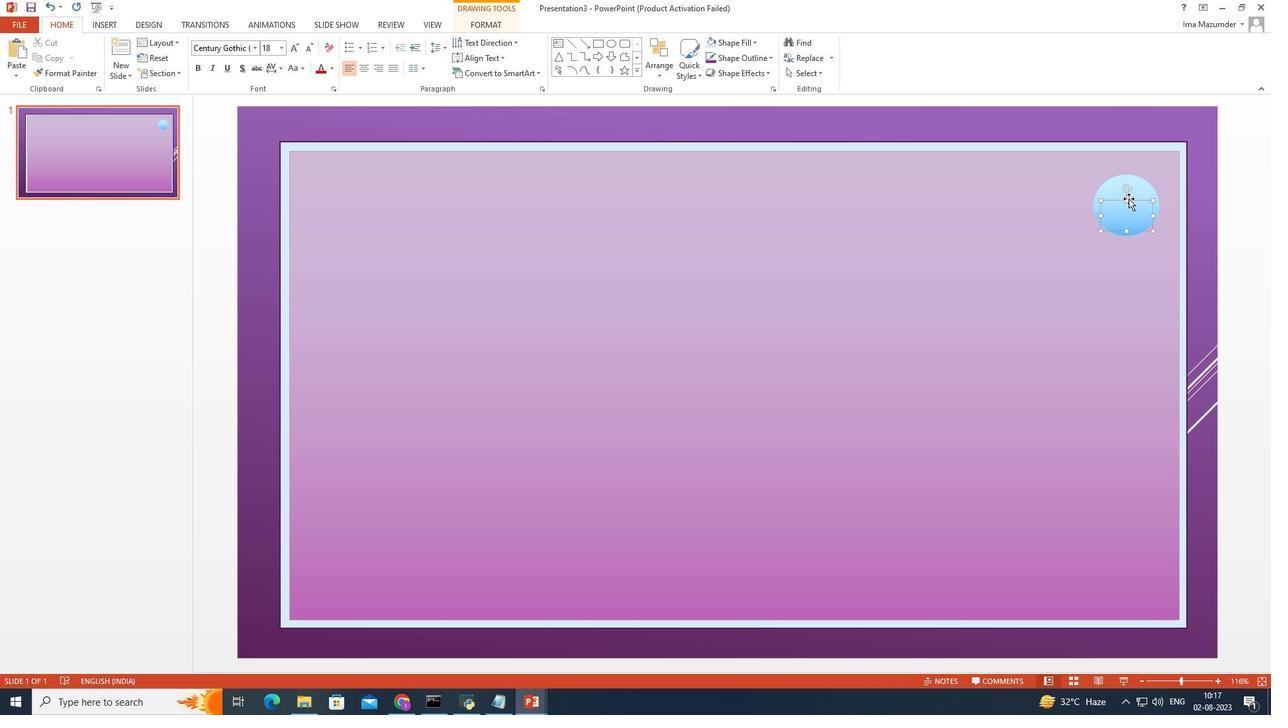 
Action: Mouse pressed left at (1129, 198)
Screenshot: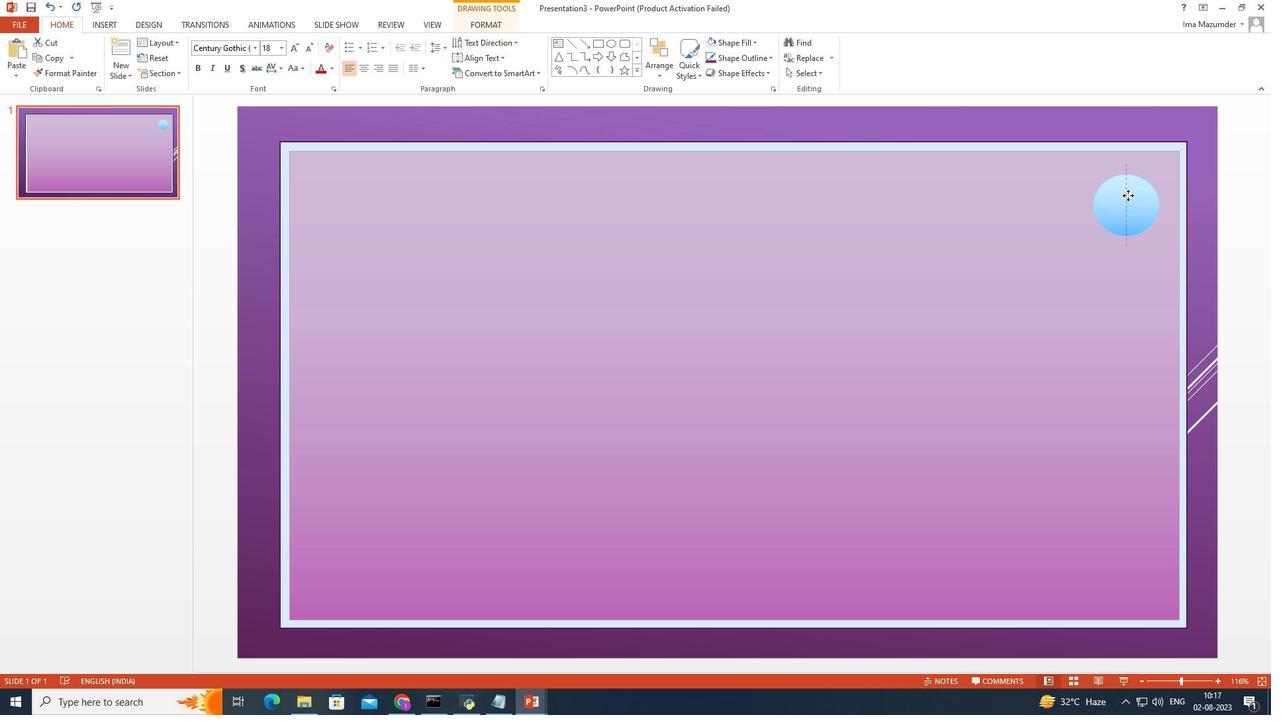 
Action: Mouse moved to (1110, 199)
Screenshot: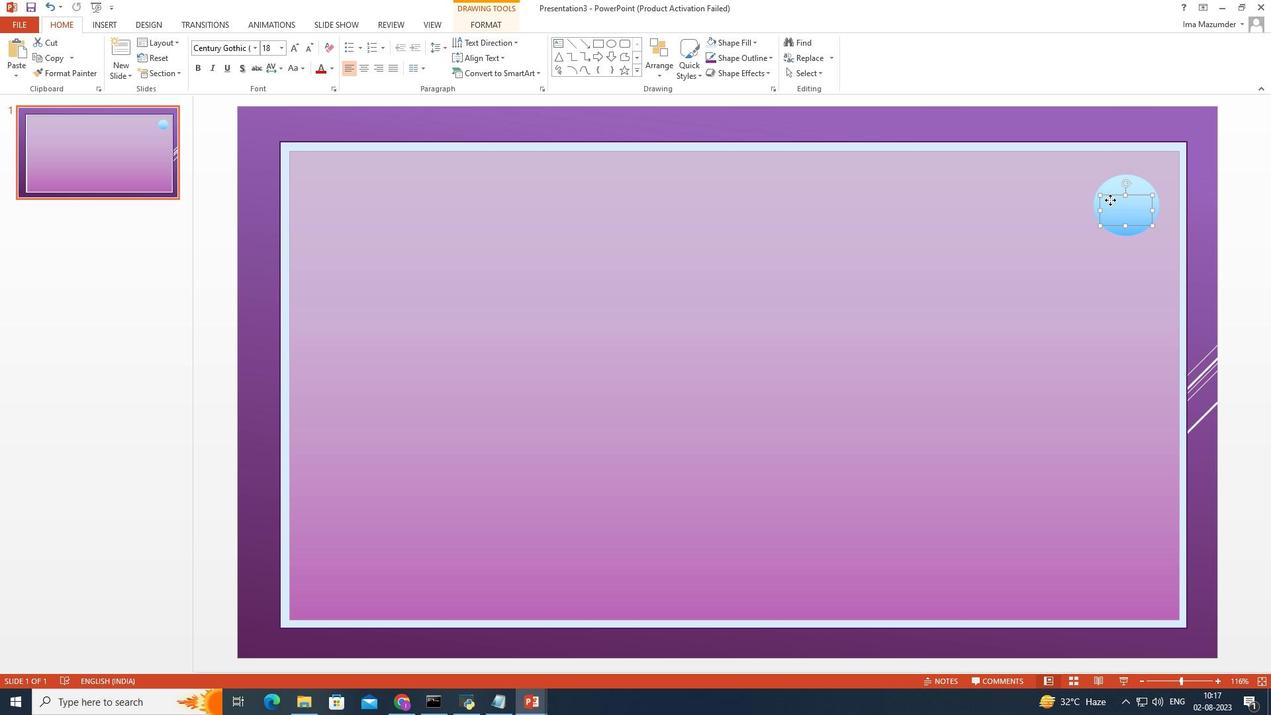 
Action: Mouse pressed left at (1110, 199)
Screenshot: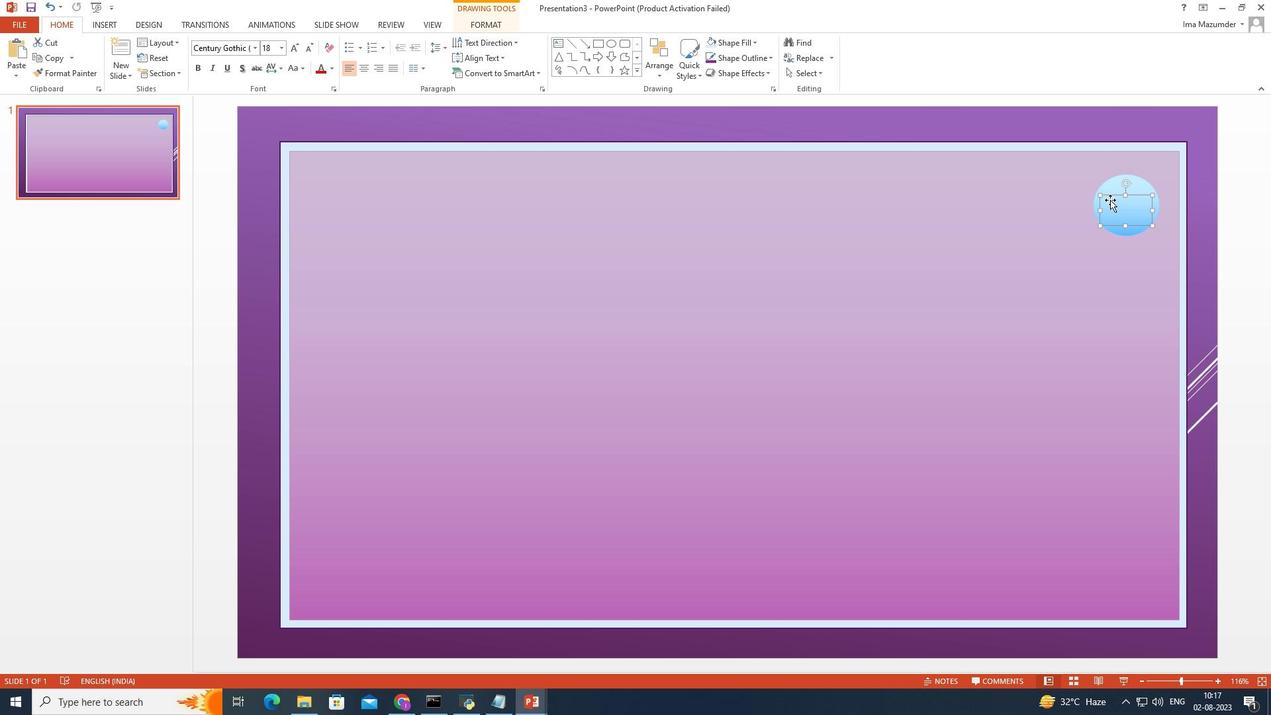 
Action: Mouse moved to (1113, 194)
Screenshot: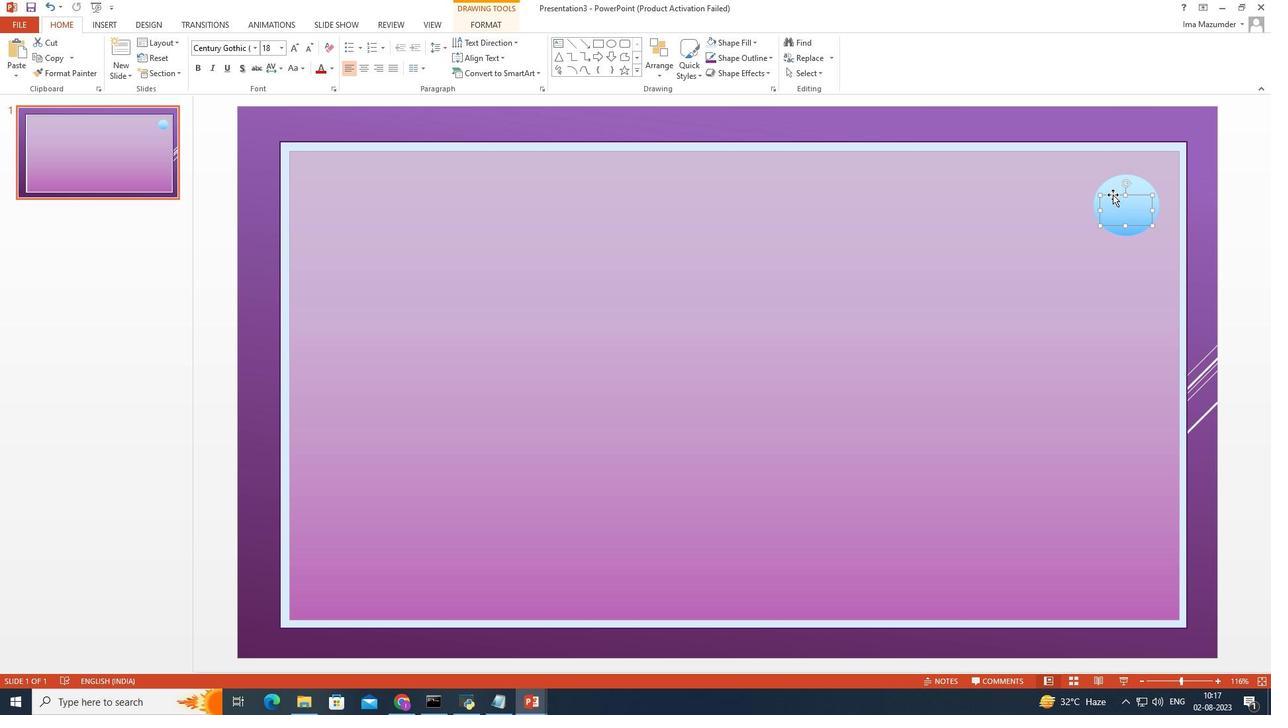 
Action: Key pressed <Key.shift><Key.shift><Key.shift><Key.shift><Key.shift><Key.shift><Key.shift><Key.shift><Key.shift><Key.shift><Key.shift><Key.shift><Key.shift><Key.shift>COM
Screenshot: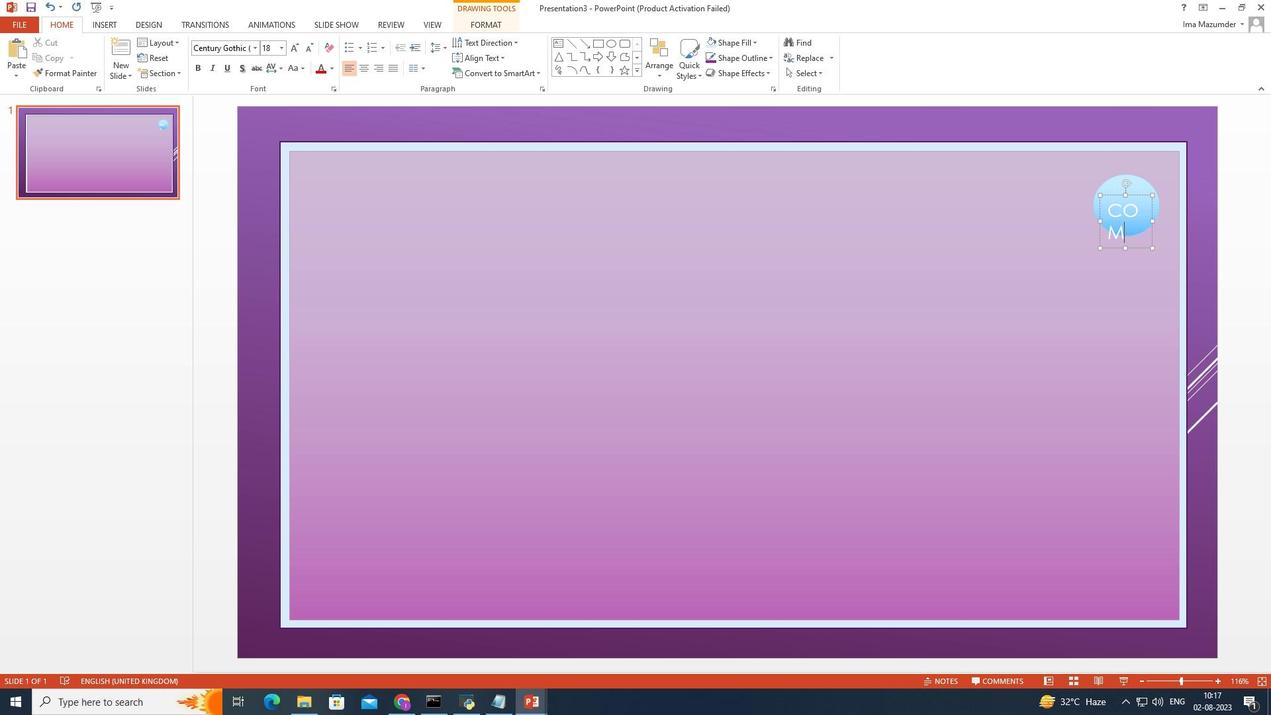 
Action: Mouse moved to (1091, 226)
Screenshot: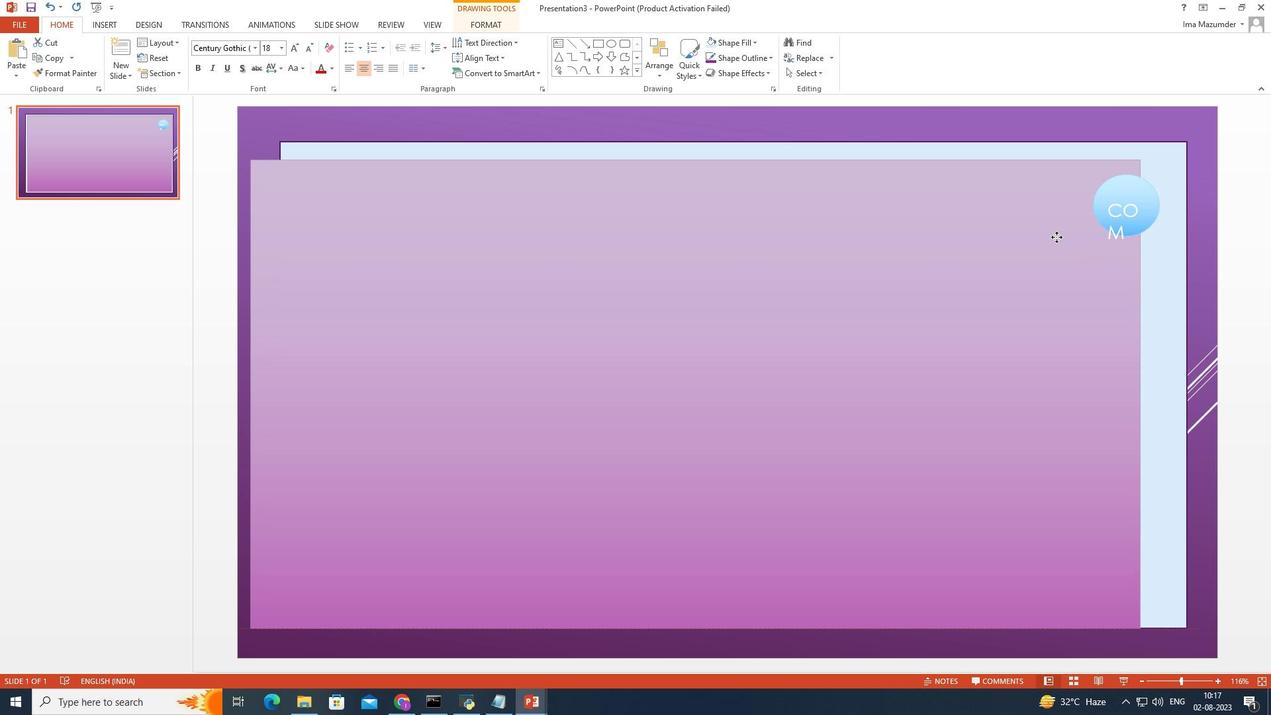 
Action: Mouse pressed left at (1091, 226)
Screenshot: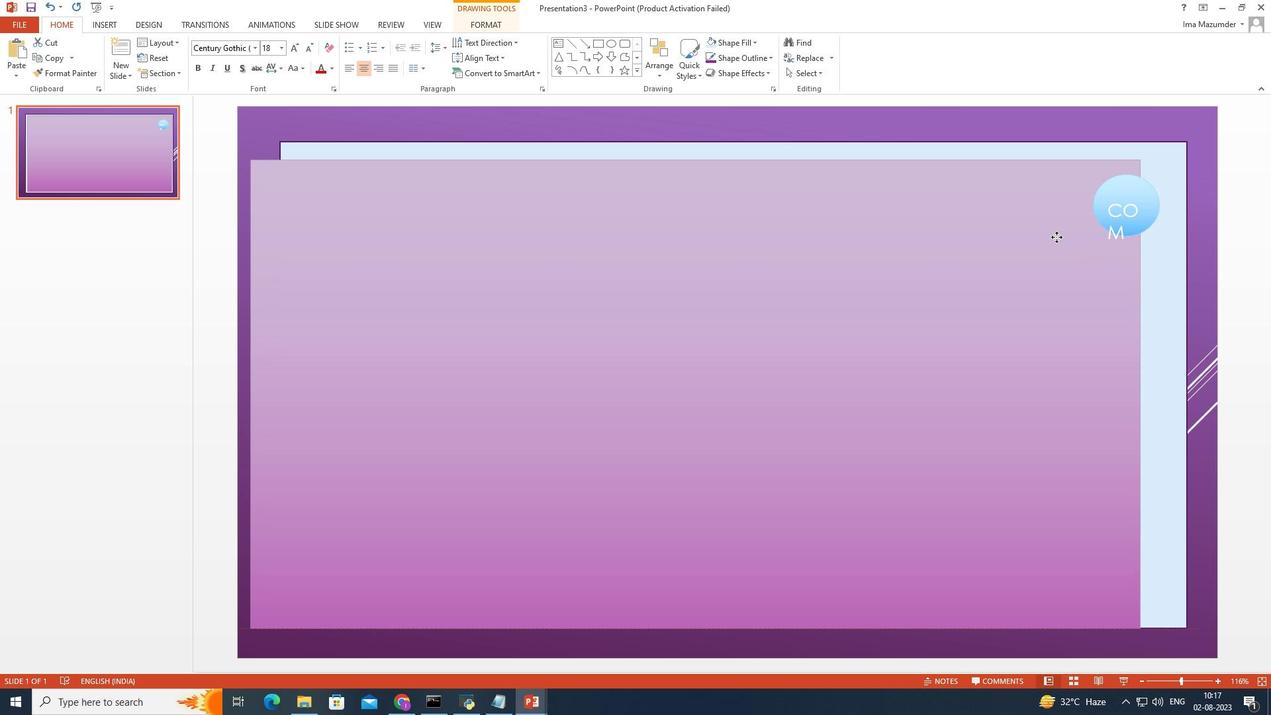
Action: Mouse moved to (1121, 207)
Screenshot: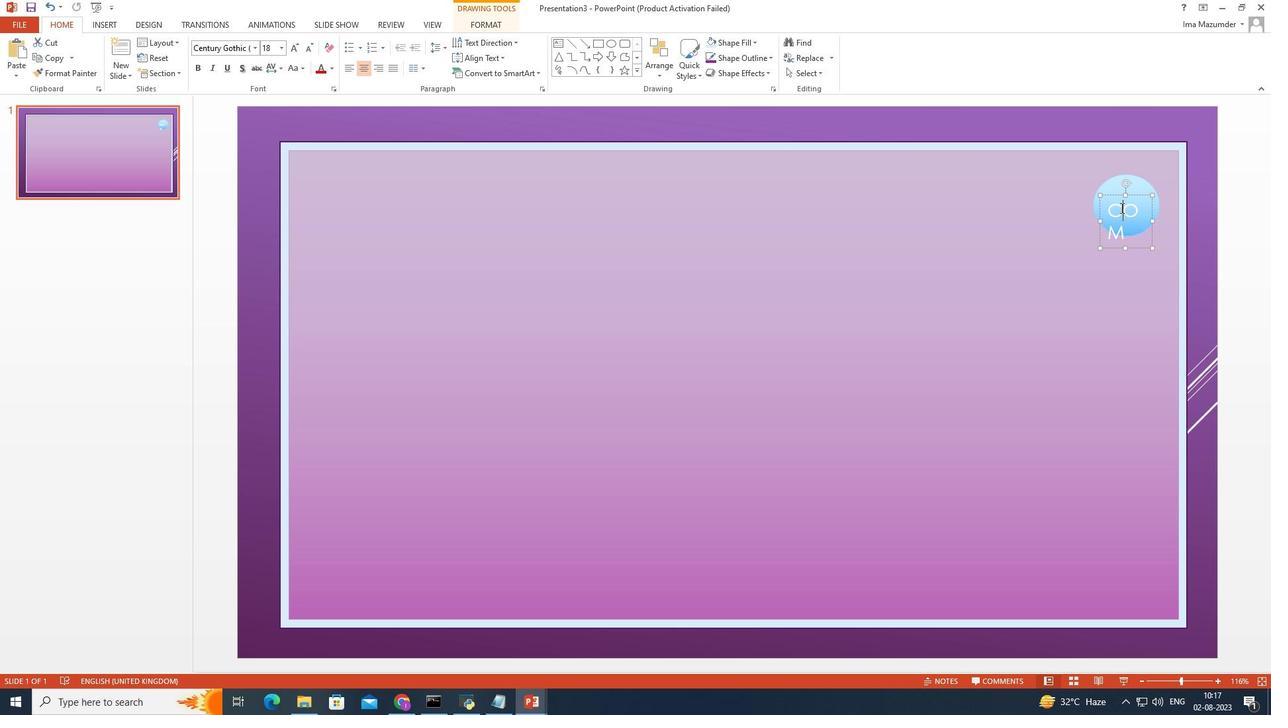 
Action: Mouse pressed left at (1121, 207)
Screenshot: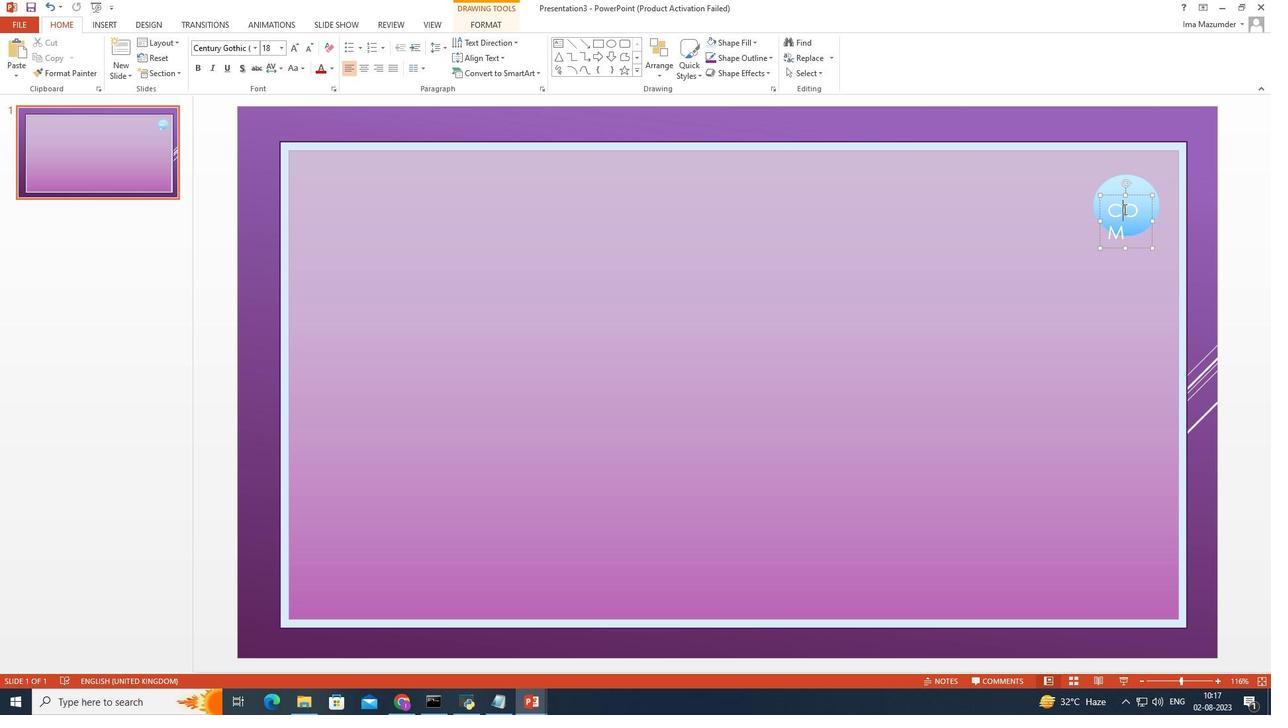 
Action: Mouse moved to (1101, 219)
Screenshot: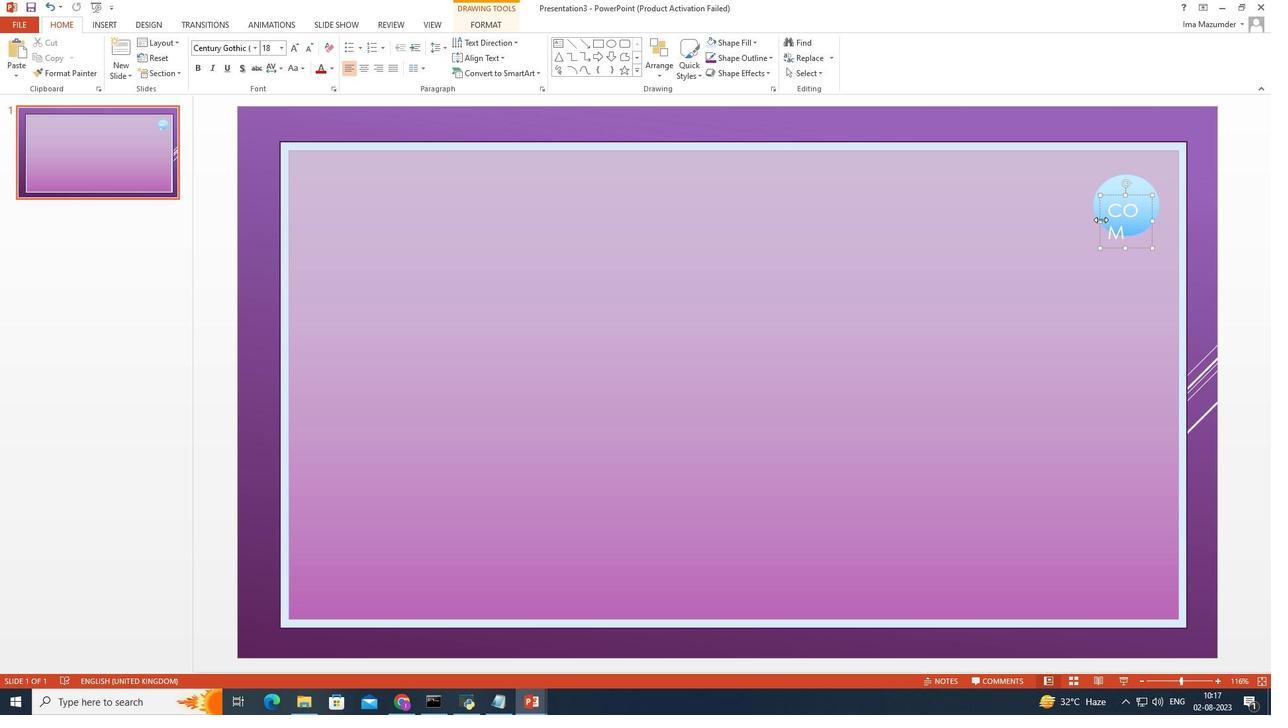 
Action: Mouse pressed left at (1101, 219)
Screenshot: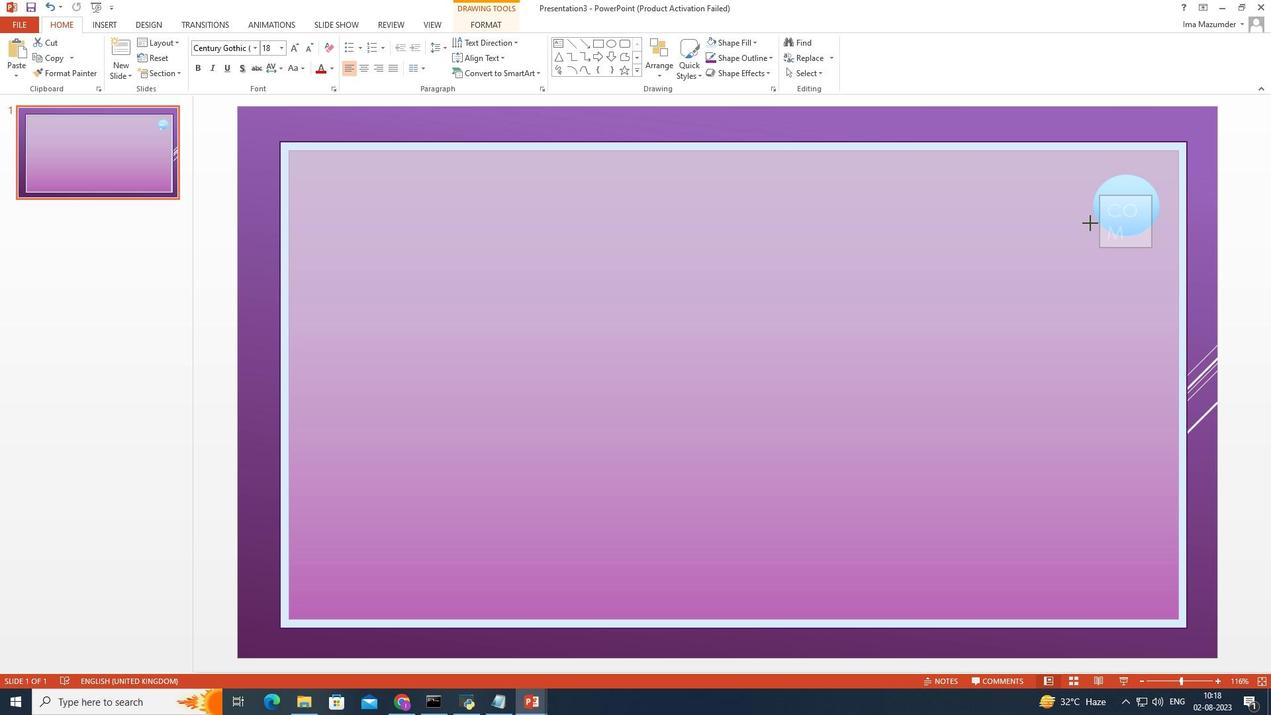 
Action: Mouse moved to (1064, 209)
Screenshot: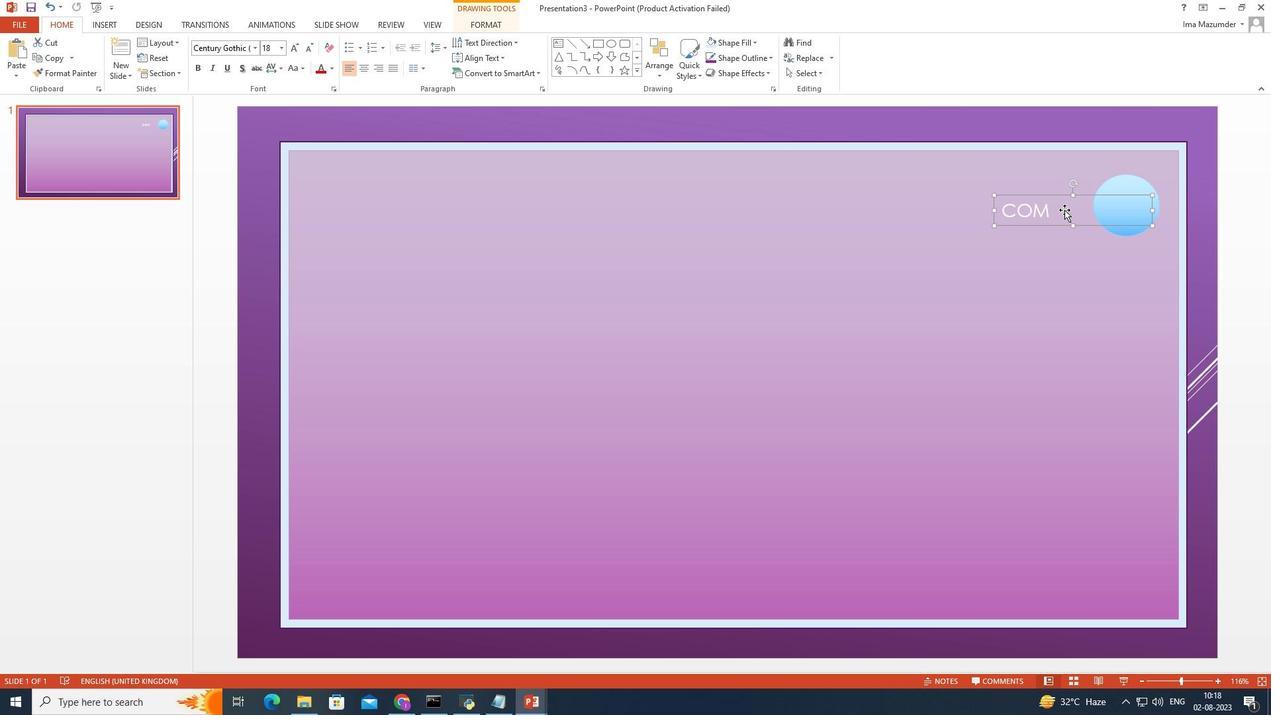 
Action: Key pressed <Key.shift><Key.shift><Key.shift><Key.shift><Key.shift><Key.shift><Key.shift><Key.shift><Key.shift><Key.shift><Key.shift><Key.shift><Key.shift>P<Key.shift><Key.shift><Key.shift><Key.shift><Key.shift><Key.shift><Key.shift><Key.shift><Key.shift>ANY
Screenshot: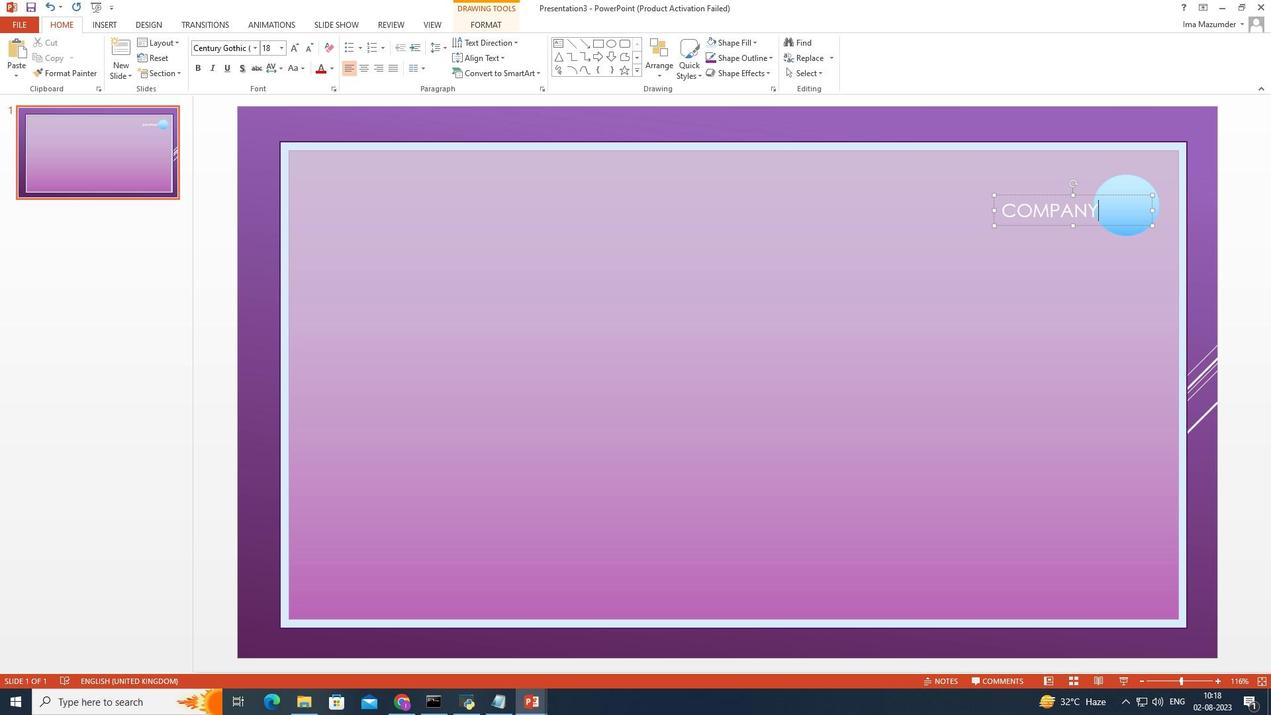 
Action: Mouse moved to (1192, 179)
Screenshot: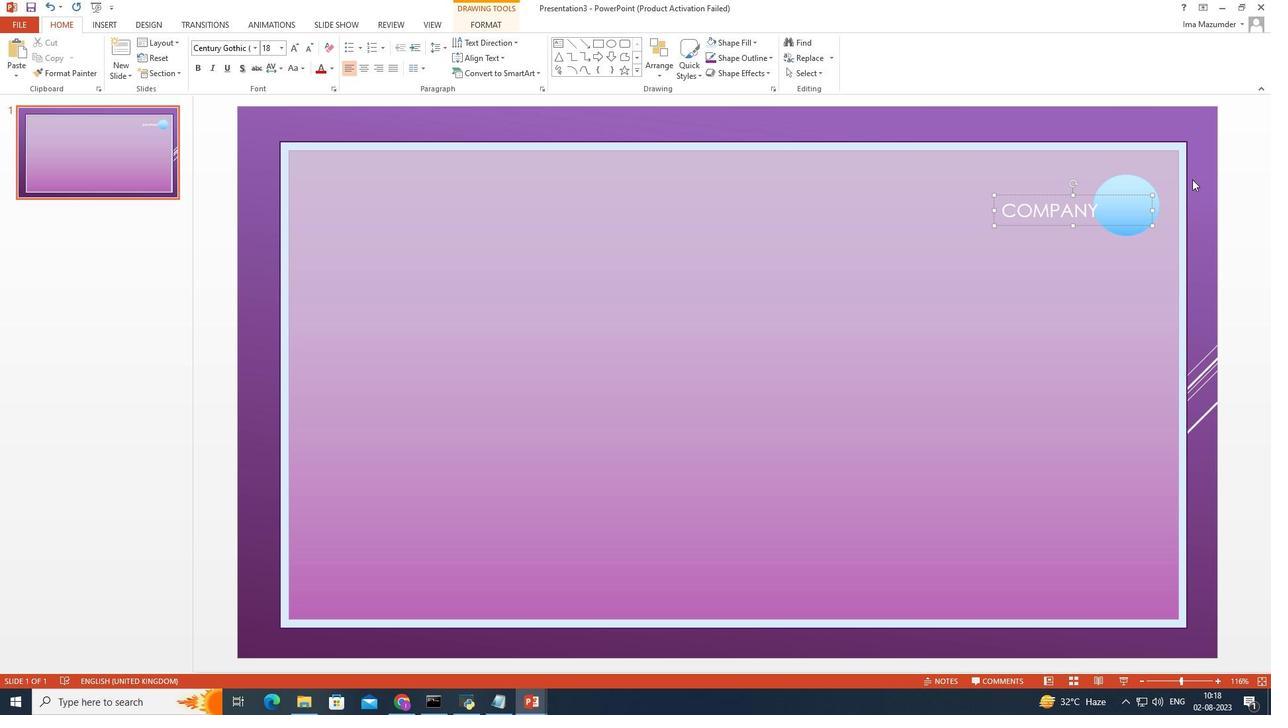 
Action: Key pressed <Key.enter><Key.shift><Key.shift><Key.shift><Key.shift><Key.shift><Key.shift><Key.shift><Key.shift><Key.shift><Key.shift><Key.shift>LOGO
Screenshot: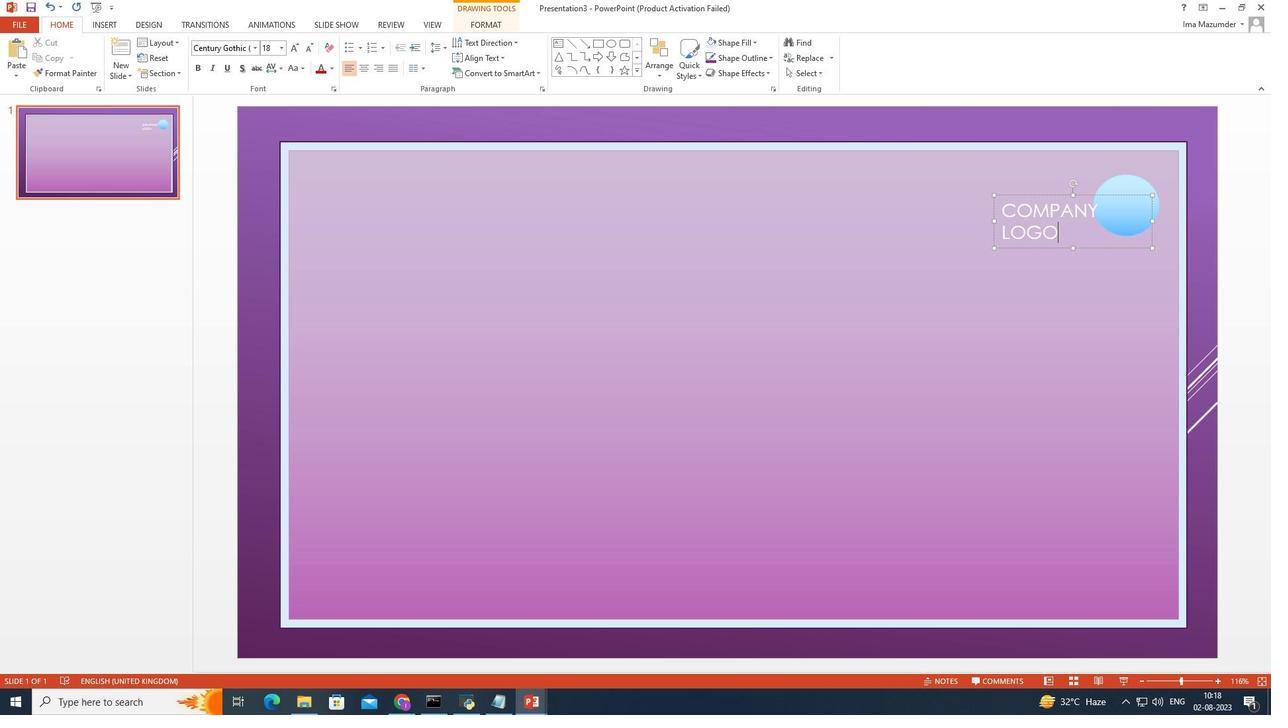 
Action: Mouse moved to (1103, 209)
Screenshot: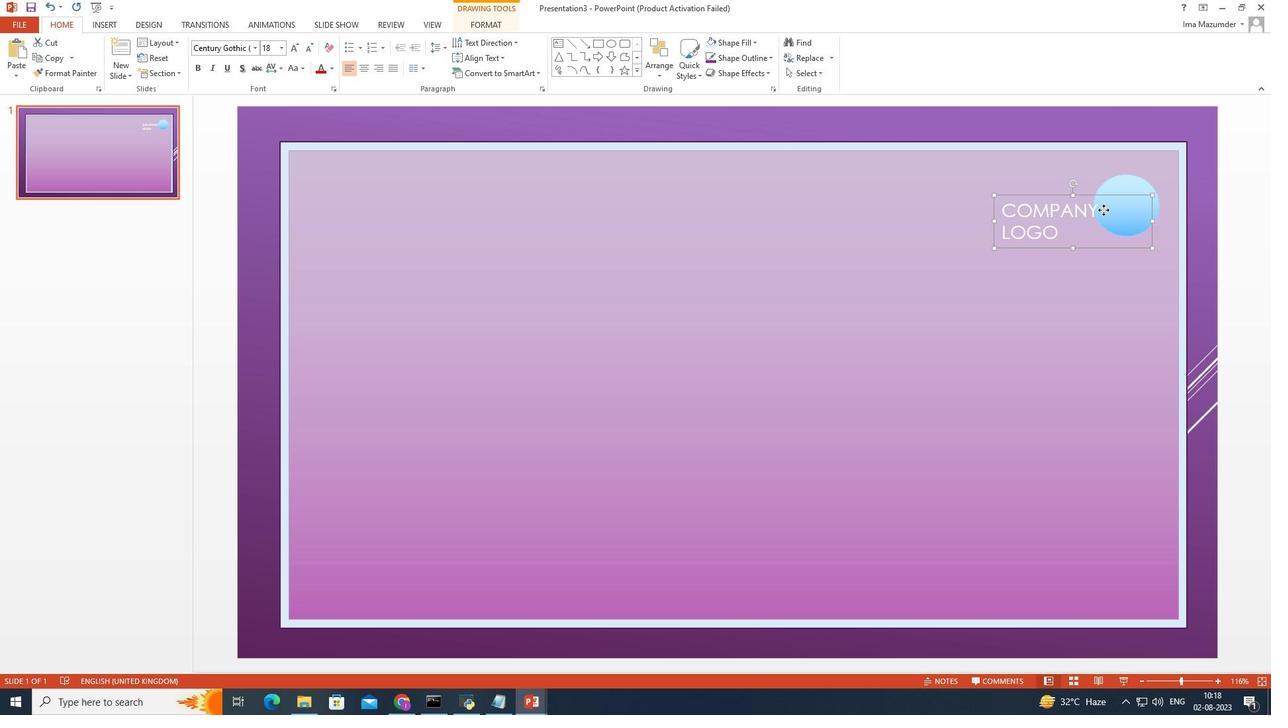 
Action: Mouse pressed left at (1103, 209)
Screenshot: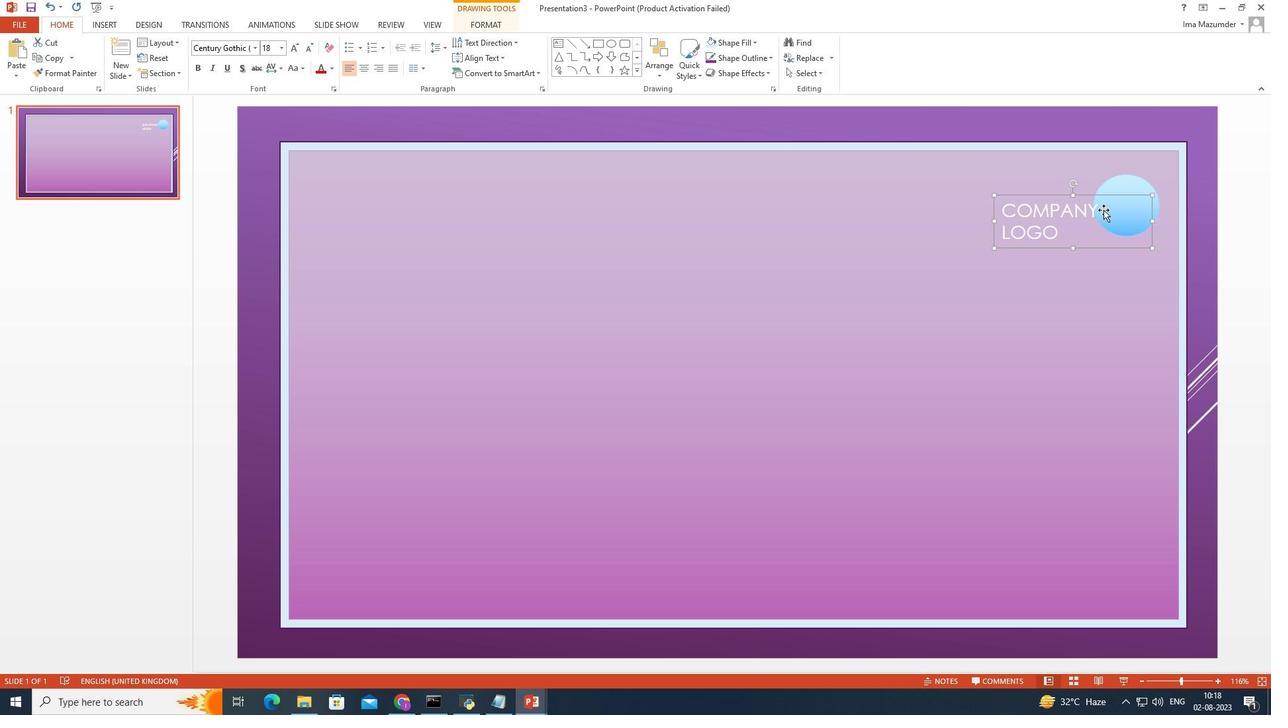 
Action: Mouse pressed left at (1103, 209)
Screenshot: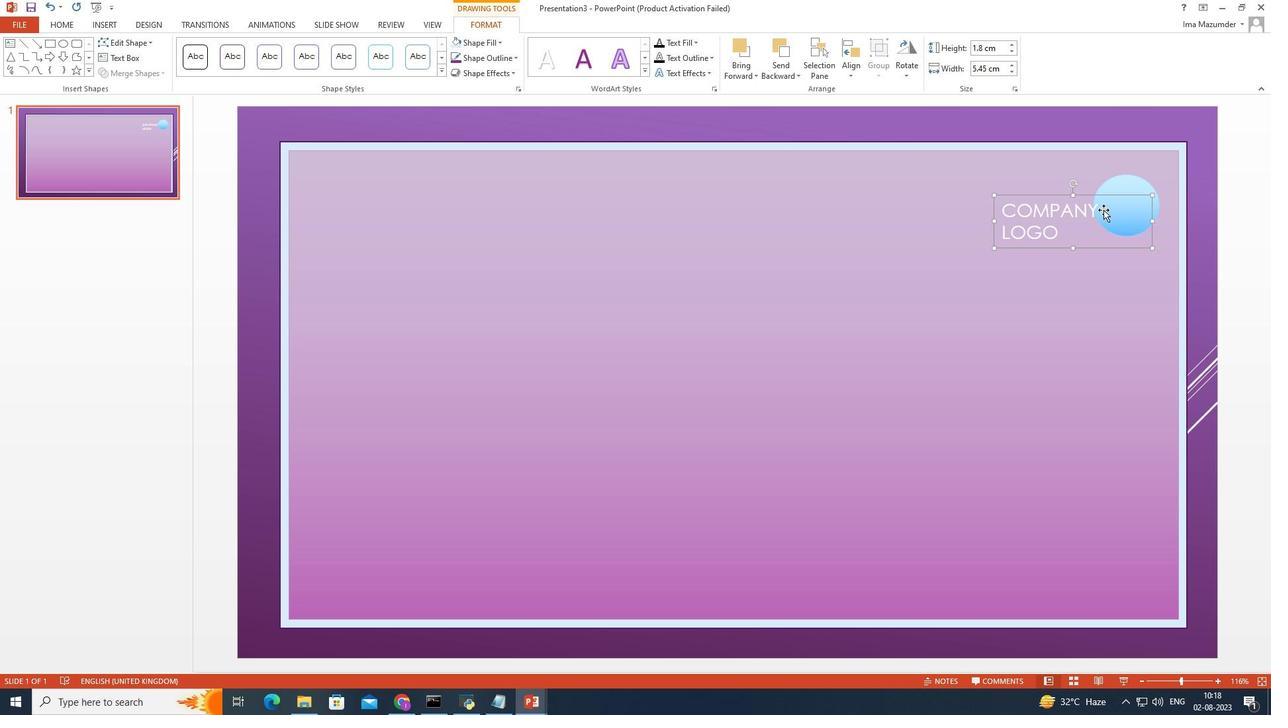 
Action: Mouse moved to (1005, 208)
Screenshot: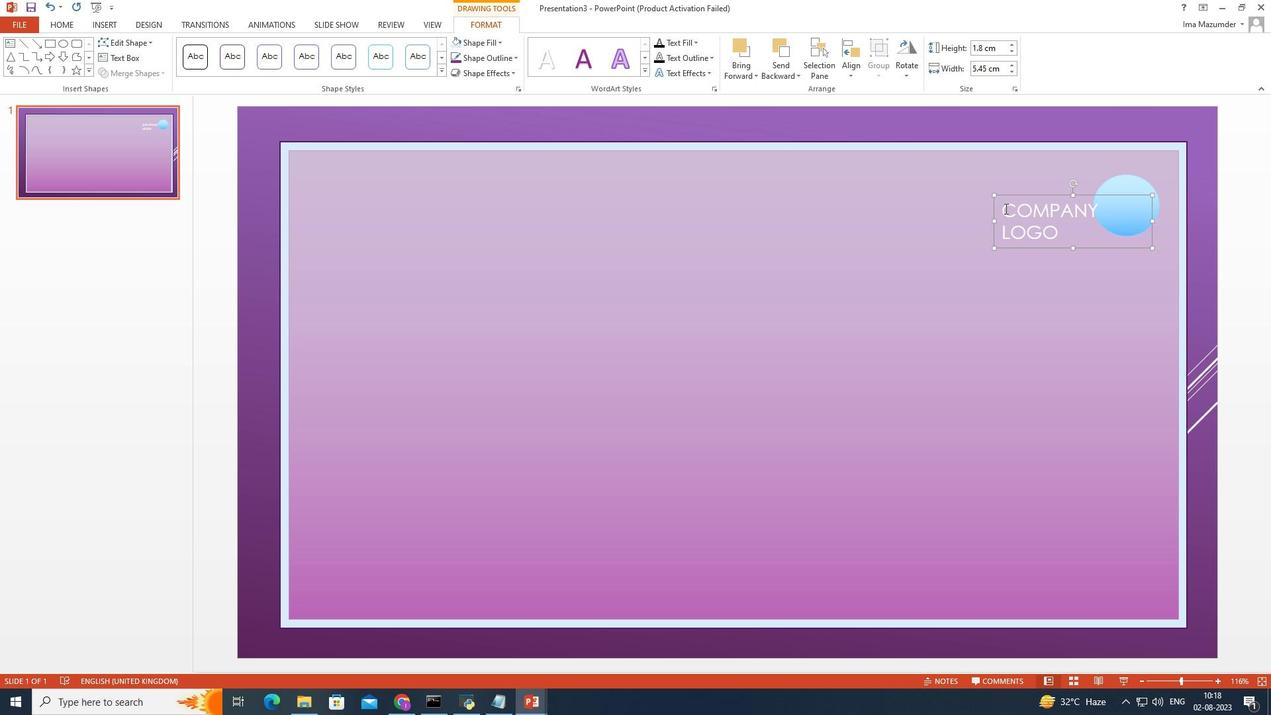 
Action: Mouse pressed left at (1005, 208)
Screenshot: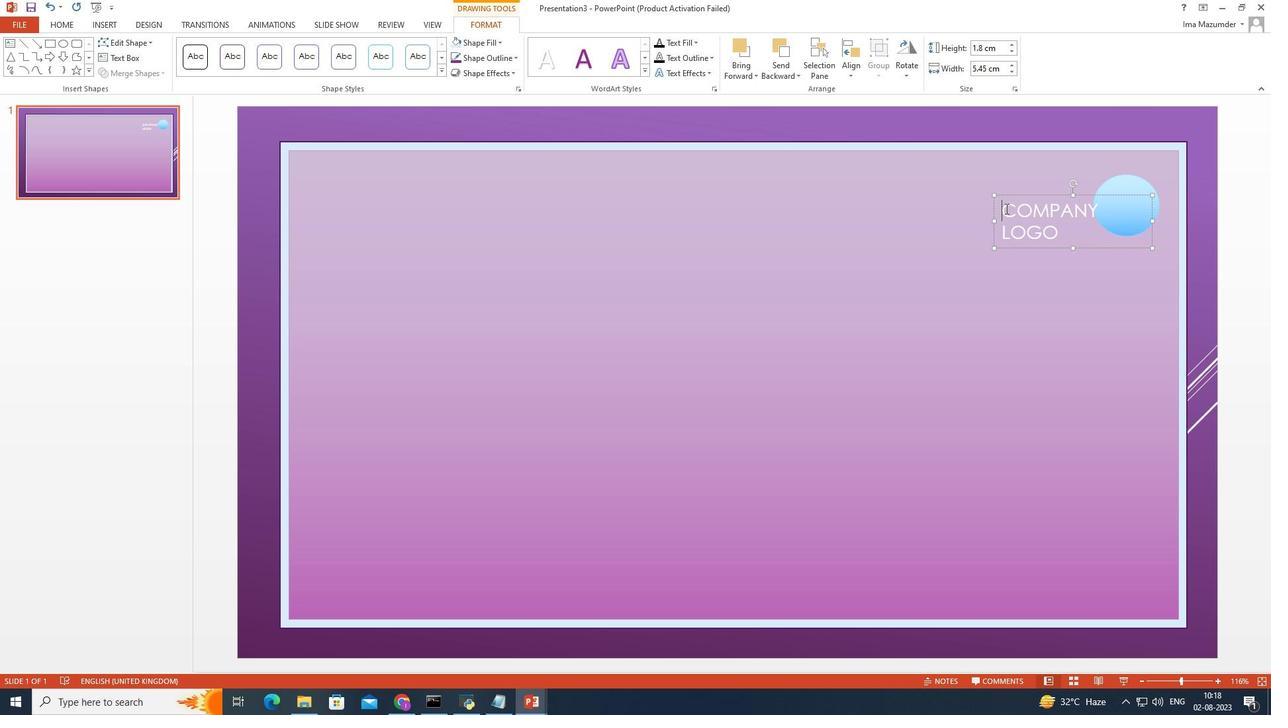 
Action: Mouse moved to (74, 29)
Screenshot: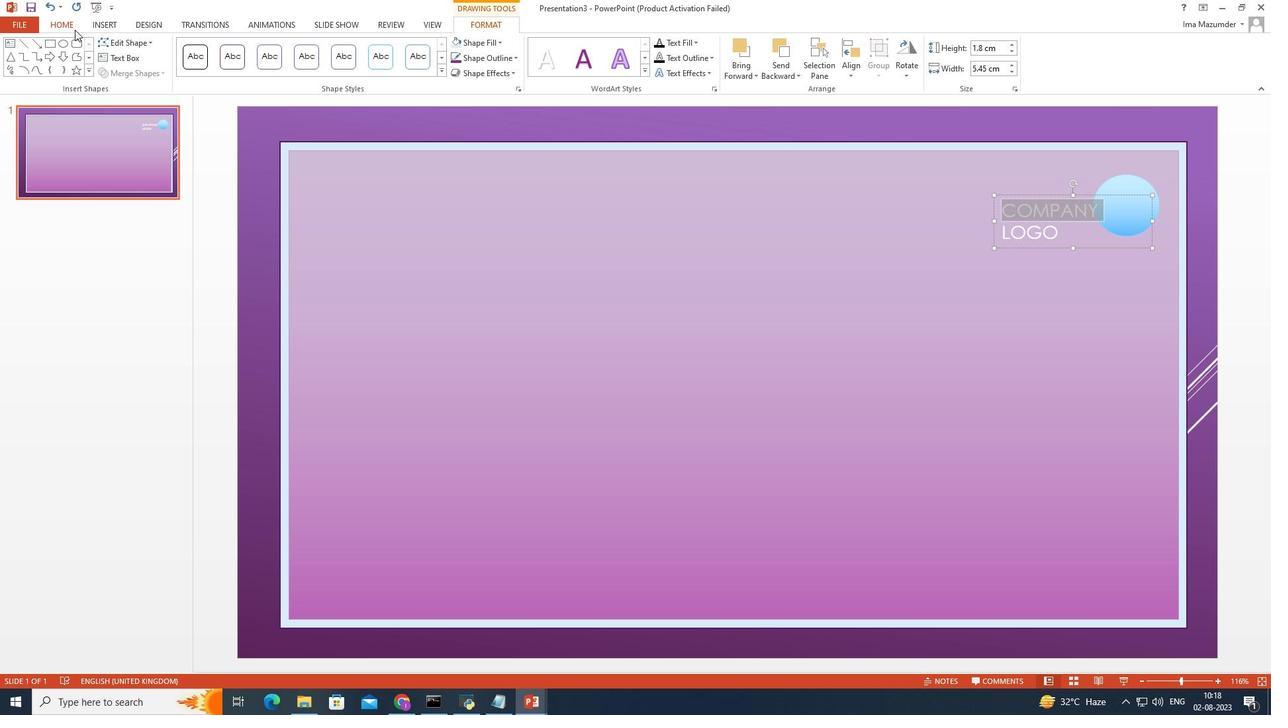 
Action: Mouse pressed left at (74, 29)
Screenshot: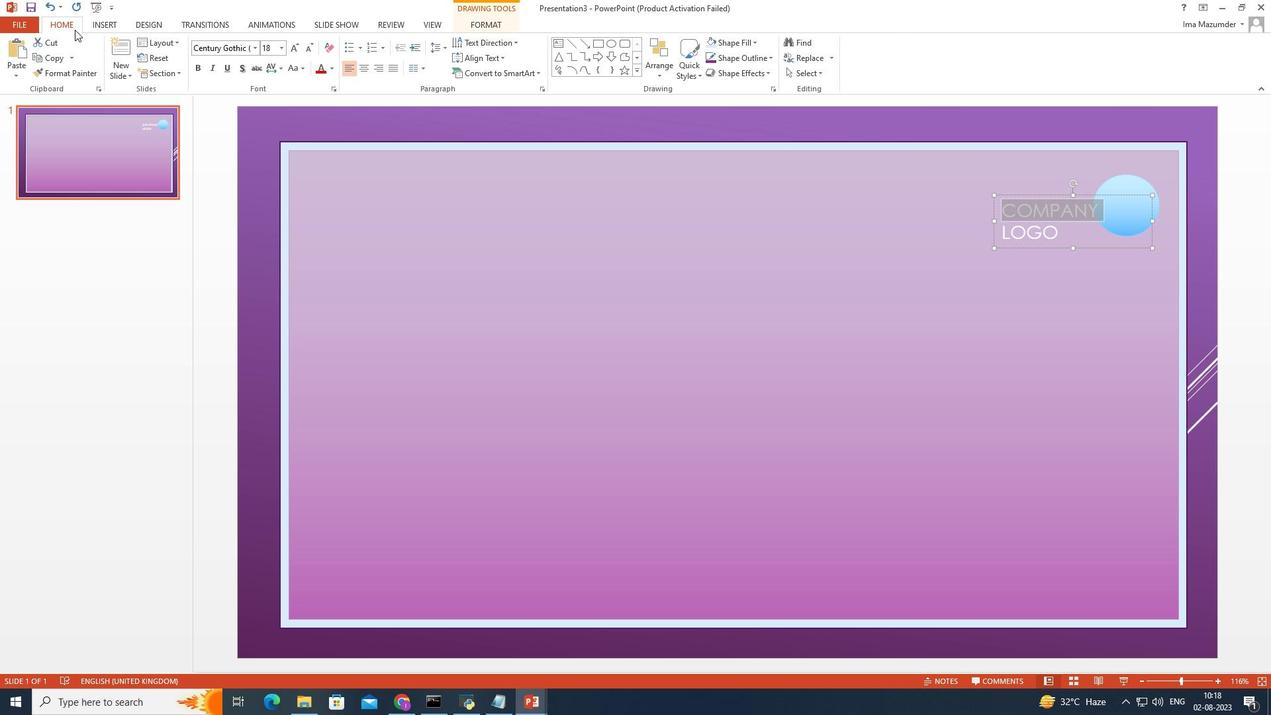 
Action: Mouse moved to (321, 66)
Screenshot: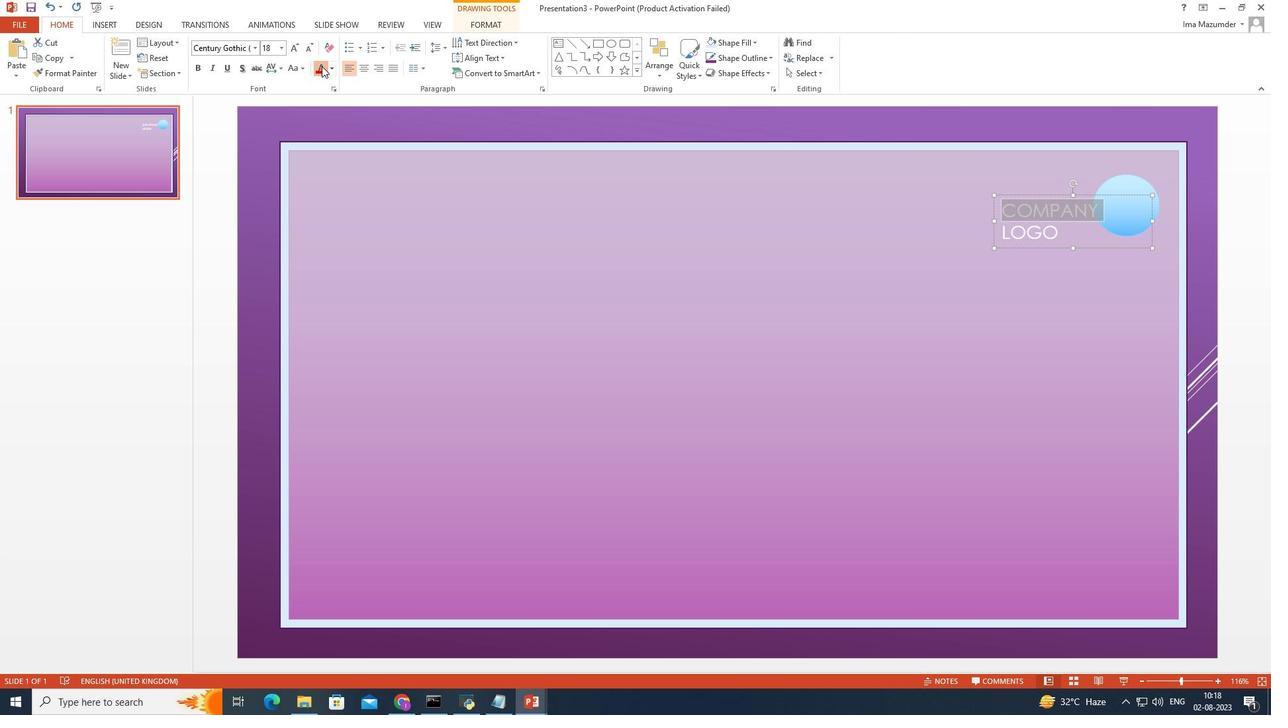 
Action: Mouse pressed left at (321, 66)
Screenshot: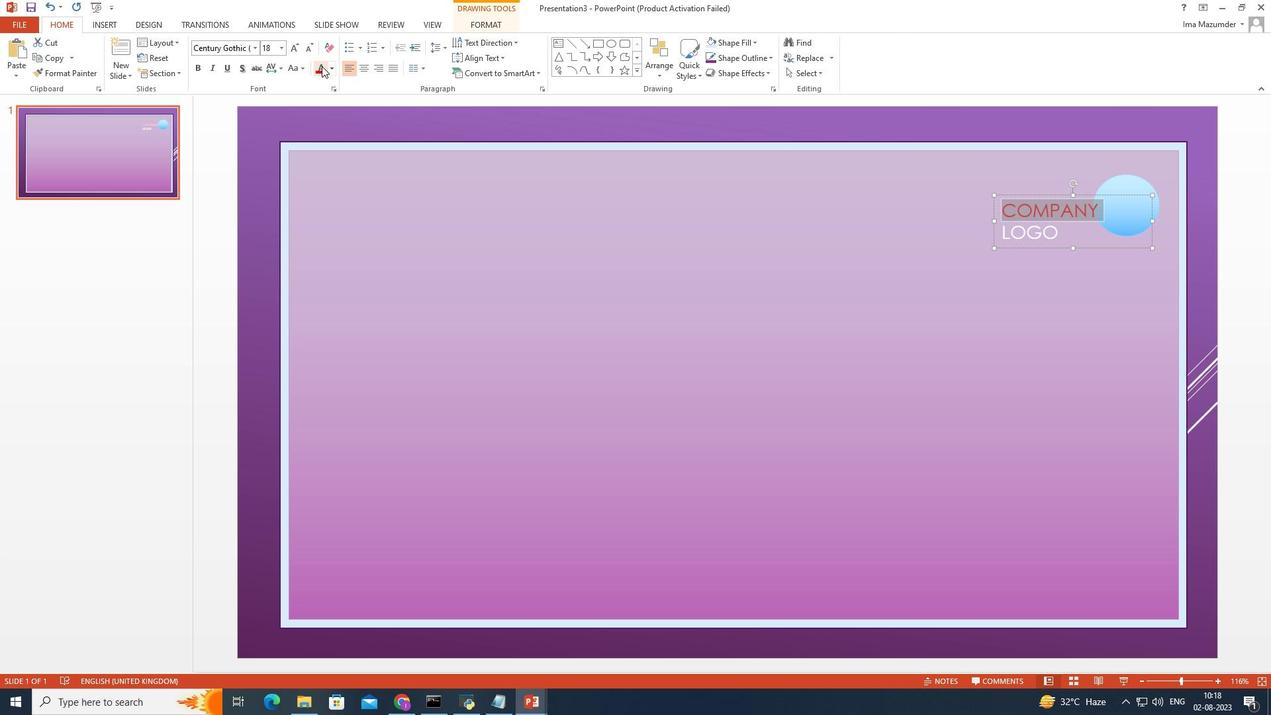 
Action: Mouse moved to (323, 70)
Screenshot: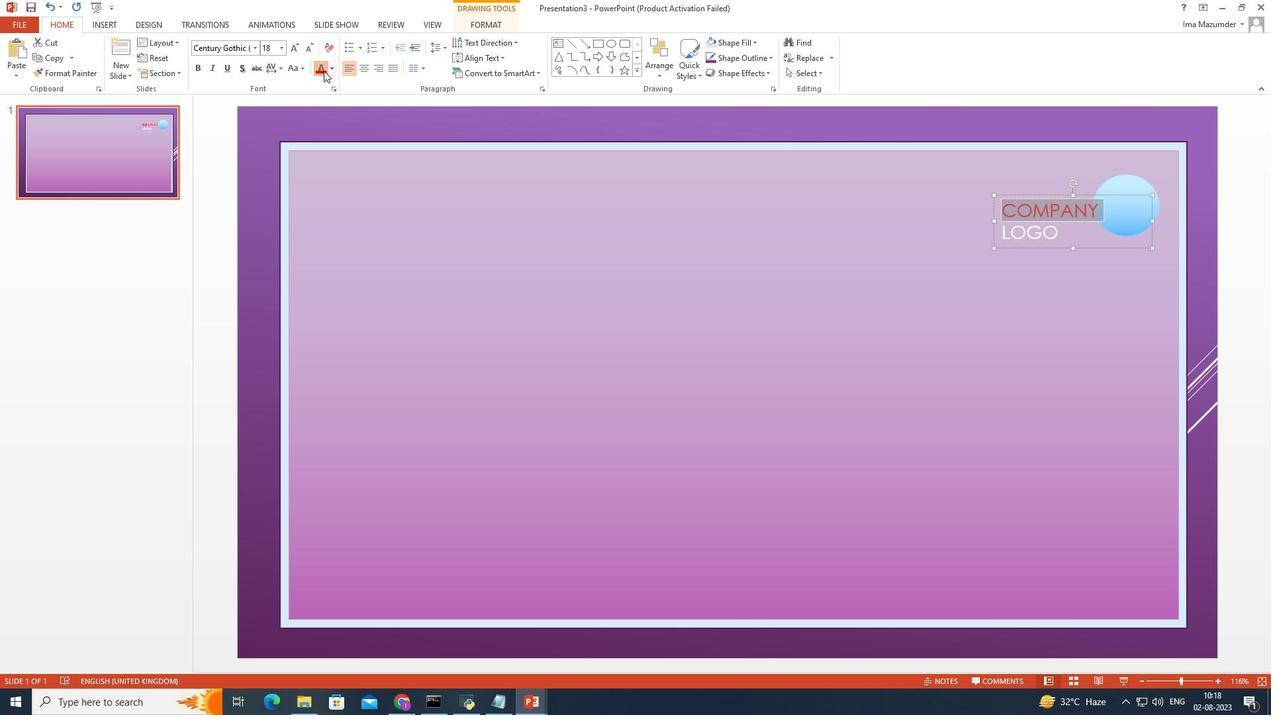 
Action: Mouse pressed left at (323, 70)
Screenshot: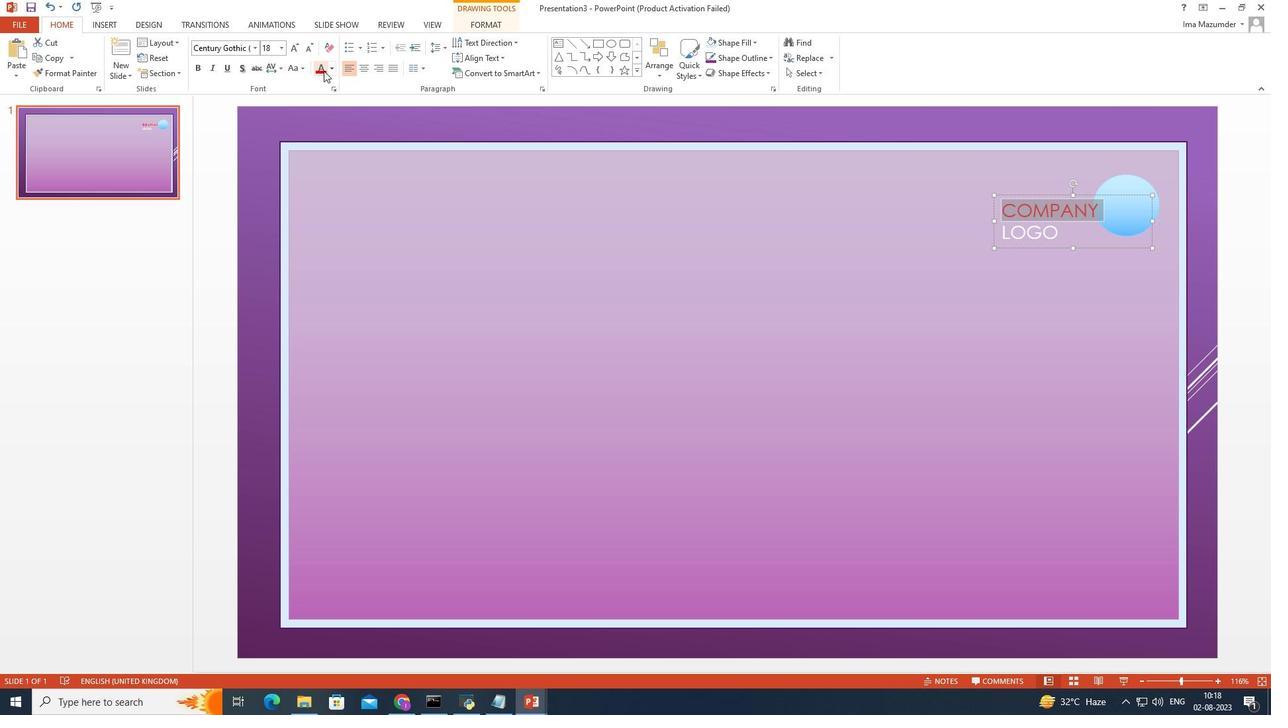
Action: Mouse moved to (331, 70)
Screenshot: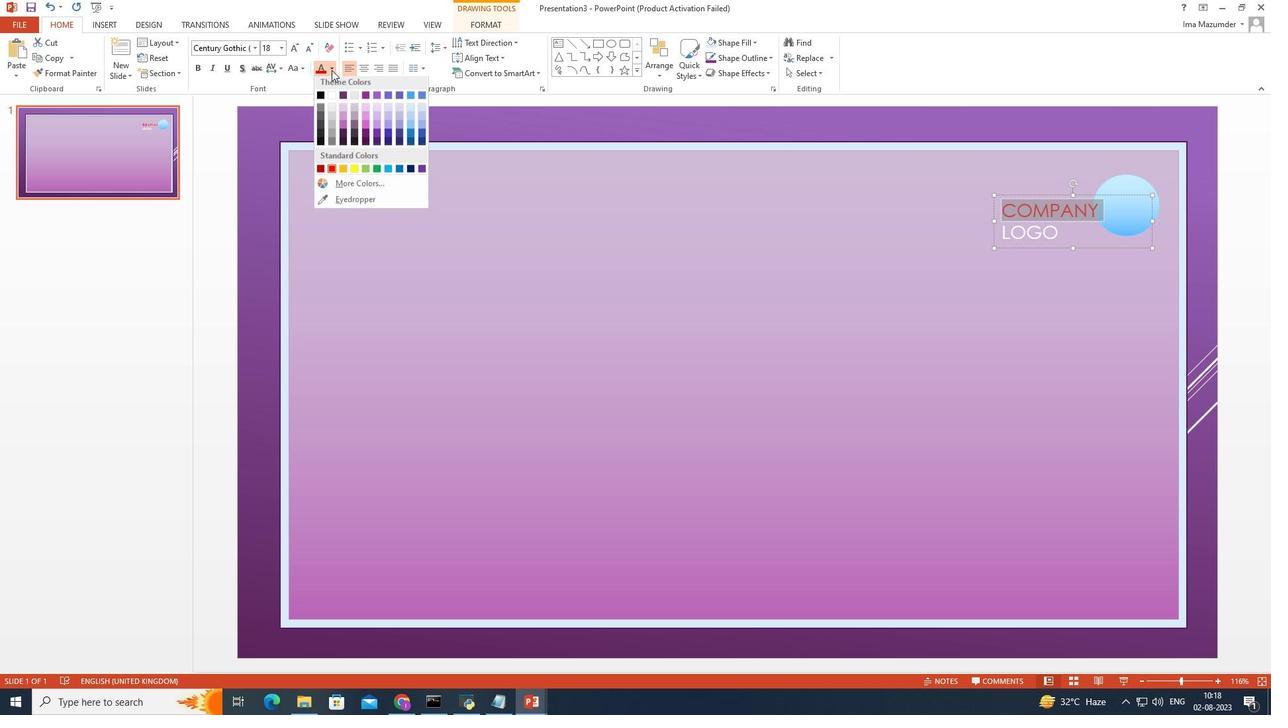 
Action: Mouse pressed left at (331, 70)
Screenshot: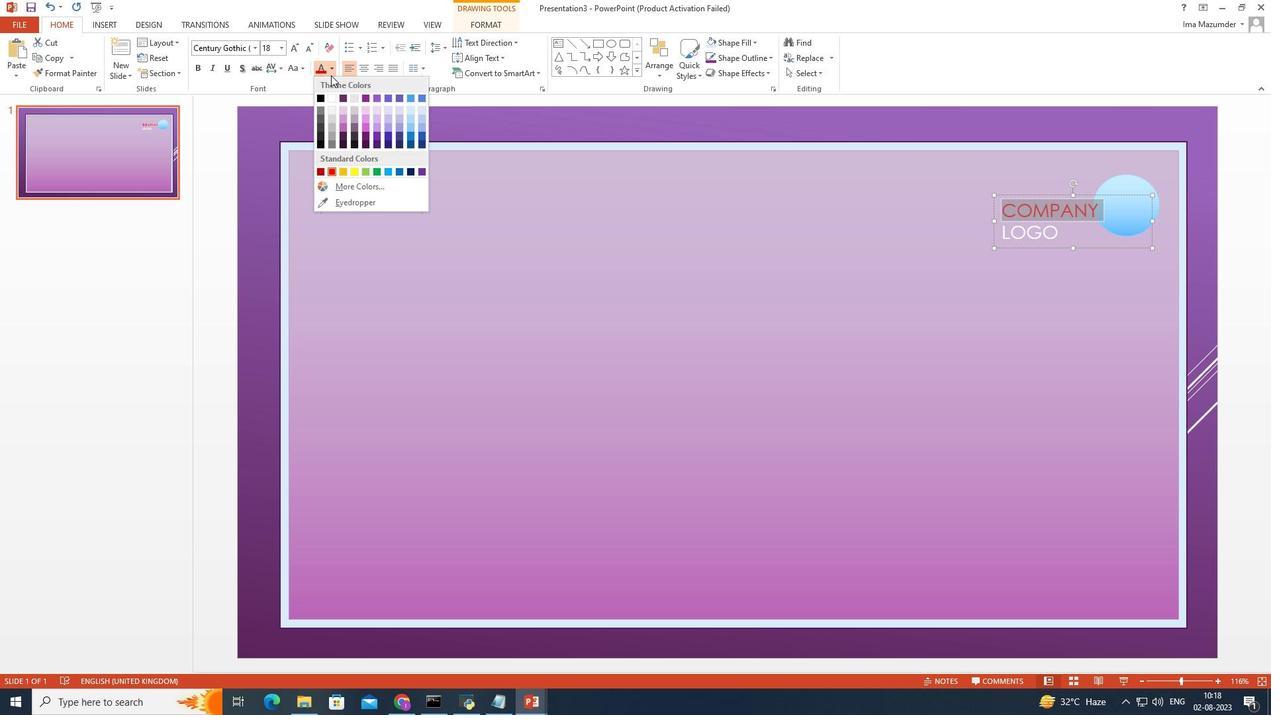 
Action: Mouse moved to (324, 96)
Screenshot: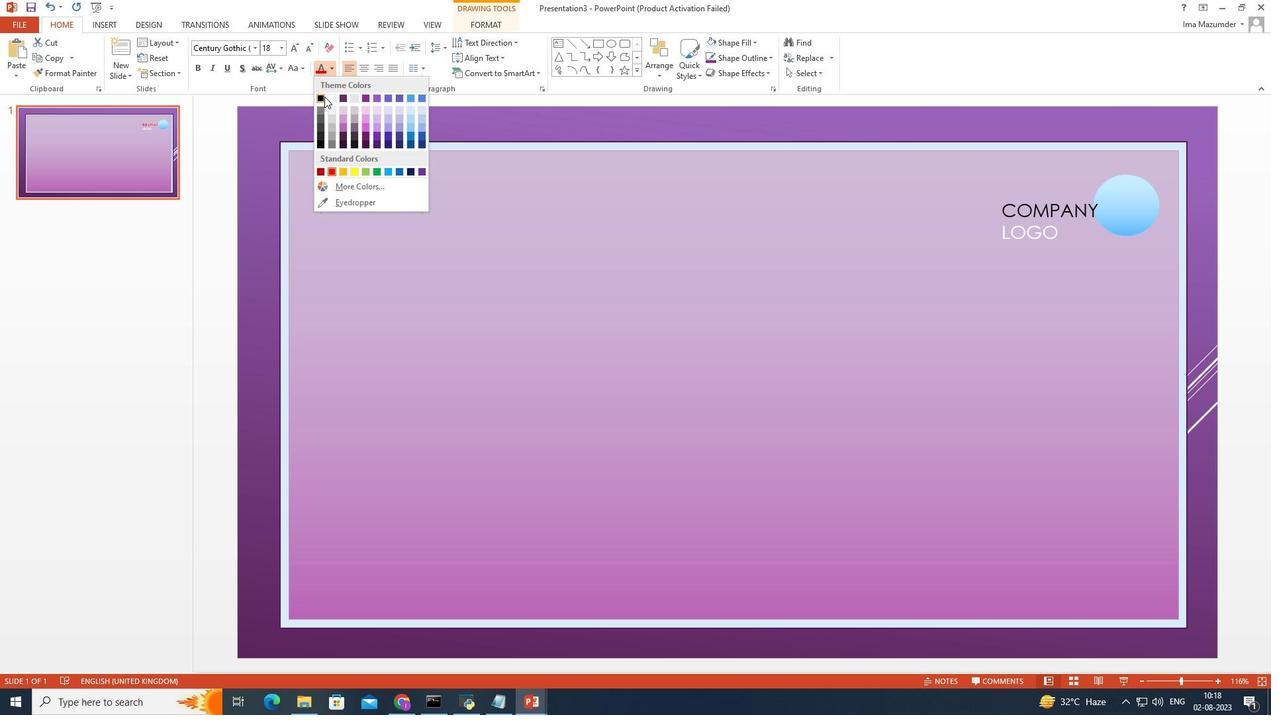 
Action: Mouse pressed left at (324, 96)
Screenshot: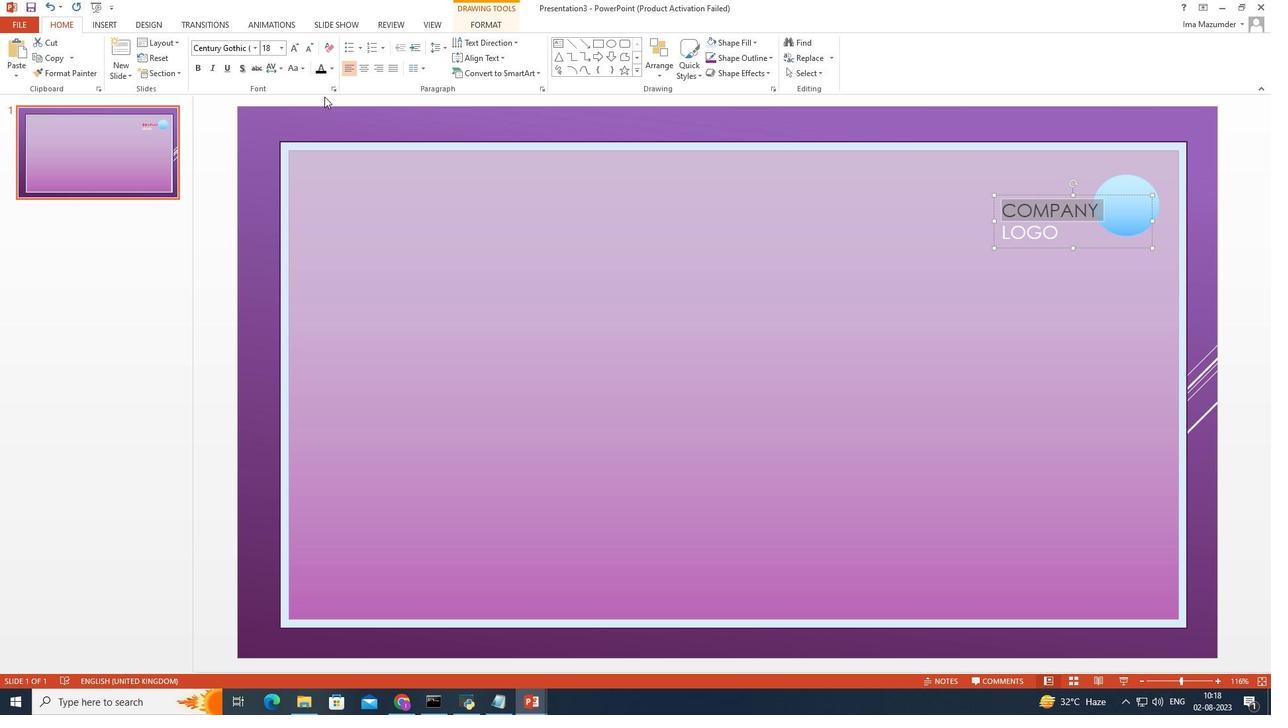 
Action: Mouse moved to (280, 49)
Screenshot: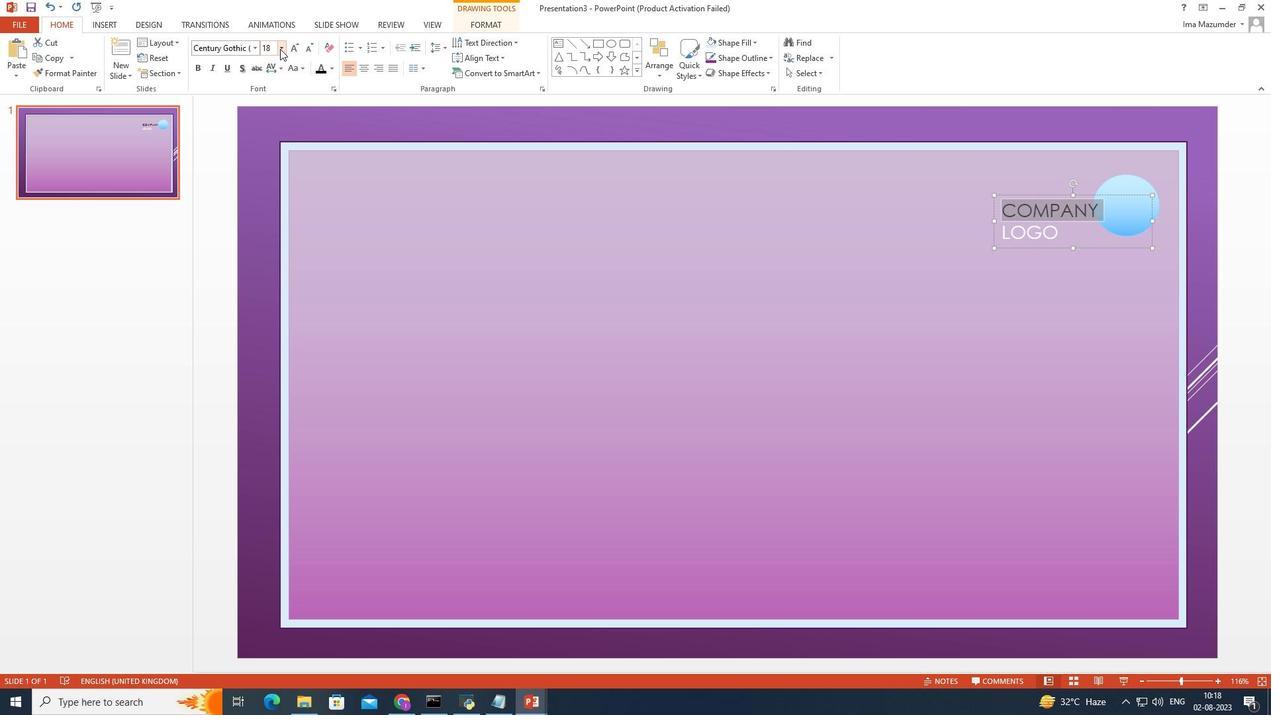 
Action: Mouse pressed left at (280, 49)
Screenshot: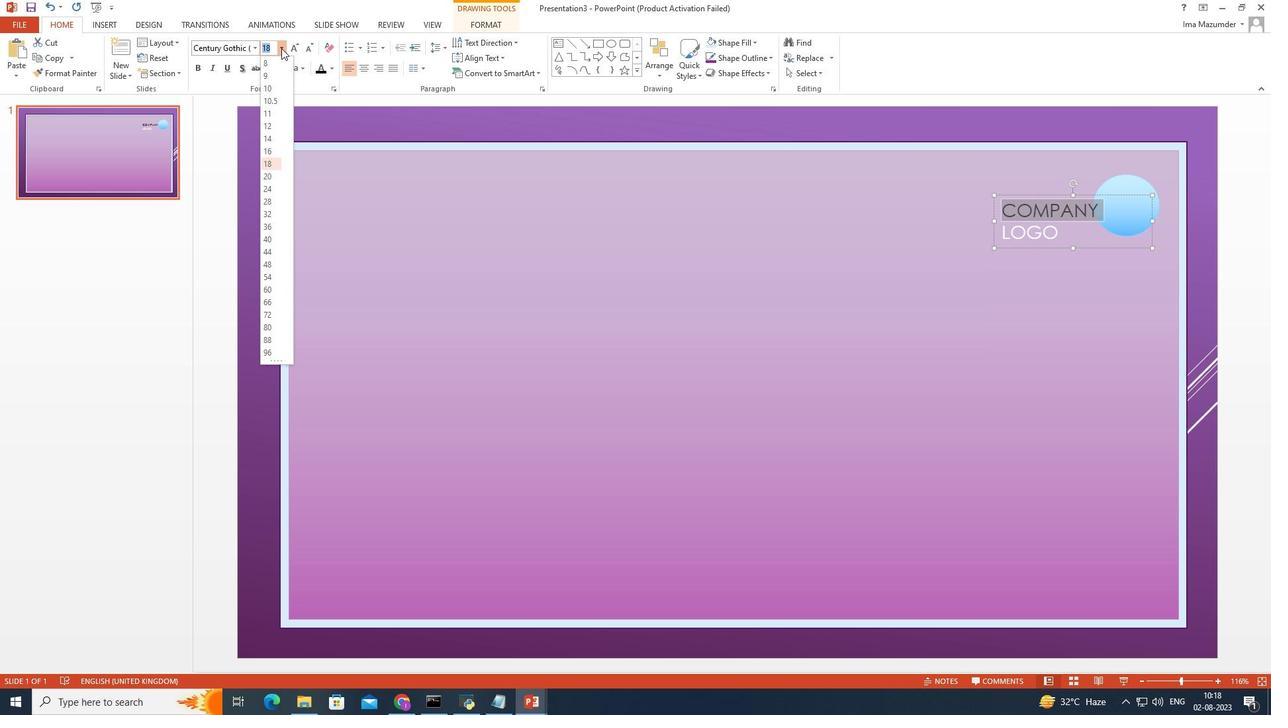 
Action: Mouse moved to (271, 64)
Screenshot: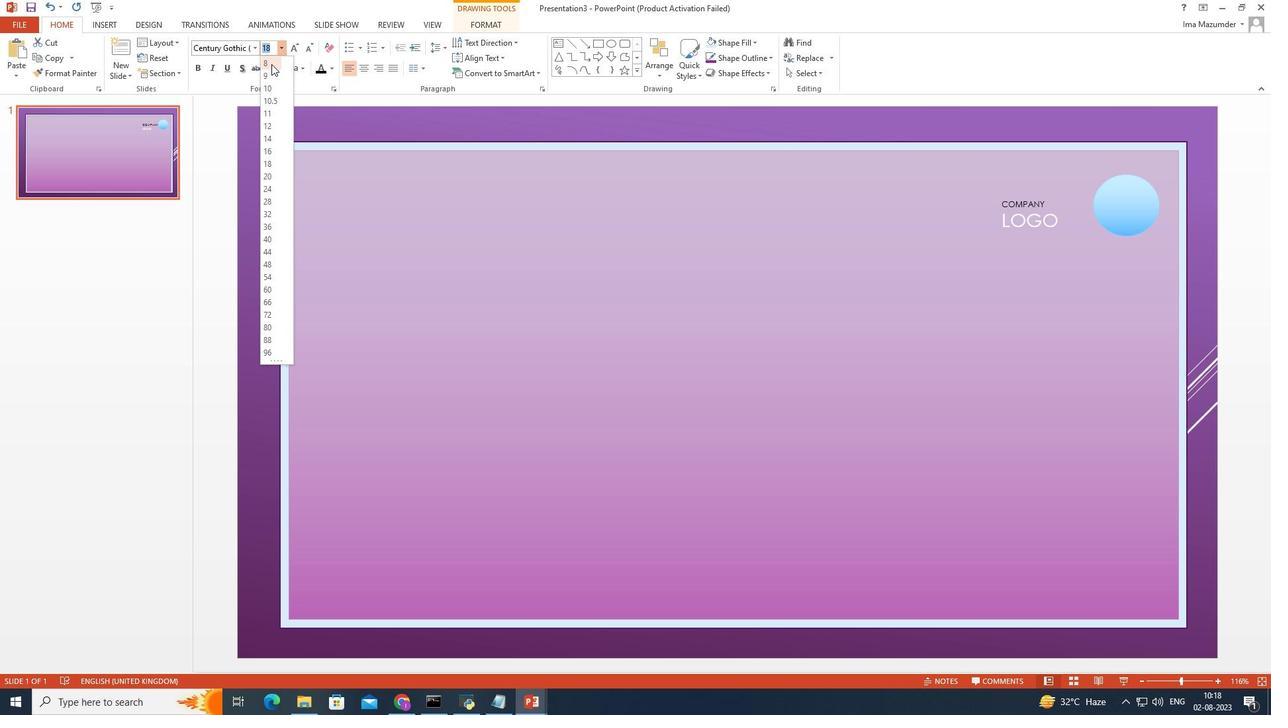 
Action: Mouse pressed left at (271, 64)
Screenshot: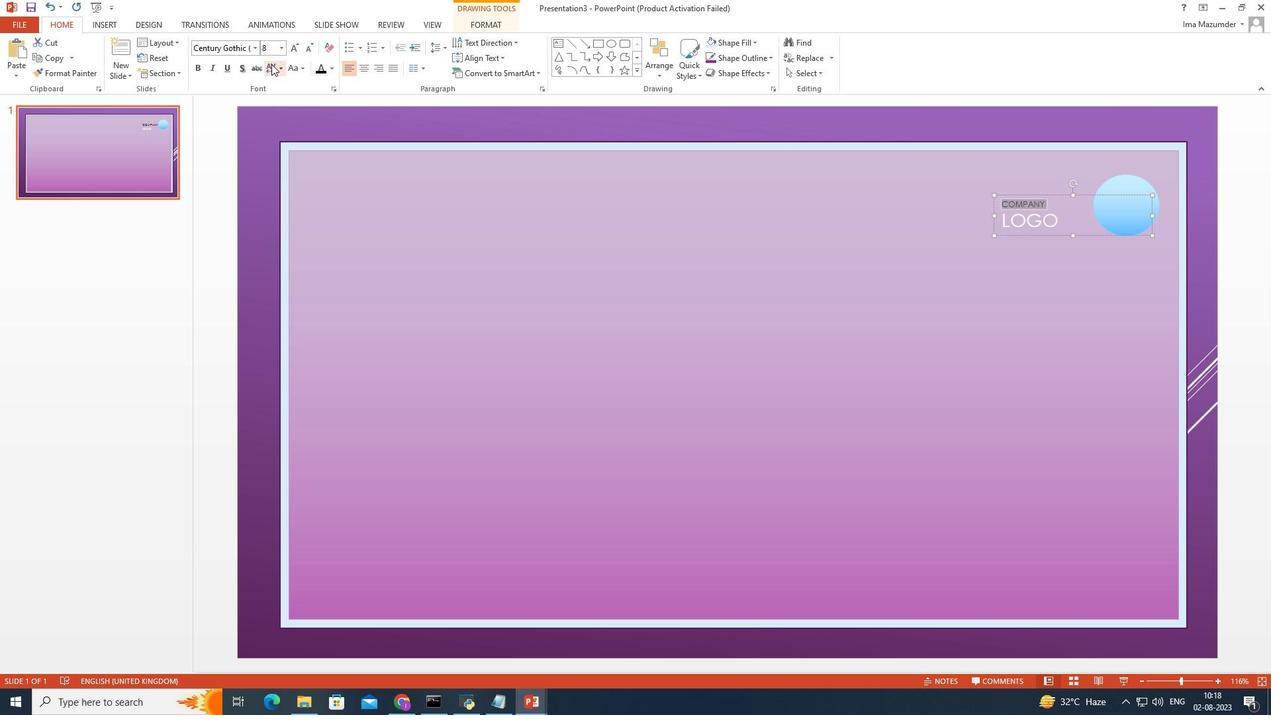 
Action: Mouse moved to (1060, 215)
Screenshot: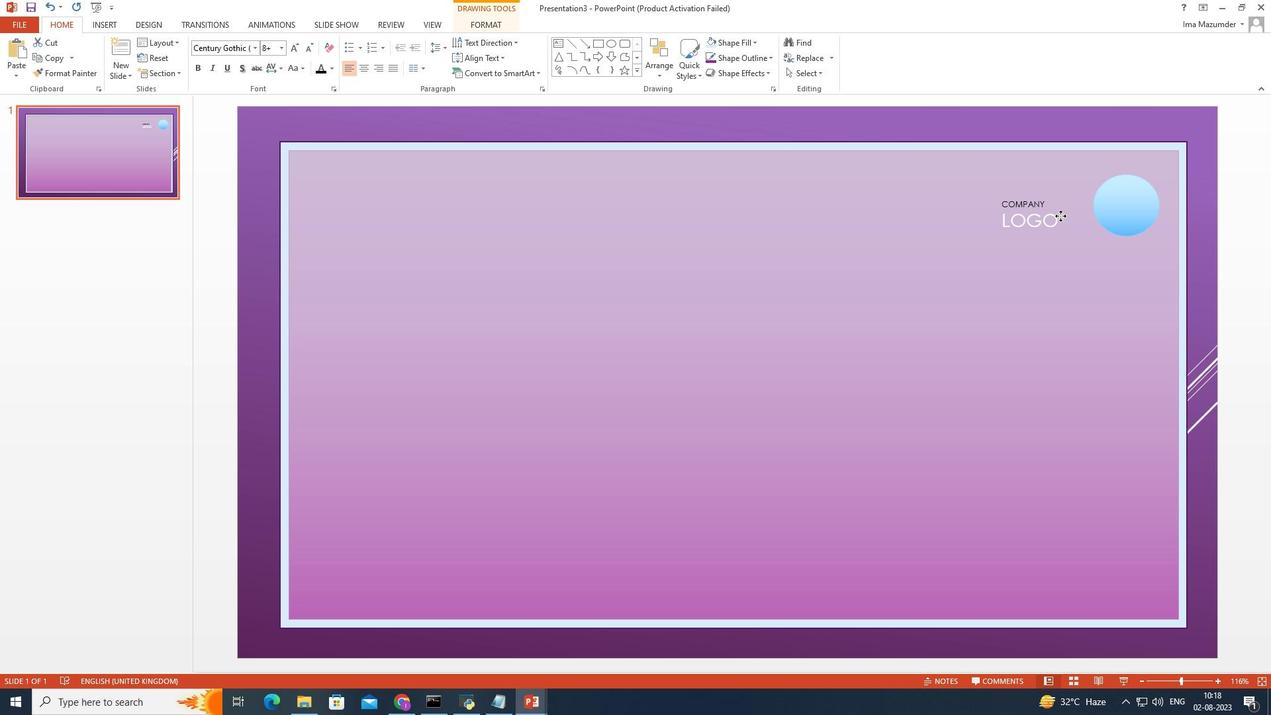 
Action: Mouse pressed left at (1060, 215)
Screenshot: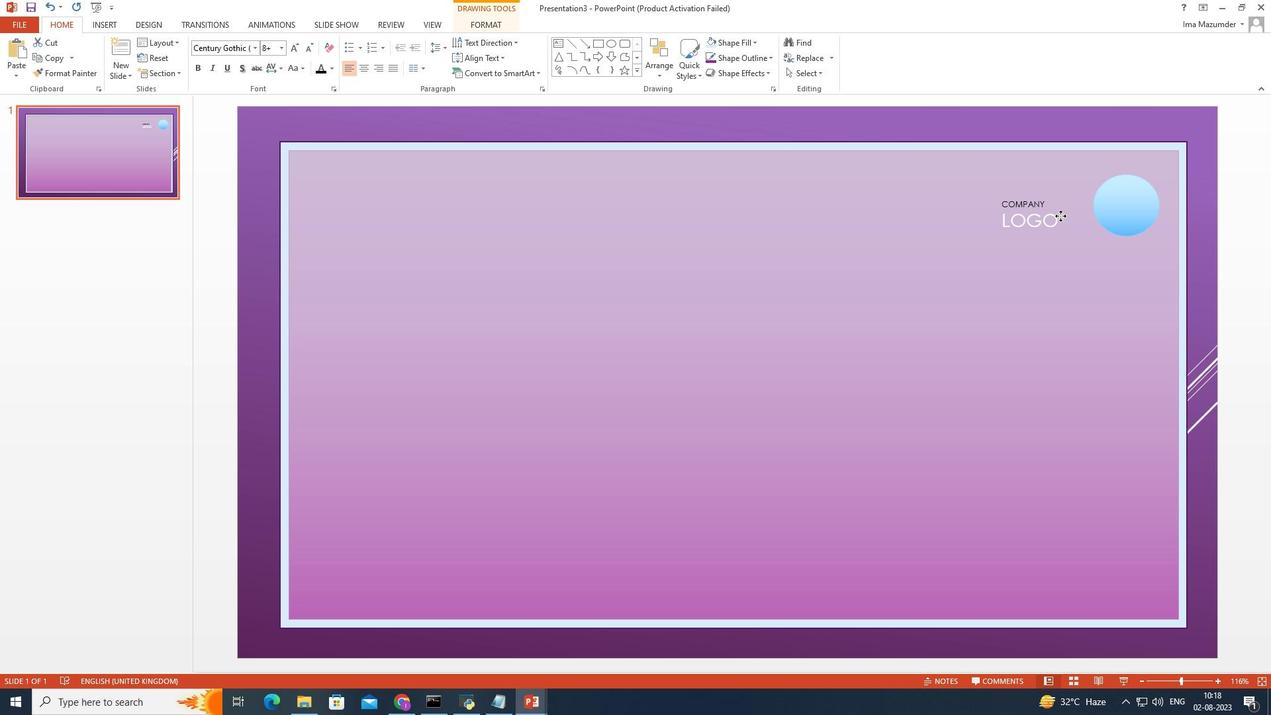 
Action: Mouse moved to (1062, 215)
Screenshot: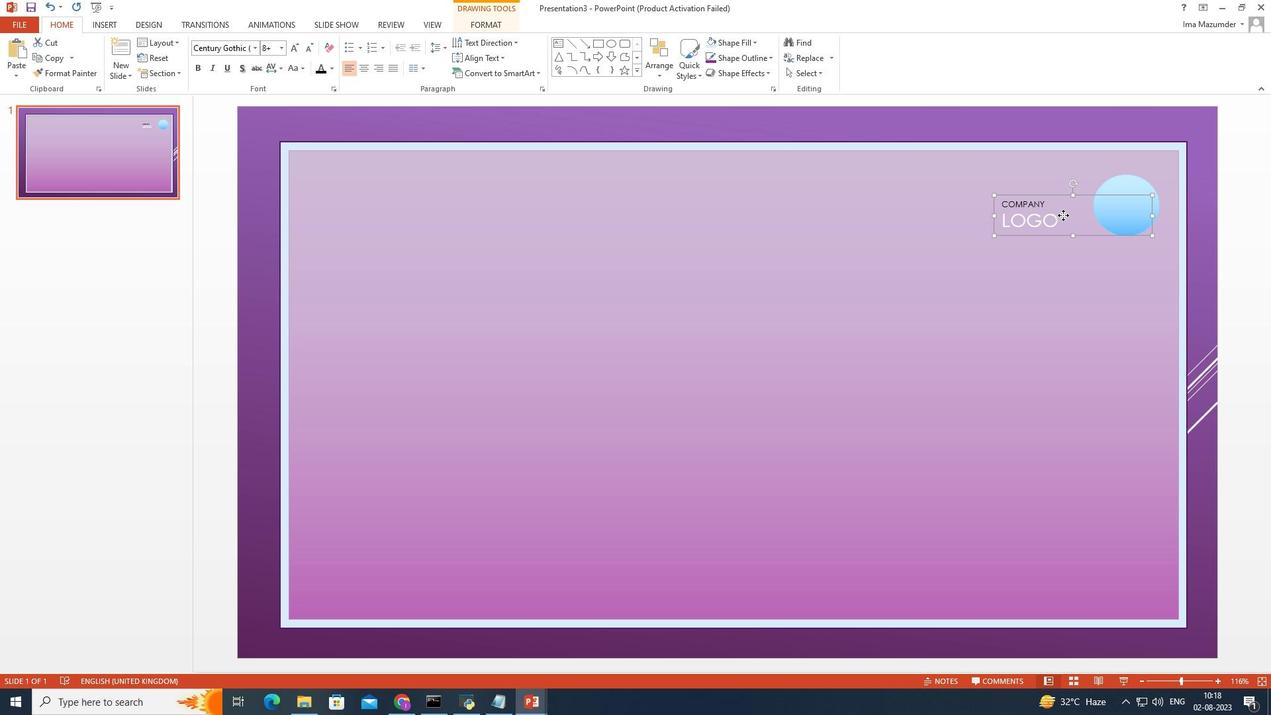 
Action: Mouse pressed left at (1062, 215)
Screenshot: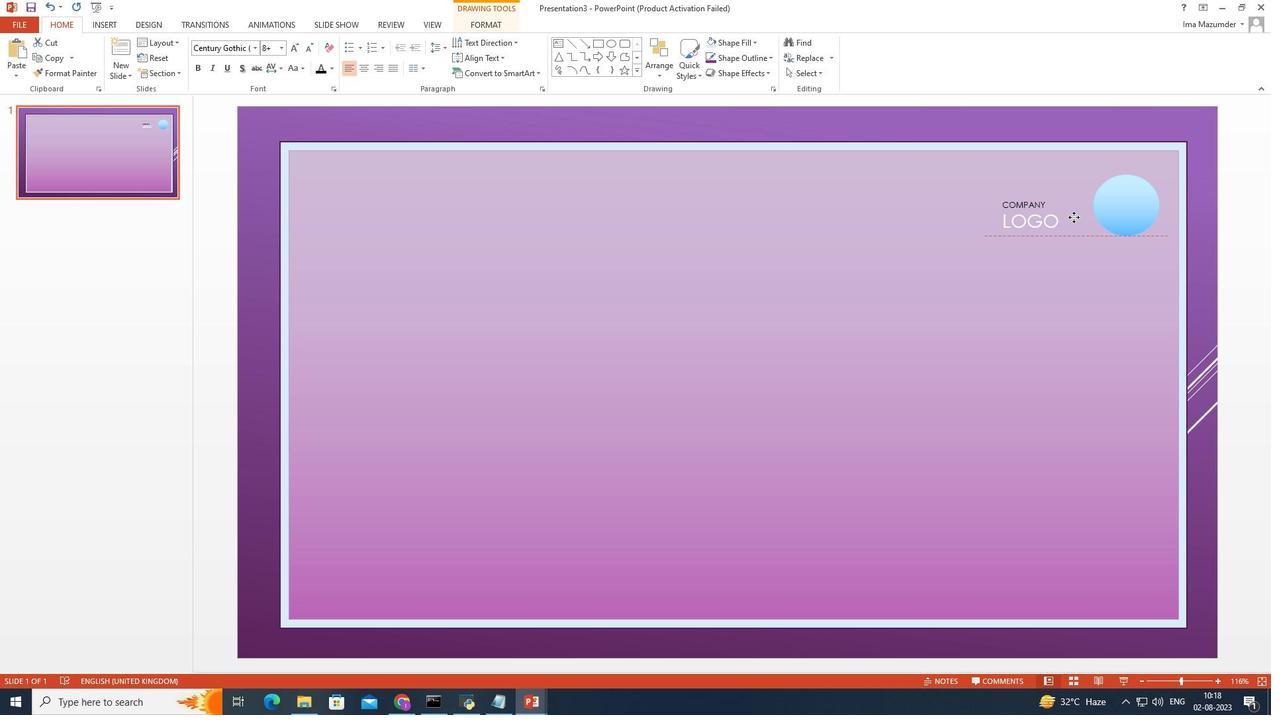 
Action: Mouse moved to (1159, 206)
Screenshot: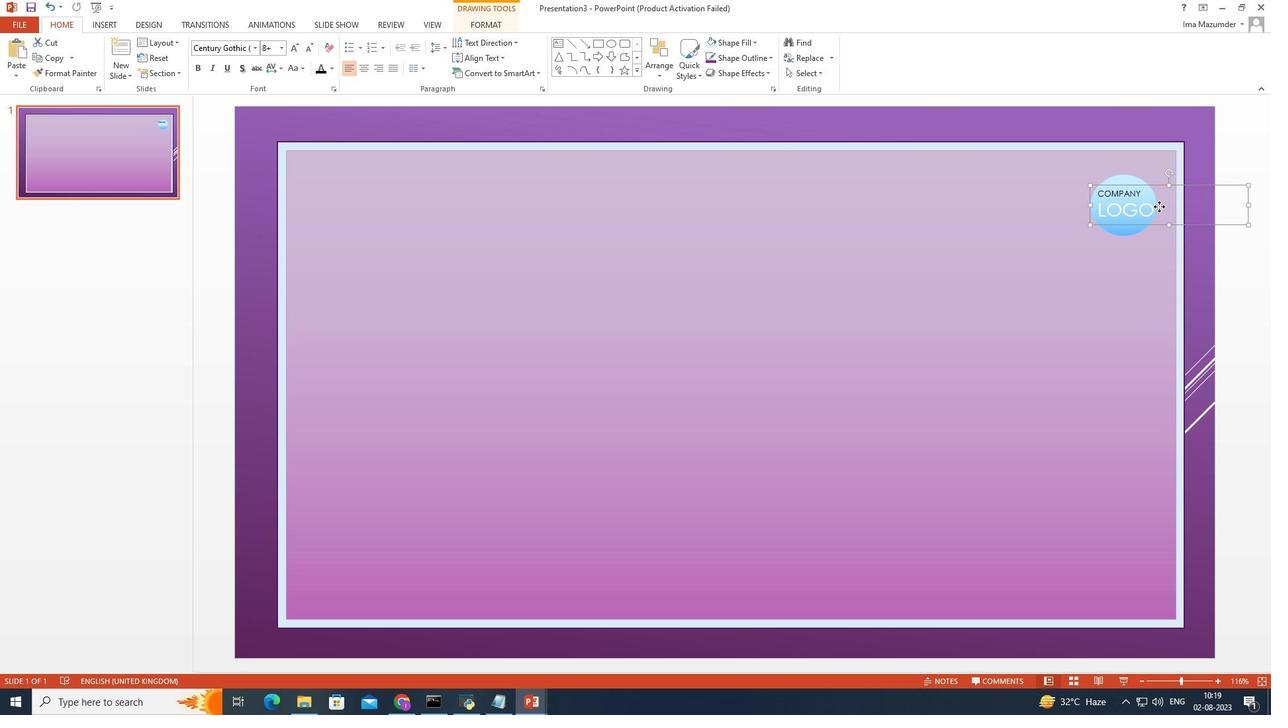 
Action: Mouse pressed left at (1159, 206)
Screenshot: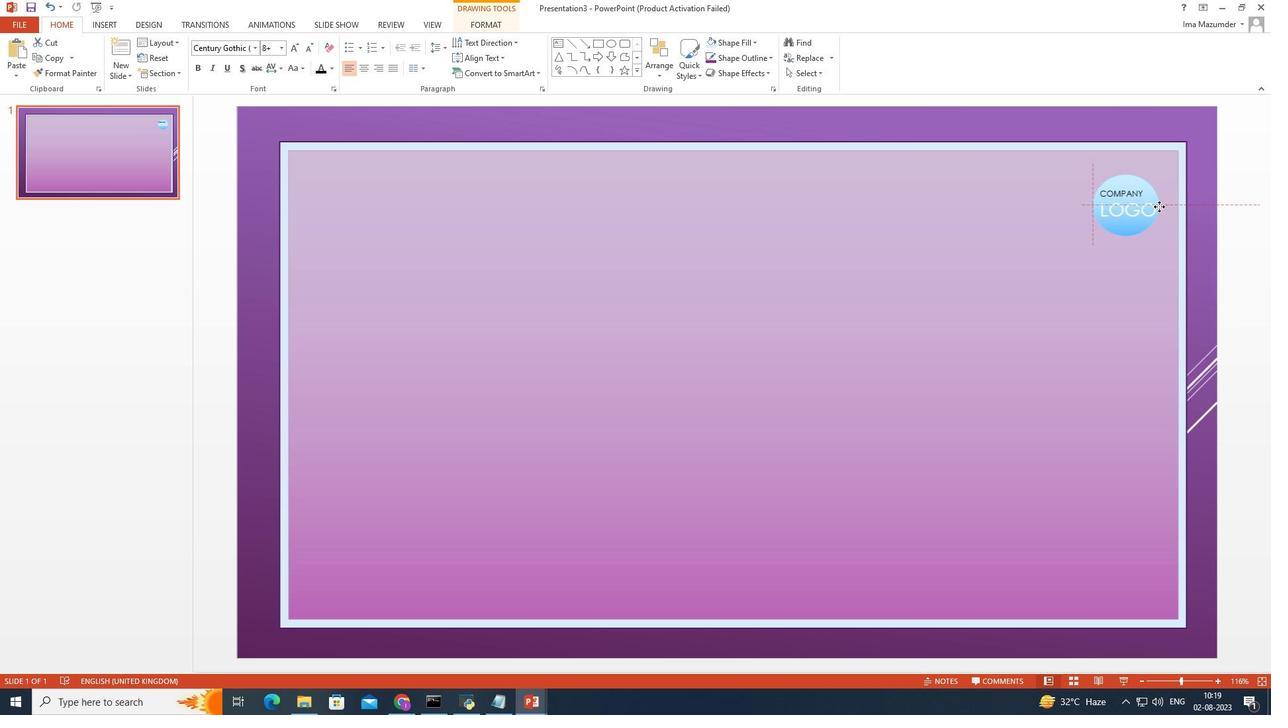 
Action: Mouse moved to (1154, 208)
Screenshot: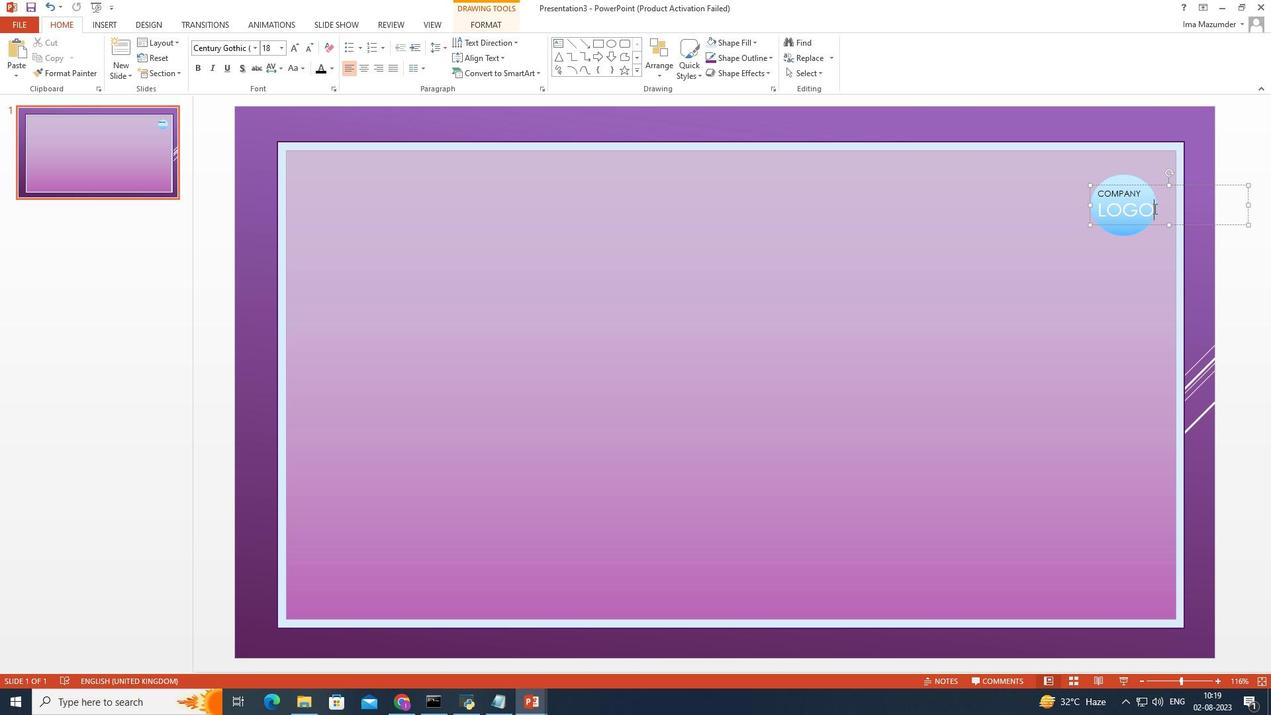 
Action: Mouse pressed left at (1154, 208)
Screenshot: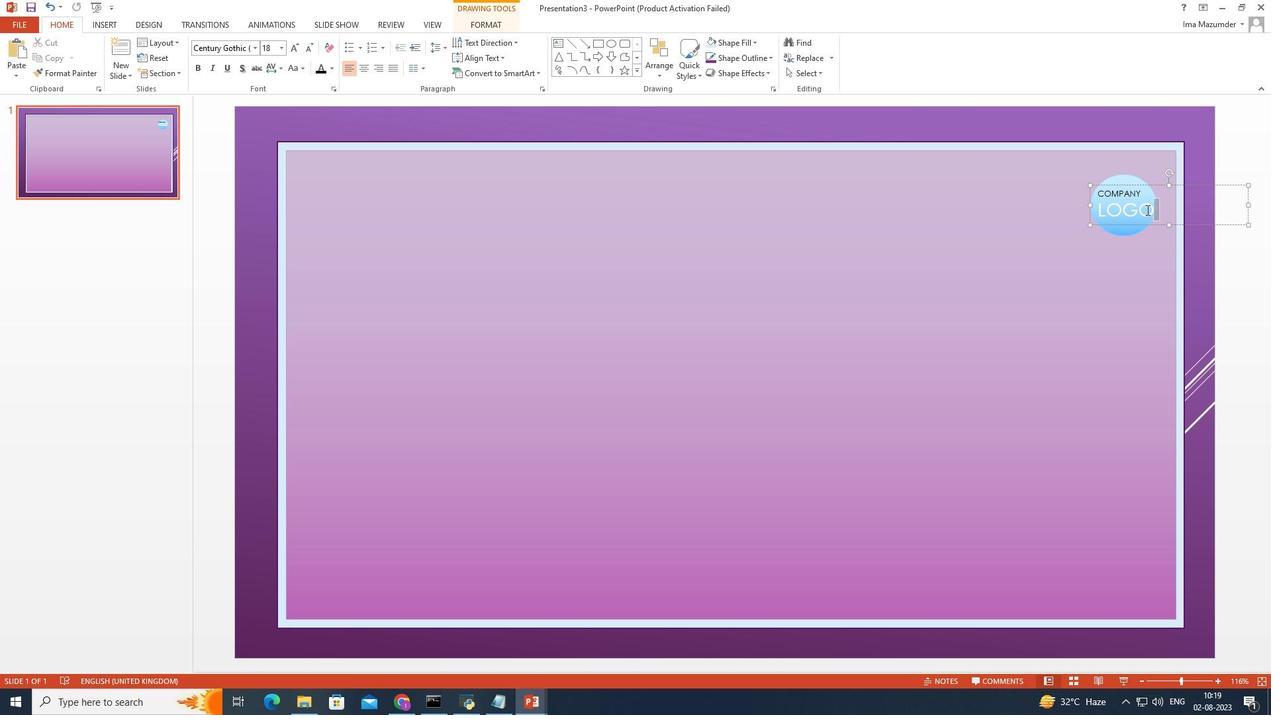 
Action: Mouse moved to (322, 68)
Screenshot: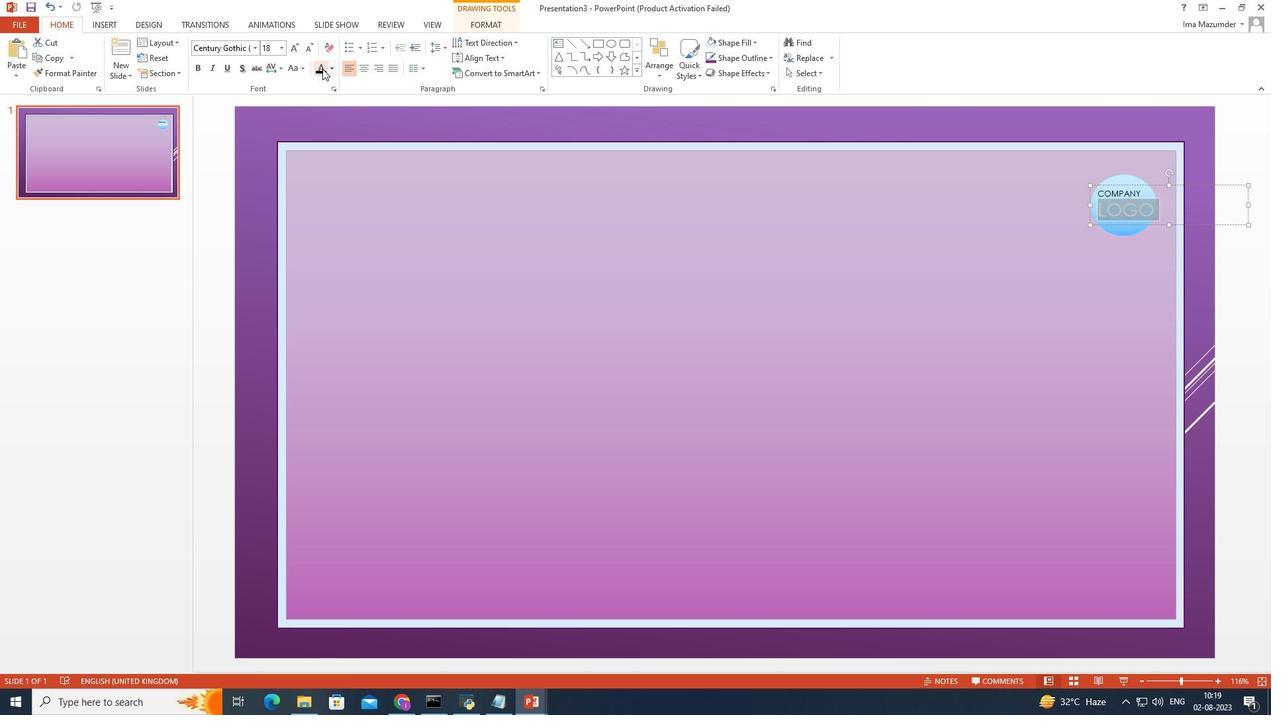 
Action: Mouse pressed left at (322, 68)
Screenshot: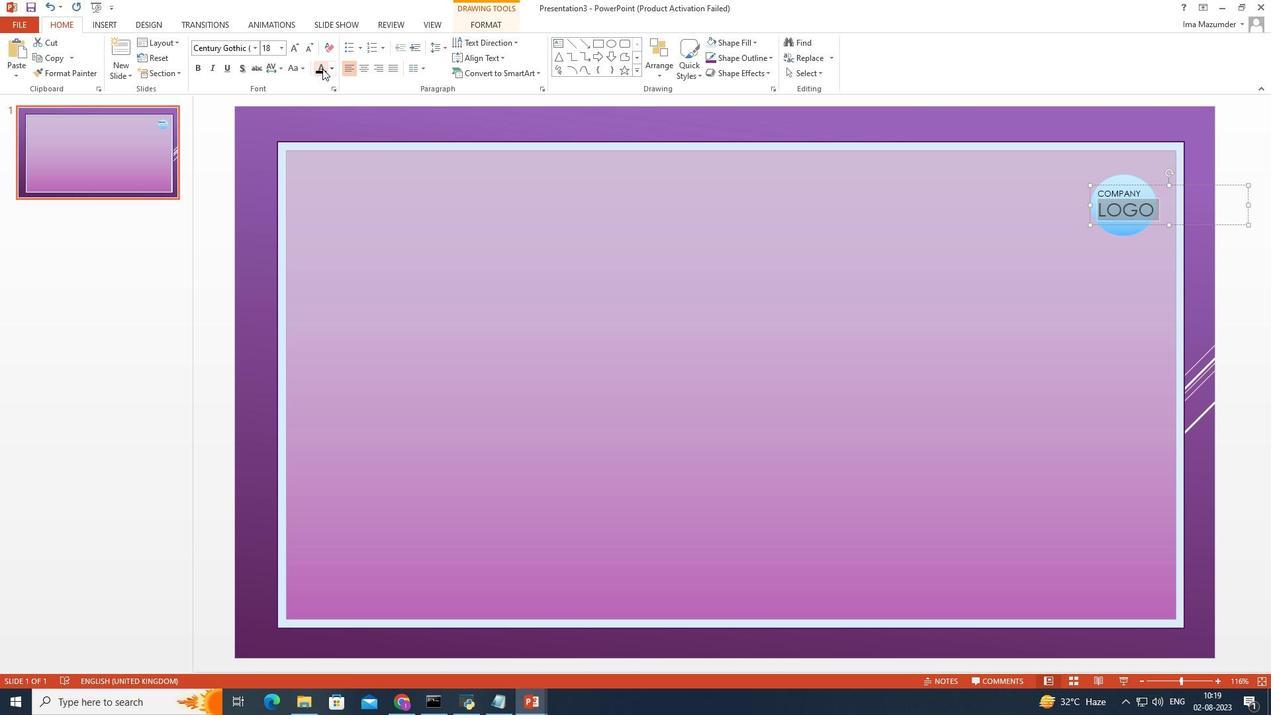 
Action: Mouse moved to (330, 67)
Screenshot: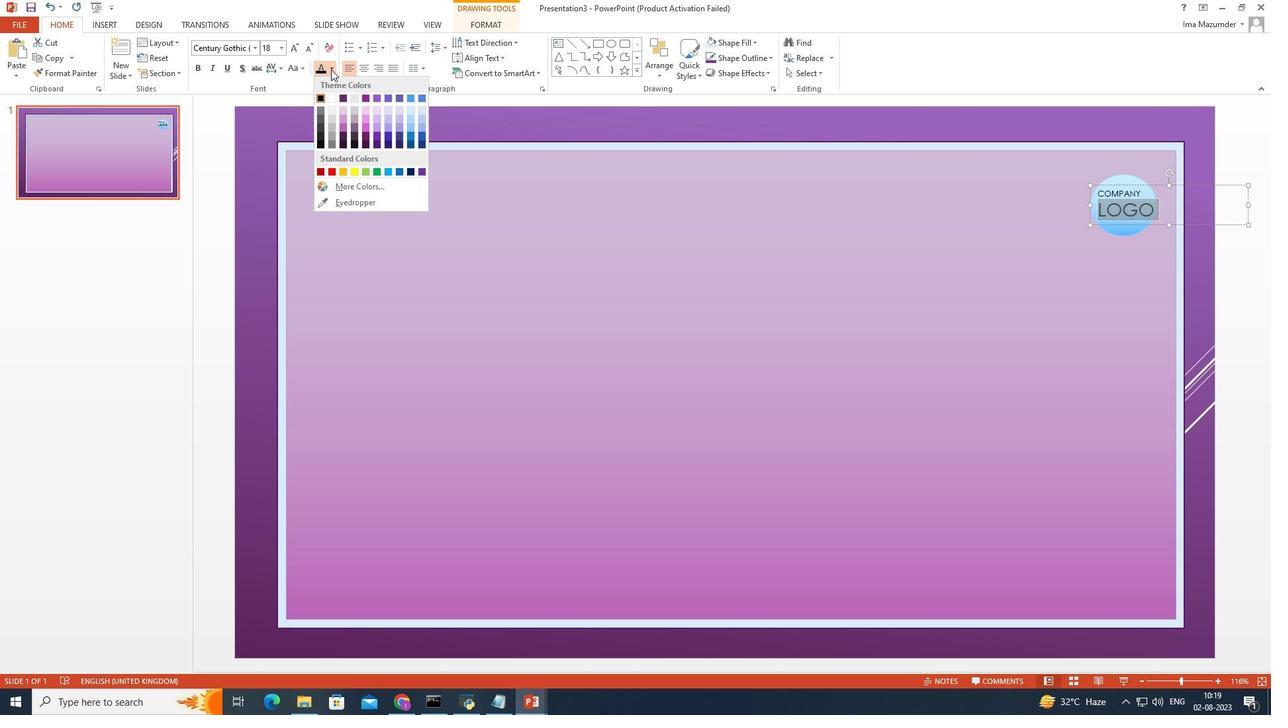 
Action: Mouse pressed left at (330, 67)
Screenshot: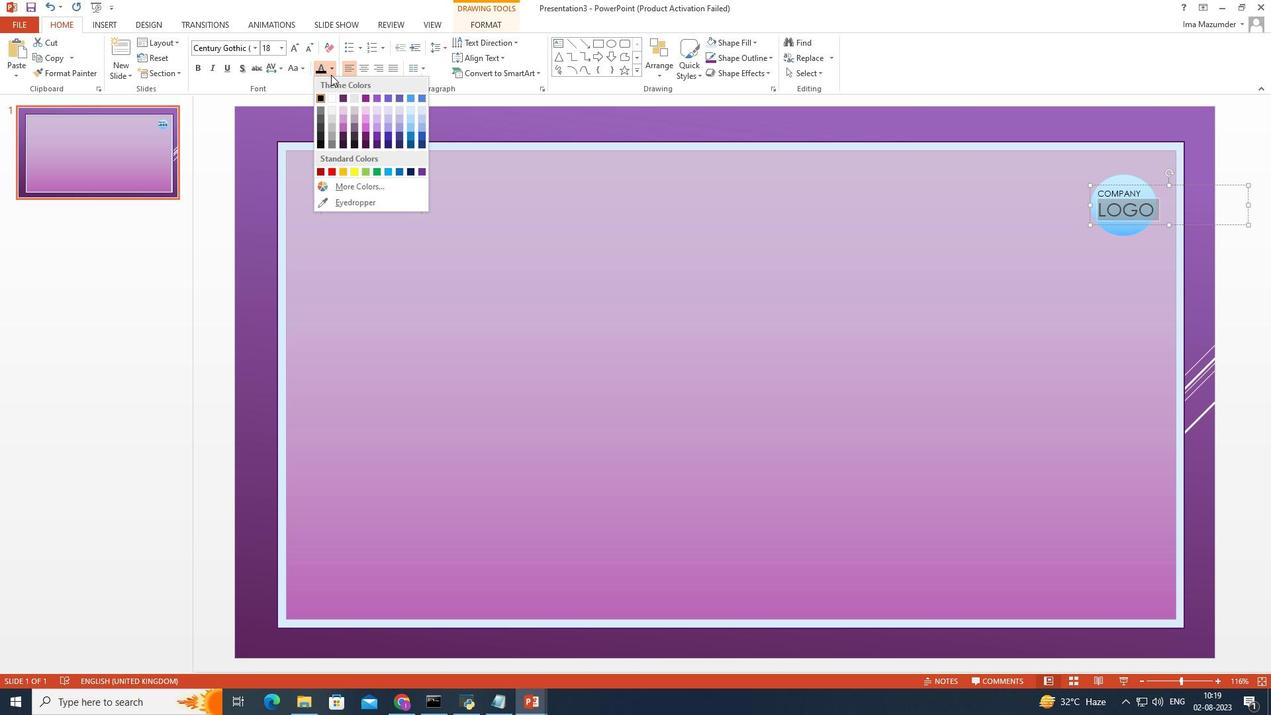 
Action: Mouse moved to (321, 96)
Screenshot: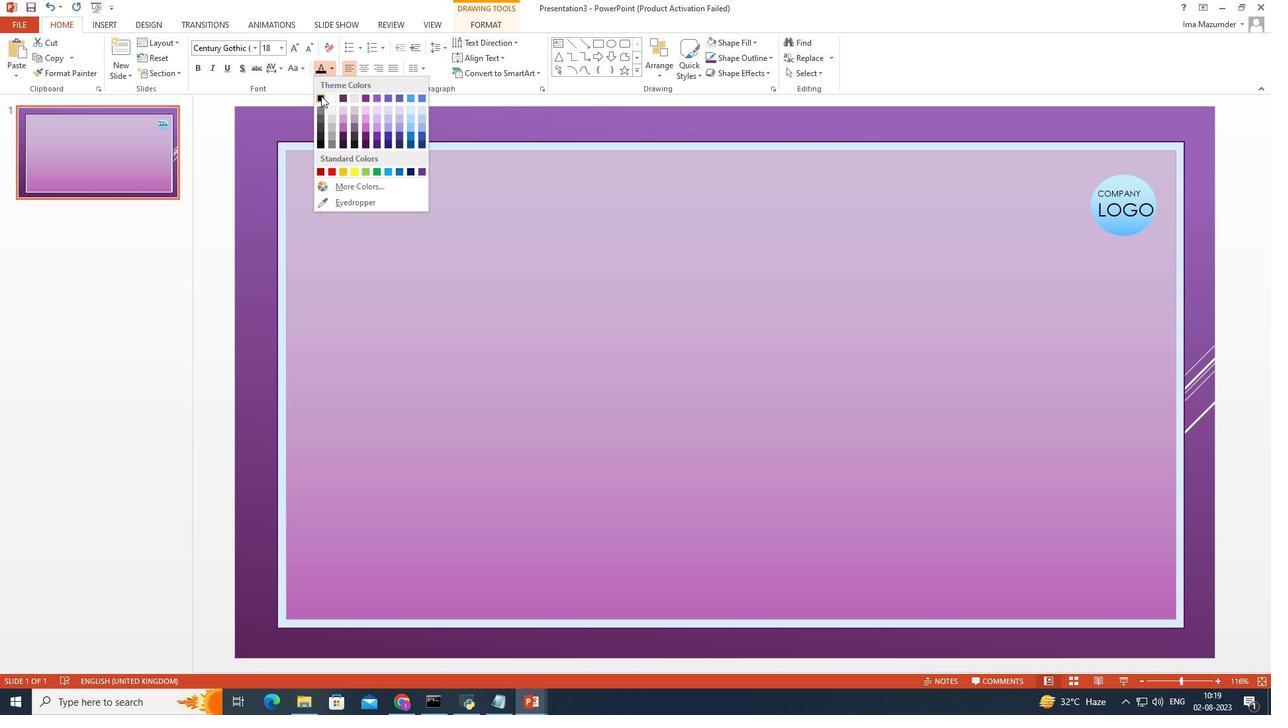 
Action: Mouse pressed left at (321, 96)
Screenshot: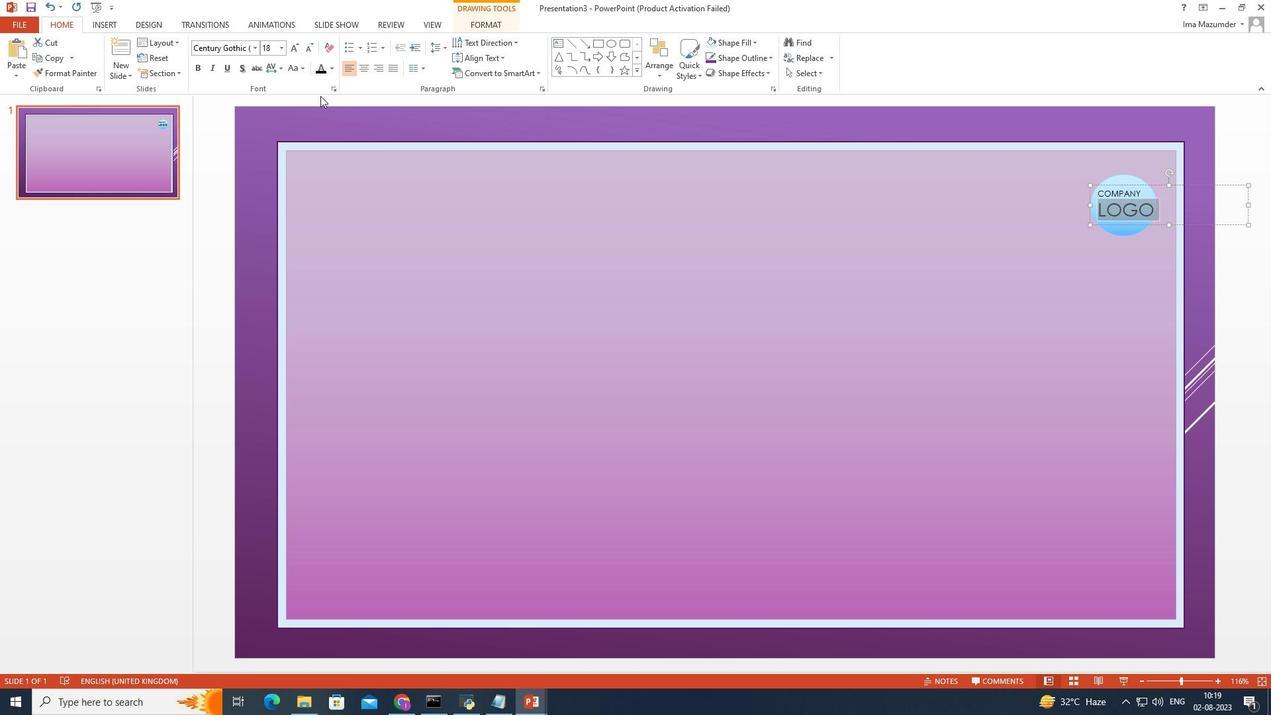 
Action: Mouse moved to (198, 70)
Screenshot: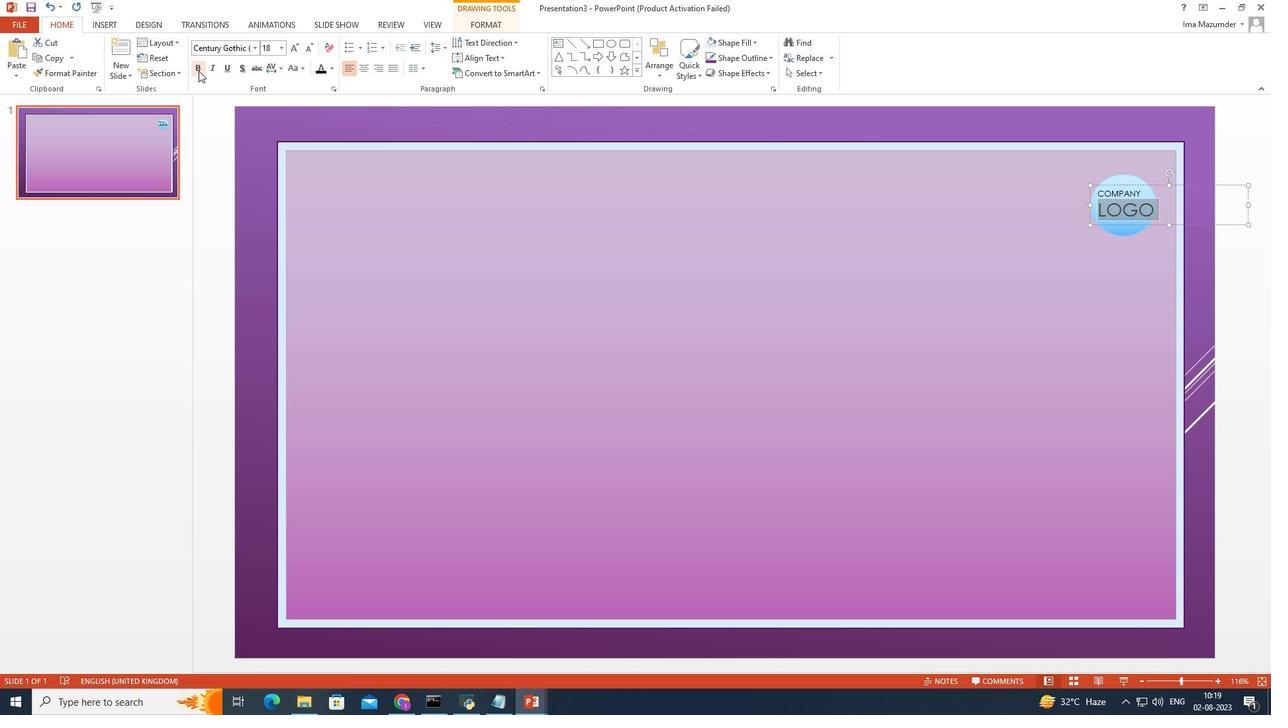 
Action: Mouse pressed left at (198, 70)
Screenshot: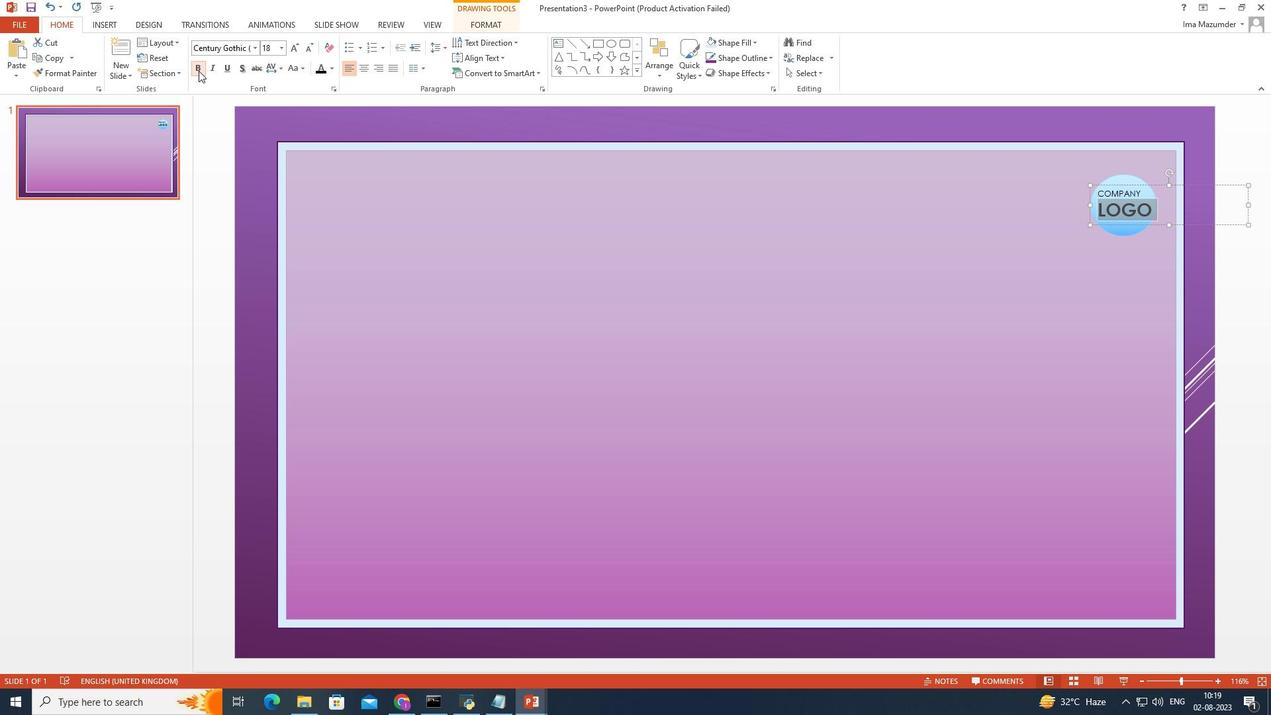 
Action: Mouse moved to (485, 243)
Screenshot: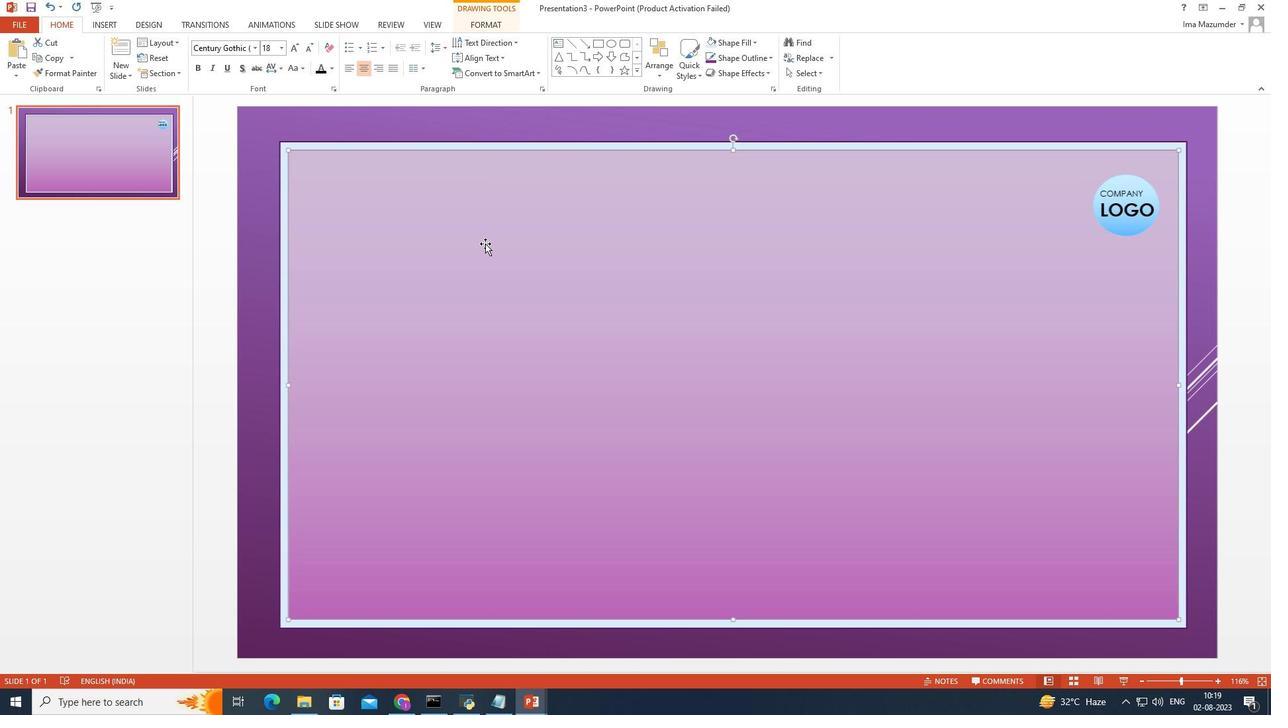 
Action: Mouse pressed left at (485, 243)
Screenshot: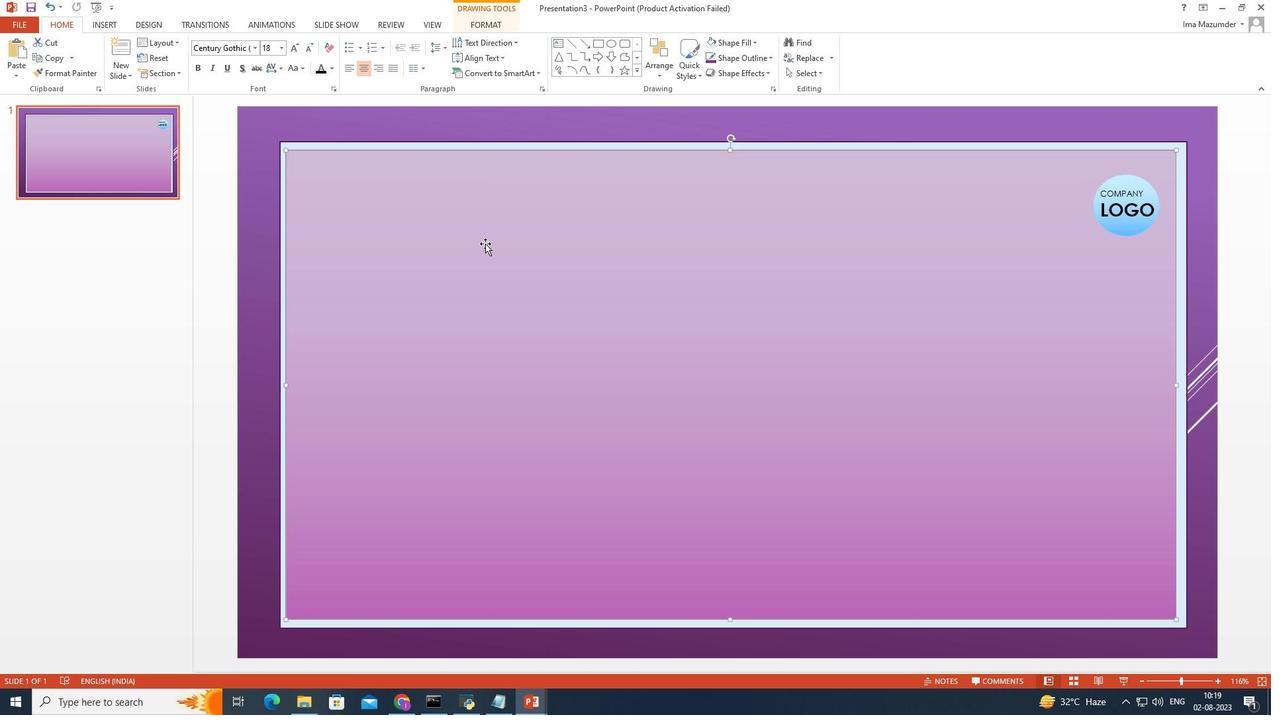 
Action: Mouse moved to (106, 25)
Screenshot: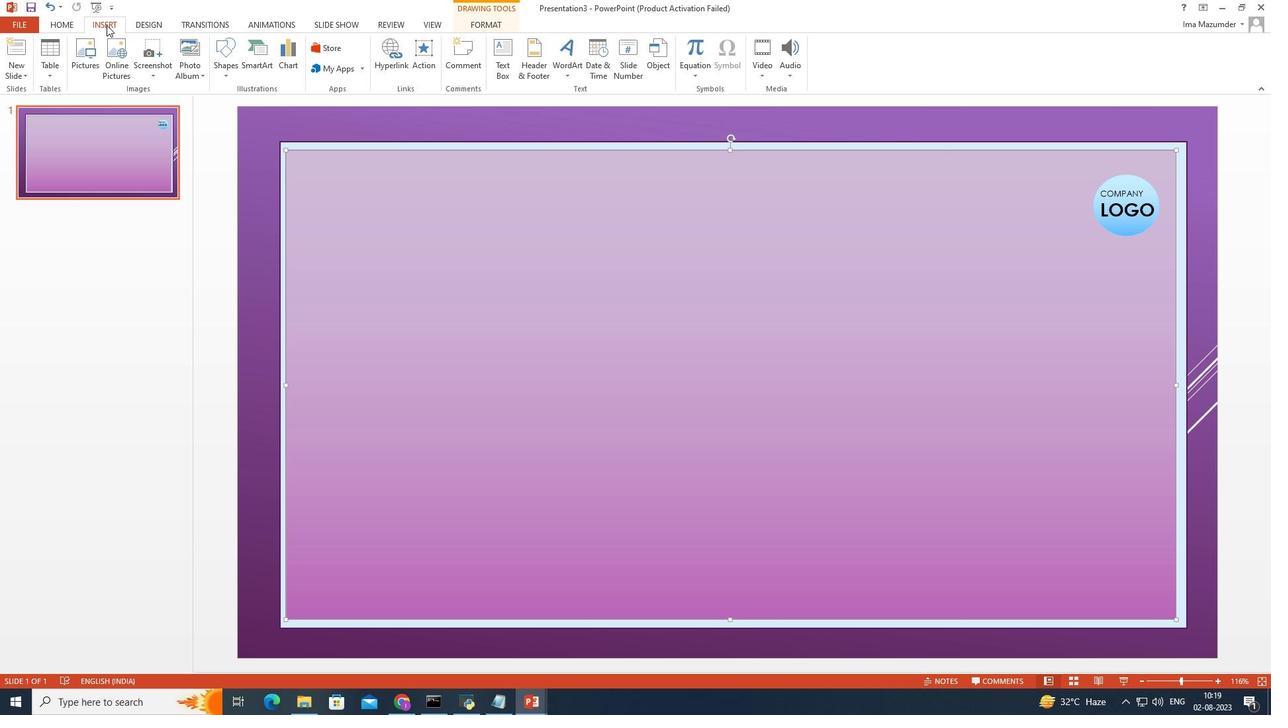 
Action: Mouse pressed left at (106, 25)
Screenshot: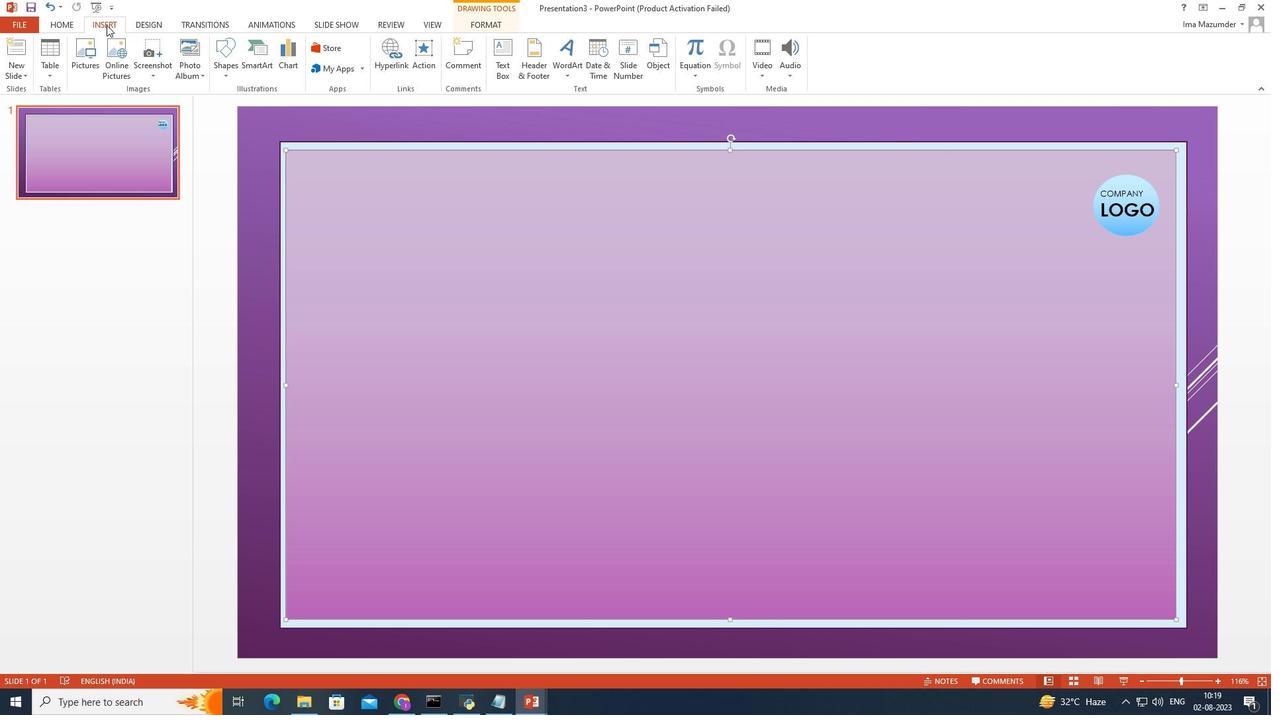 
Action: Mouse moved to (501, 63)
Screenshot: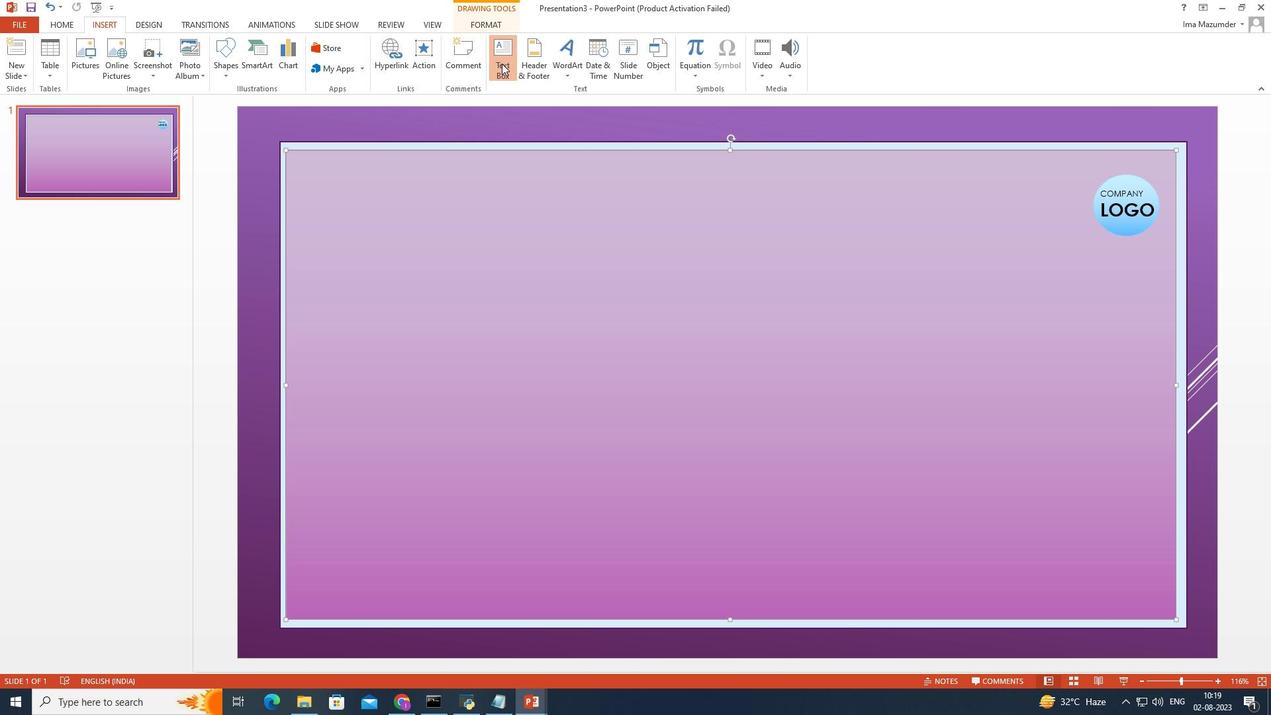 
Action: Mouse pressed left at (501, 63)
Screenshot: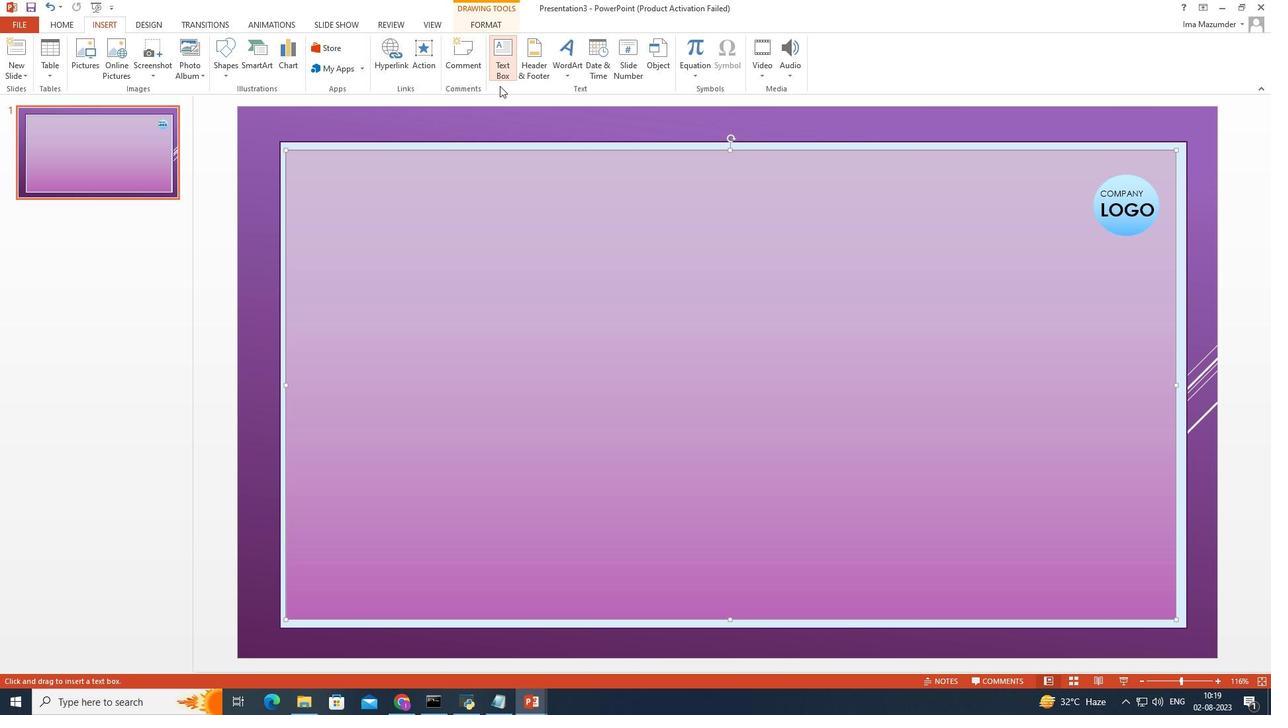 
Action: Mouse moved to (295, 167)
Screenshot: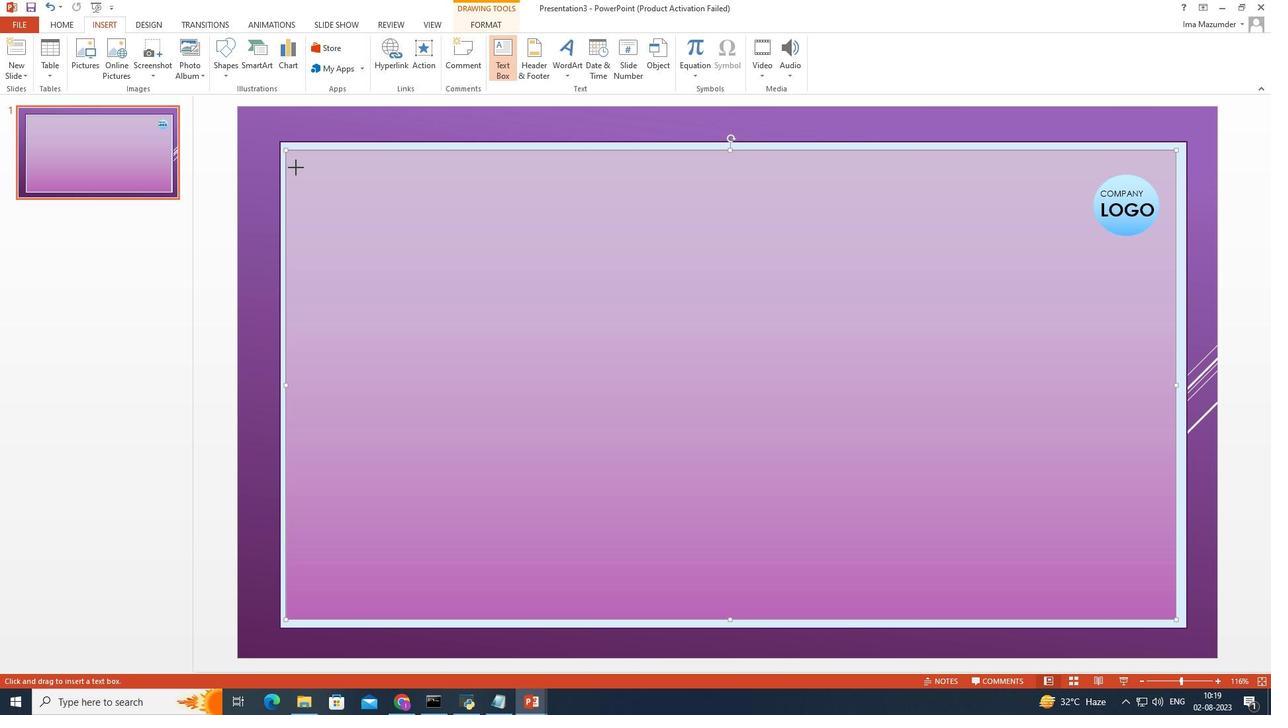 
Action: Mouse pressed left at (295, 167)
Screenshot: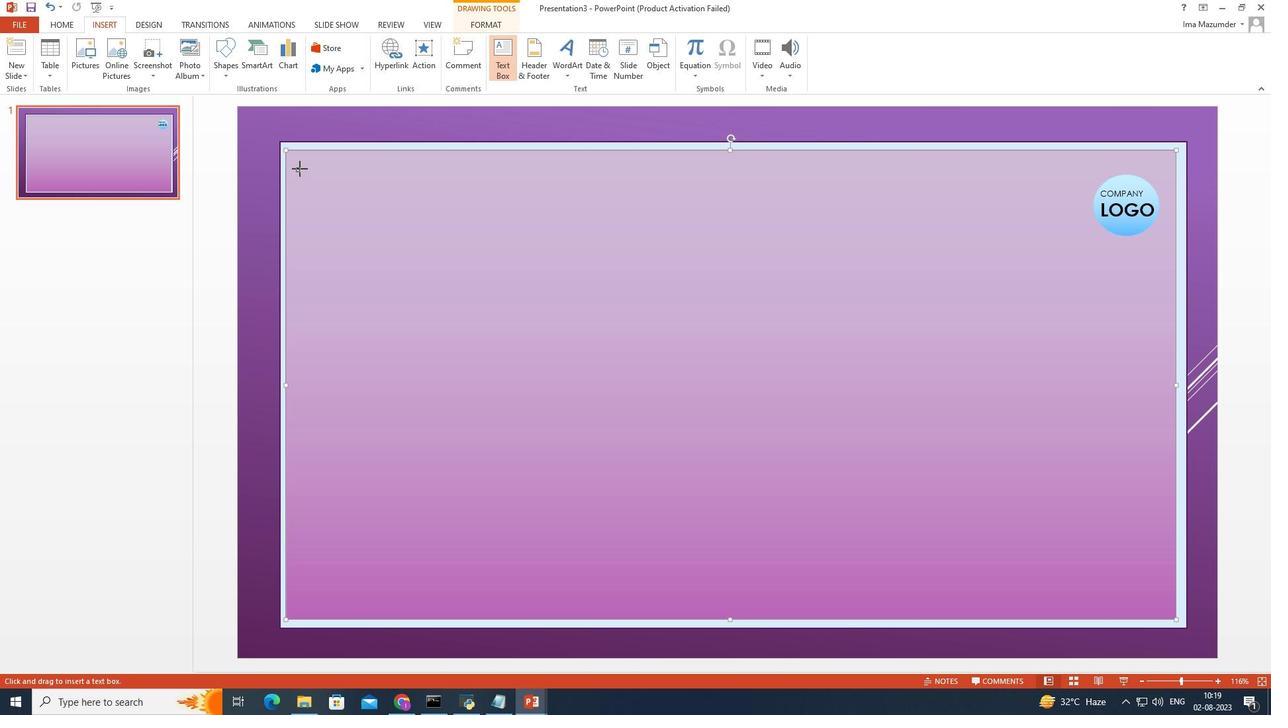 
Action: Mouse moved to (405, 180)
Screenshot: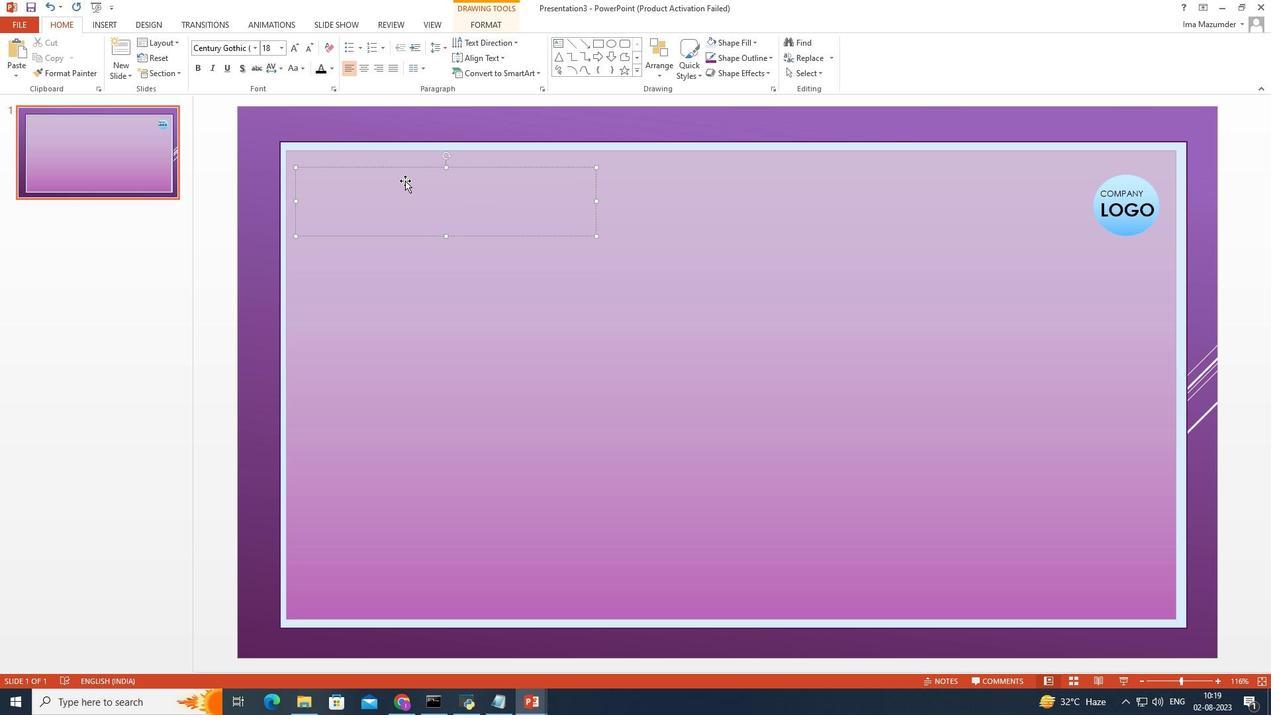
Action: Key pressed <Key.shift><Key.shift>T<Key.shift><Key.shift><Key.shift><Key.shift><Key.shift><Key.shift><Key.shift><Key.shift><Key.shift><Key.shift><Key.shift><Key.shift><Key.shift><Key.shift><Key.shift><Key.shift><Key.shift><Key.shift><Key.shift>imeline<Key.space><Key.shift><Key.shift><Key.shift>Title
Screenshot: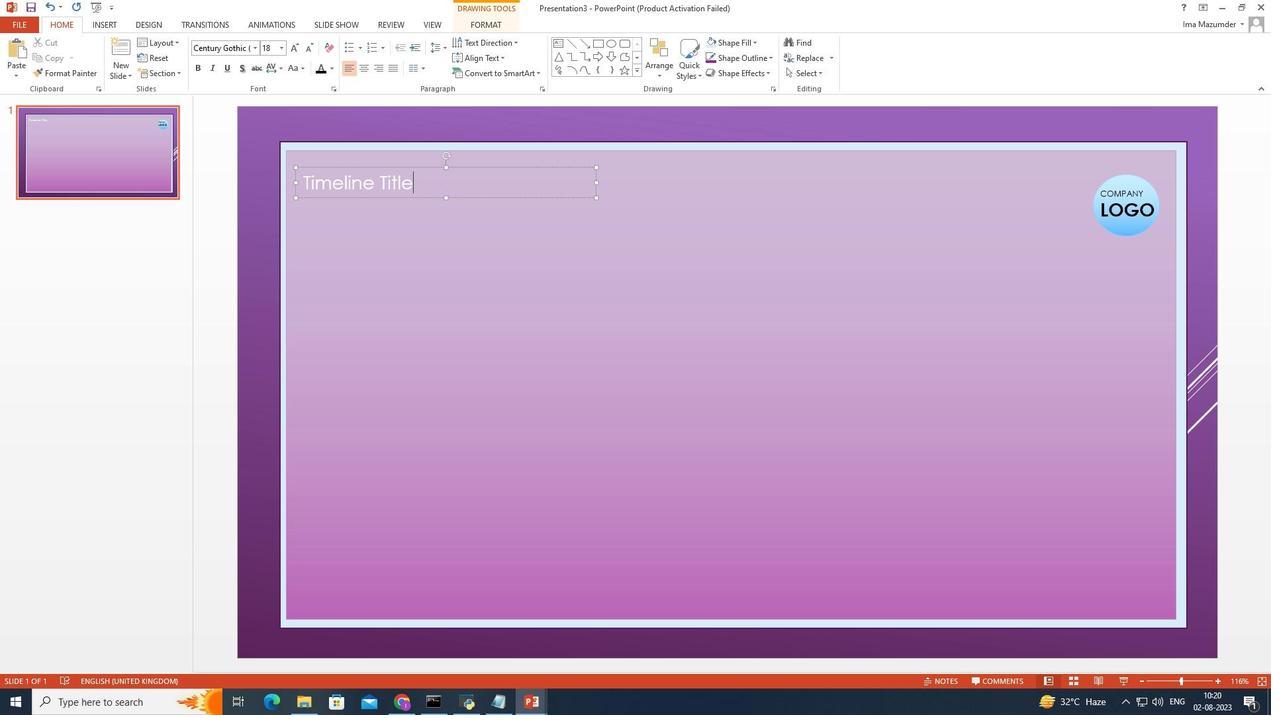 
Action: Mouse moved to (413, 180)
Screenshot: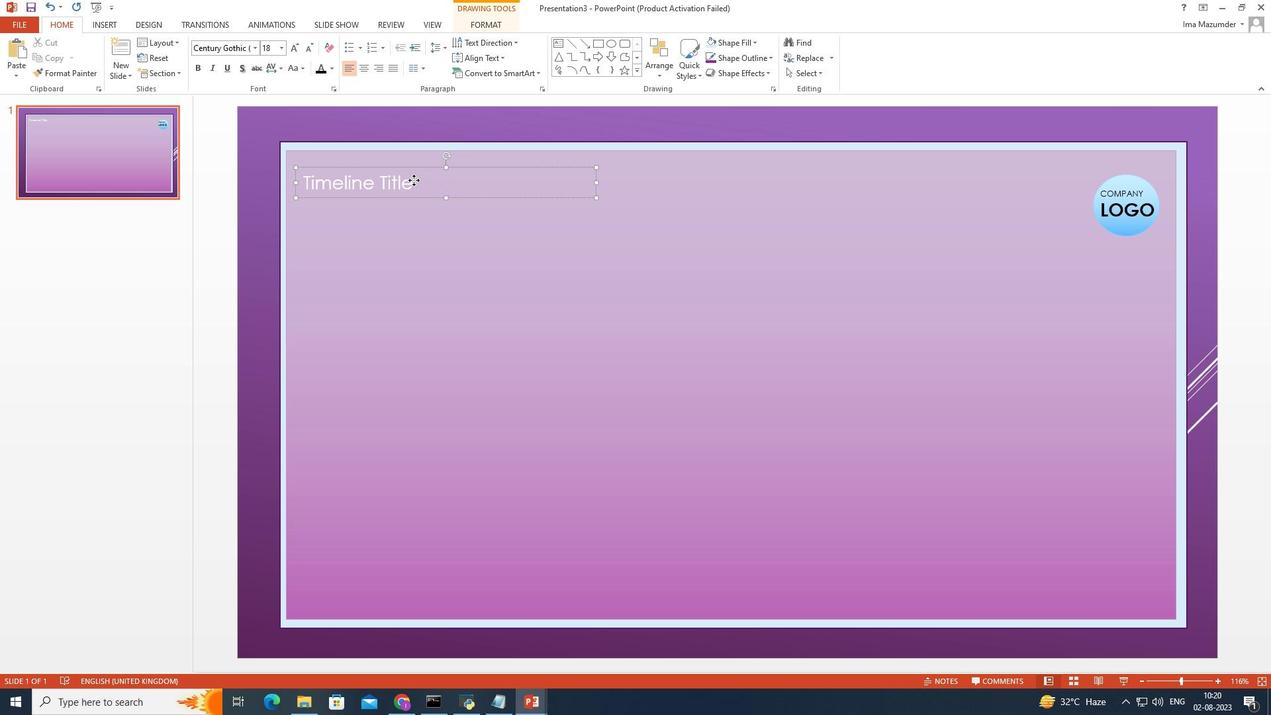 
Action: Mouse pressed left at (413, 180)
Screenshot: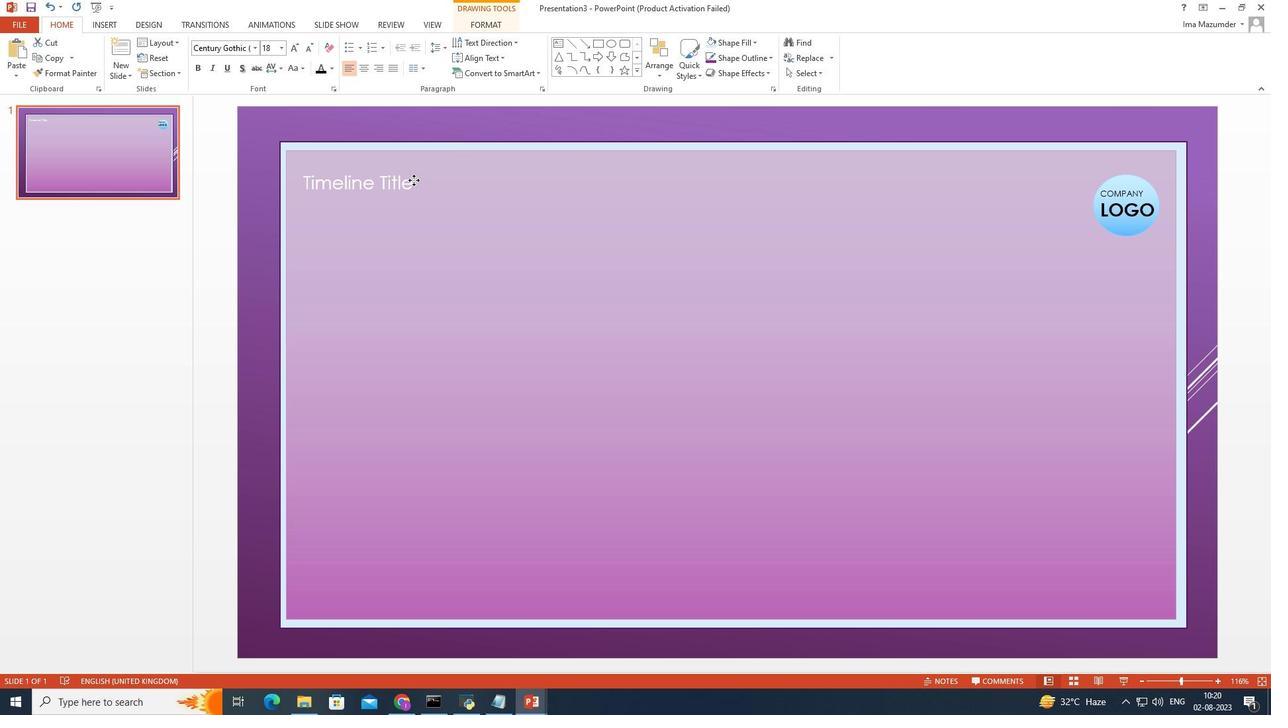 
Action: Mouse moved to (431, 174)
Screenshot: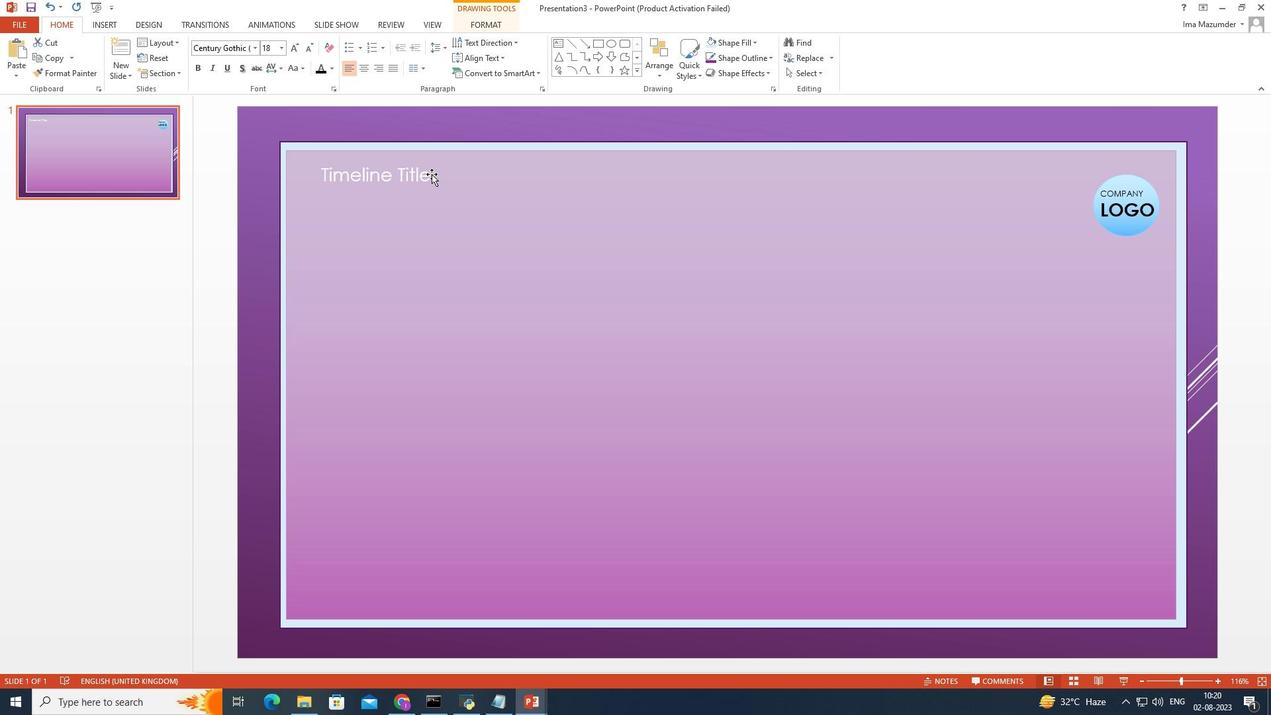 
Action: Mouse pressed left at (431, 174)
Screenshot: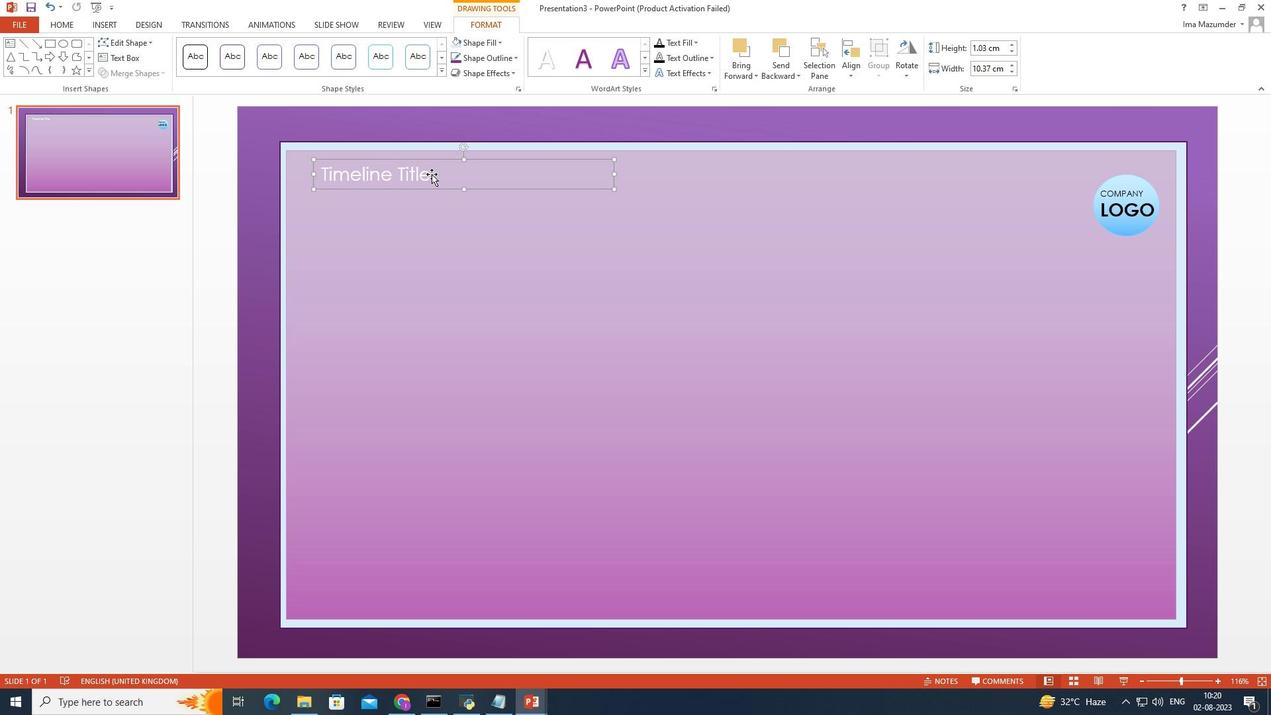 
Action: Mouse pressed left at (431, 174)
Screenshot: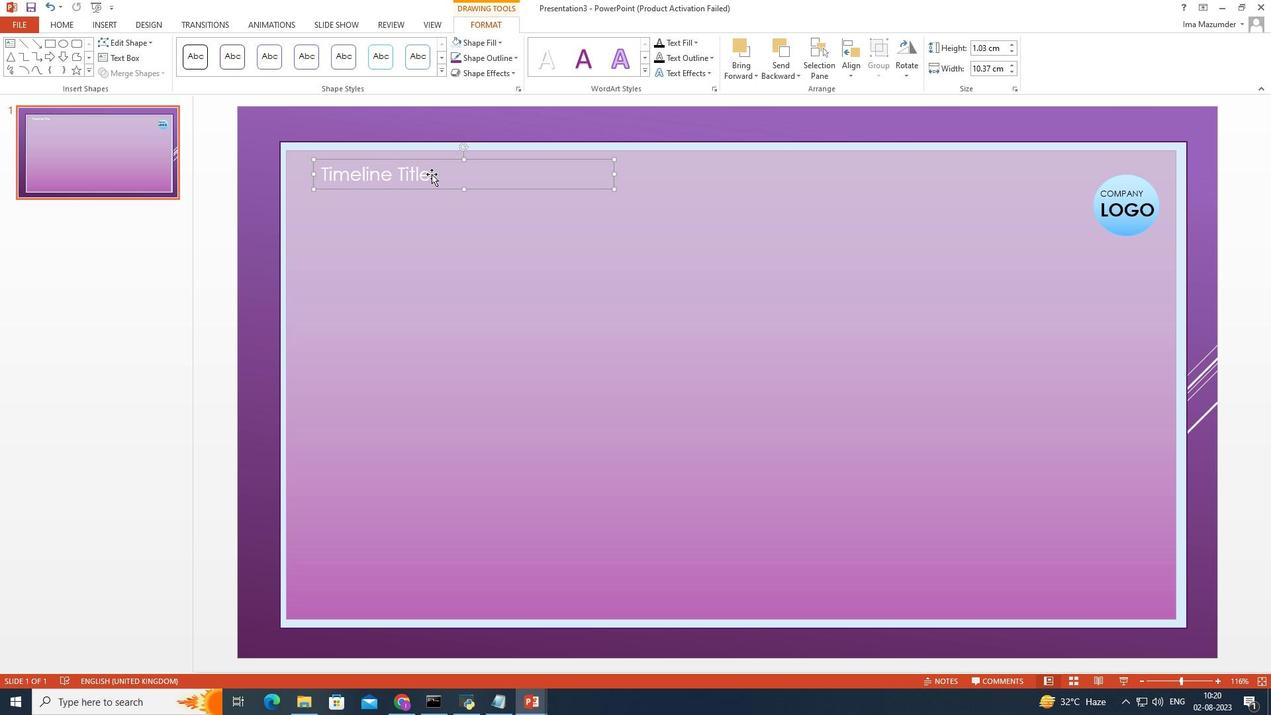 
Action: Mouse pressed left at (431, 174)
Screenshot: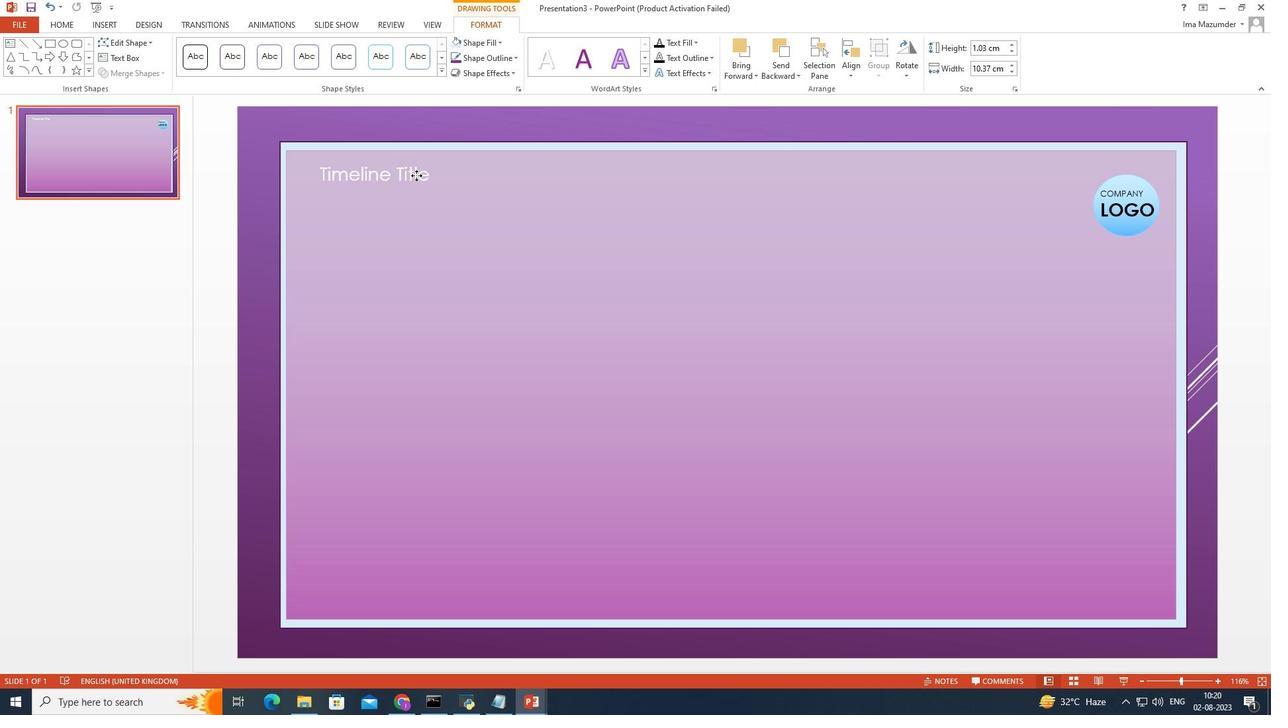 
Action: Mouse moved to (402, 174)
Screenshot: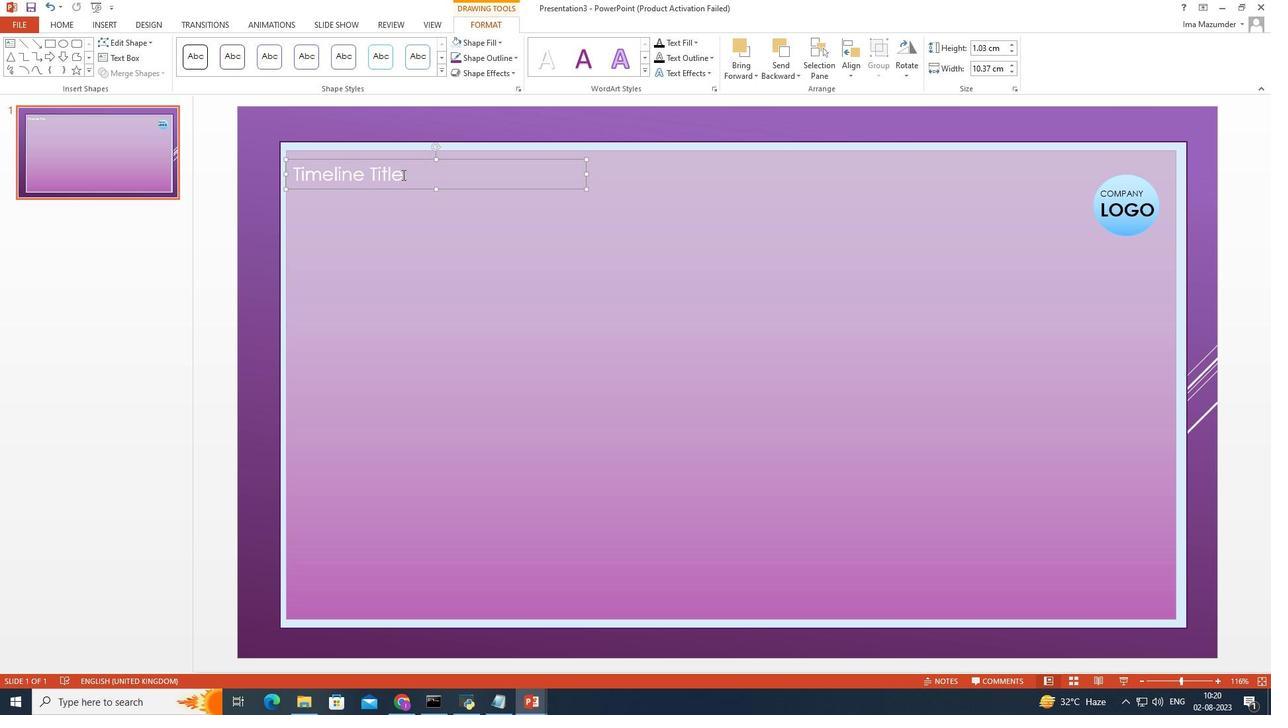 
Action: Mouse pressed left at (402, 174)
Screenshot: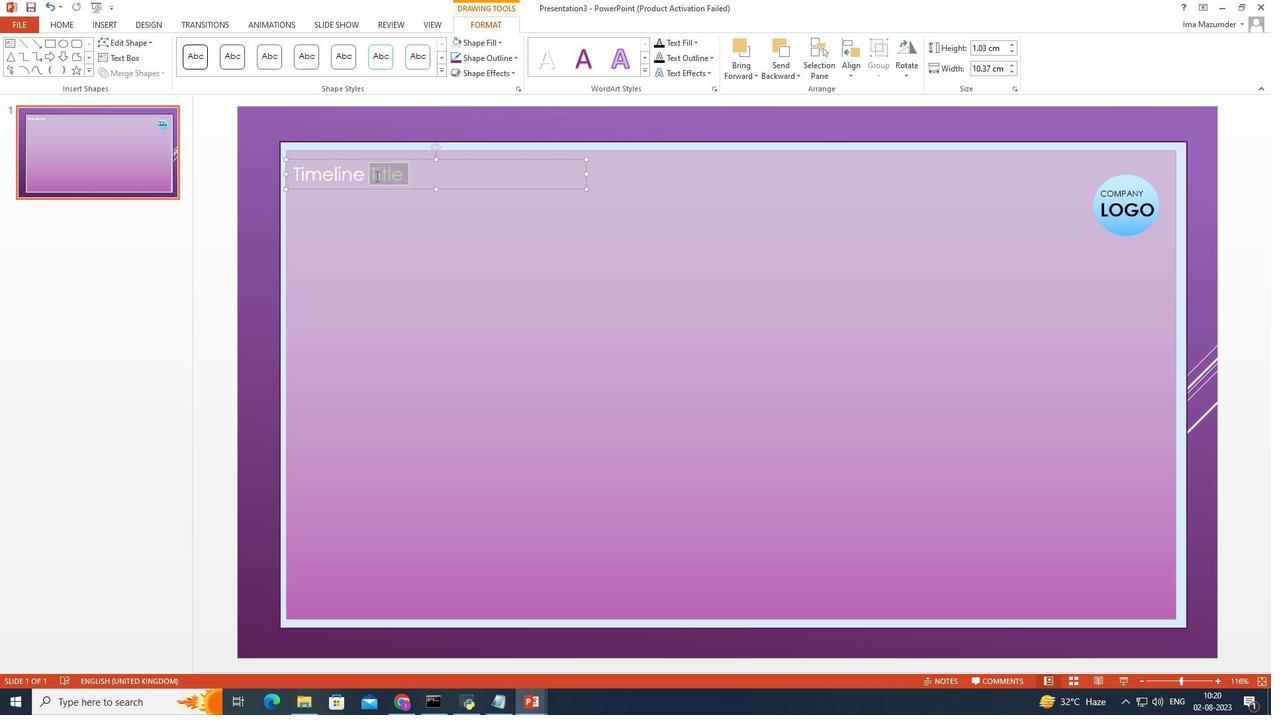 
Action: Mouse moved to (60, 25)
Screenshot: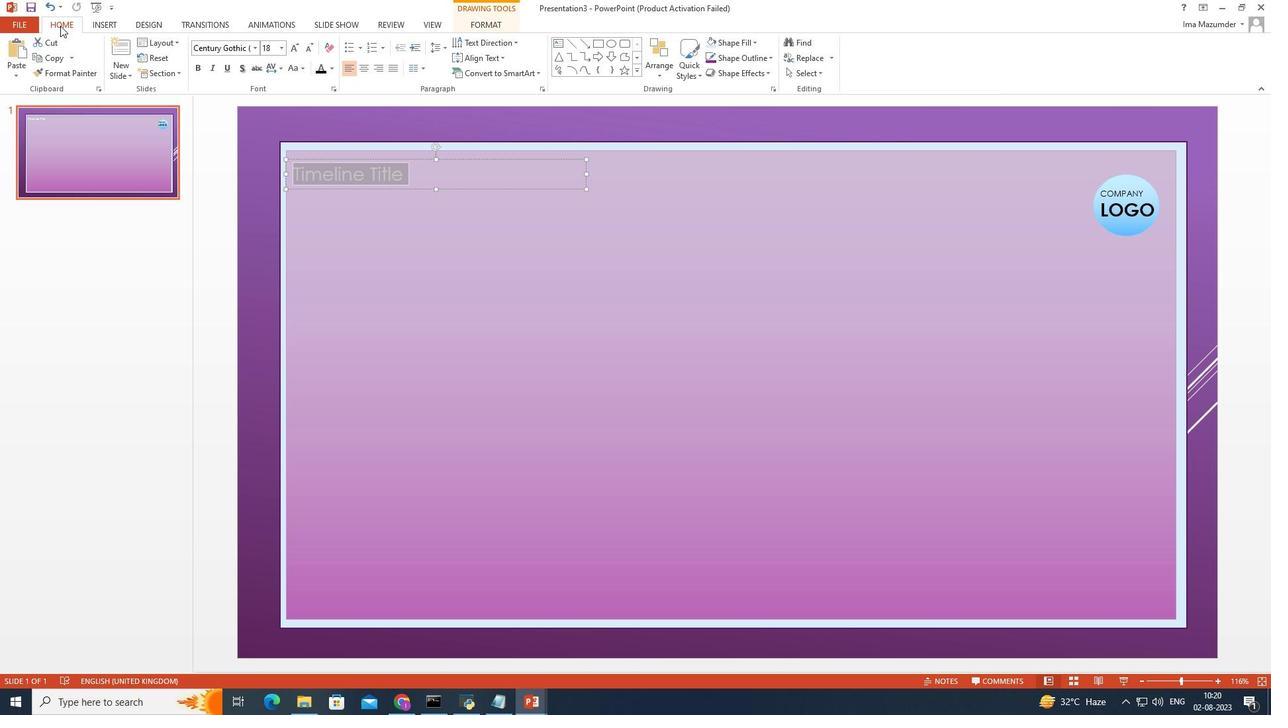 
Action: Mouse pressed left at (60, 25)
Screenshot: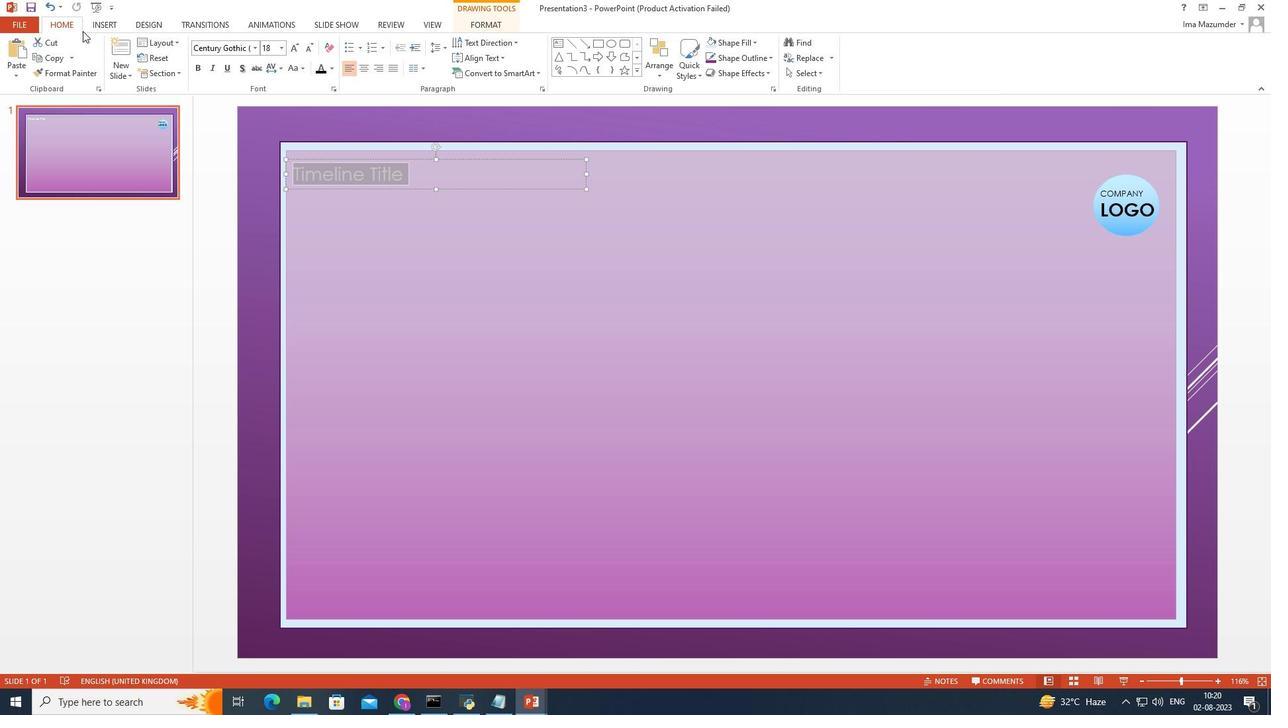 
Action: Mouse moved to (330, 66)
Screenshot: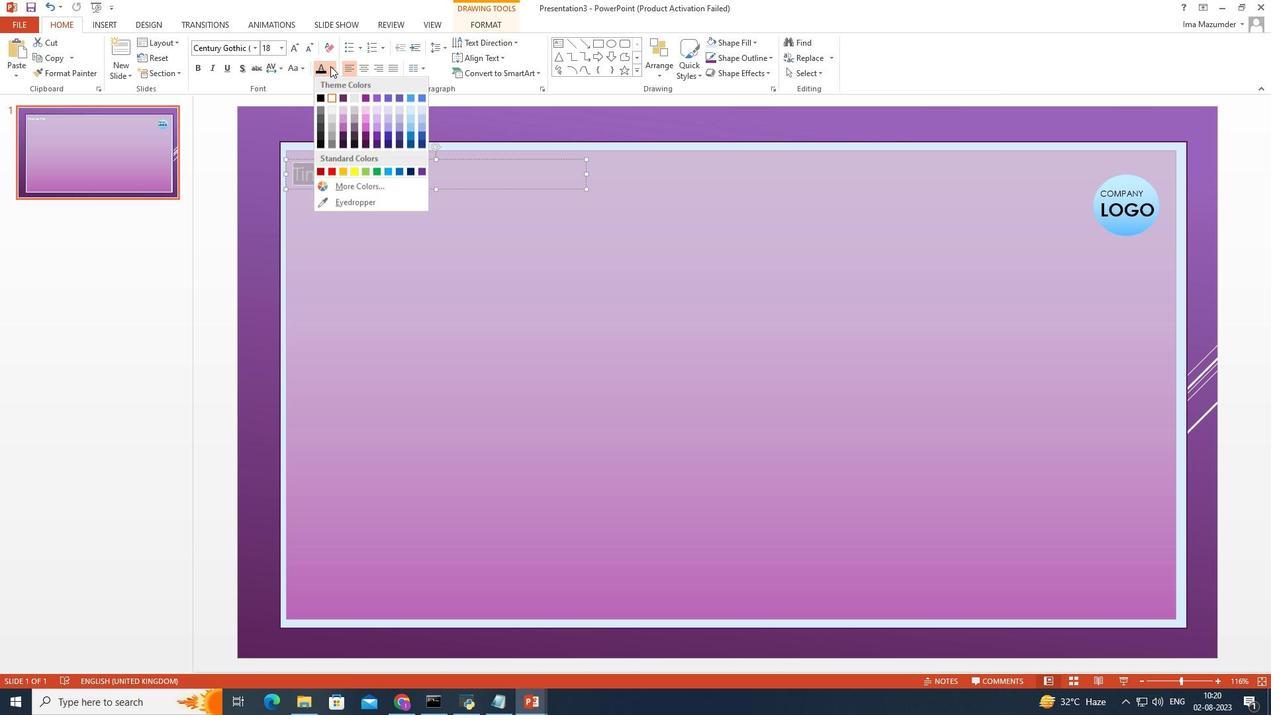 
Action: Mouse pressed left at (330, 66)
Screenshot: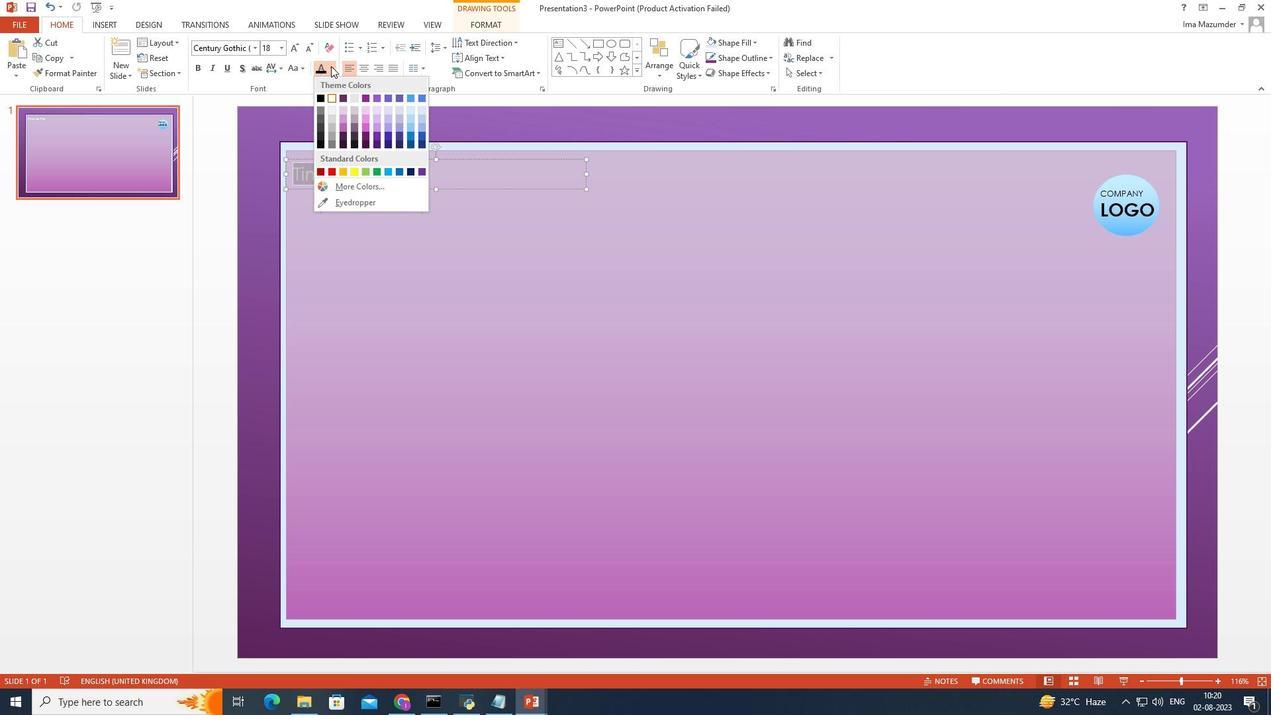 
Action: Mouse moved to (323, 96)
Screenshot: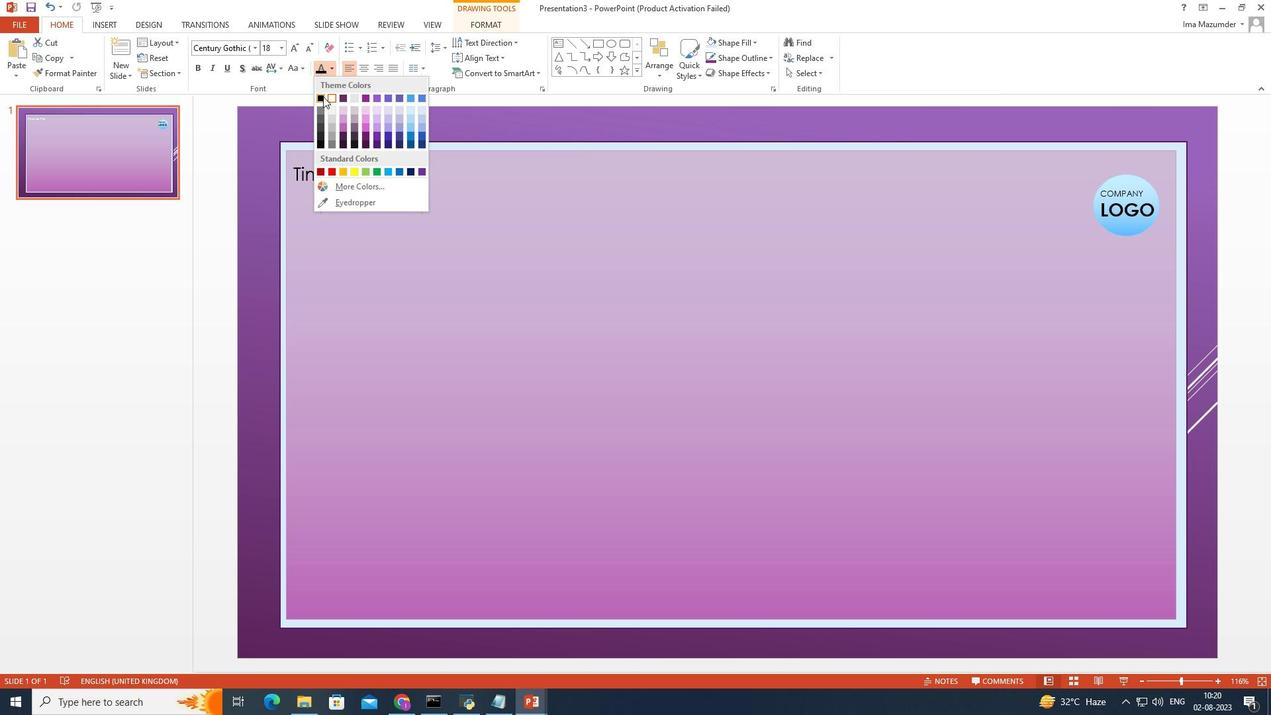 
Action: Mouse pressed left at (323, 96)
Screenshot: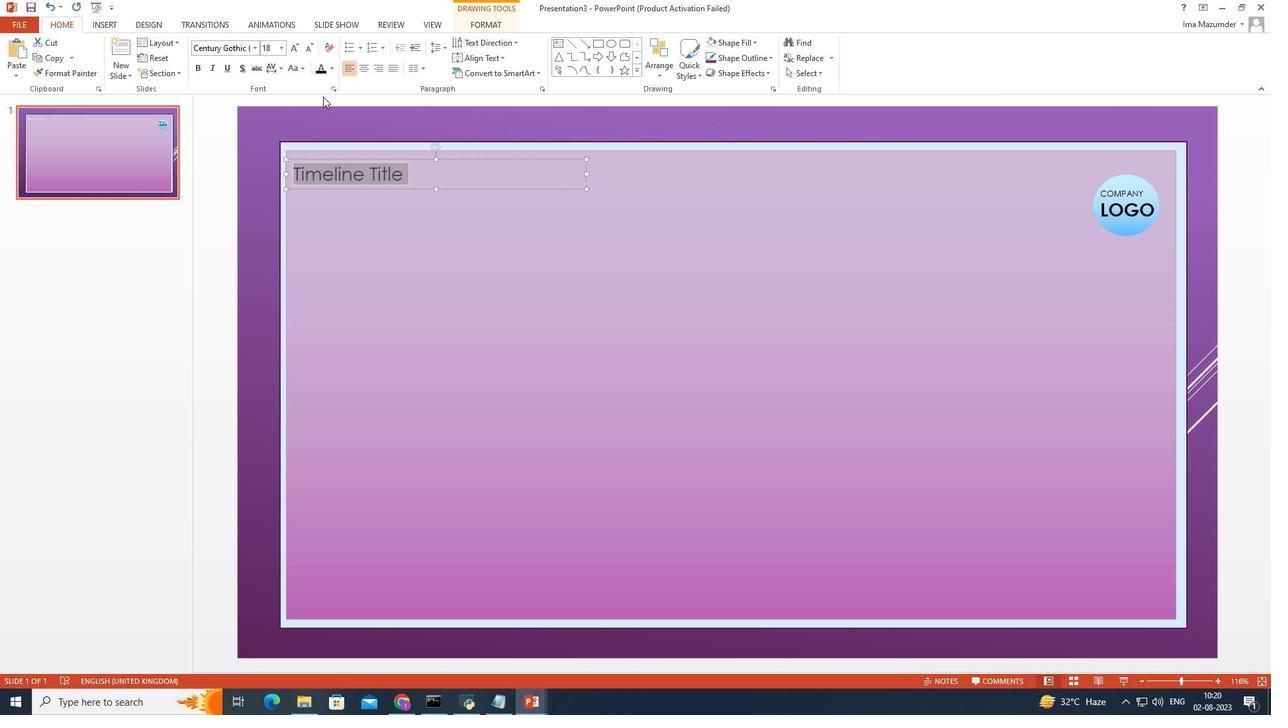
Action: Mouse moved to (197, 64)
Screenshot: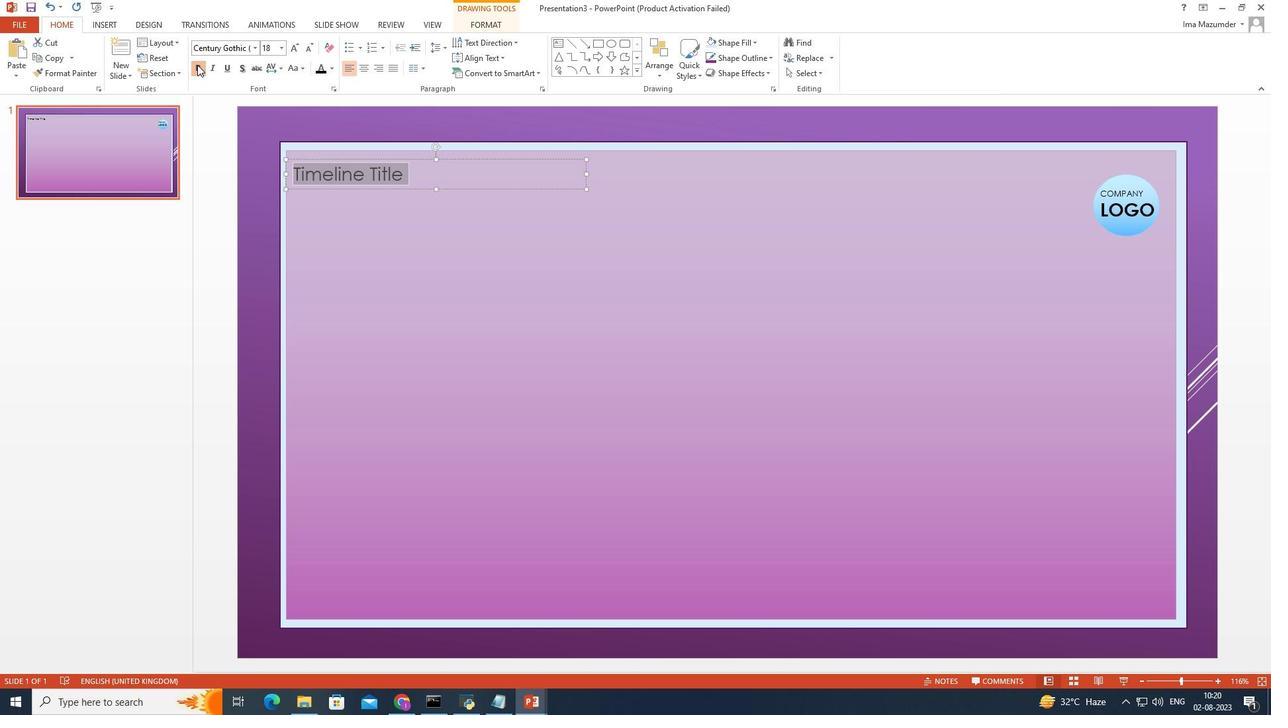 
Action: Mouse pressed left at (197, 64)
Screenshot: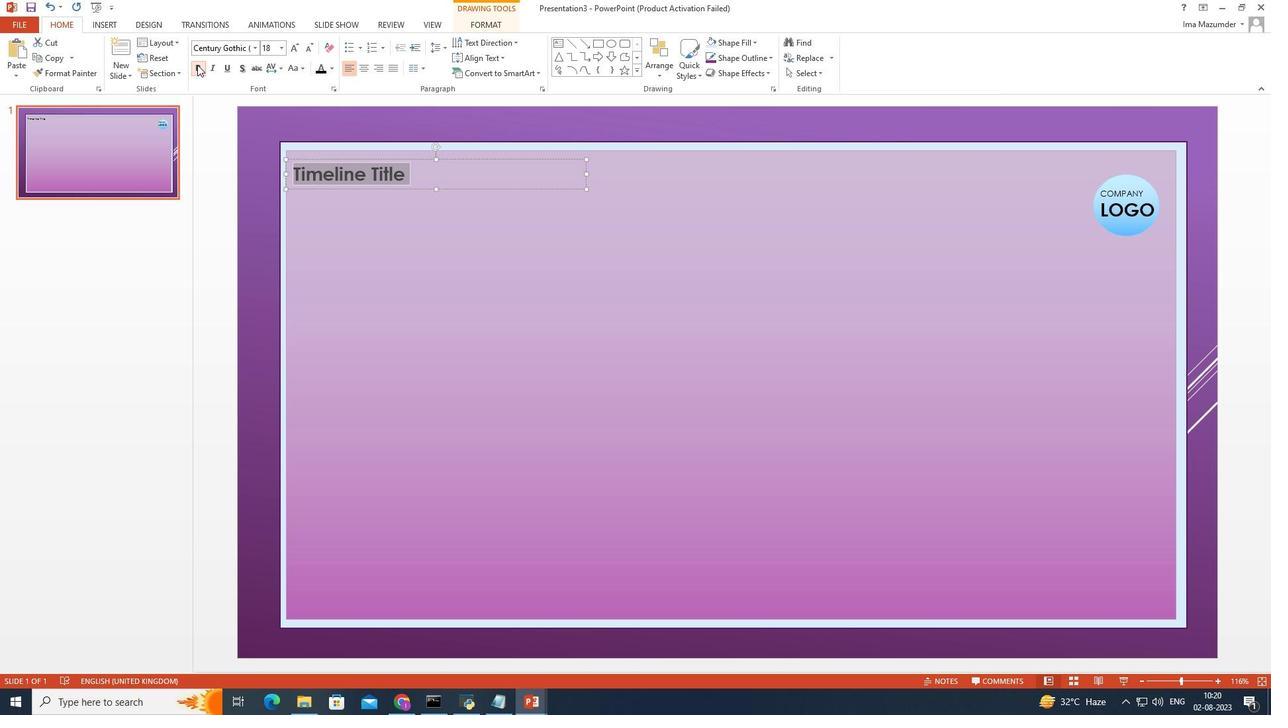 
Action: Mouse moved to (272, 203)
Screenshot: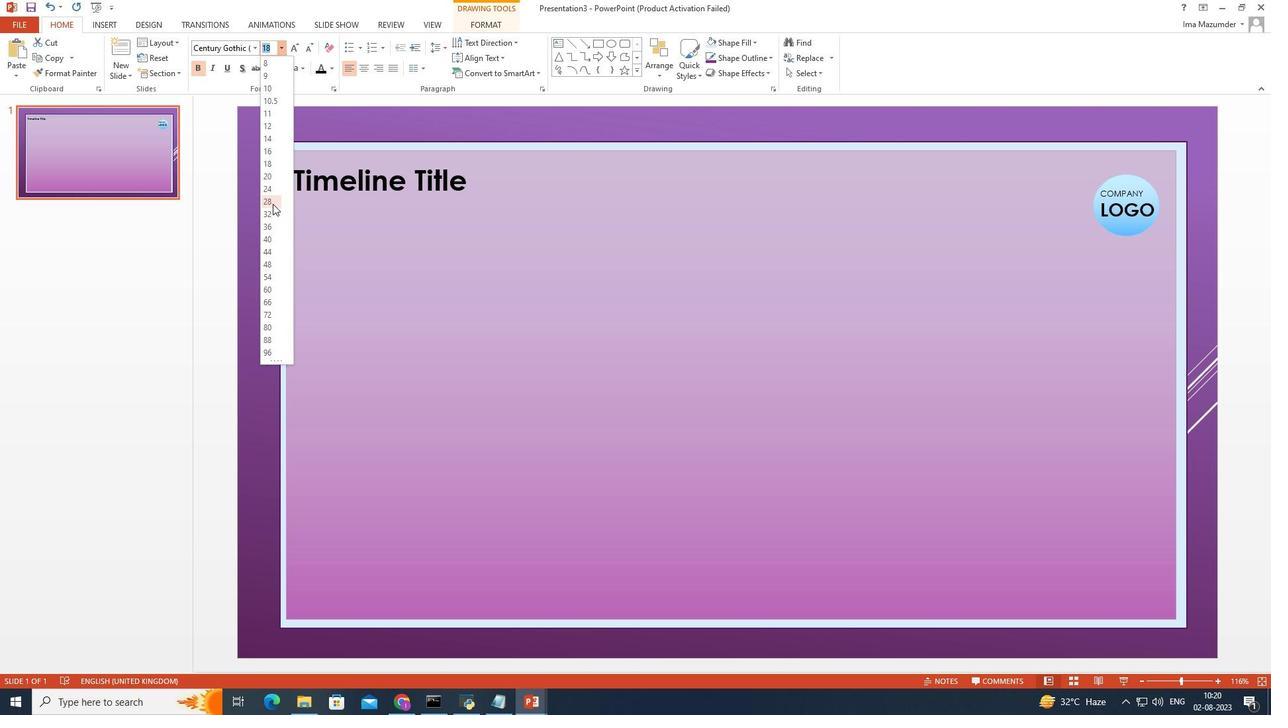 
Action: Mouse pressed left at (272, 203)
Screenshot: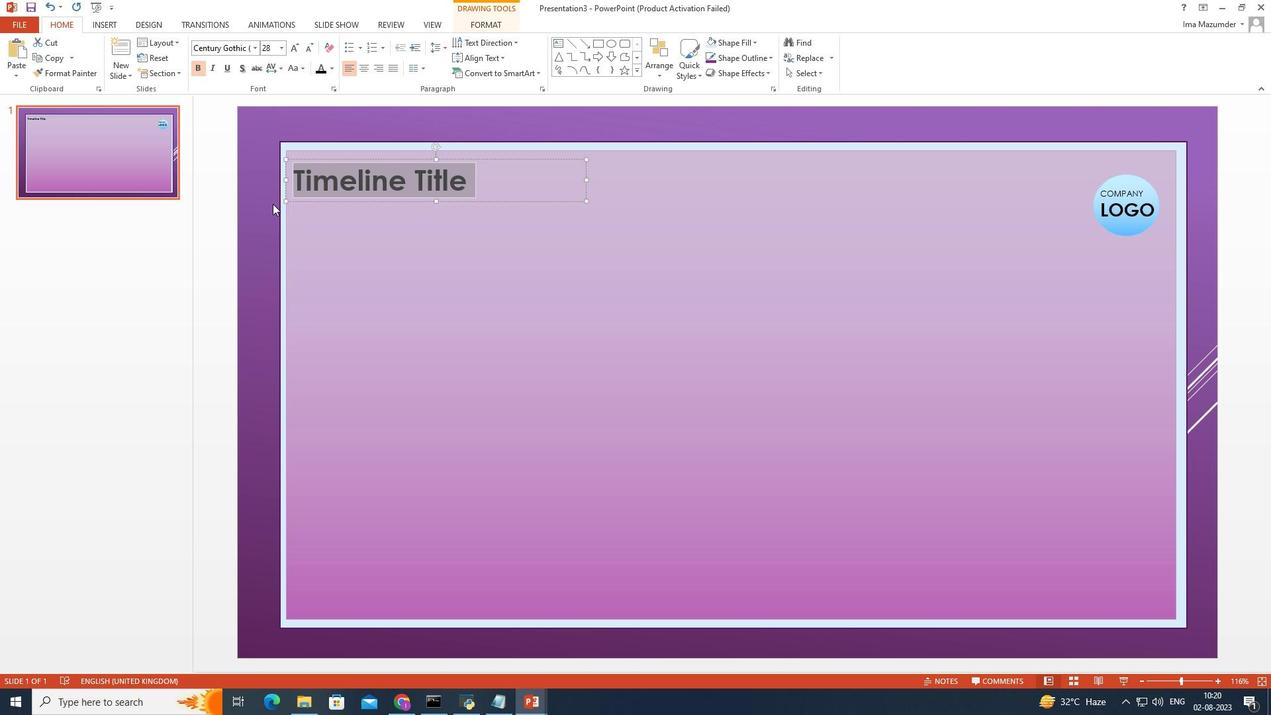 
Action: Mouse moved to (415, 170)
Screenshot: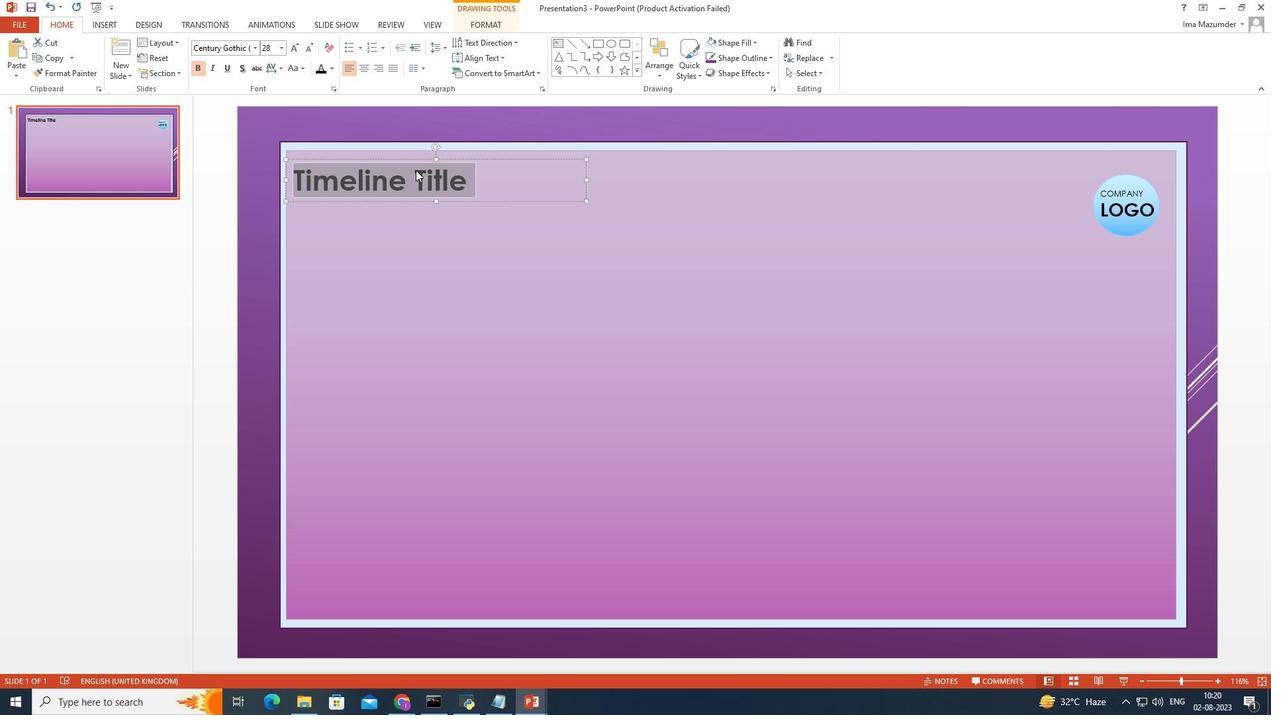 
Action: Mouse pressed left at (415, 170)
Screenshot: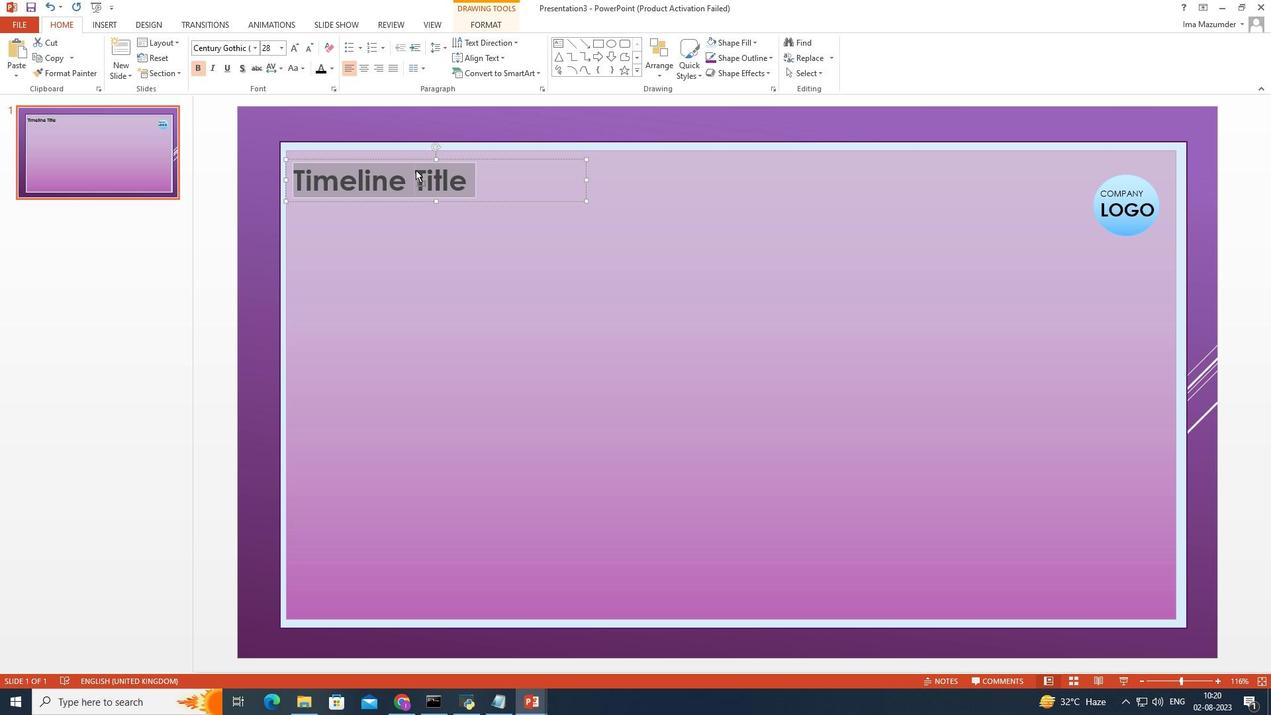 
Action: Mouse moved to (489, 175)
Screenshot: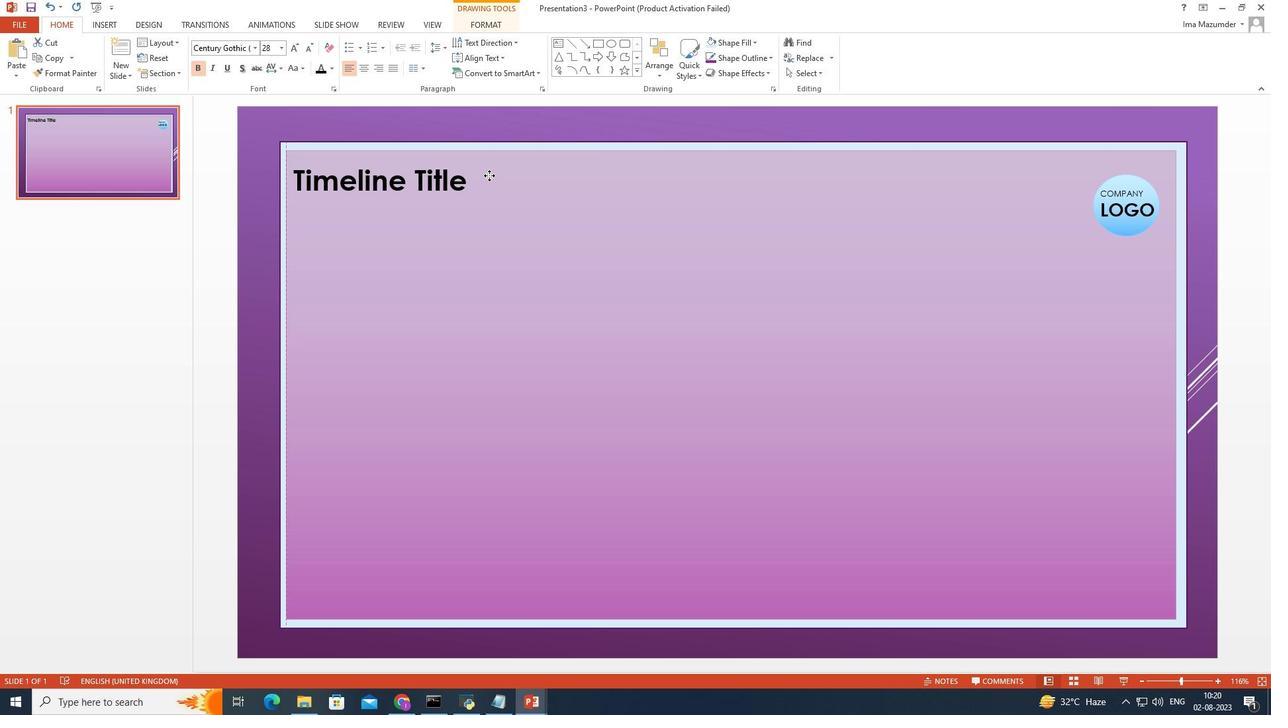 
Action: Mouse pressed left at (489, 175)
Screenshot: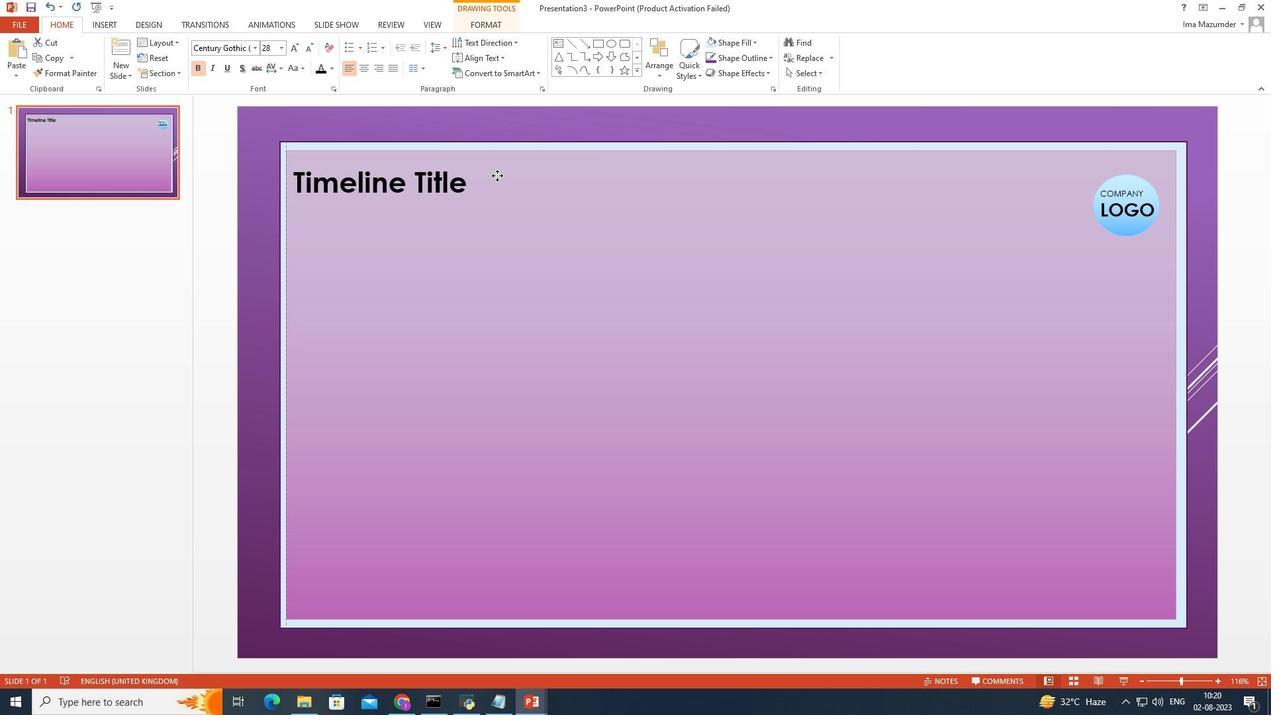 
Action: Mouse moved to (95, 22)
Screenshot: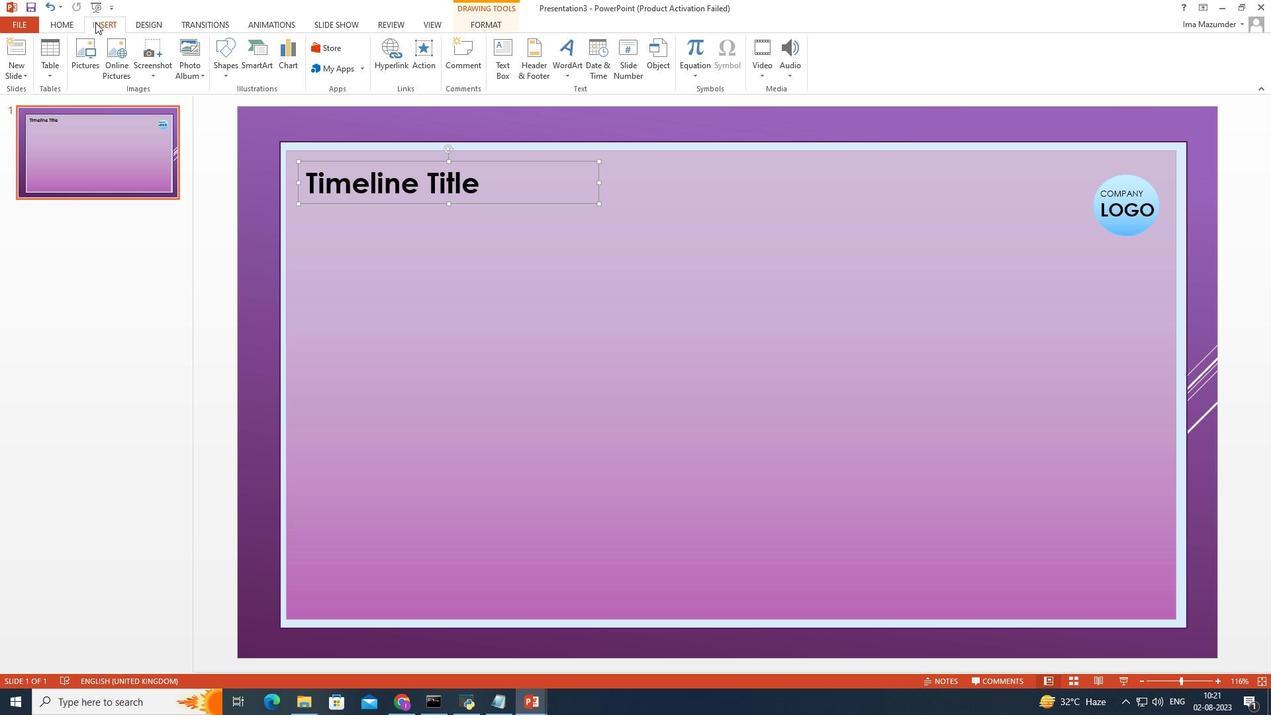 
Action: Mouse pressed left at (95, 22)
Screenshot: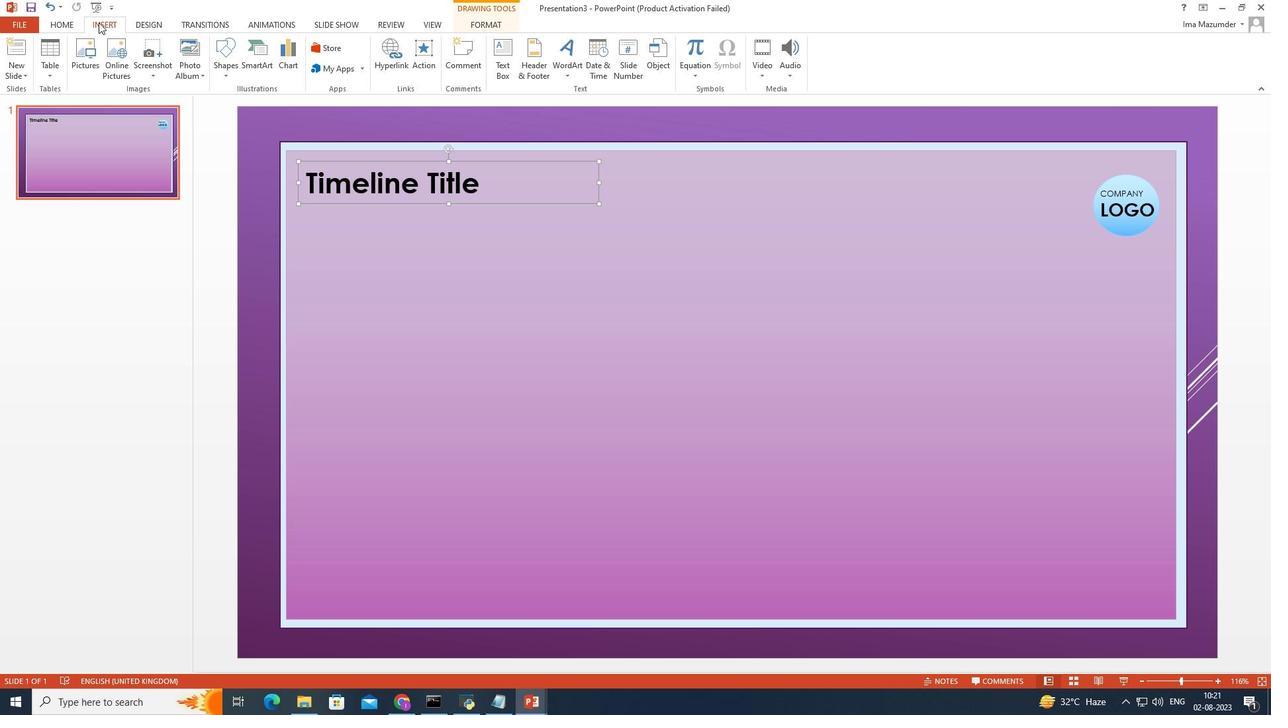 
Action: Mouse moved to (220, 61)
Screenshot: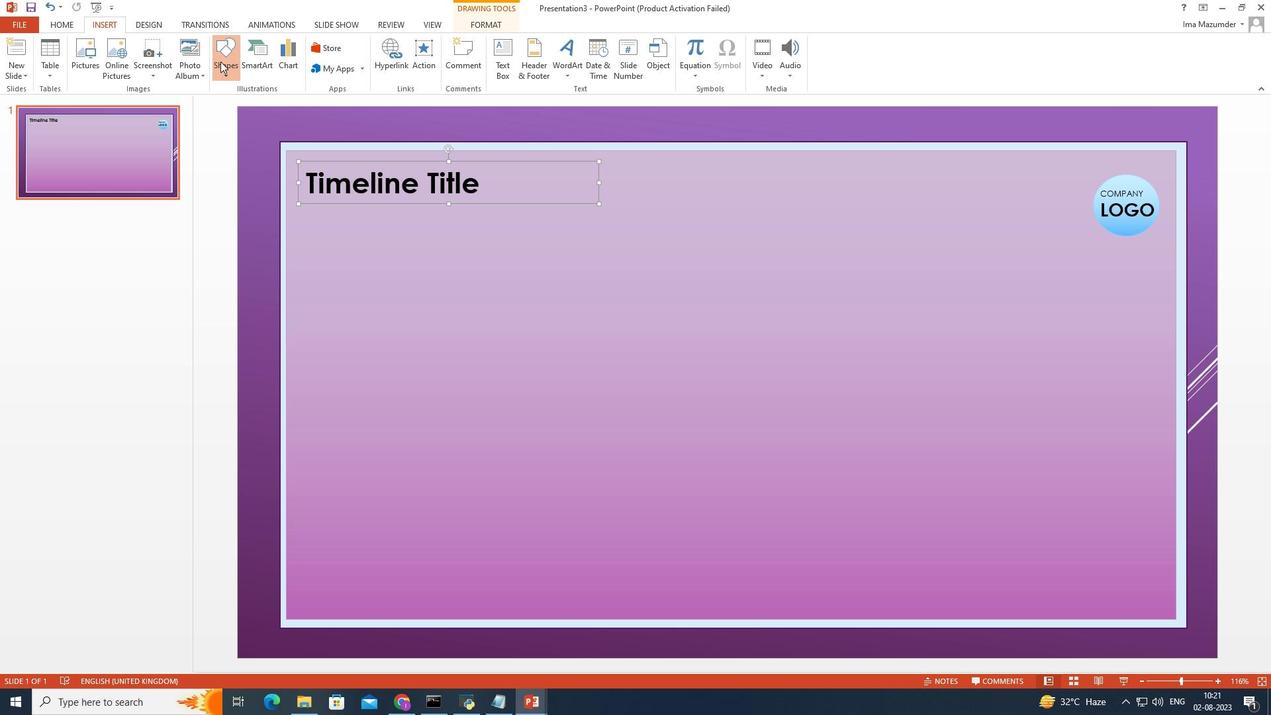 
Action: Mouse pressed left at (220, 61)
Screenshot: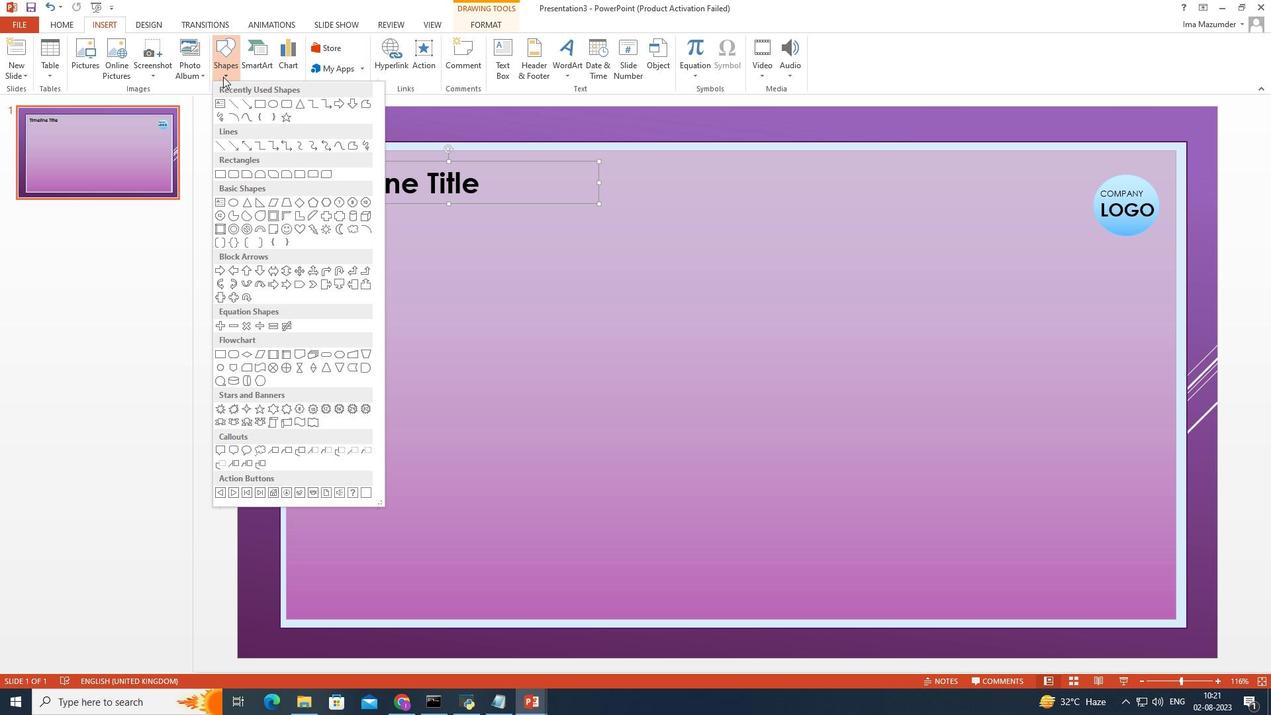 
Action: Mouse moved to (229, 322)
Screenshot: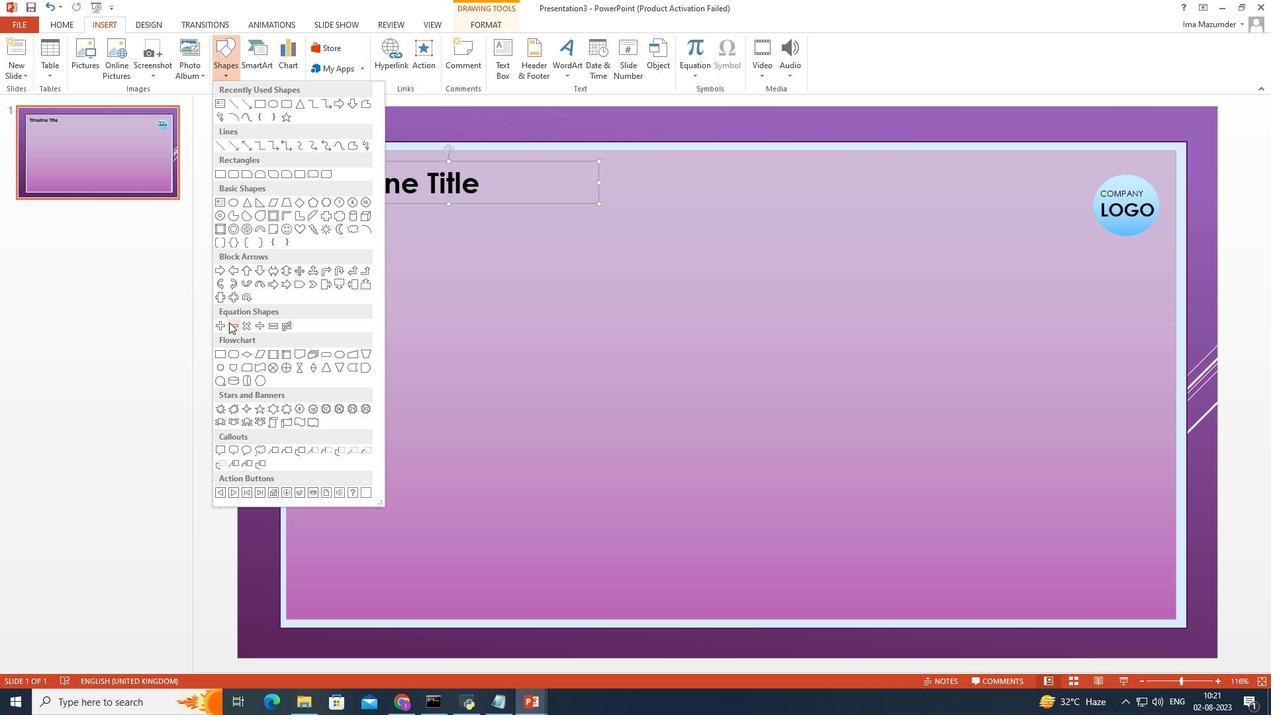 
Action: Mouse pressed left at (229, 322)
Screenshot: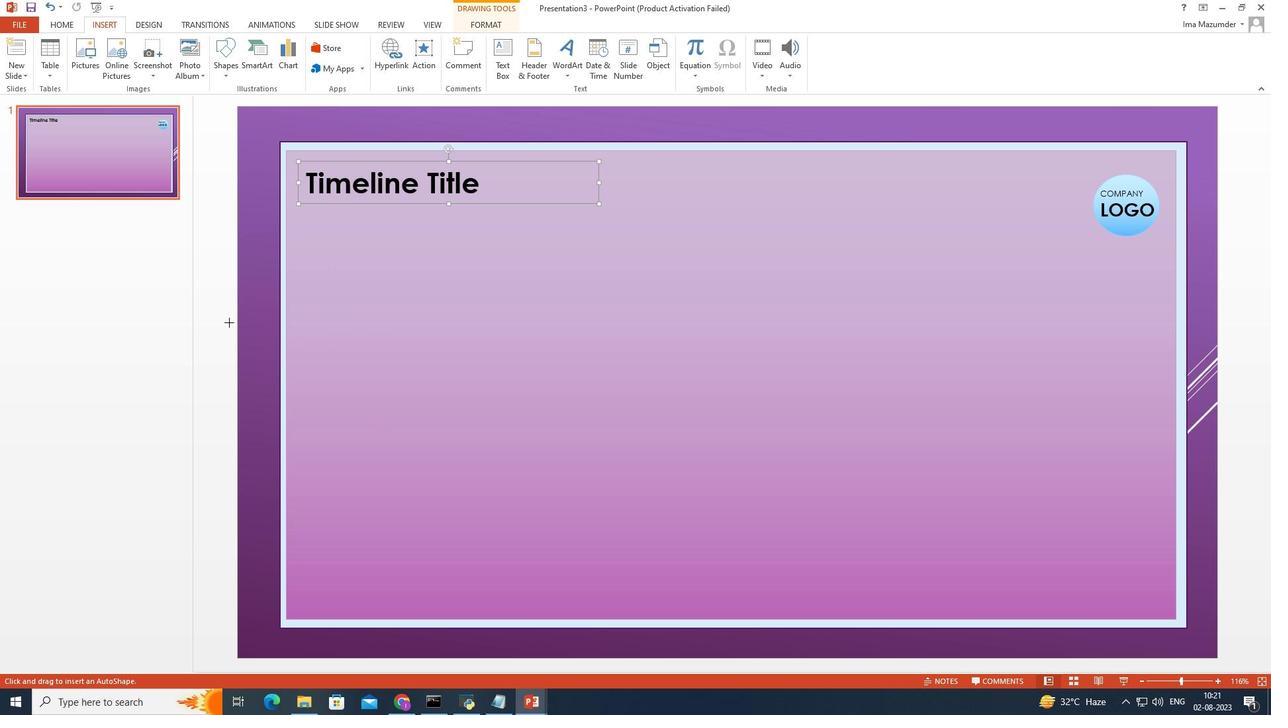
Action: Mouse moved to (308, 201)
Screenshot: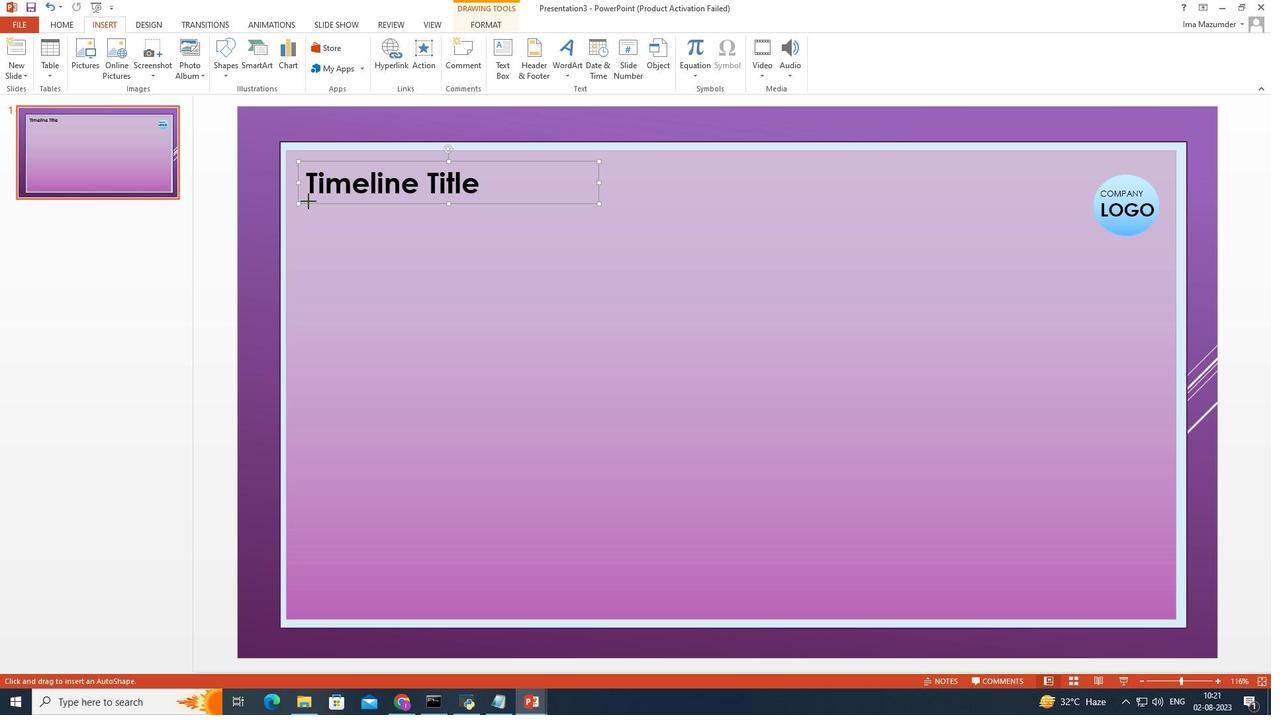 
Action: Mouse pressed left at (308, 201)
Screenshot: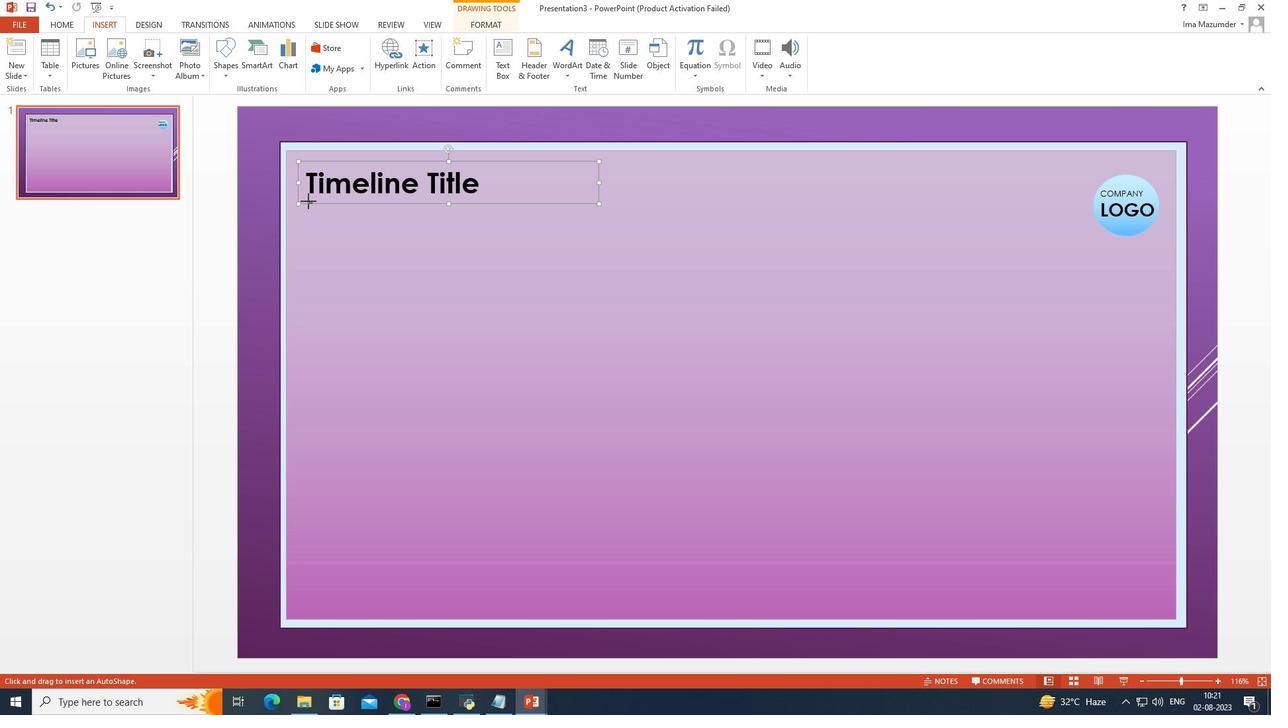 
Action: Mouse moved to (468, 41)
Screenshot: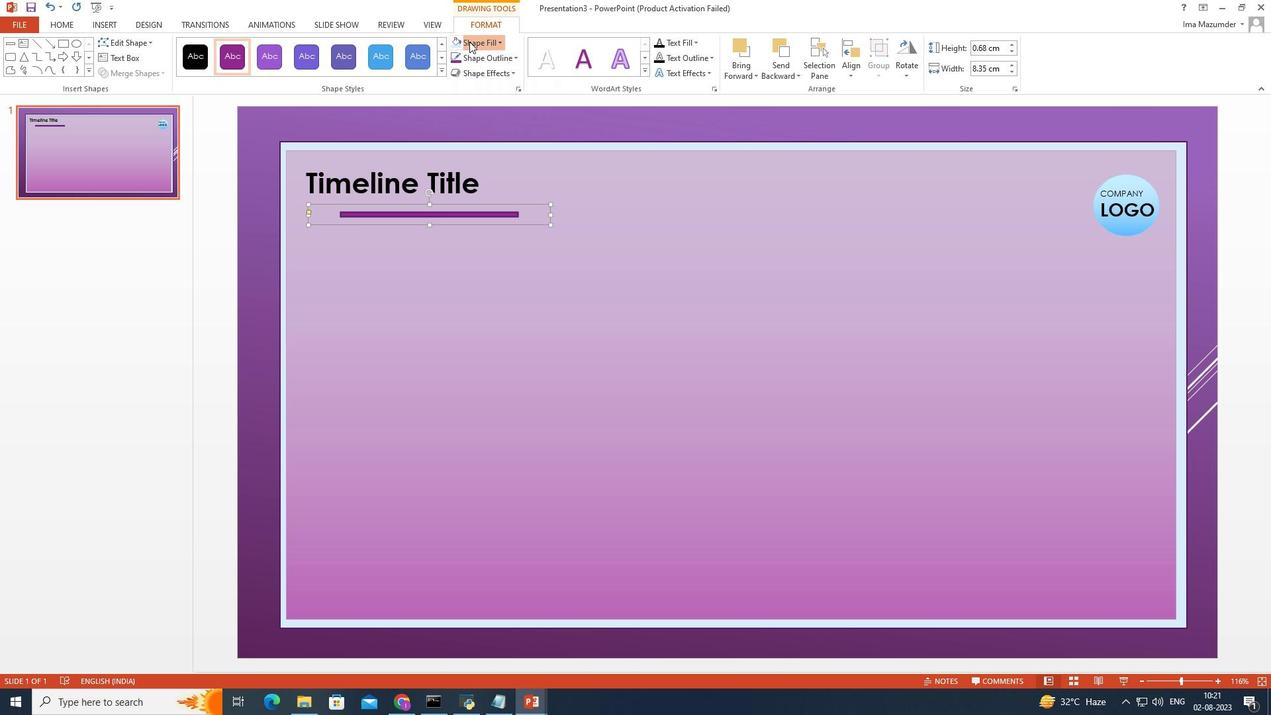 
Action: Mouse pressed left at (468, 41)
